Task: Cleaning Up Field Recordings.
Action: Mouse moved to (117, 57)
Screenshot: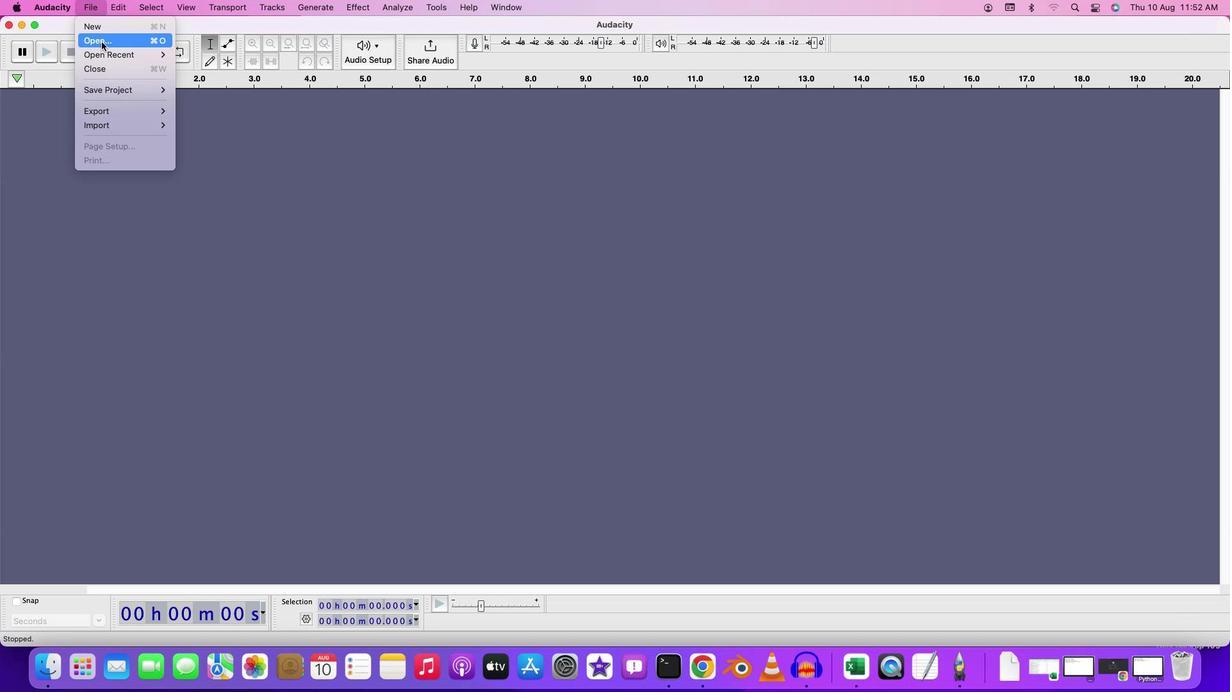 
Action: Mouse pressed left at (117, 57)
Screenshot: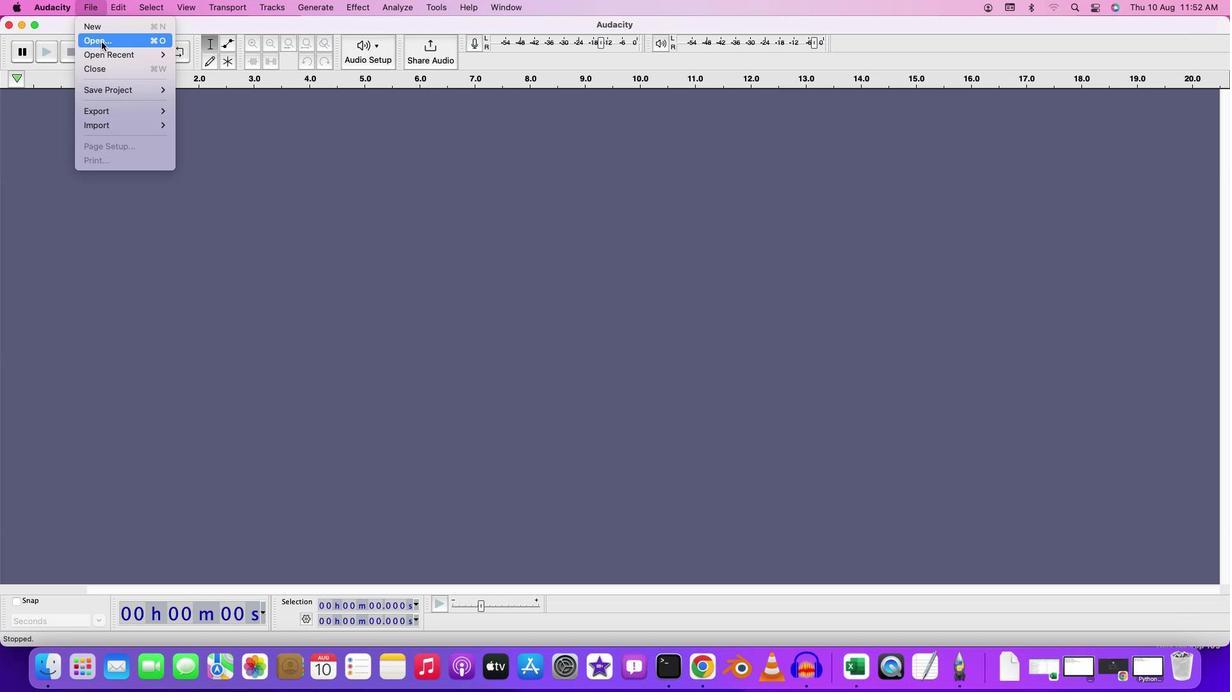 
Action: Mouse moved to (549, 299)
Screenshot: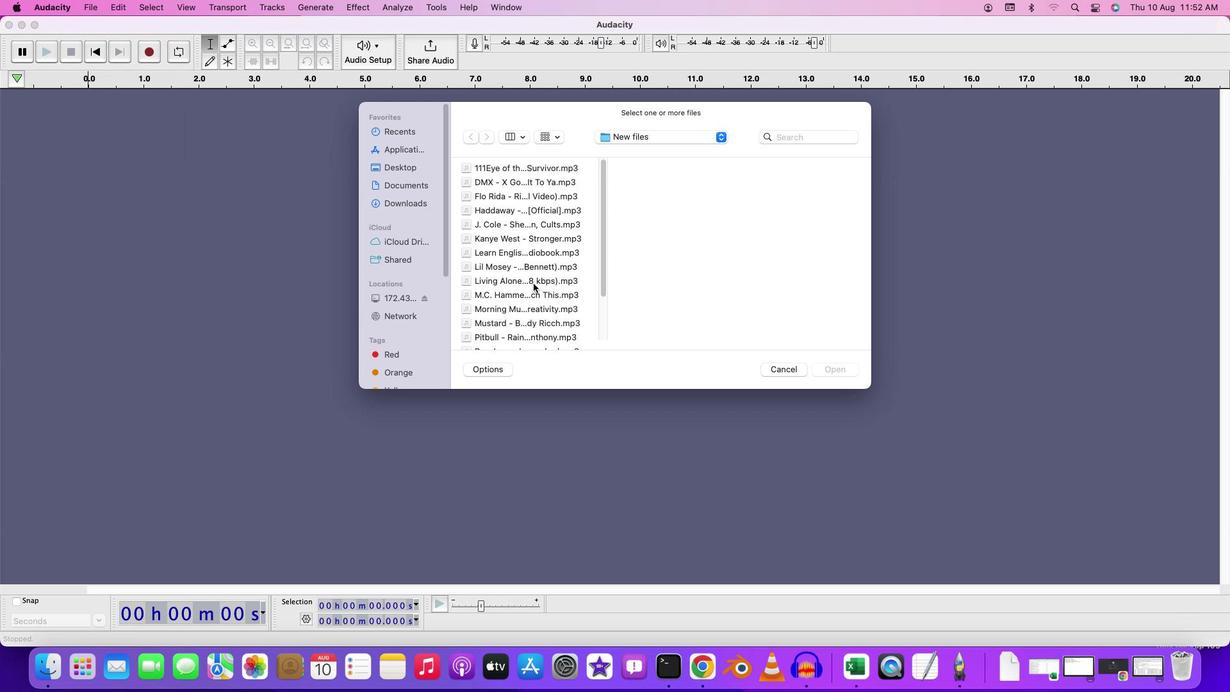 
Action: Mouse pressed left at (549, 299)
Screenshot: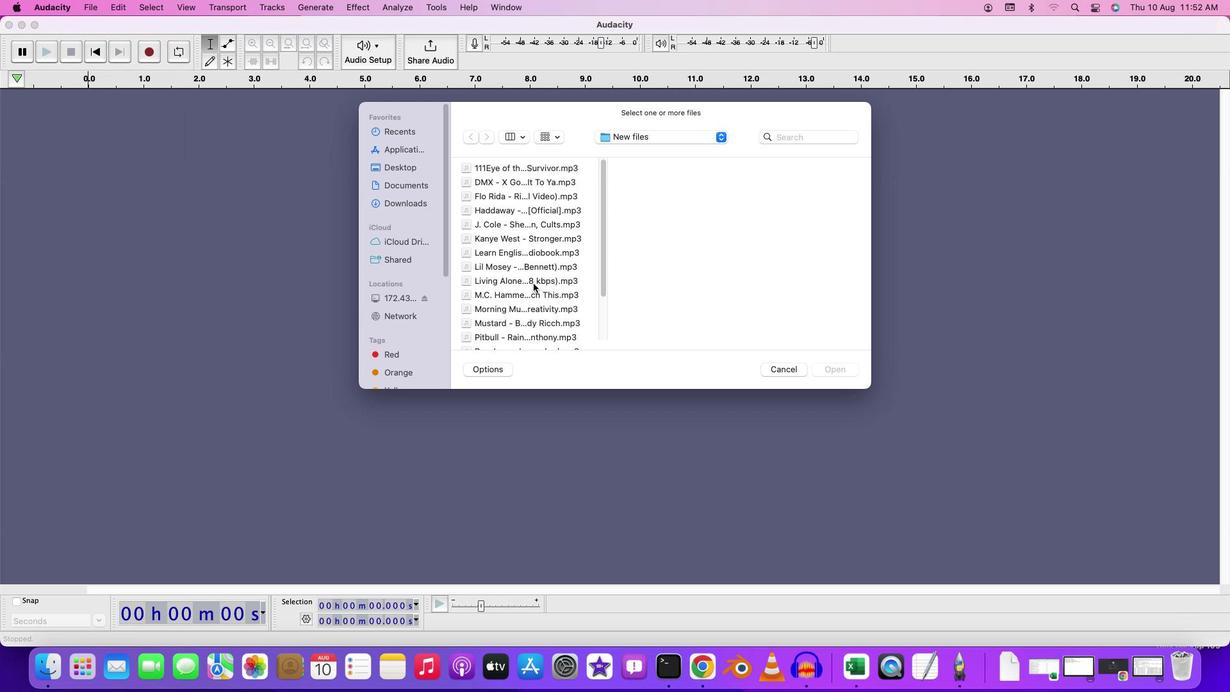 
Action: Mouse pressed left at (549, 299)
Screenshot: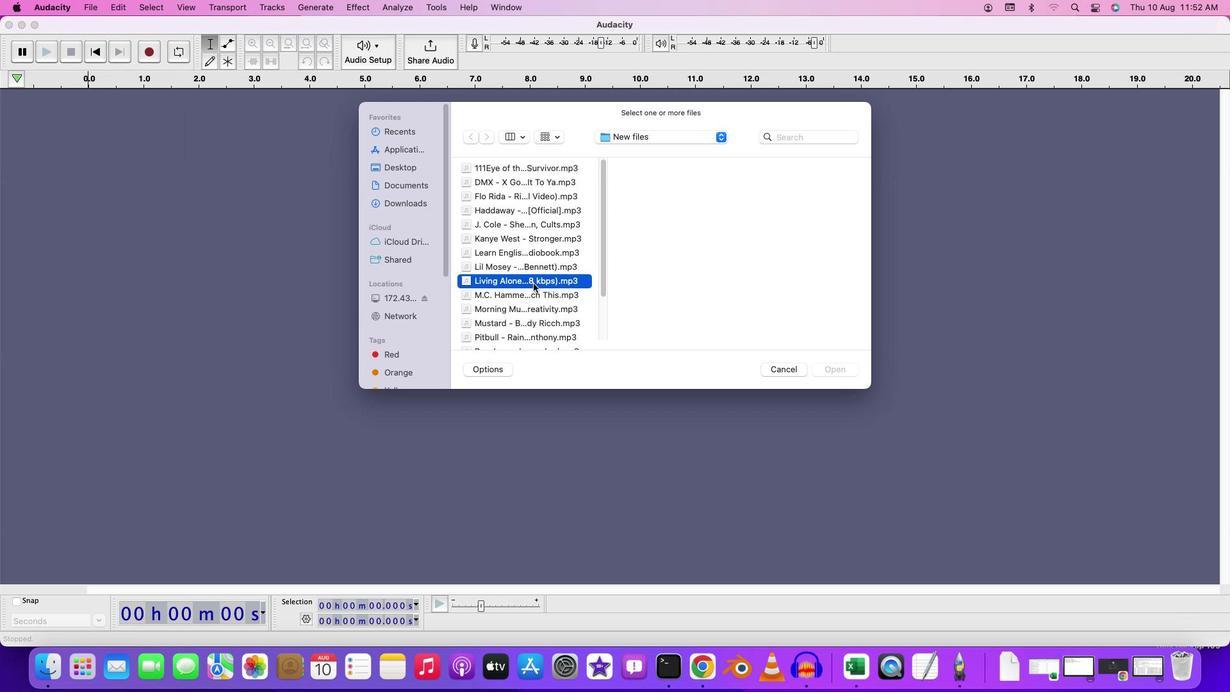 
Action: Mouse moved to (98, 137)
Screenshot: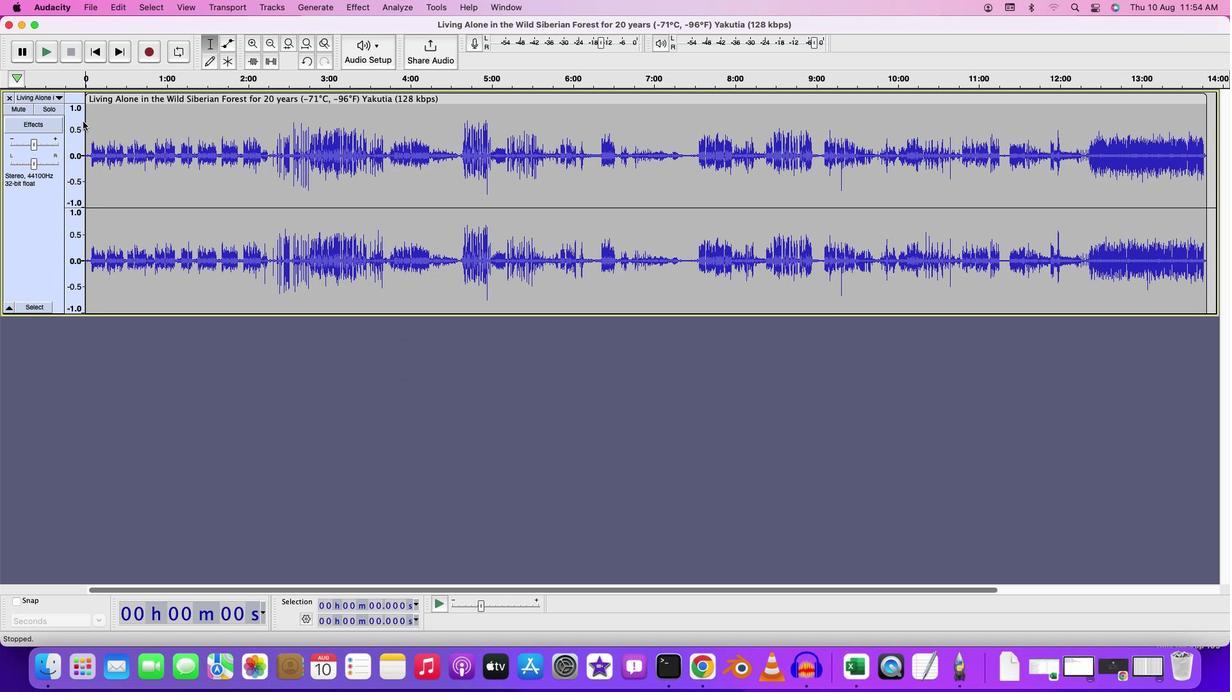 
Action: Mouse pressed left at (98, 137)
Screenshot: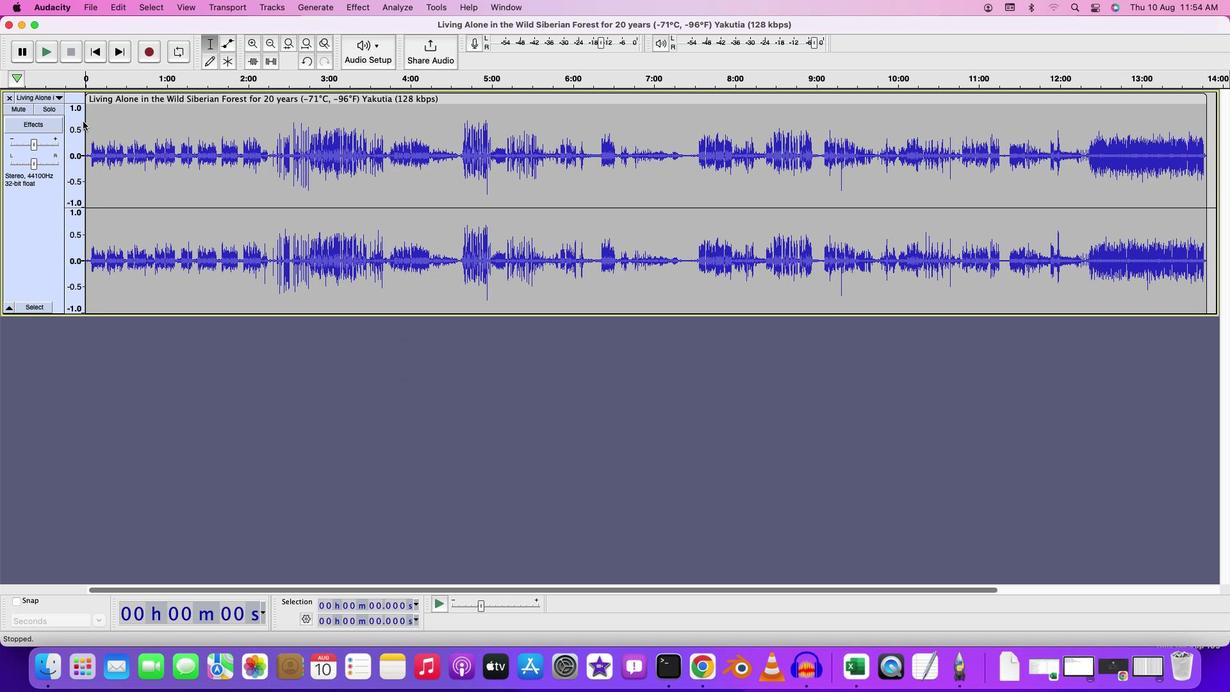 
Action: Mouse moved to (105, 137)
Screenshot: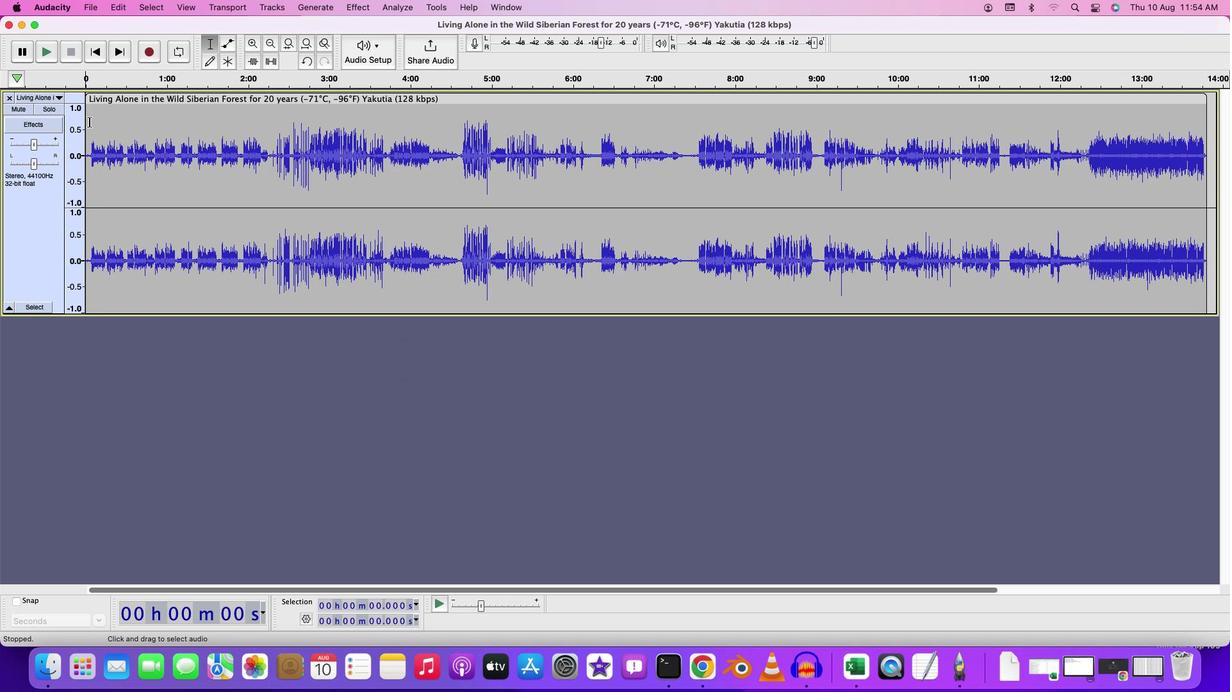 
Action: Mouse pressed left at (105, 137)
Screenshot: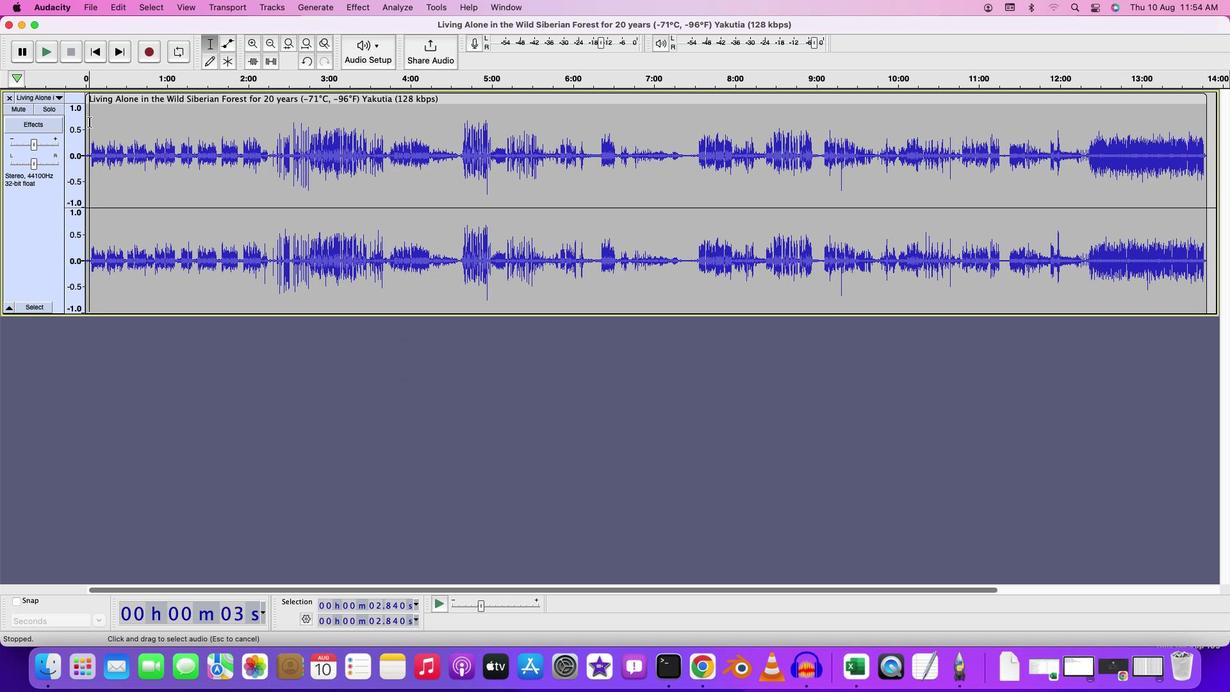 
Action: Key pressed Key.space
Screenshot: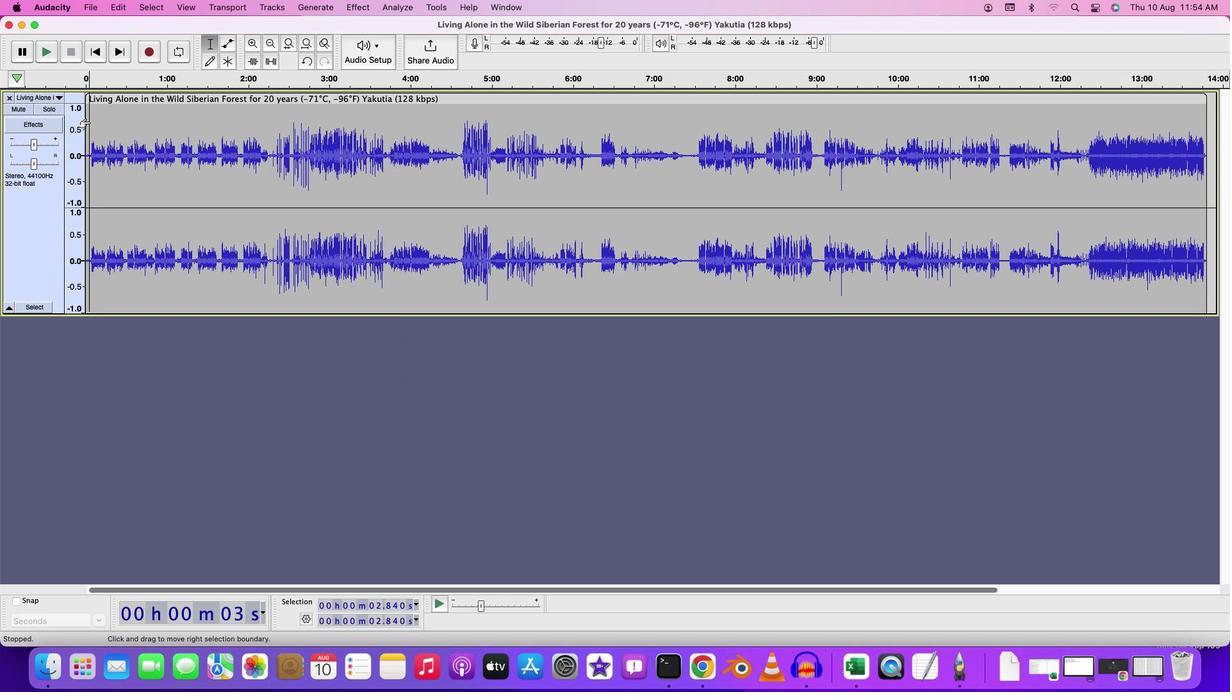 
Action: Mouse moved to (397, 208)
Screenshot: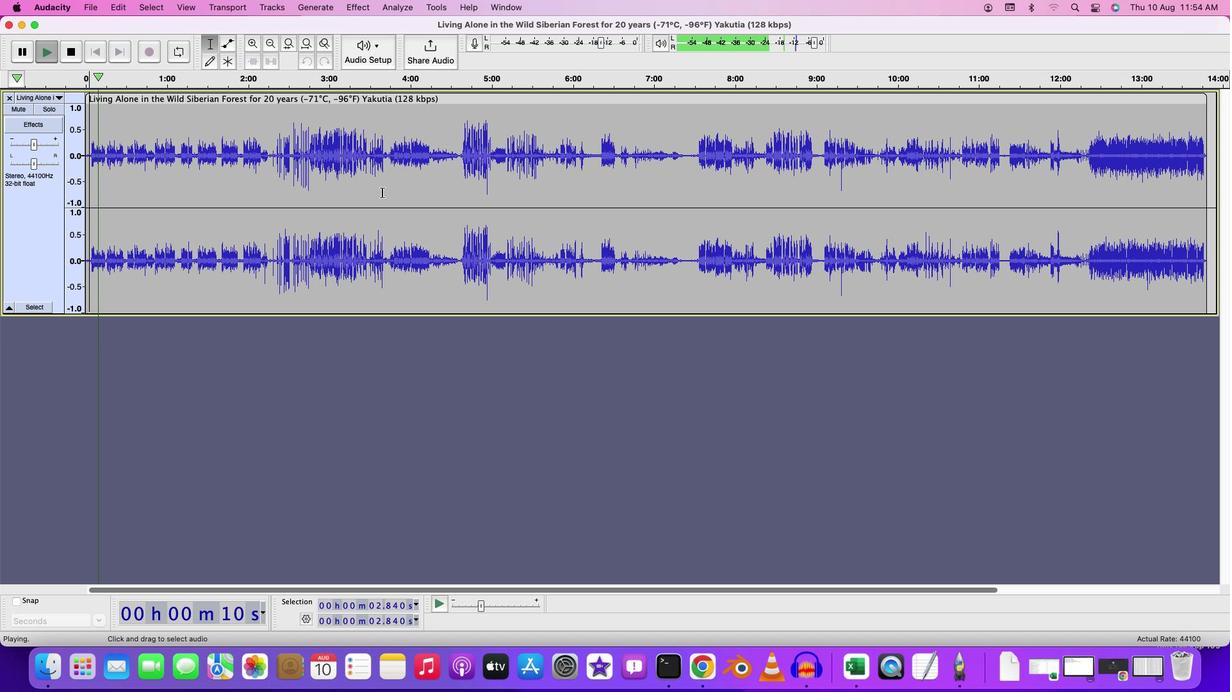 
Action: Key pressed Key.media_volume_up
Screenshot: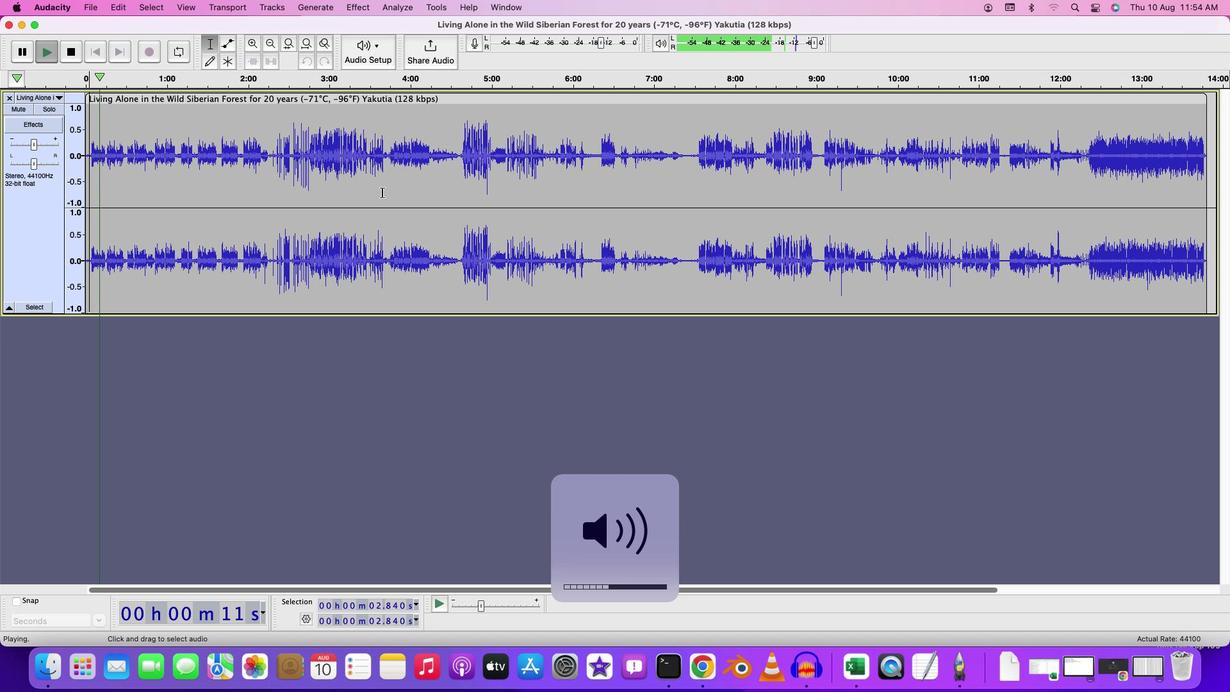 
Action: Mouse moved to (139, 137)
Screenshot: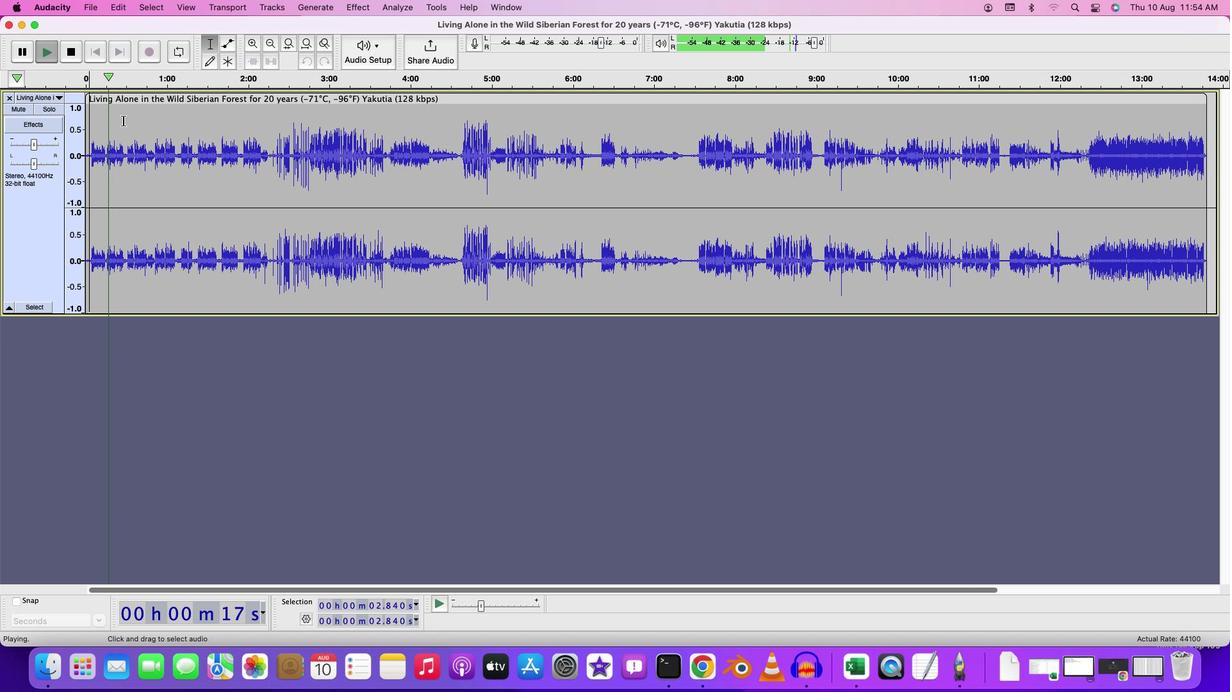 
Action: Mouse pressed left at (139, 137)
Screenshot: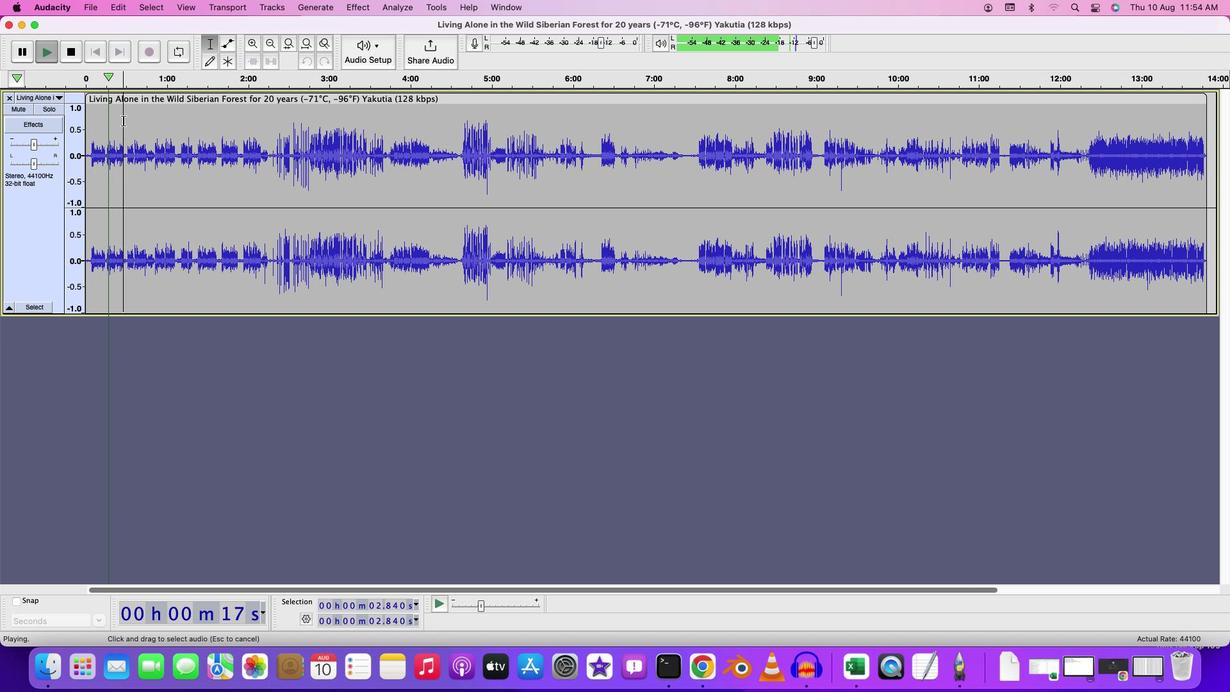 
Action: Key pressed Key.space
Screenshot: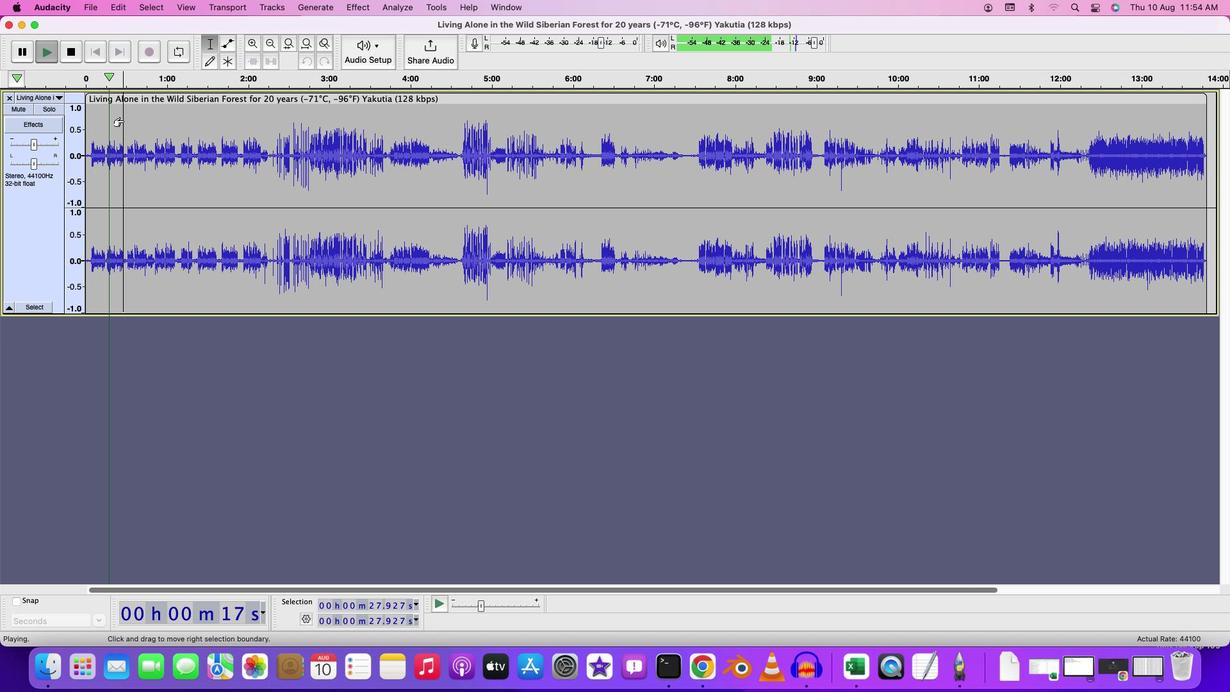 
Action: Mouse moved to (139, 137)
Screenshot: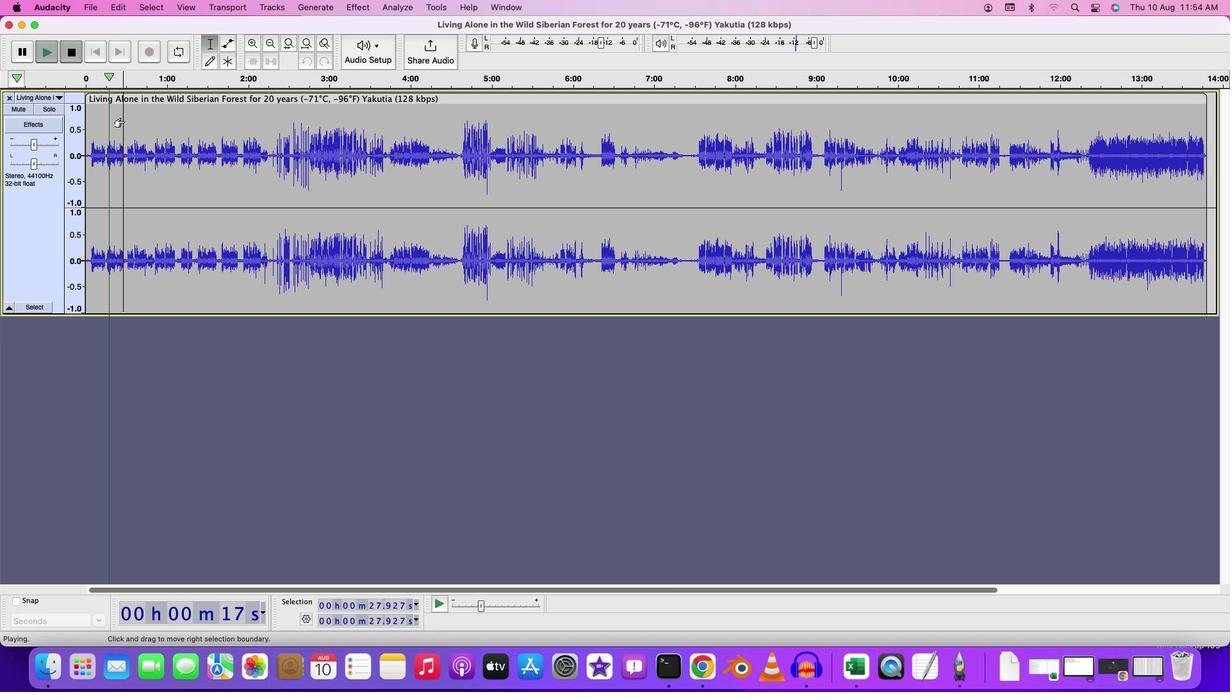 
Action: Key pressed Key.space
Screenshot: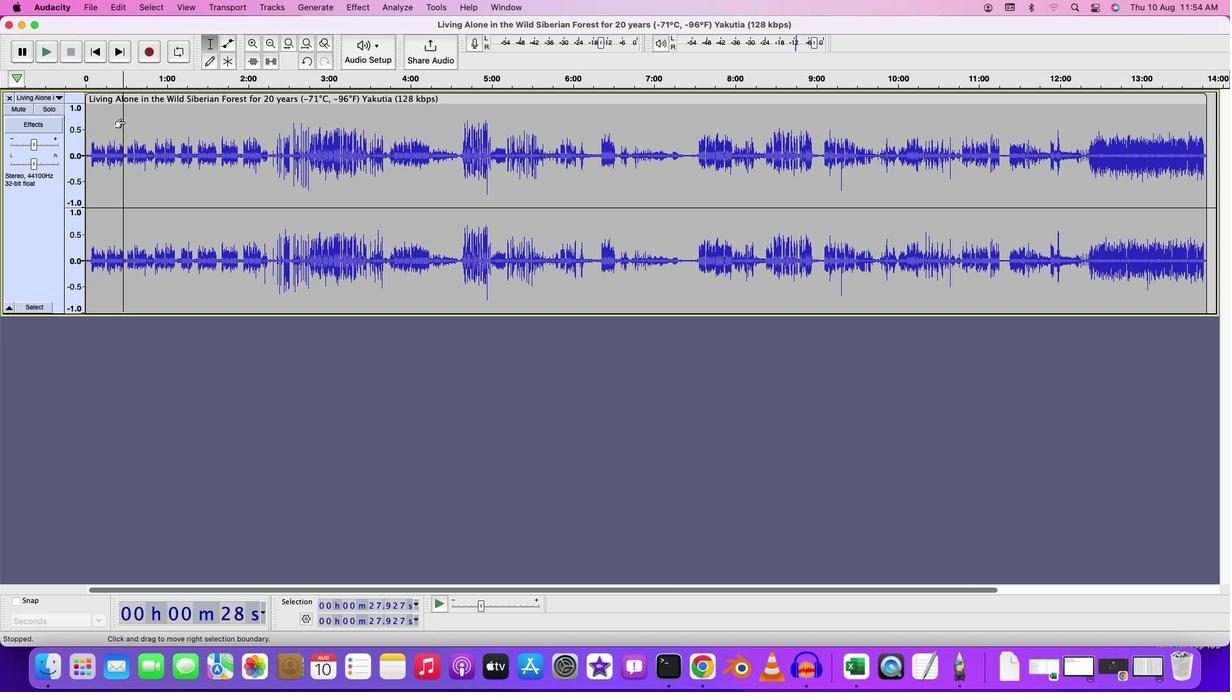 
Action: Mouse moved to (215, 140)
Screenshot: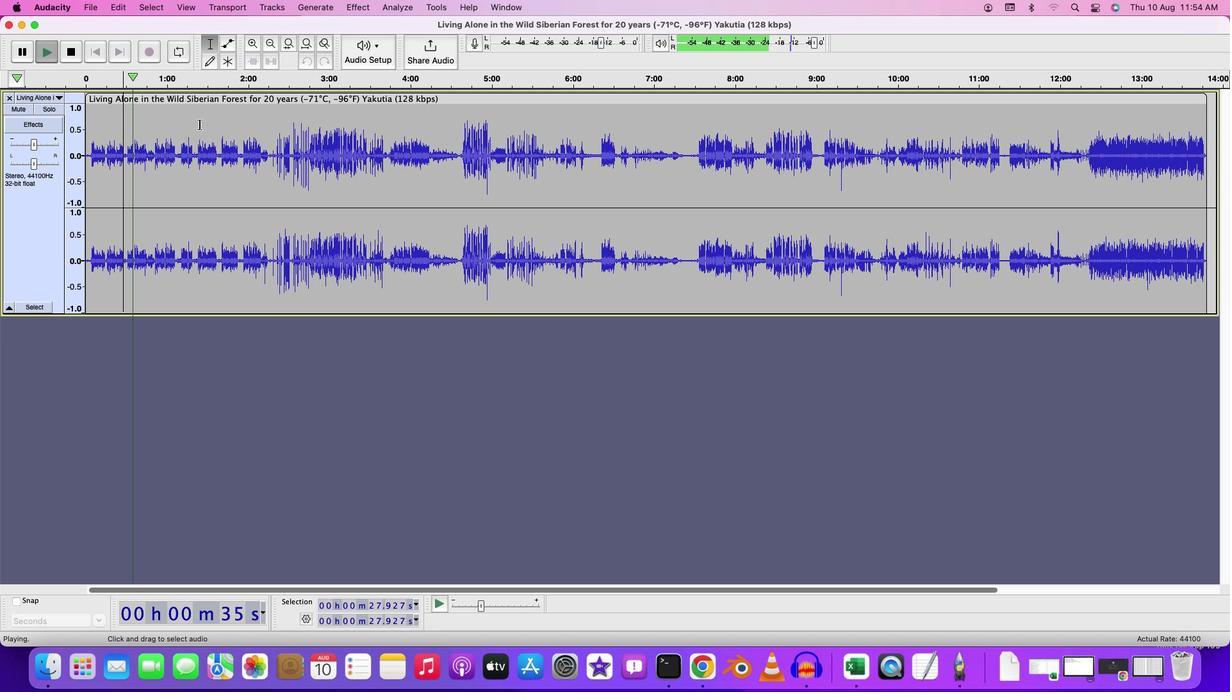 
Action: Mouse pressed left at (215, 140)
Screenshot: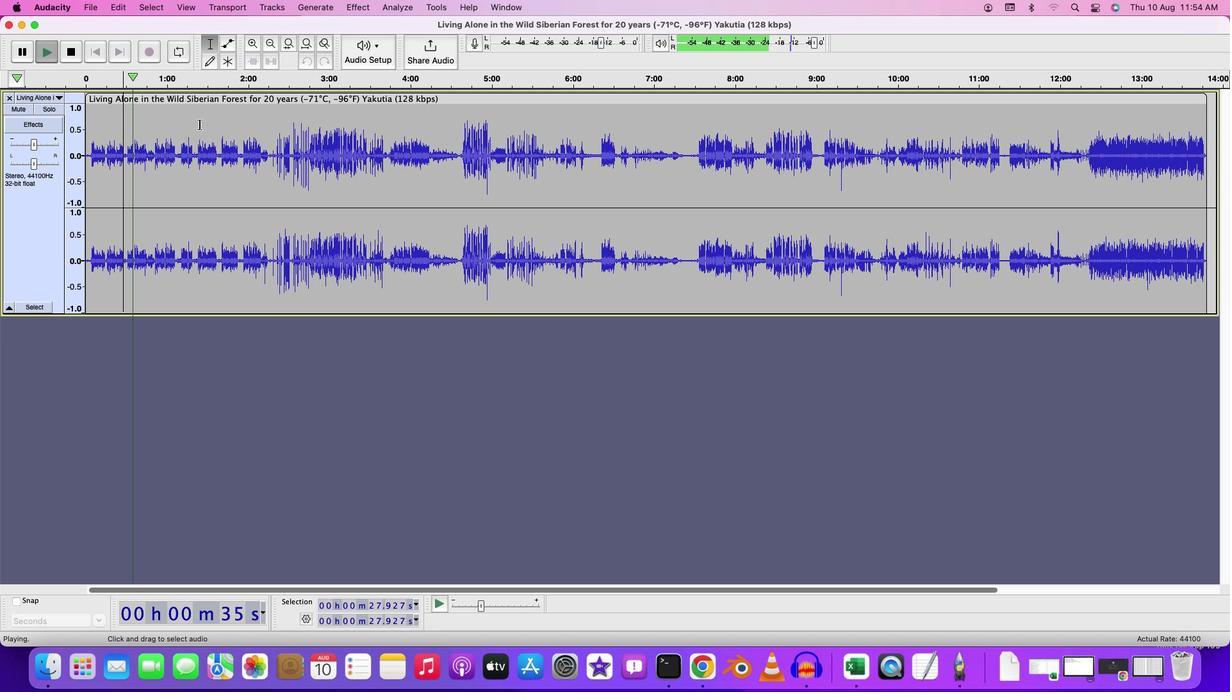 
Action: Key pressed Key.space
Screenshot: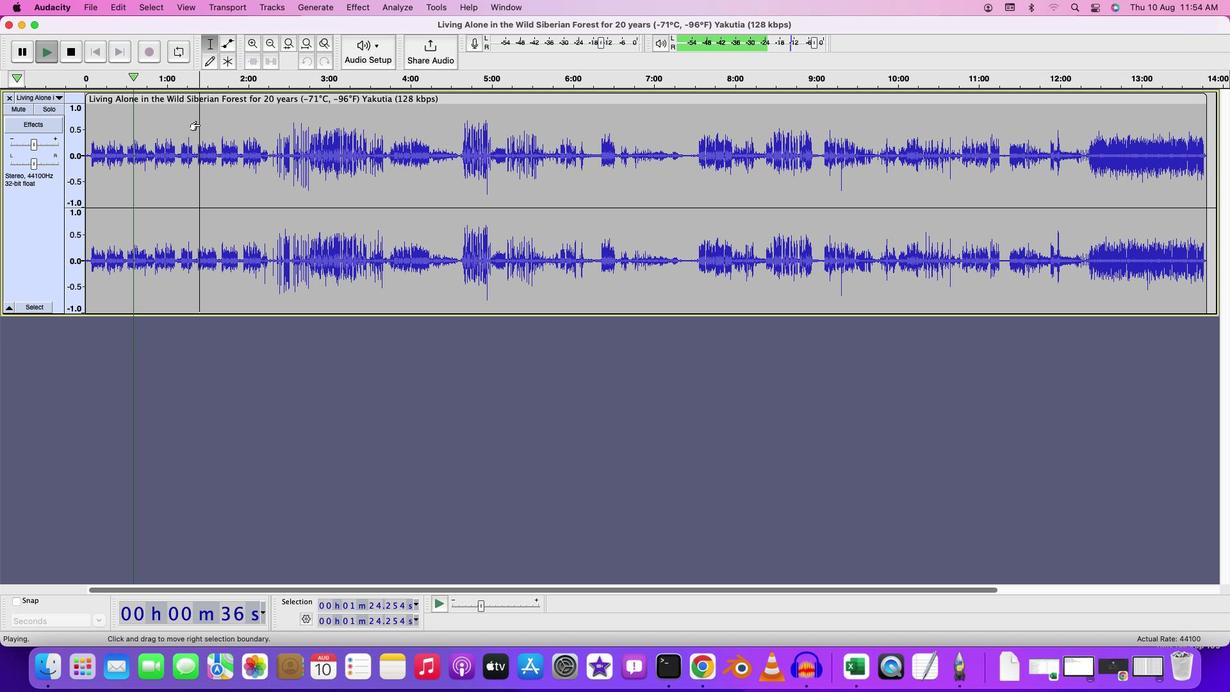 
Action: Mouse moved to (215, 140)
Screenshot: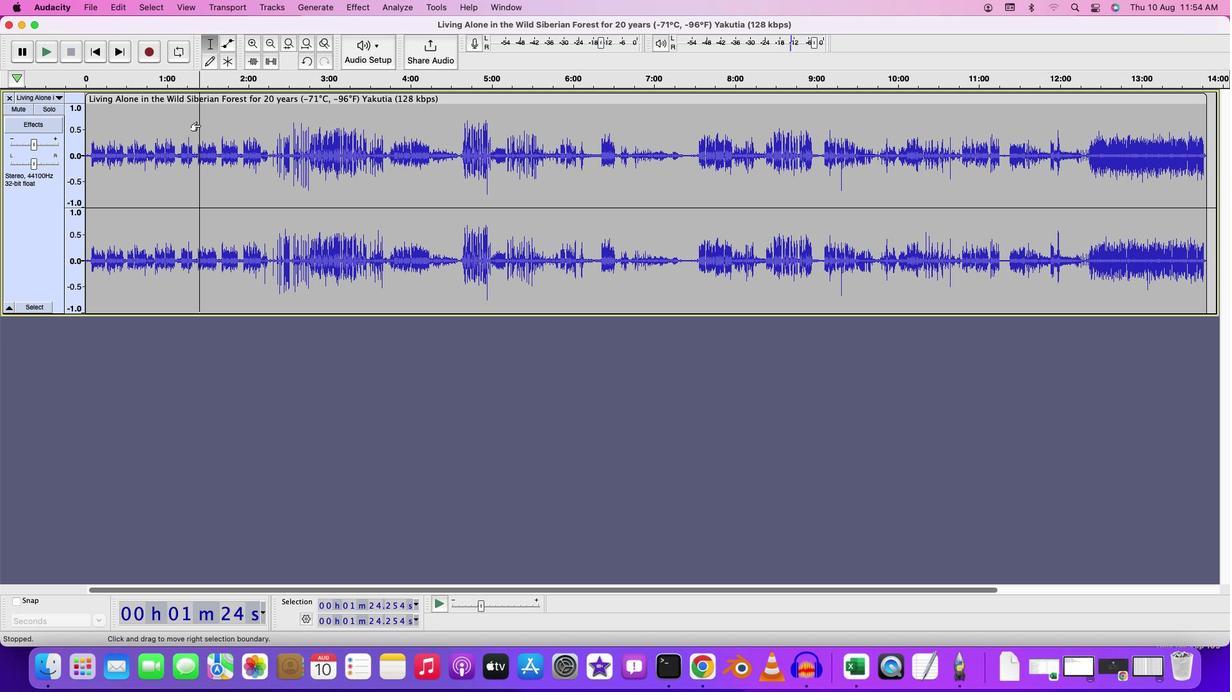 
Action: Key pressed Key.space
Screenshot: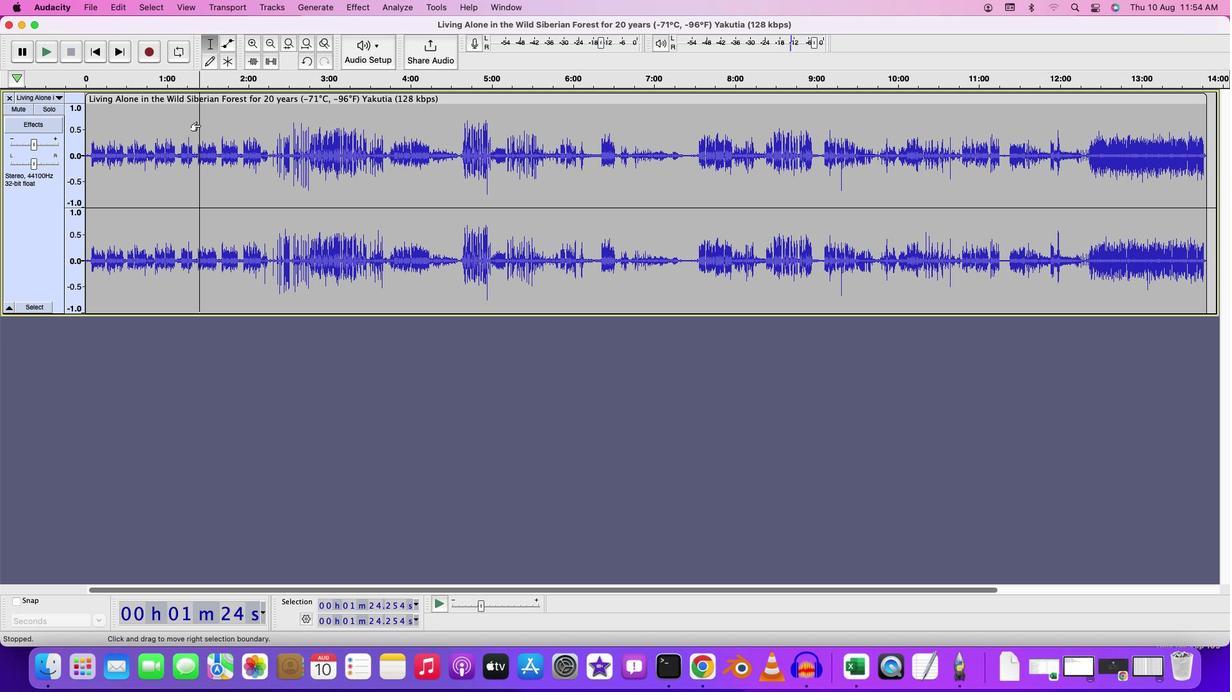 
Action: Mouse moved to (288, 133)
Screenshot: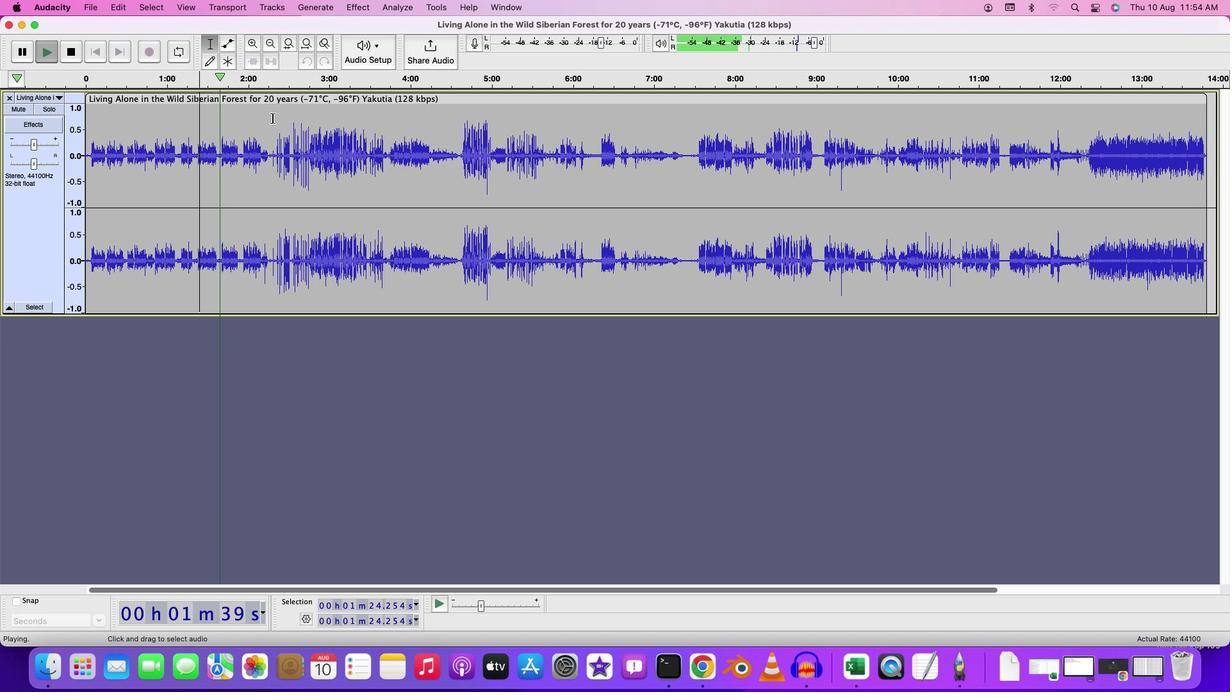 
Action: Mouse pressed left at (288, 133)
Screenshot: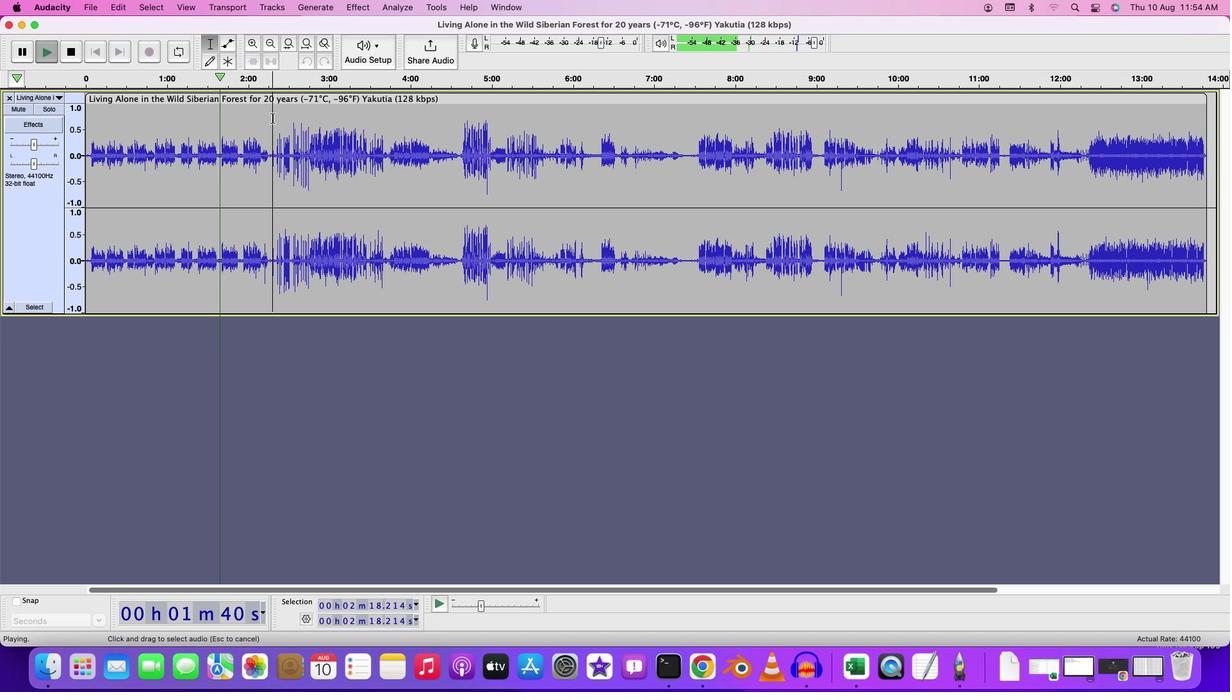 
Action: Key pressed Key.spaceKey.space
Screenshot: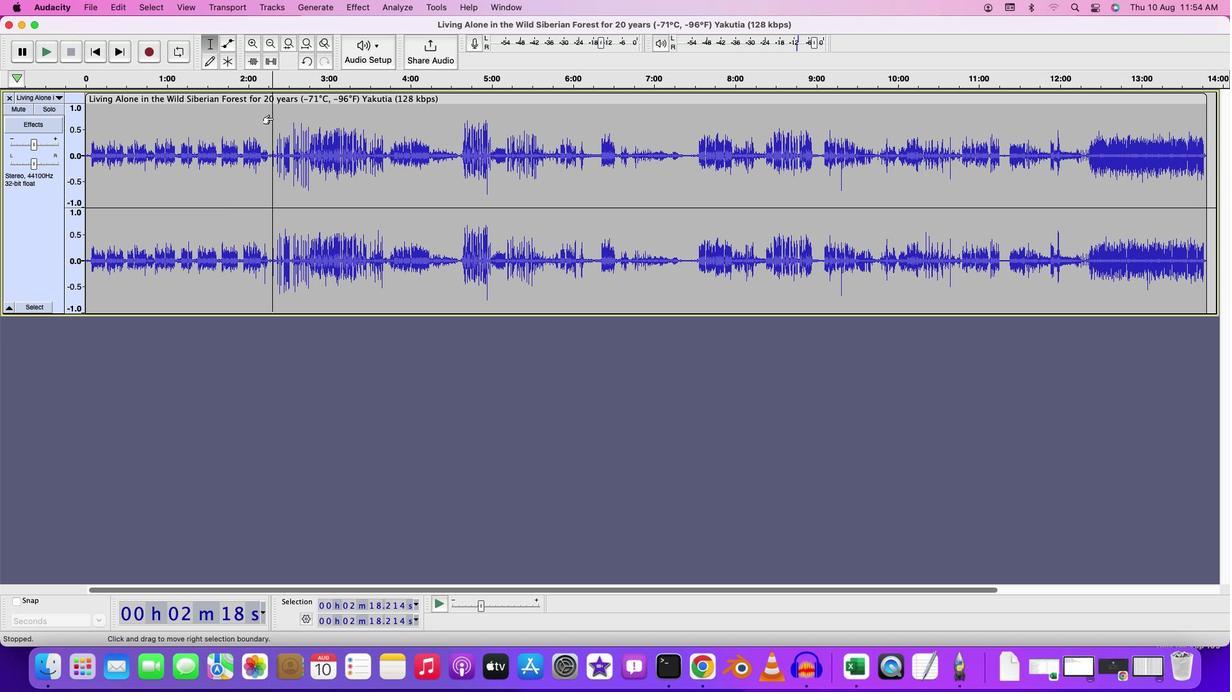 
Action: Mouse moved to (297, 148)
Screenshot: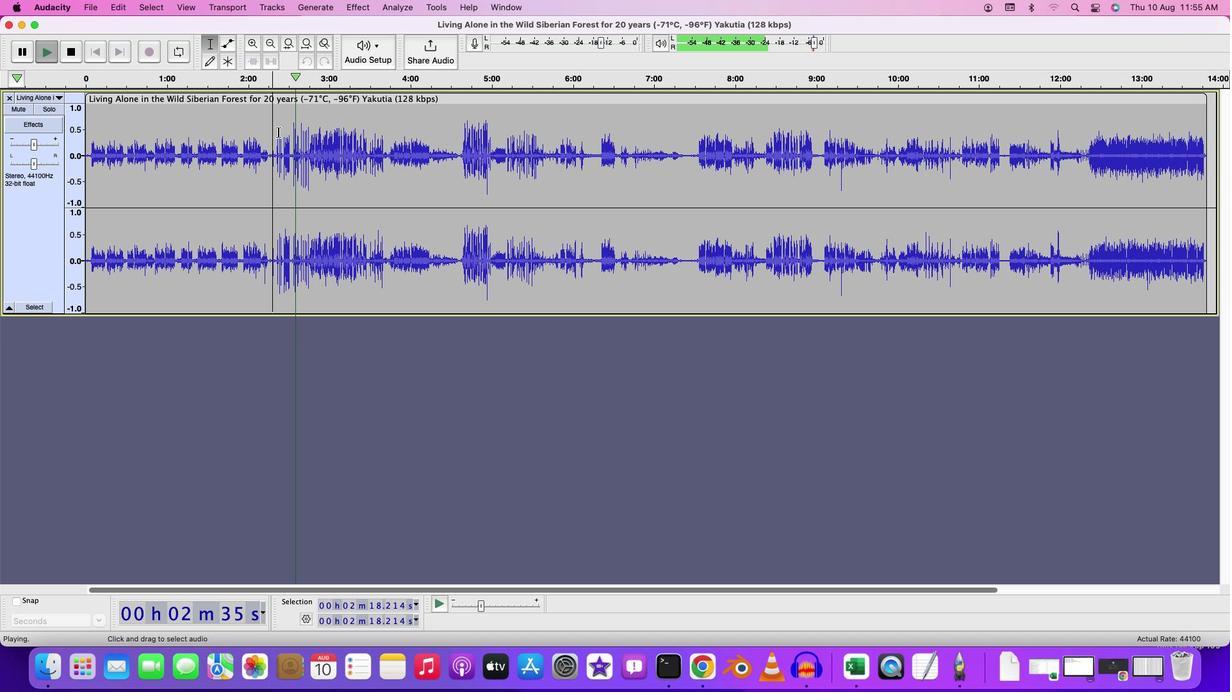 
Action: Key pressed Key.space
Screenshot: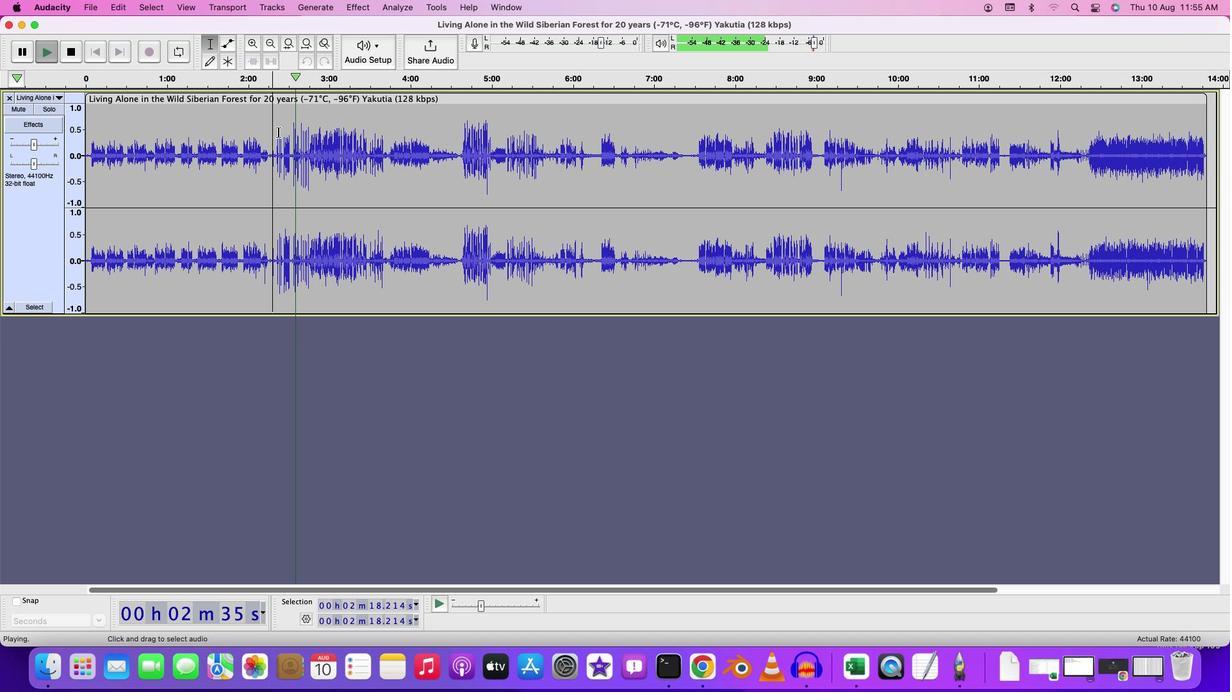 
Action: Mouse moved to (289, 148)
Screenshot: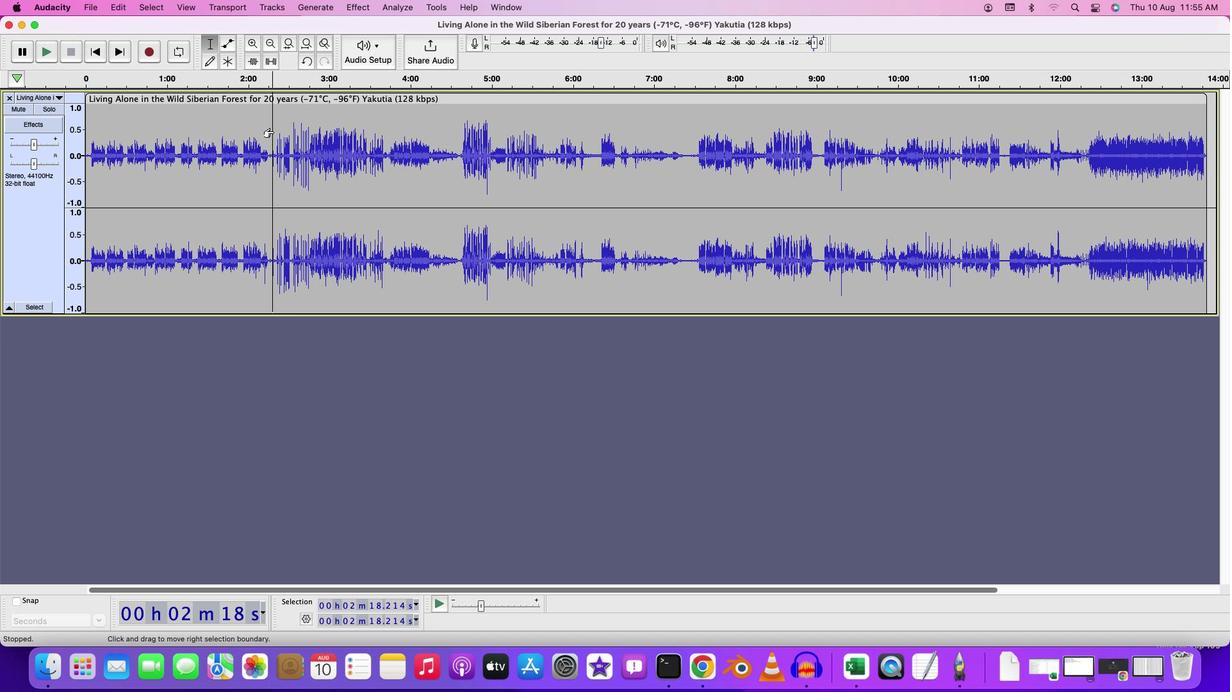 
Action: Mouse pressed left at (289, 148)
Screenshot: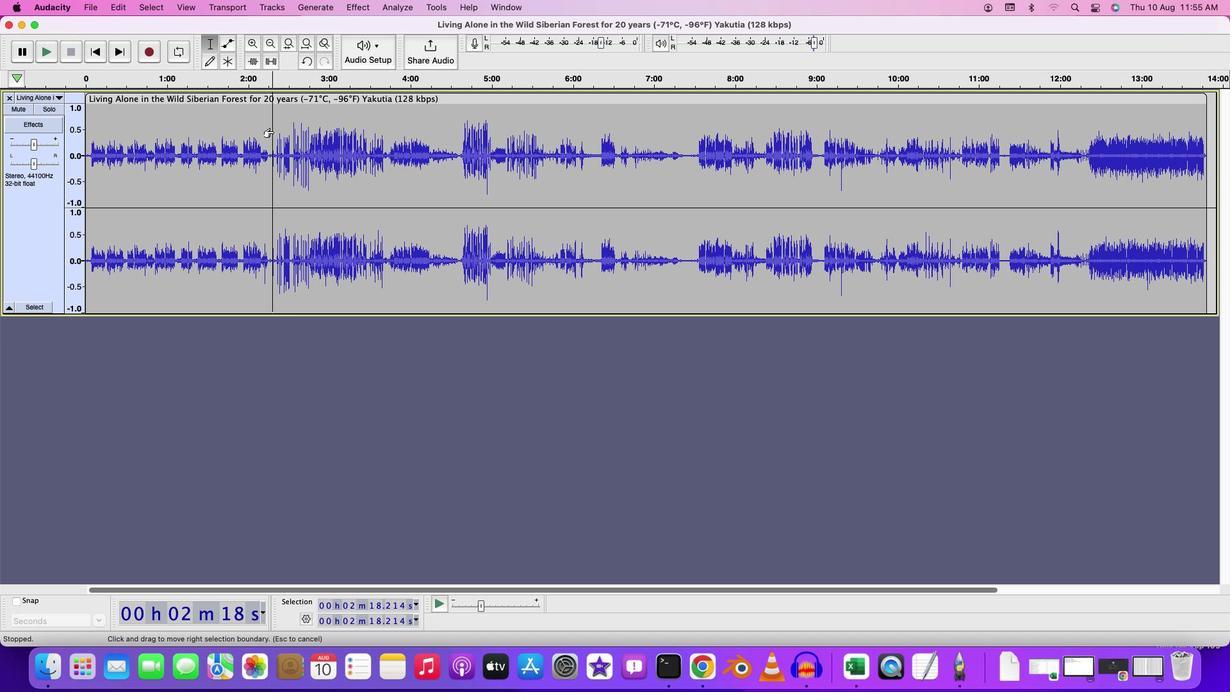 
Action: Mouse moved to (378, 23)
Screenshot: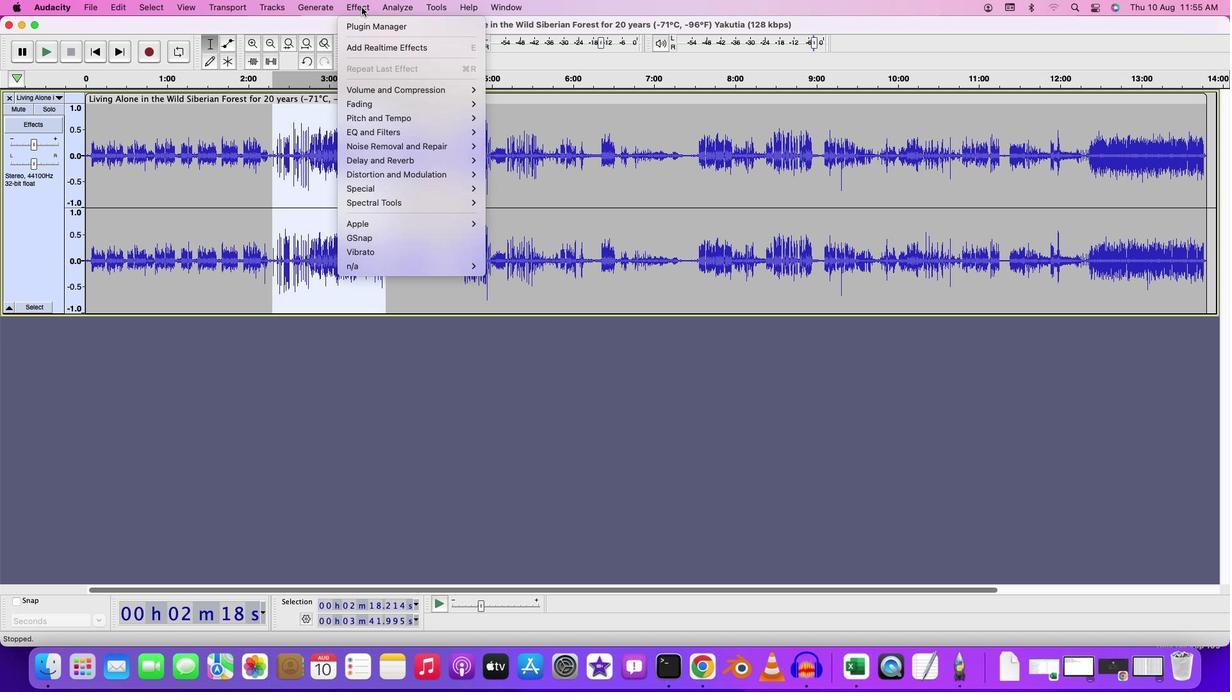 
Action: Mouse pressed left at (378, 23)
Screenshot: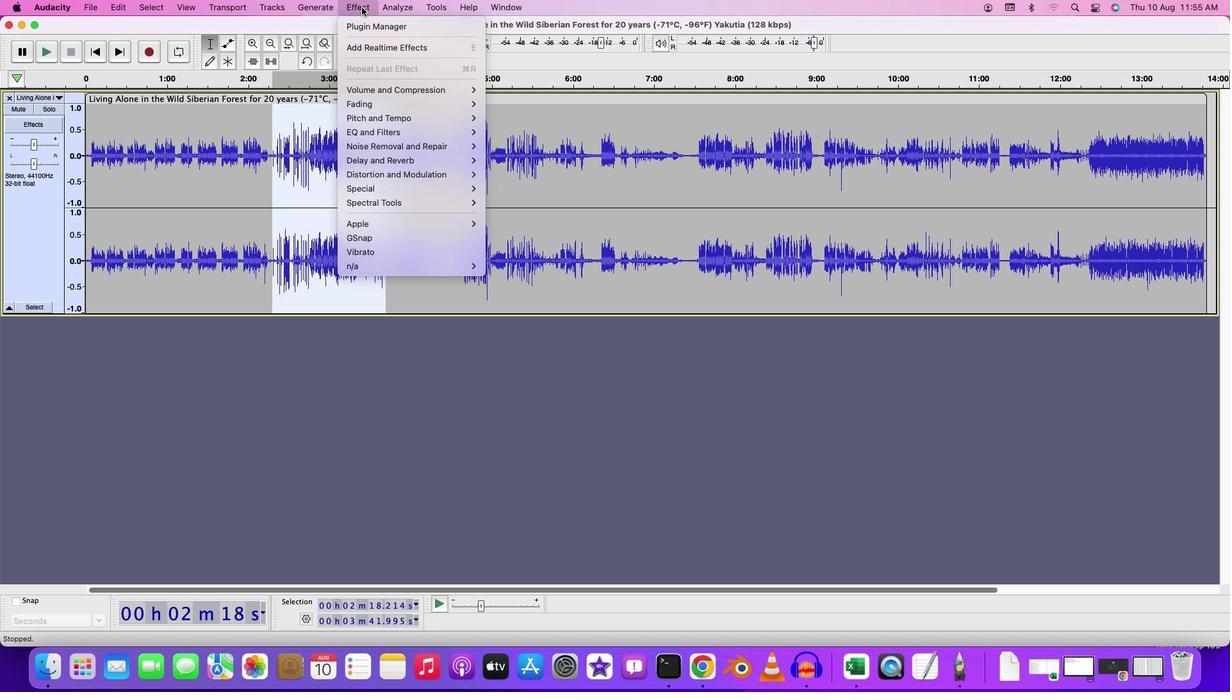 
Action: Mouse moved to (551, 205)
Screenshot: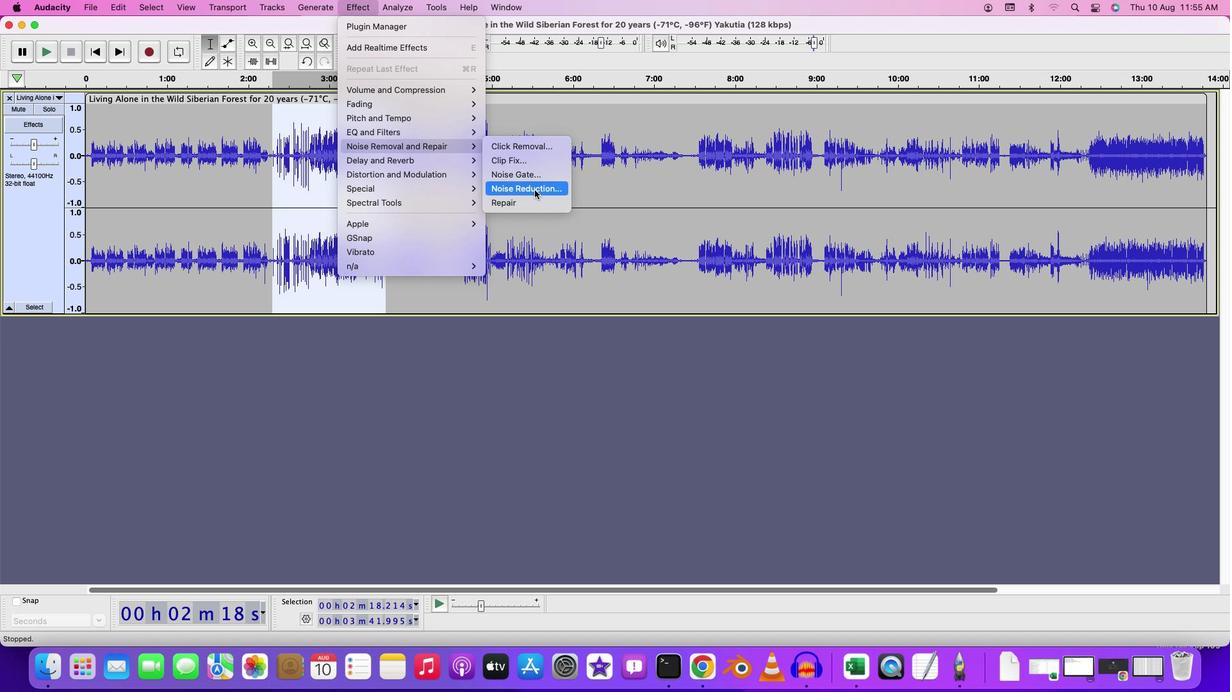
Action: Mouse pressed left at (551, 205)
Screenshot: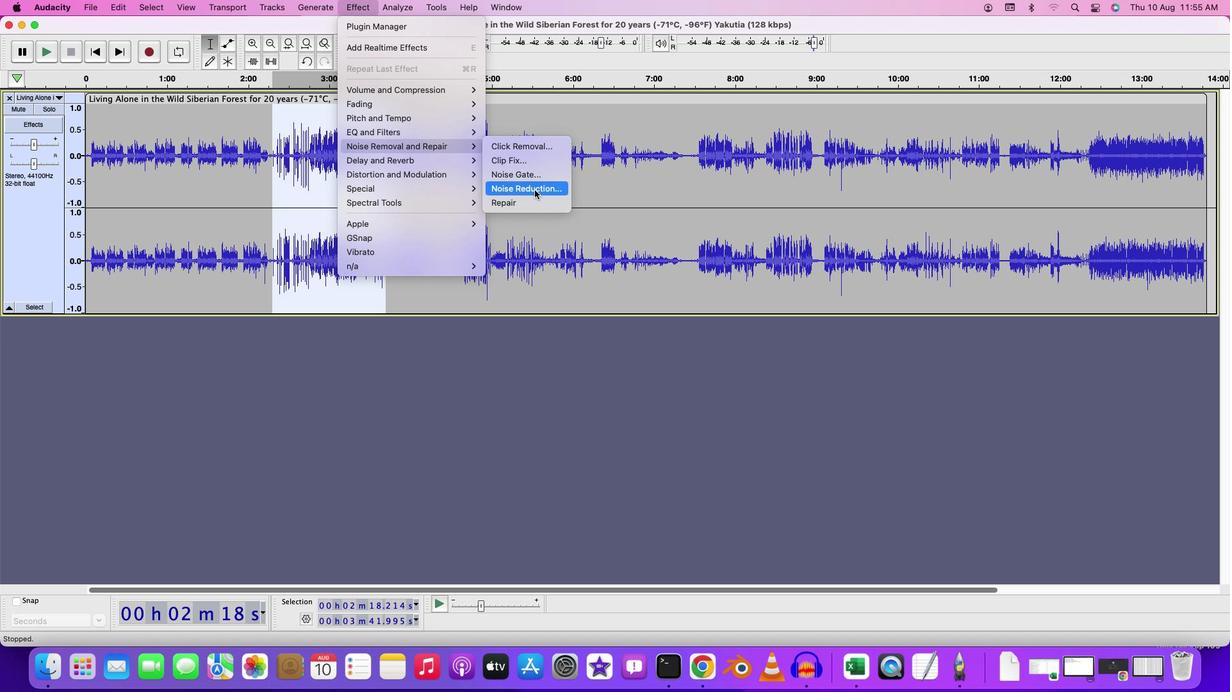 
Action: Mouse moved to (679, 465)
Screenshot: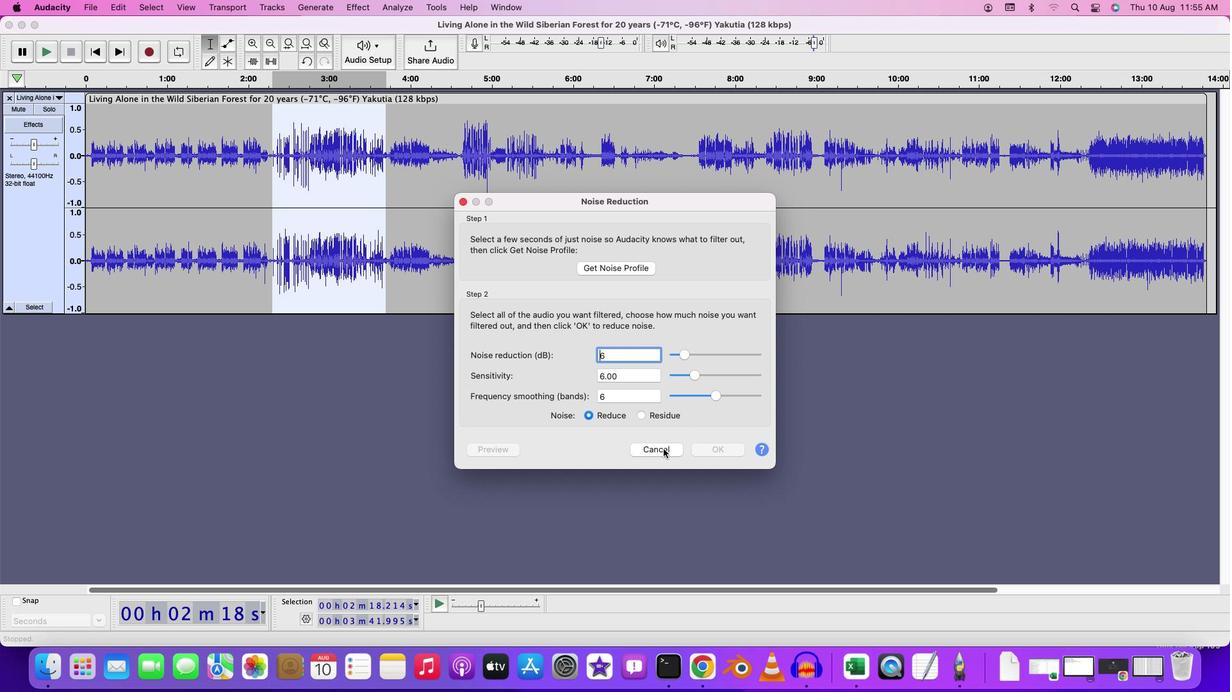
Action: Mouse pressed left at (679, 465)
Screenshot: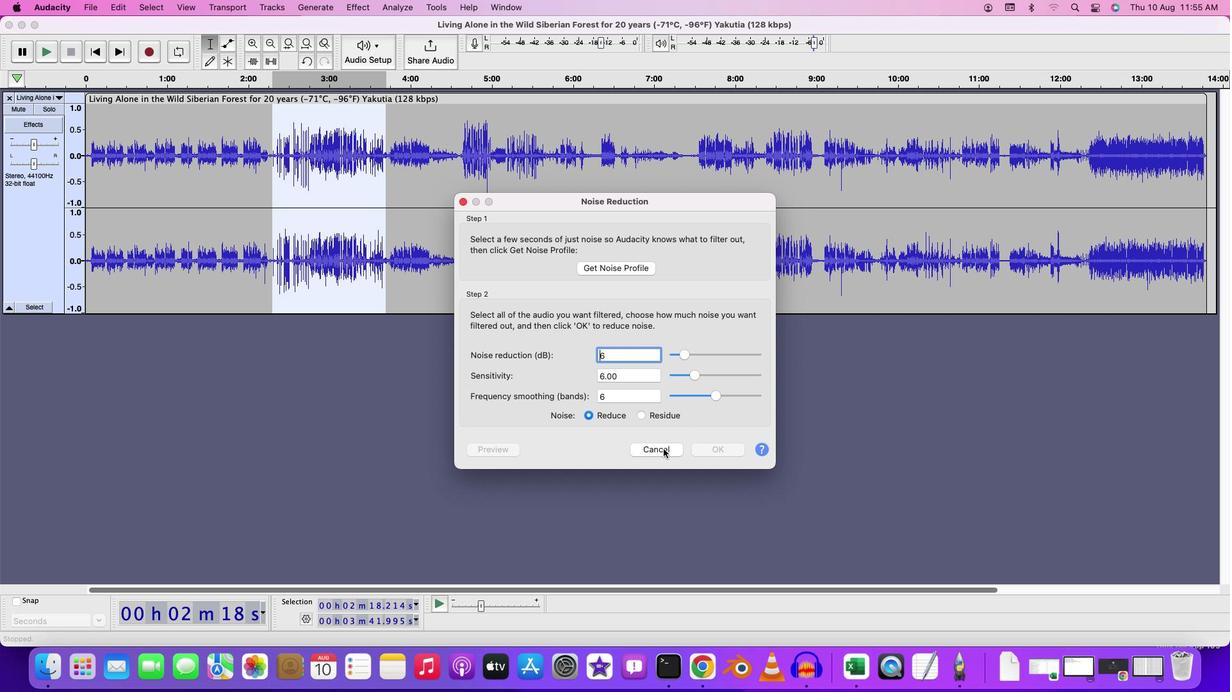 
Action: Mouse moved to (378, 28)
Screenshot: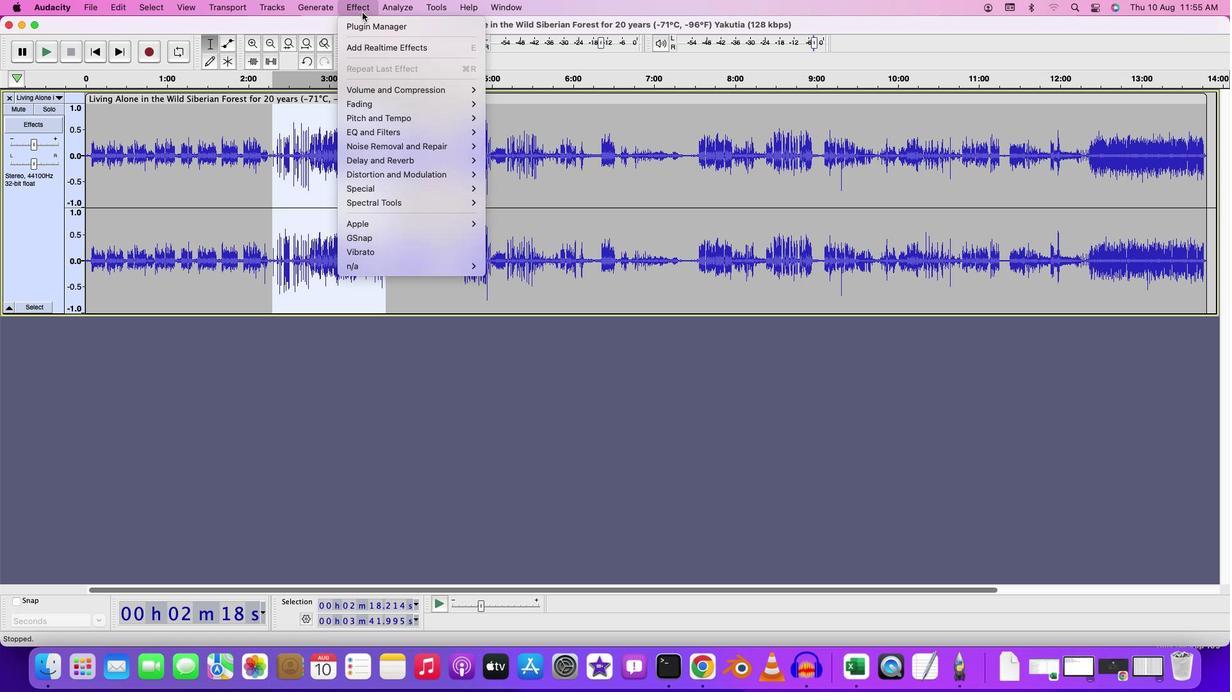 
Action: Mouse pressed left at (378, 28)
Screenshot: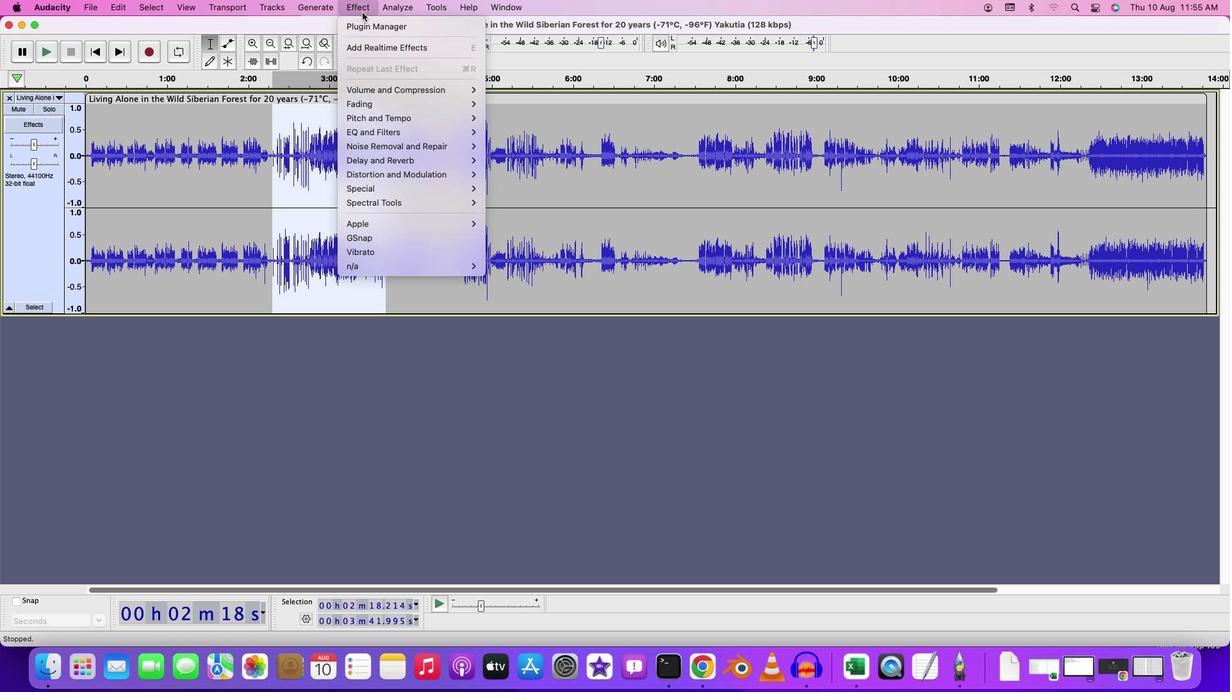
Action: Mouse moved to (544, 242)
Screenshot: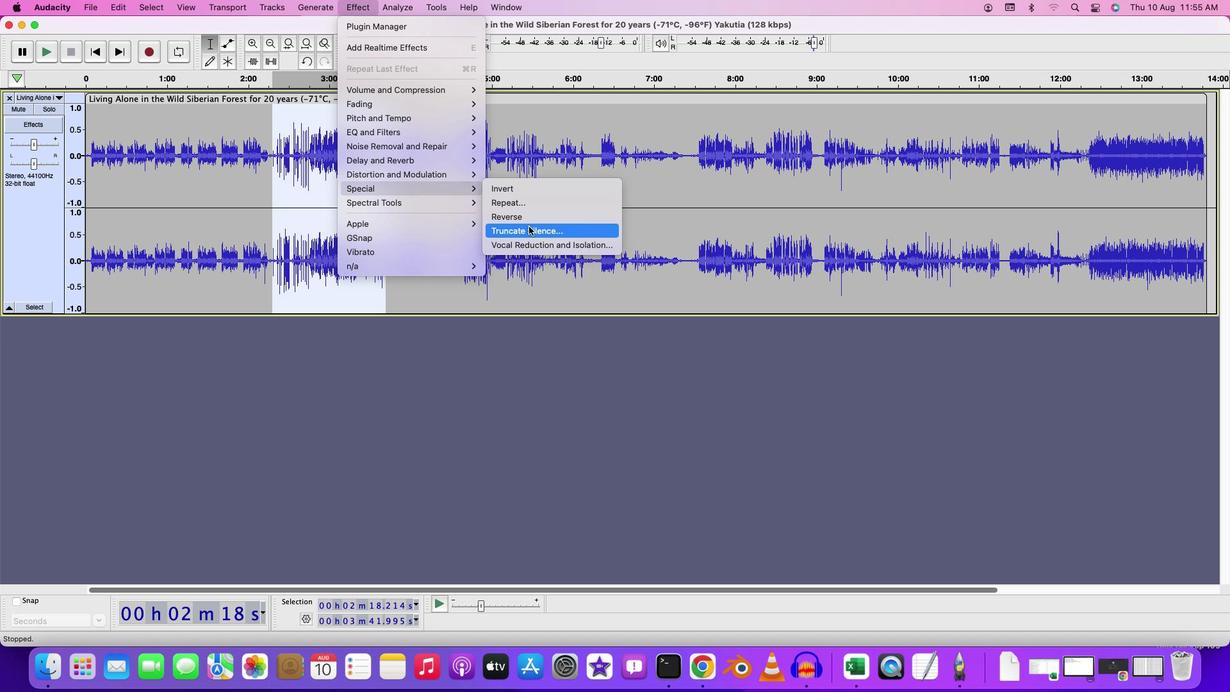 
Action: Mouse pressed left at (544, 242)
Screenshot: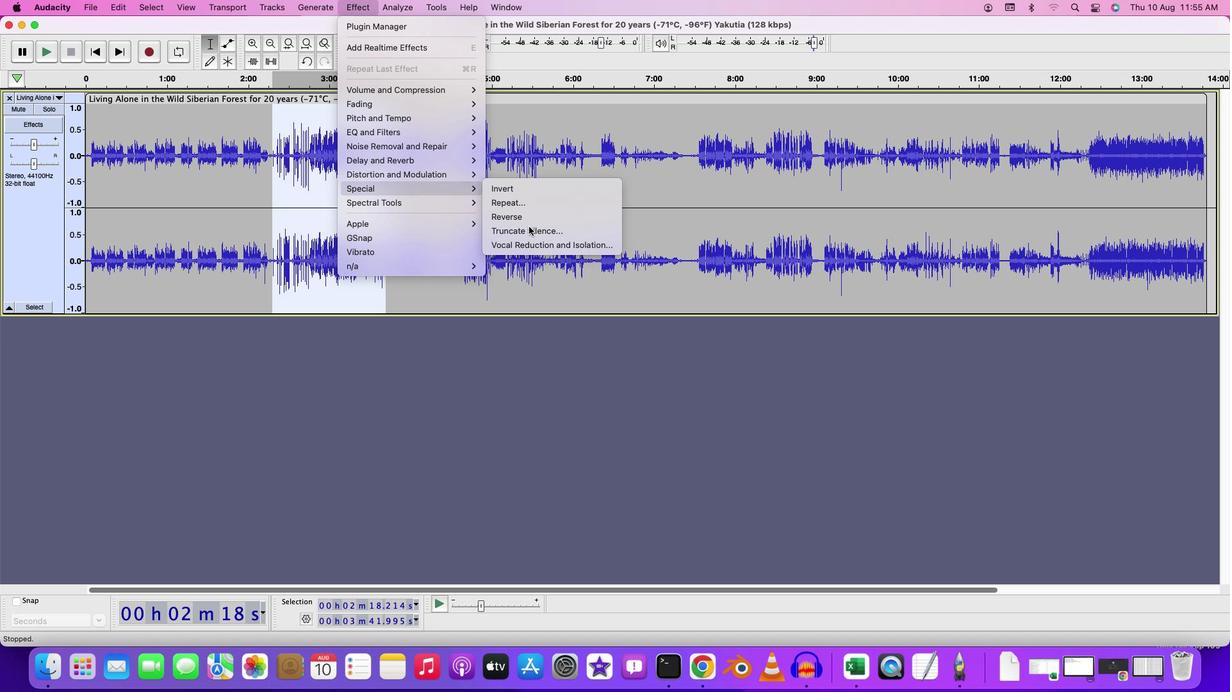 
Action: Mouse moved to (528, 249)
Screenshot: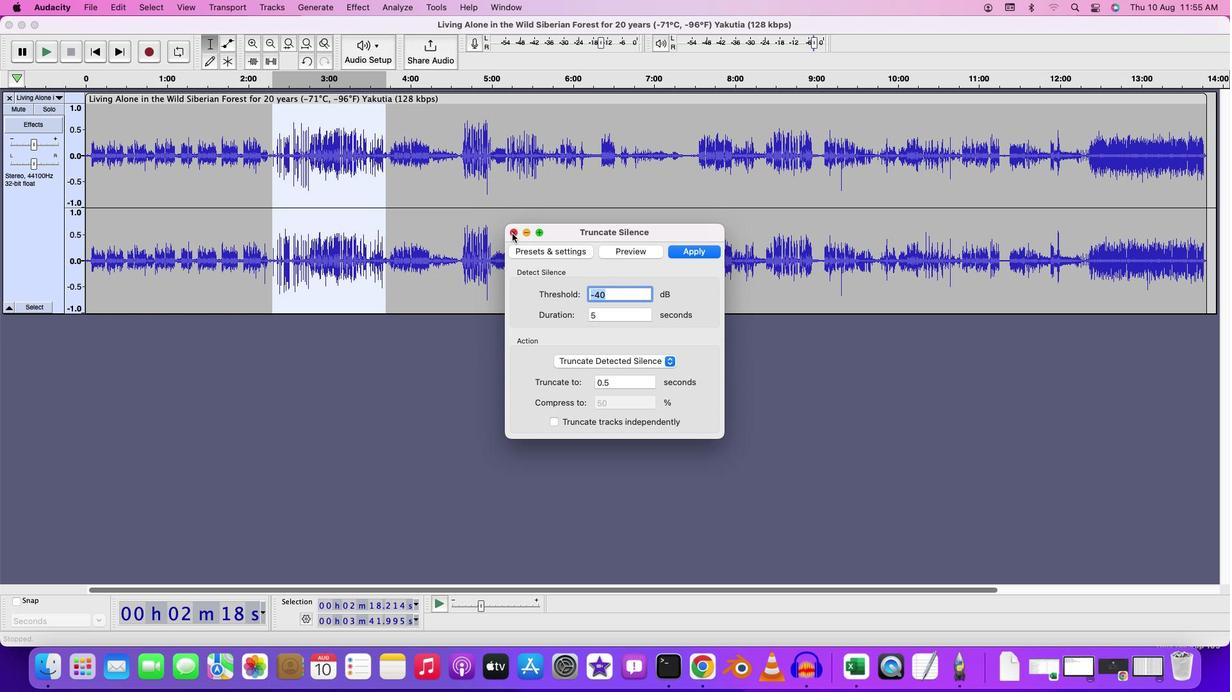 
Action: Mouse pressed left at (528, 249)
Screenshot: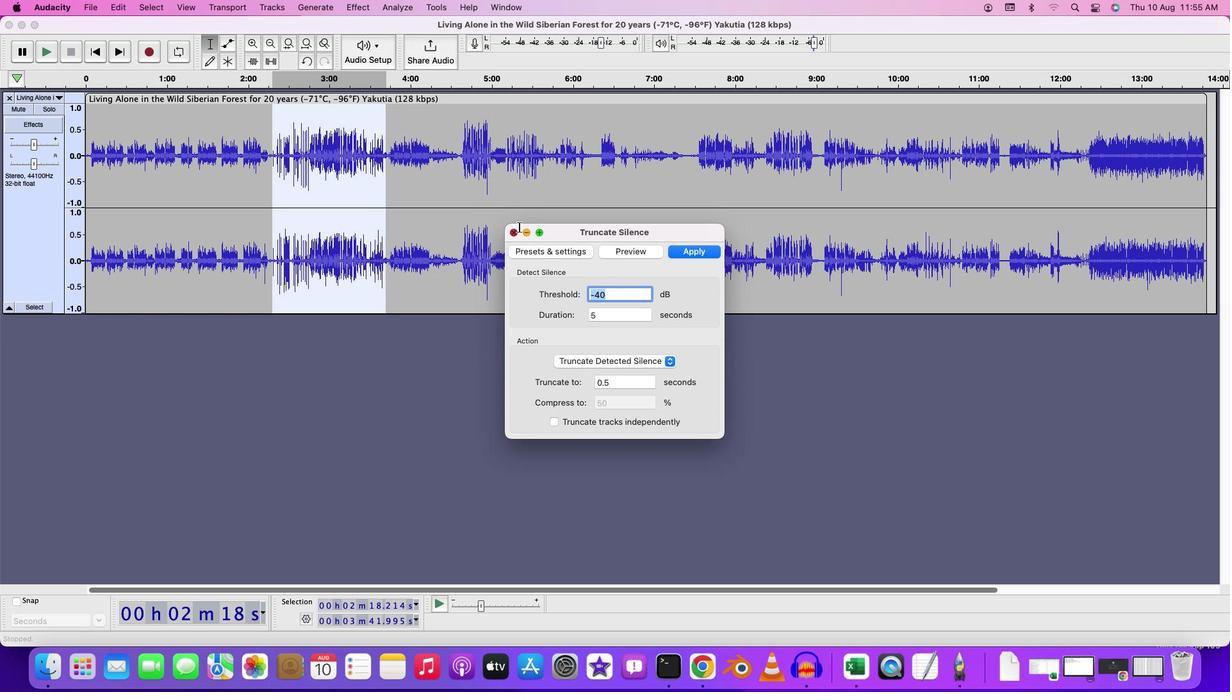 
Action: Mouse moved to (376, 18)
Screenshot: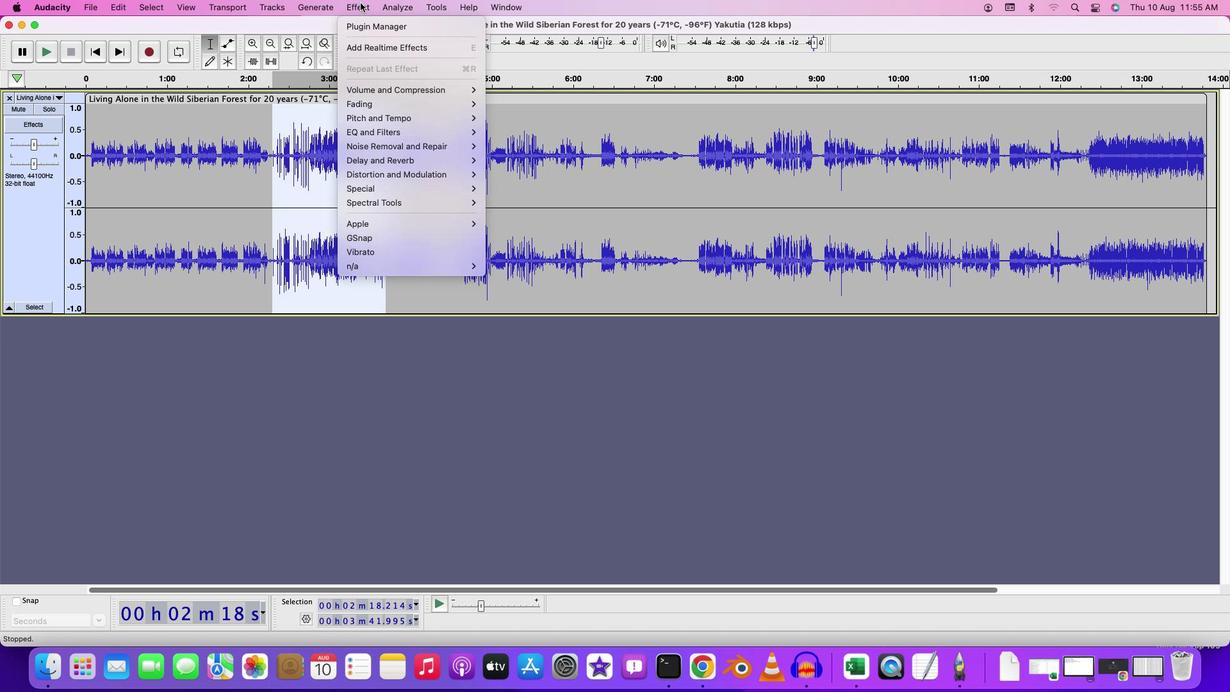 
Action: Mouse pressed left at (376, 18)
Screenshot: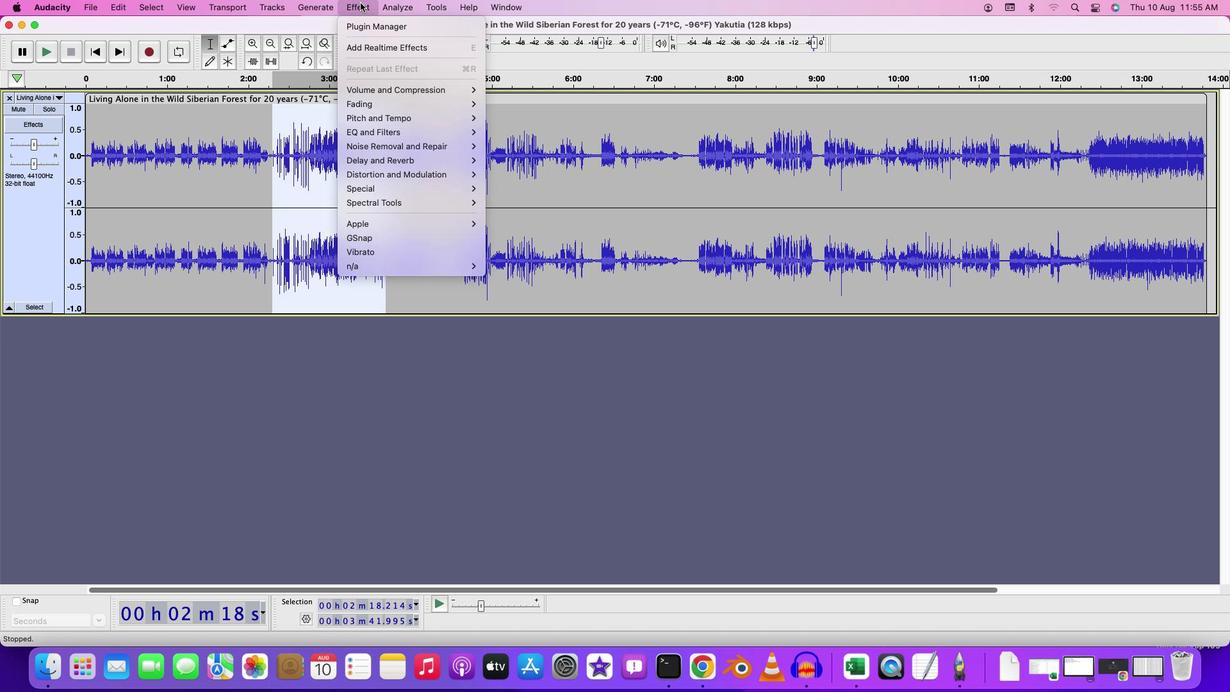 
Action: Mouse moved to (586, 133)
Screenshot: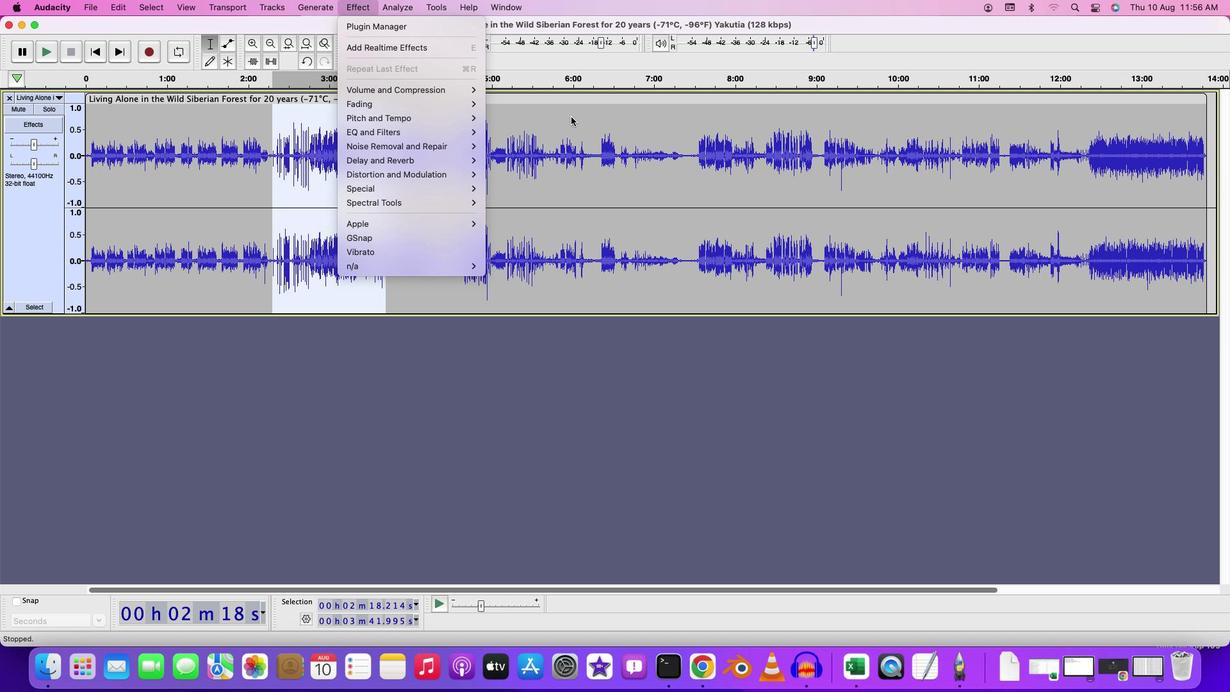
Action: Mouse pressed left at (586, 133)
Screenshot: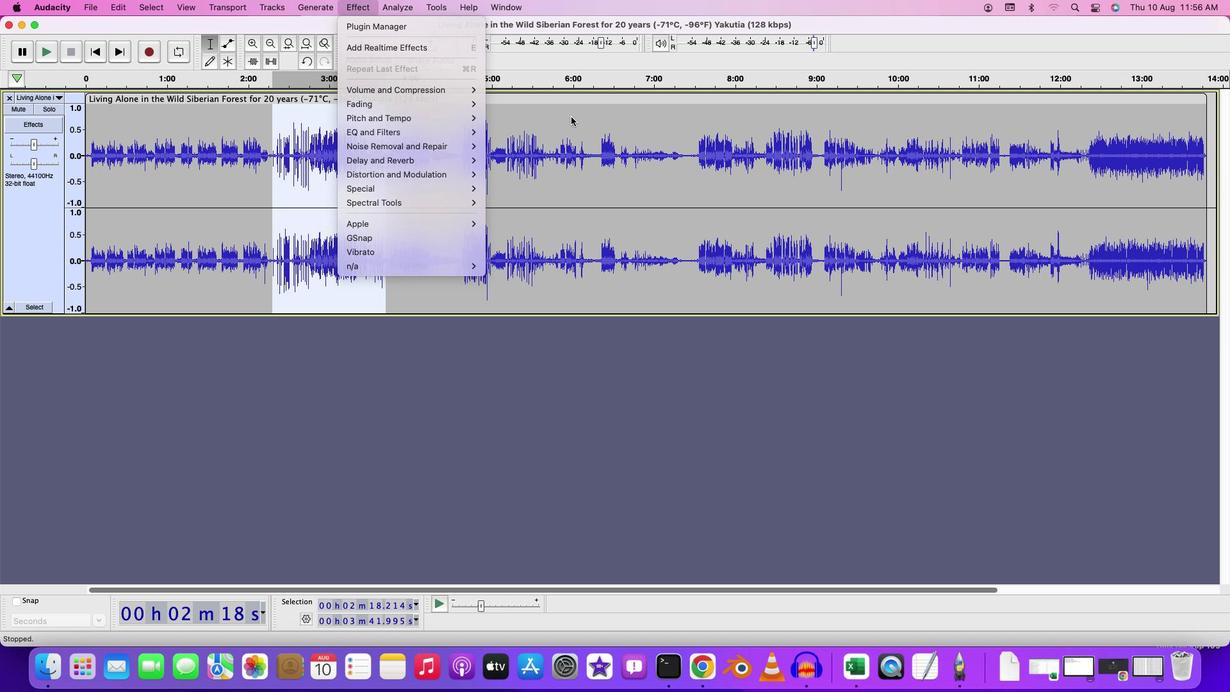 
Action: Mouse moved to (326, 156)
Screenshot: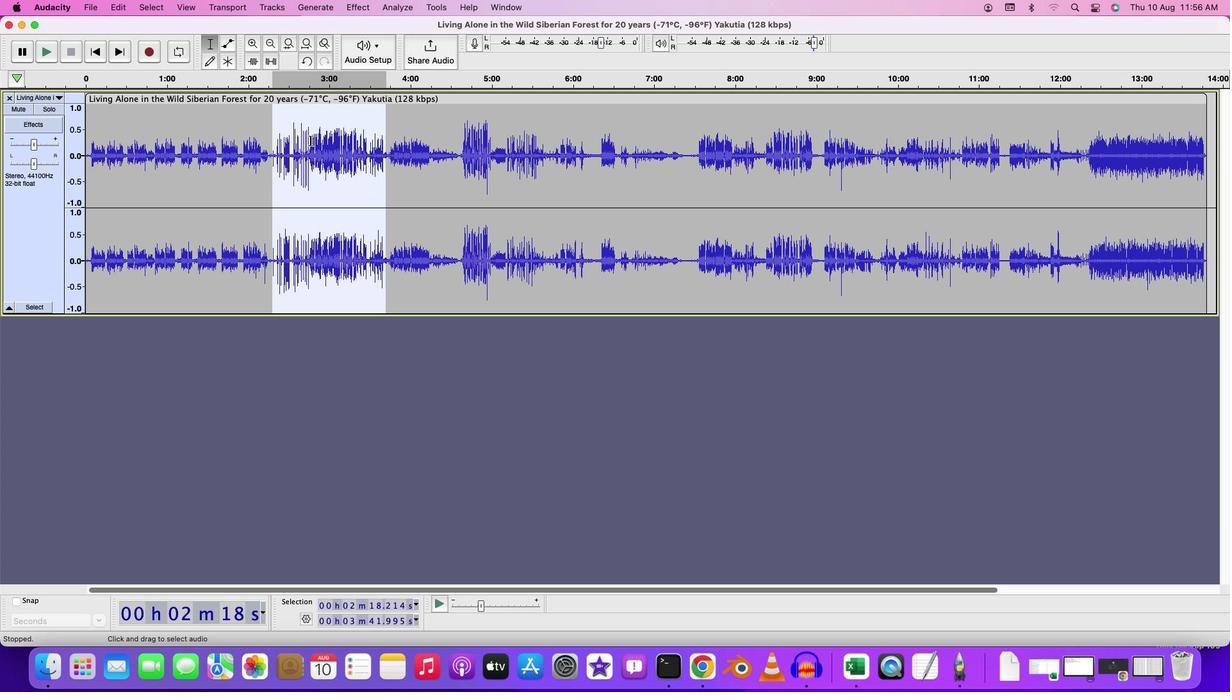 
Action: Mouse pressed left at (326, 156)
Screenshot: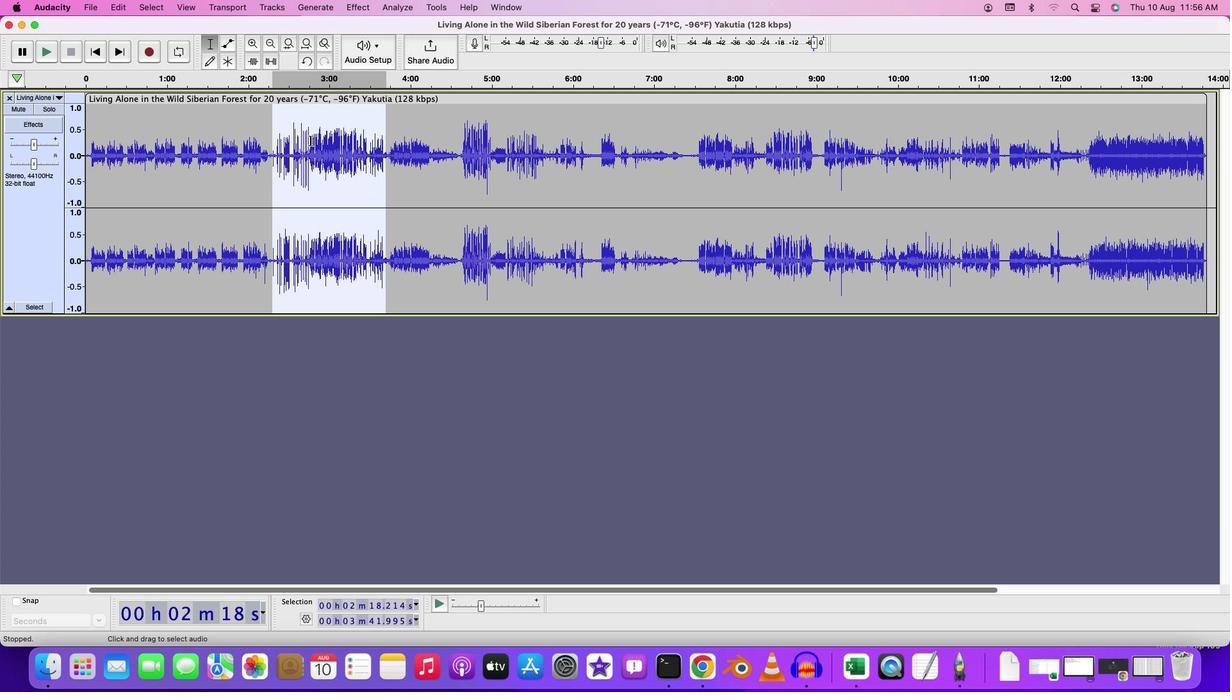 
Action: Mouse moved to (323, 150)
Screenshot: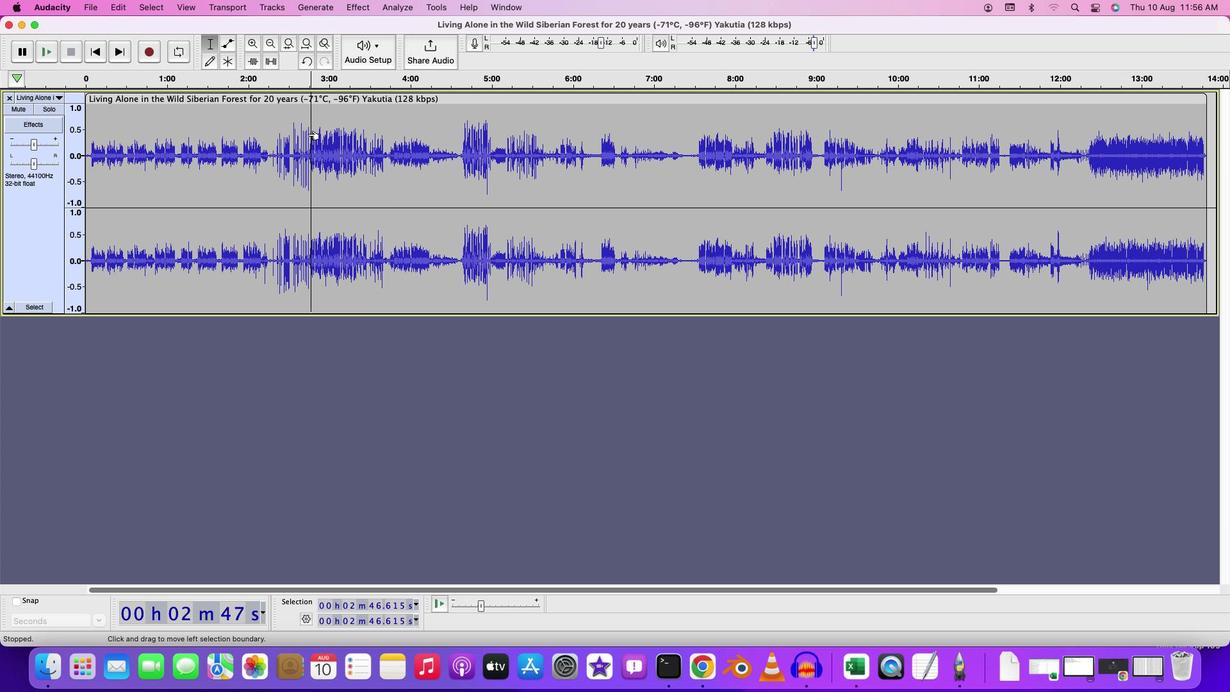
Action: Key pressed Key.cmd
Screenshot: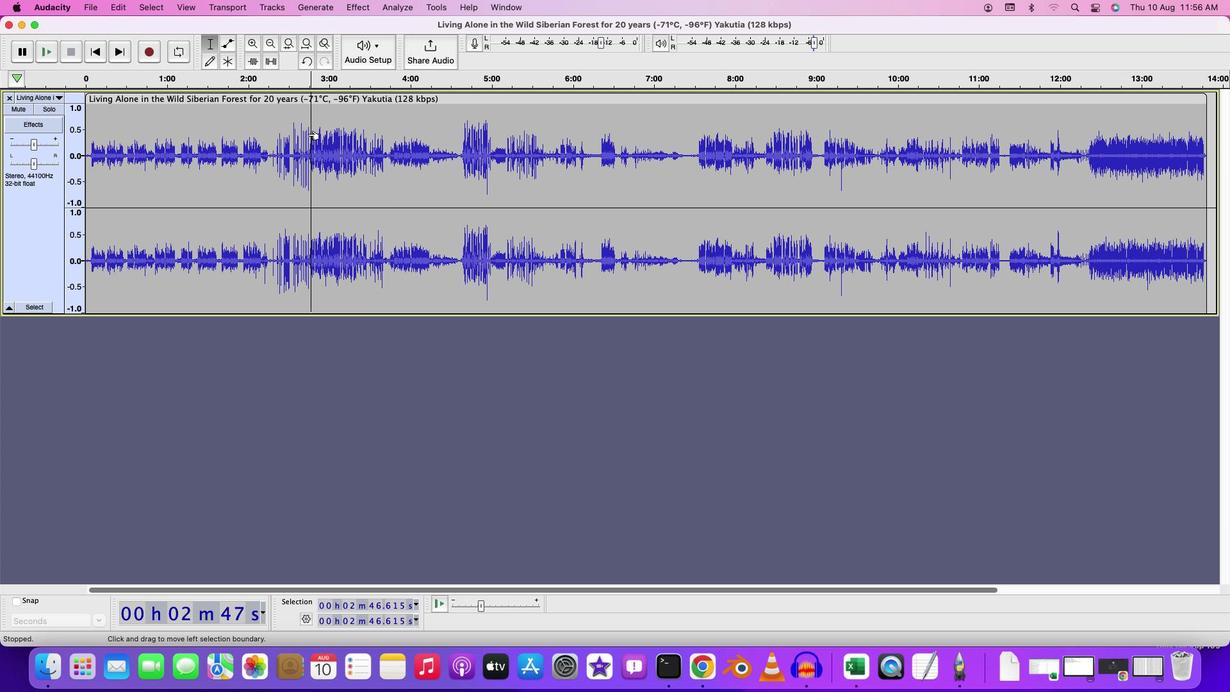 
Action: Mouse moved to (323, 150)
Screenshot: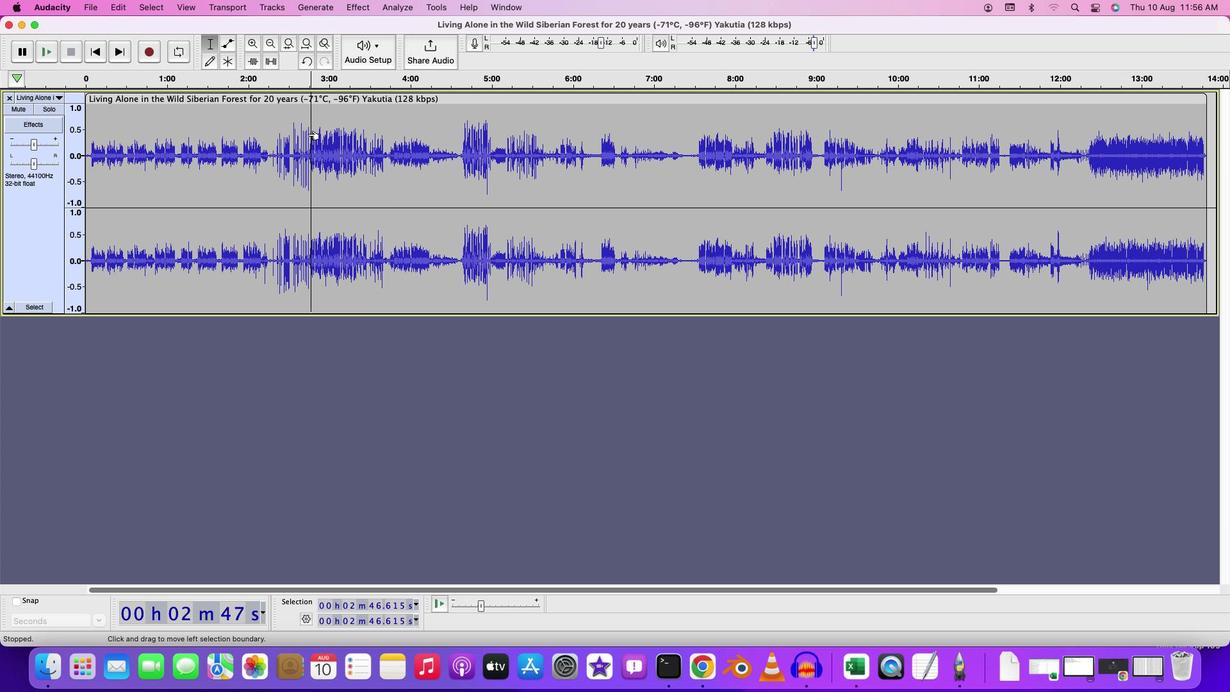 
Action: Mouse scrolled (323, 150) with delta (16, 16)
Screenshot: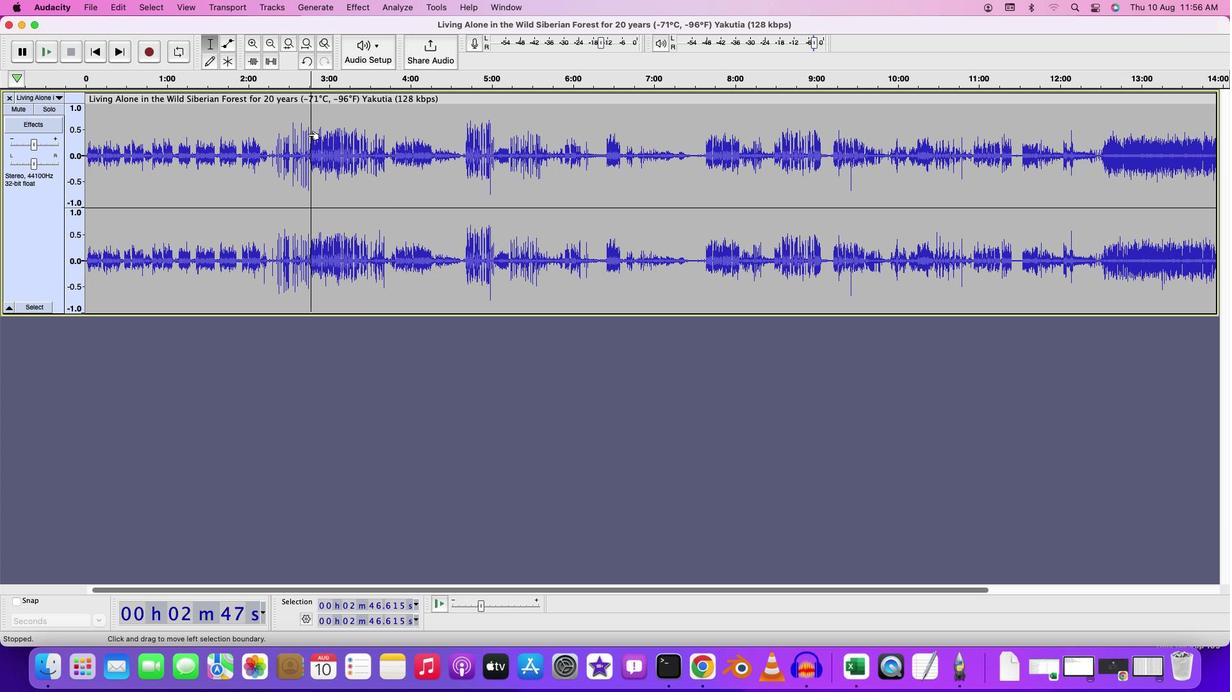 
Action: Mouse scrolled (323, 150) with delta (16, 16)
Screenshot: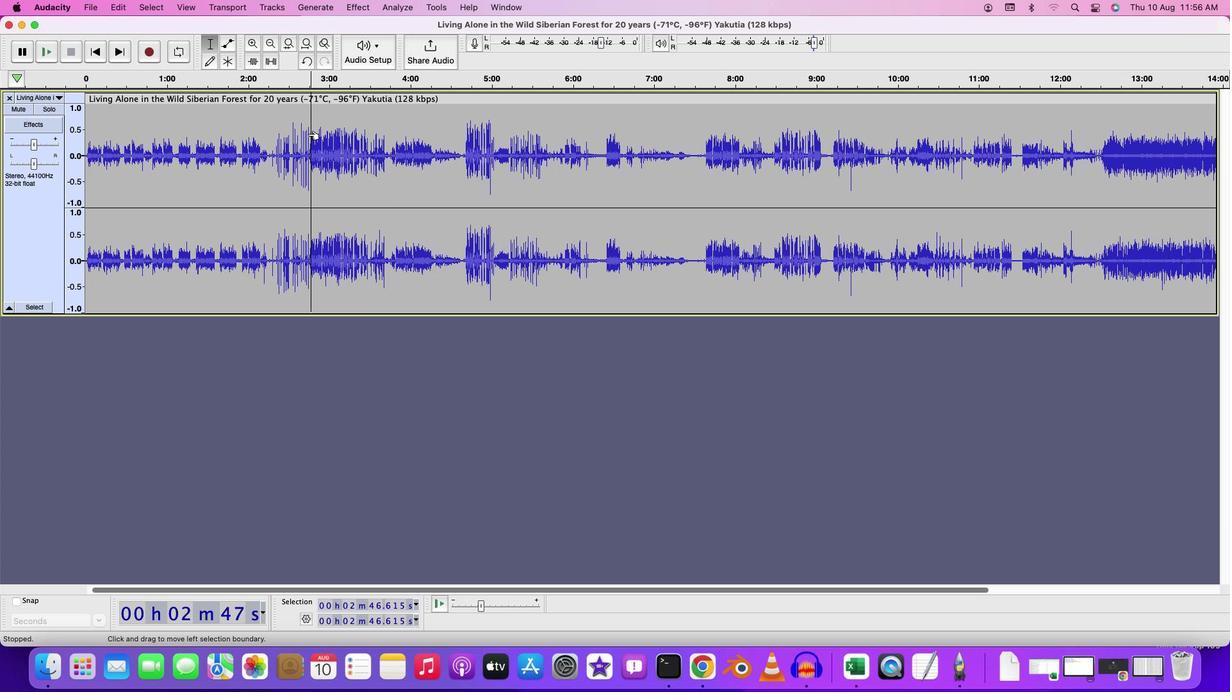 
Action: Mouse scrolled (323, 150) with delta (16, 17)
Screenshot: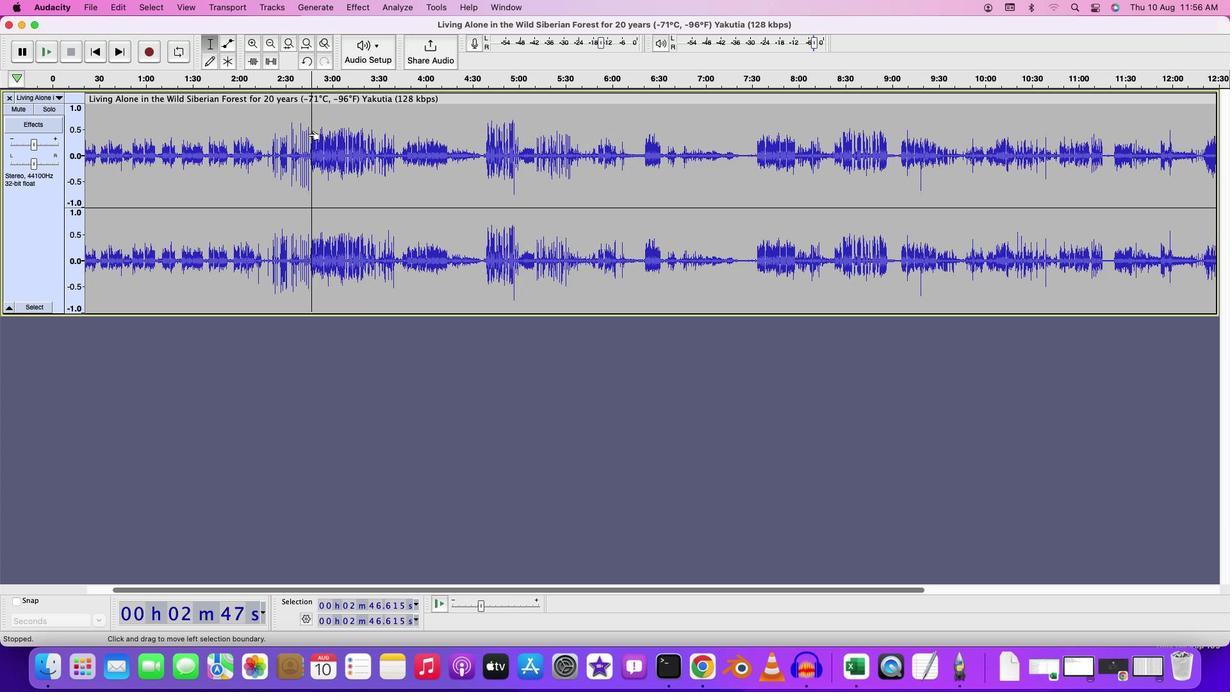 
Action: Mouse scrolled (323, 150) with delta (16, 18)
Screenshot: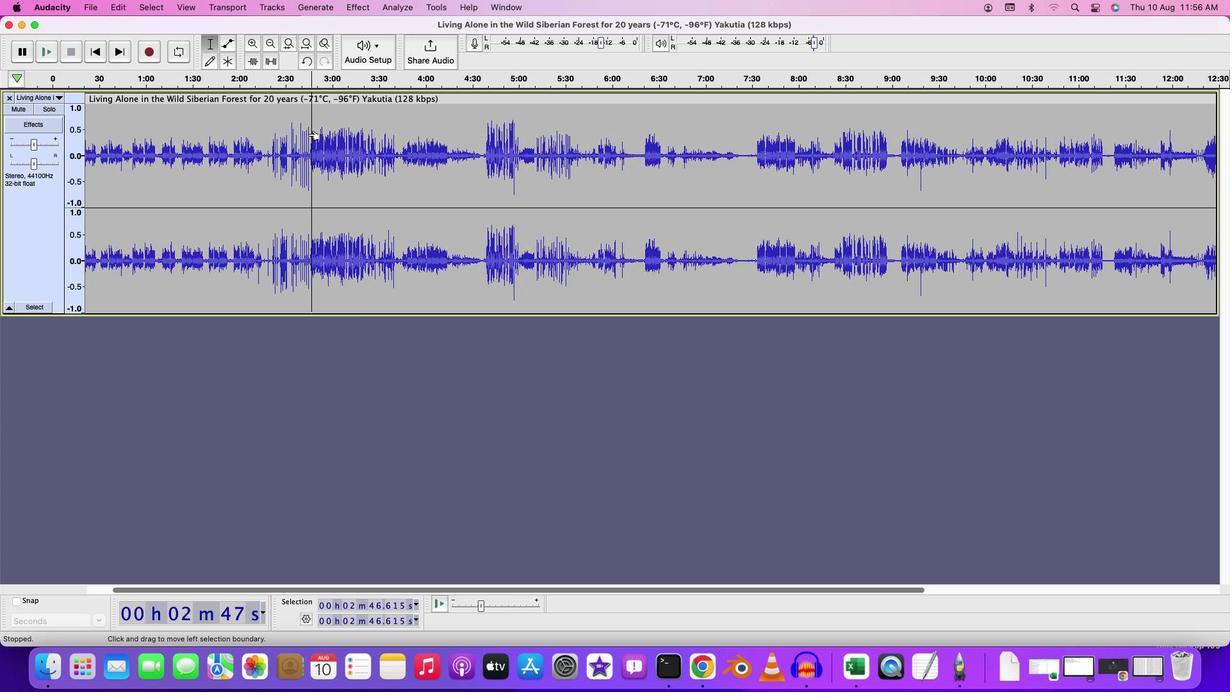 
Action: Mouse scrolled (323, 150) with delta (16, 19)
Screenshot: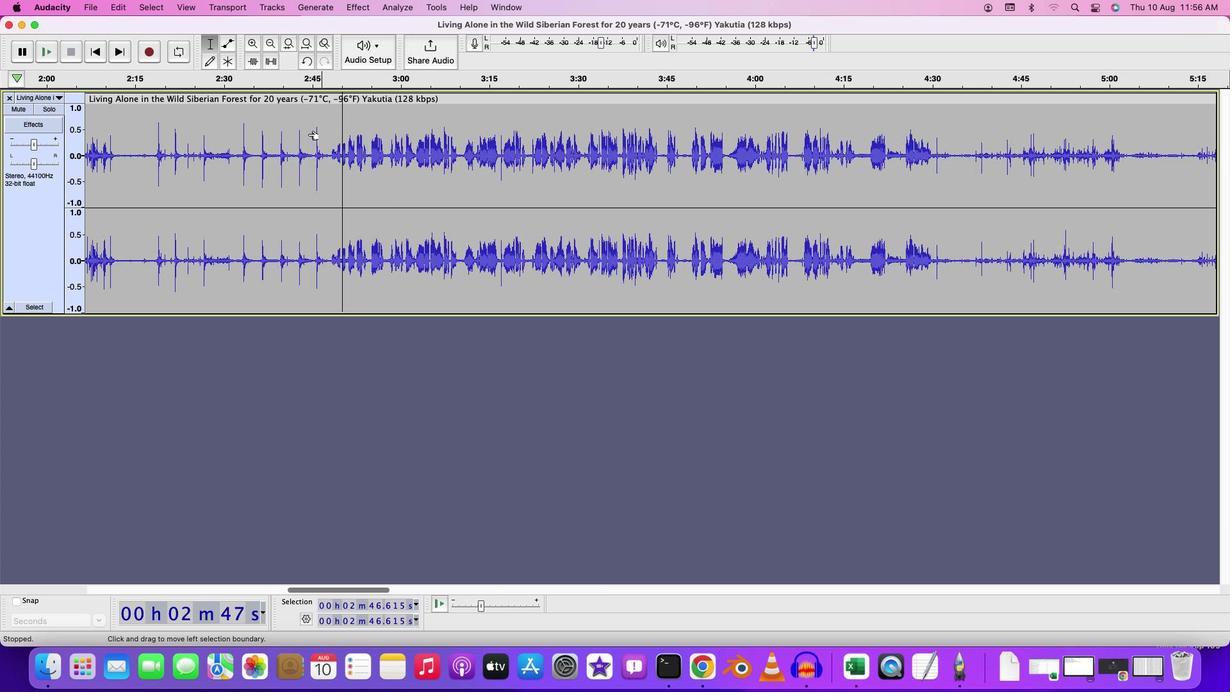 
Action: Mouse scrolled (323, 150) with delta (16, 16)
Screenshot: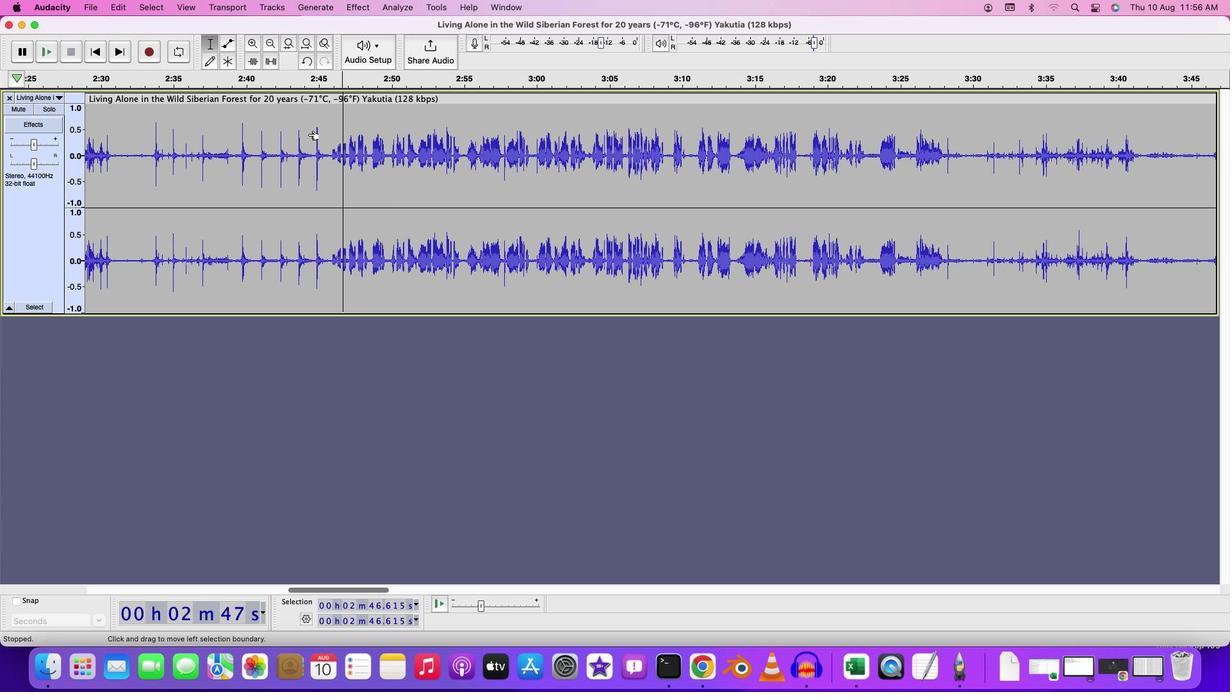 
Action: Mouse scrolled (323, 150) with delta (16, 16)
Screenshot: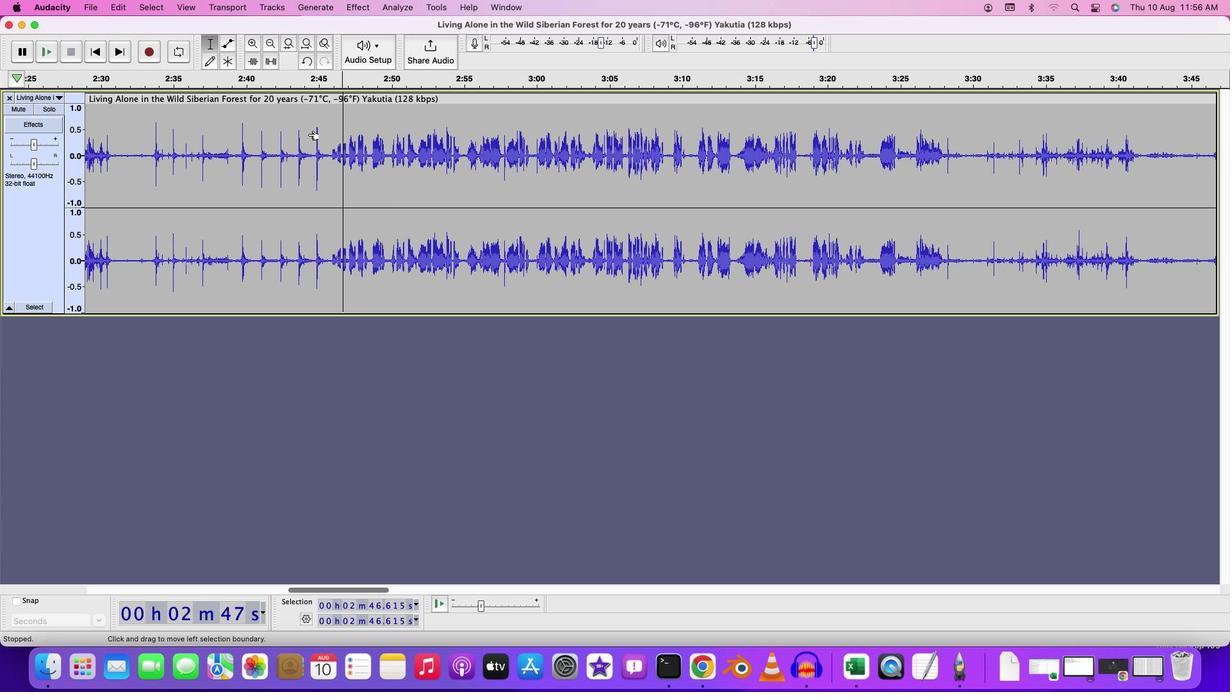 
Action: Mouse scrolled (323, 150) with delta (16, 17)
Screenshot: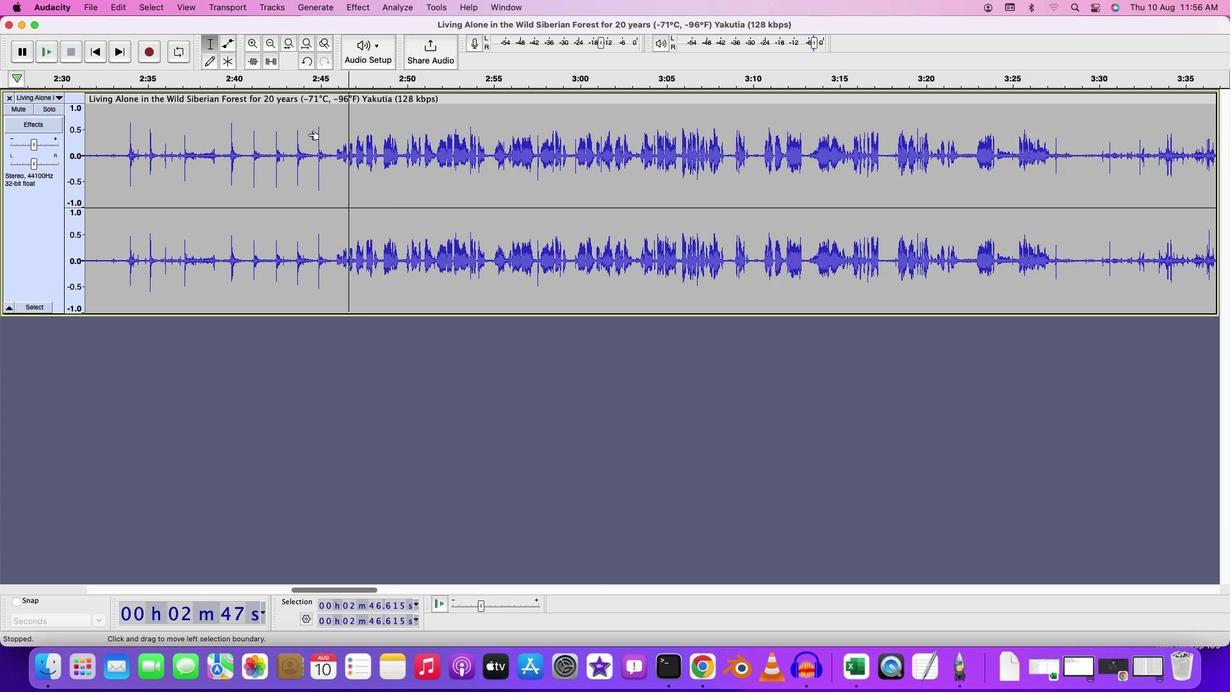 
Action: Mouse scrolled (323, 150) with delta (16, 18)
Screenshot: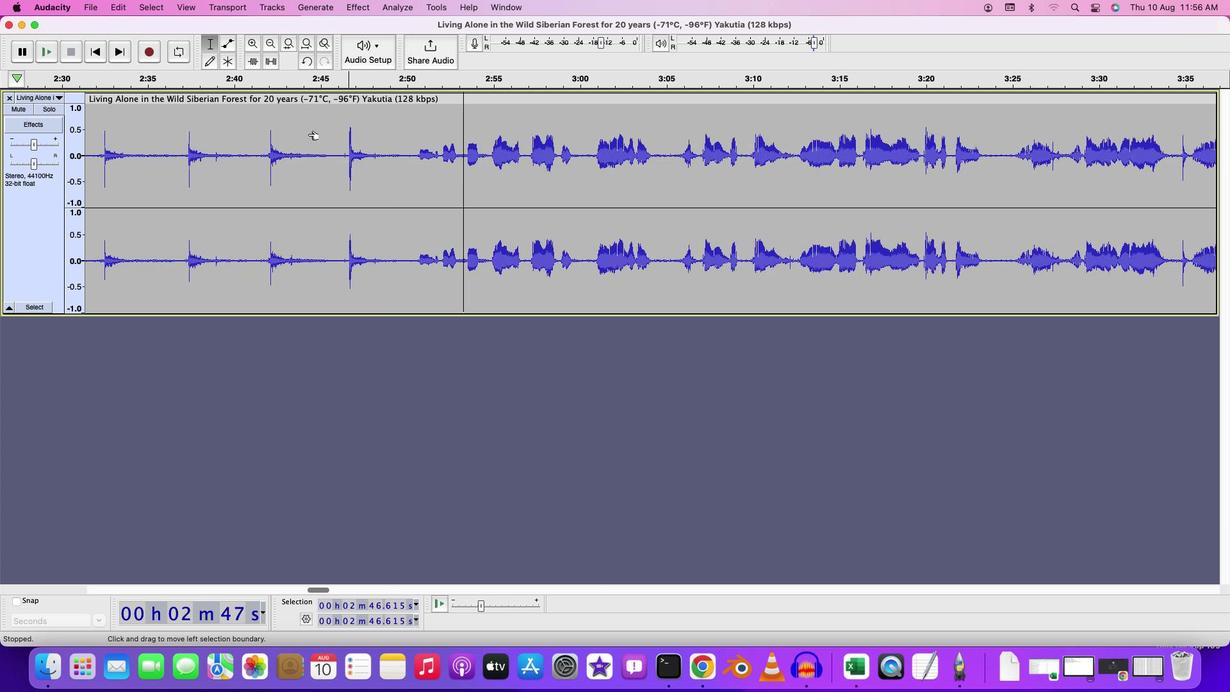 
Action: Mouse moved to (396, 149)
Screenshot: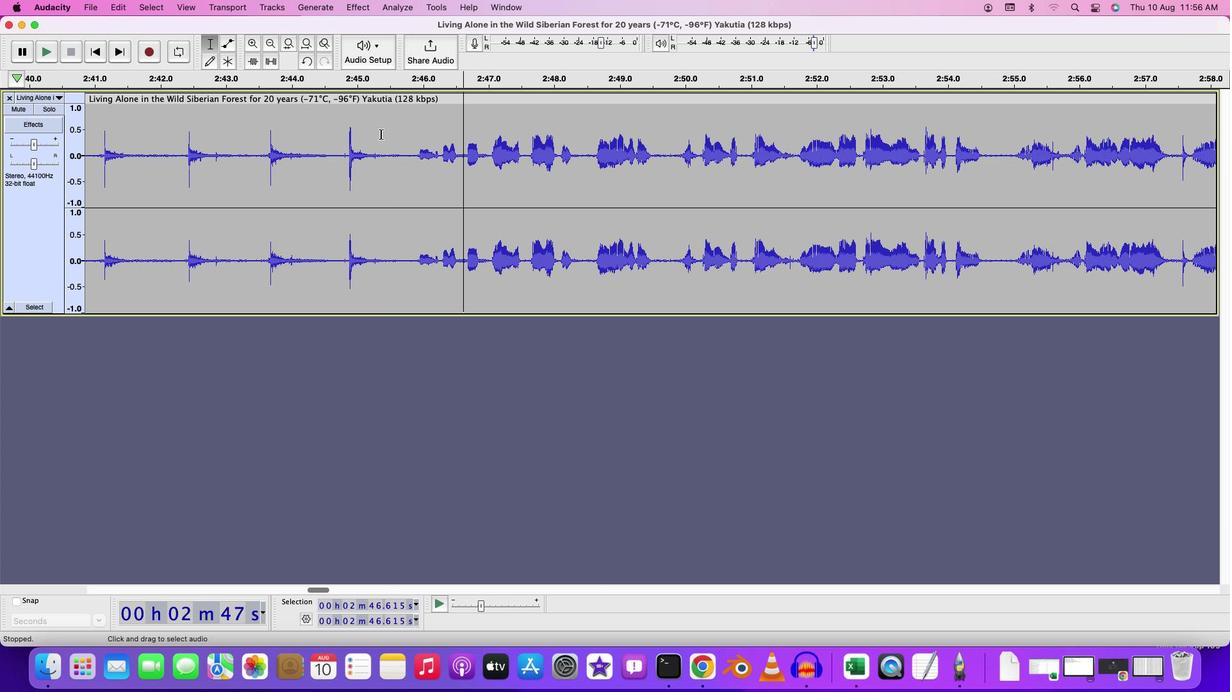 
Action: Mouse pressed left at (396, 149)
Screenshot: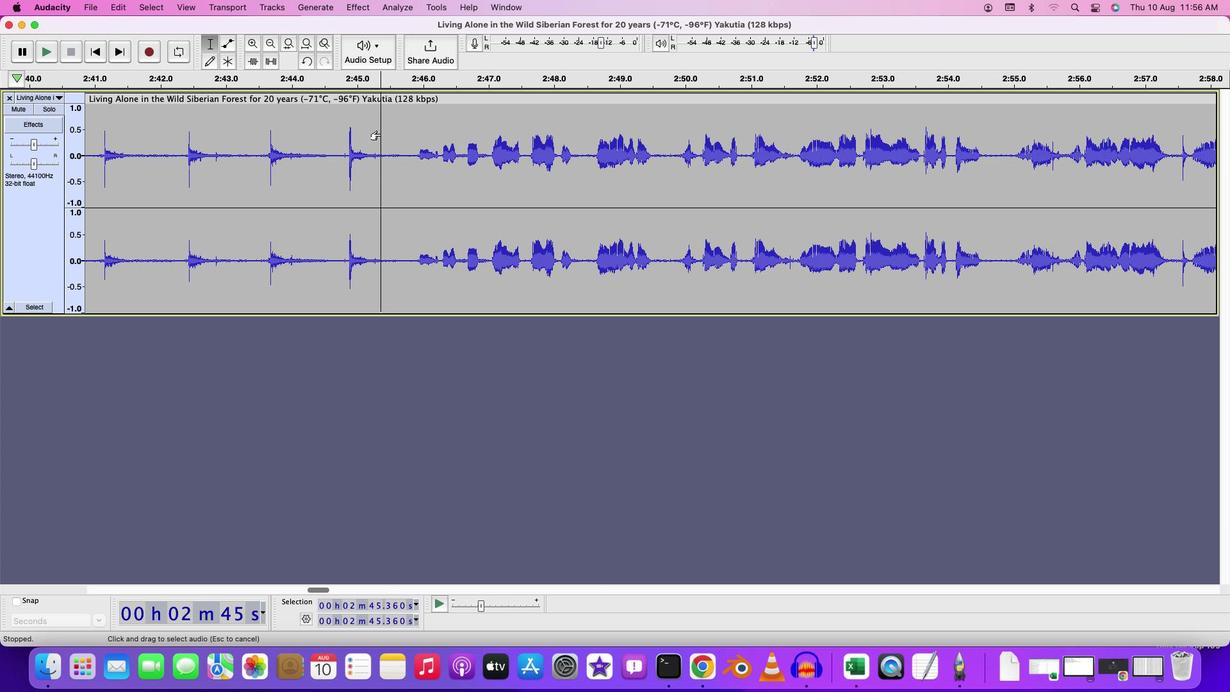 
Action: Mouse moved to (394, 150)
Screenshot: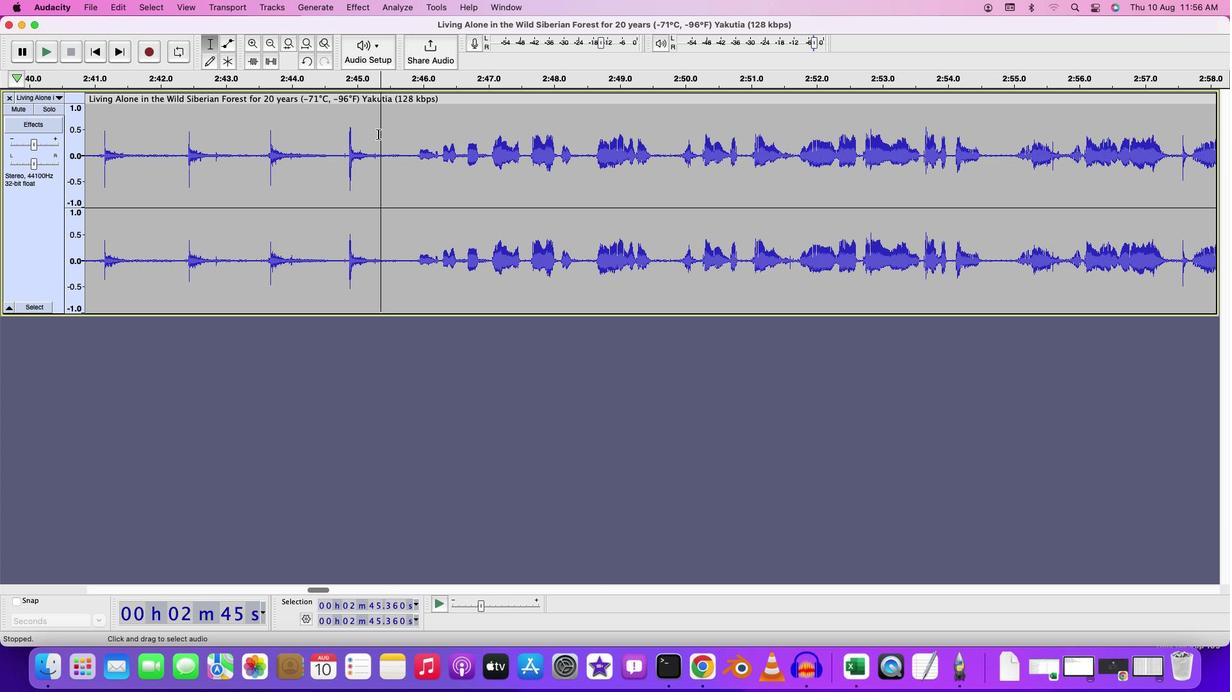 
Action: Key pressed Key.spaceKey.cmd
Screenshot: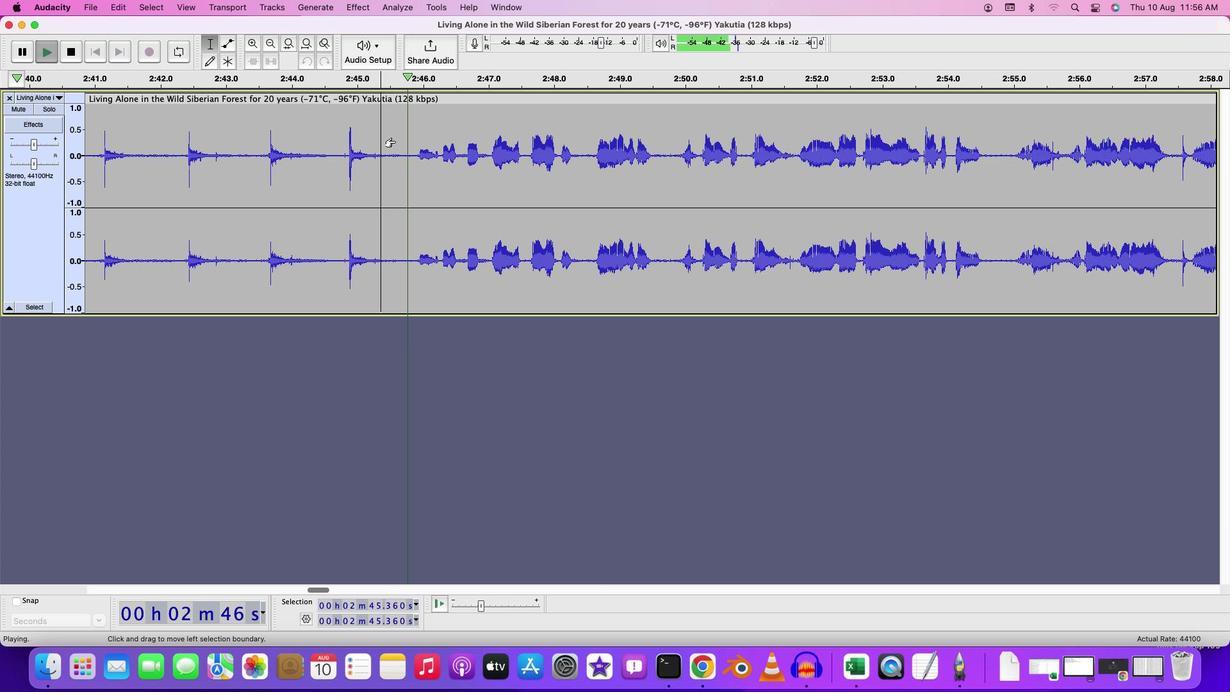 
Action: Mouse moved to (509, 167)
Screenshot: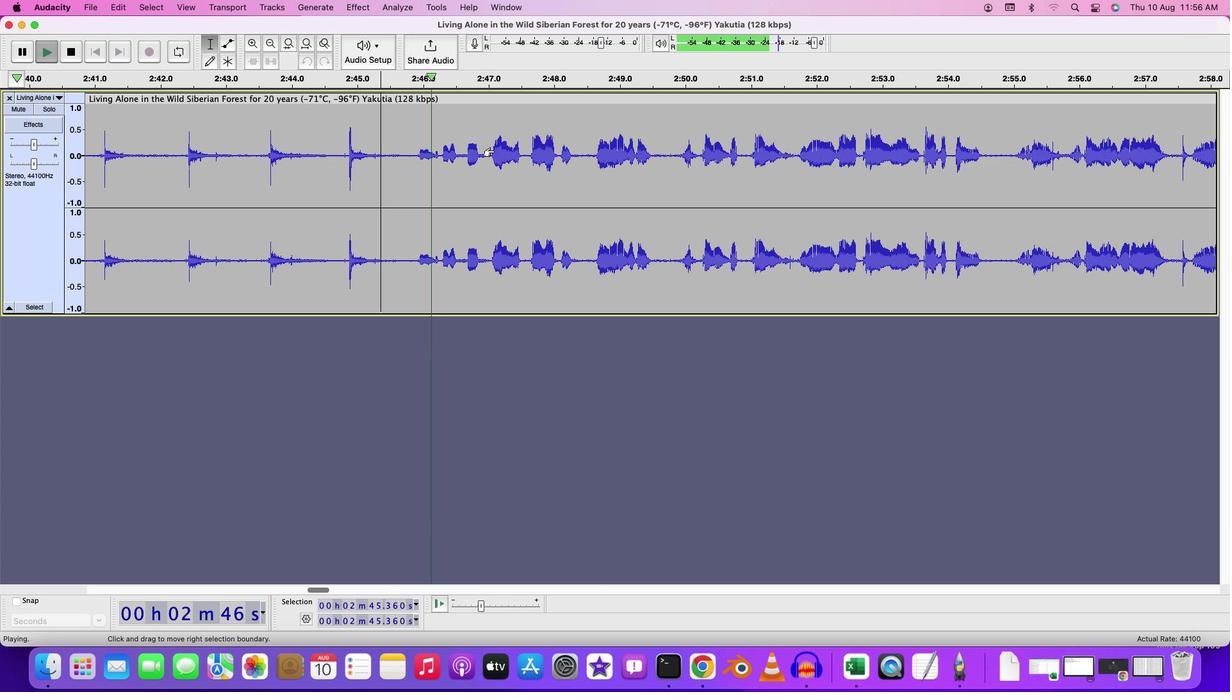 
Action: Mouse scrolled (509, 167) with delta (16, 15)
Screenshot: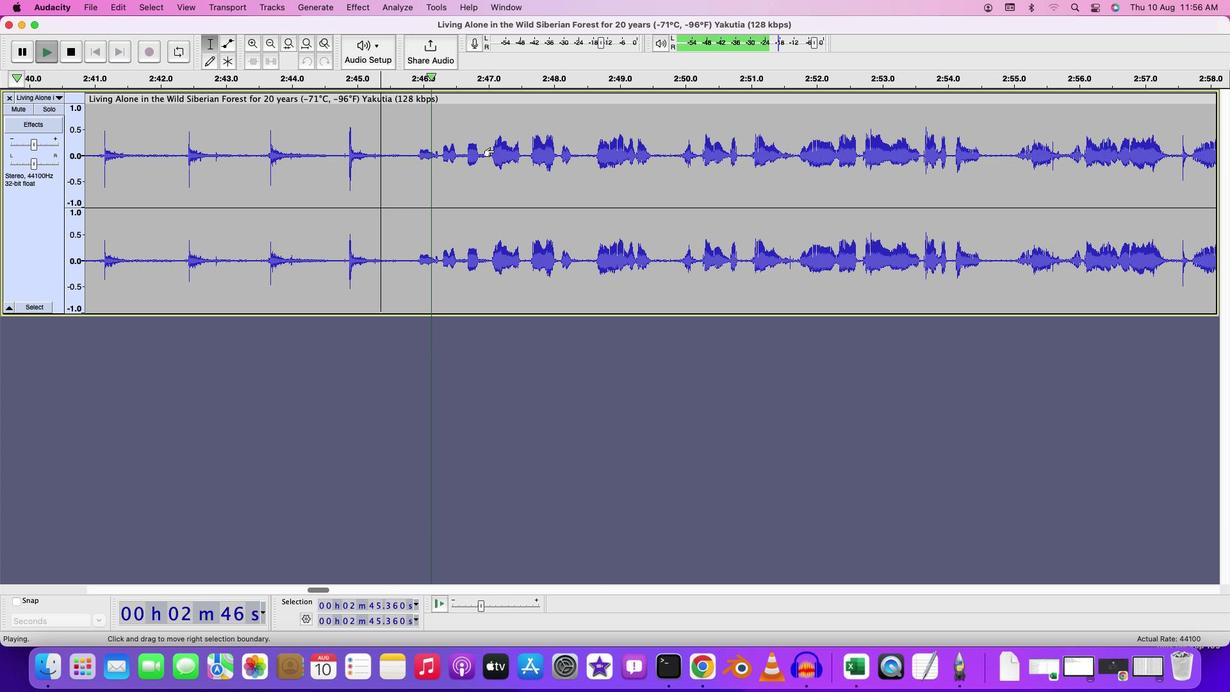 
Action: Mouse moved to (509, 167)
Screenshot: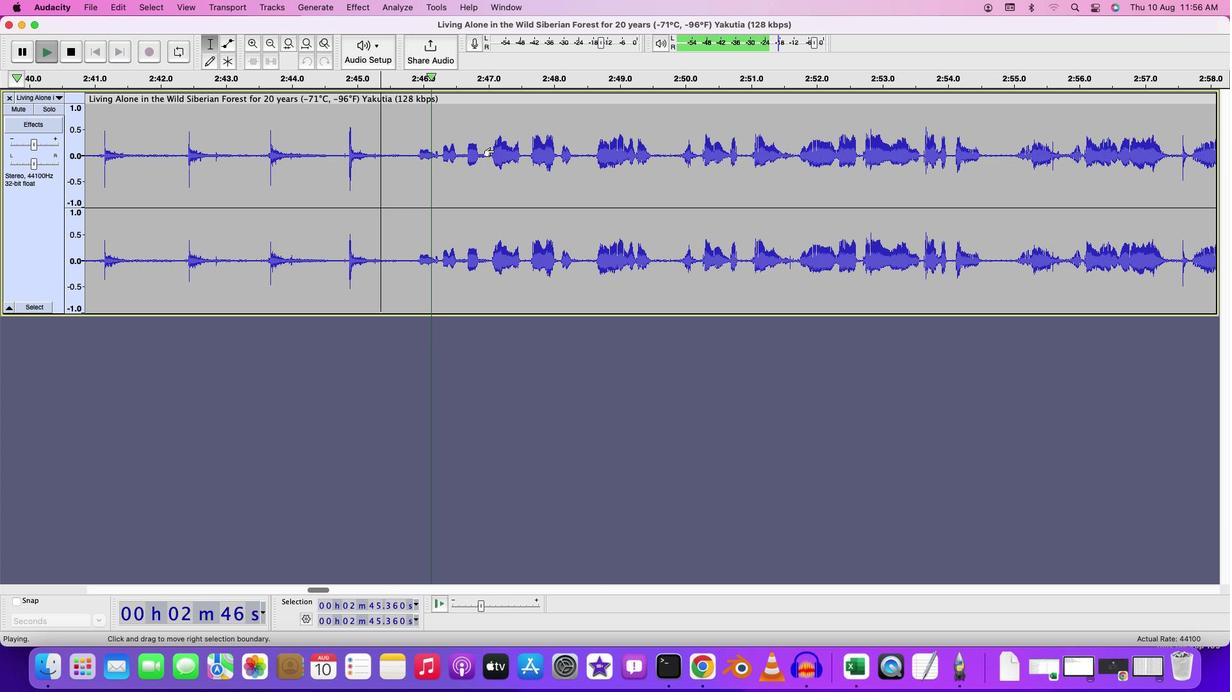
Action: Mouse scrolled (509, 167) with delta (16, 15)
Screenshot: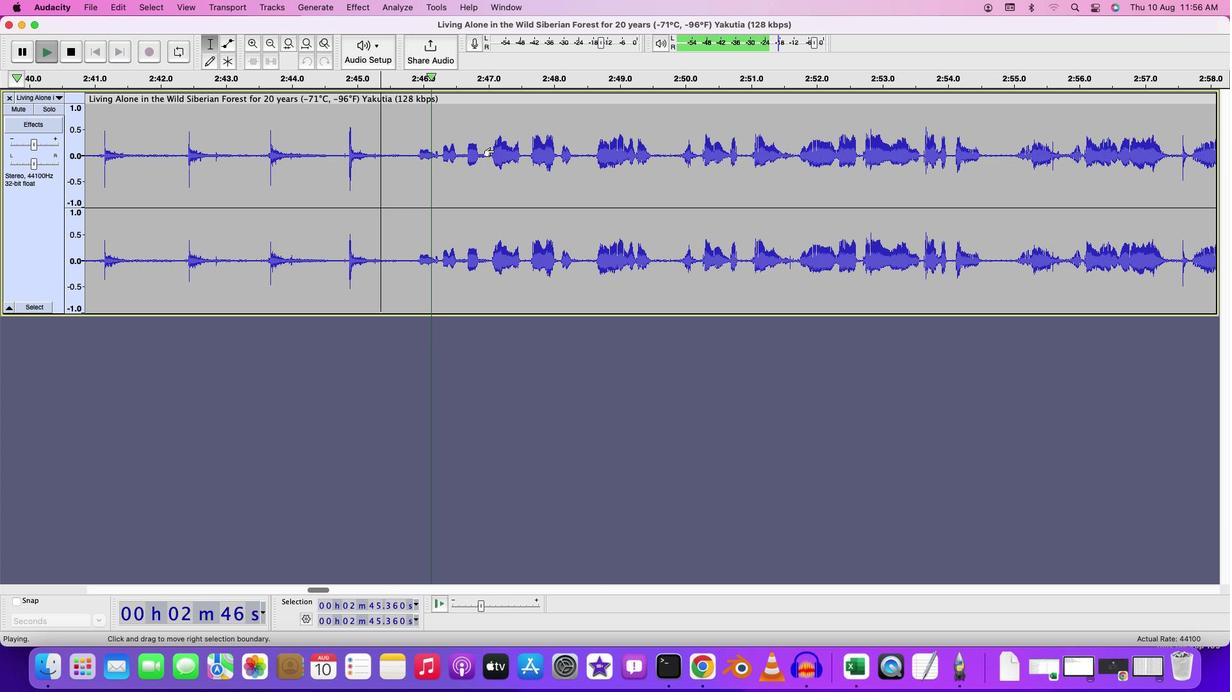 
Action: Mouse scrolled (509, 167) with delta (16, 14)
Screenshot: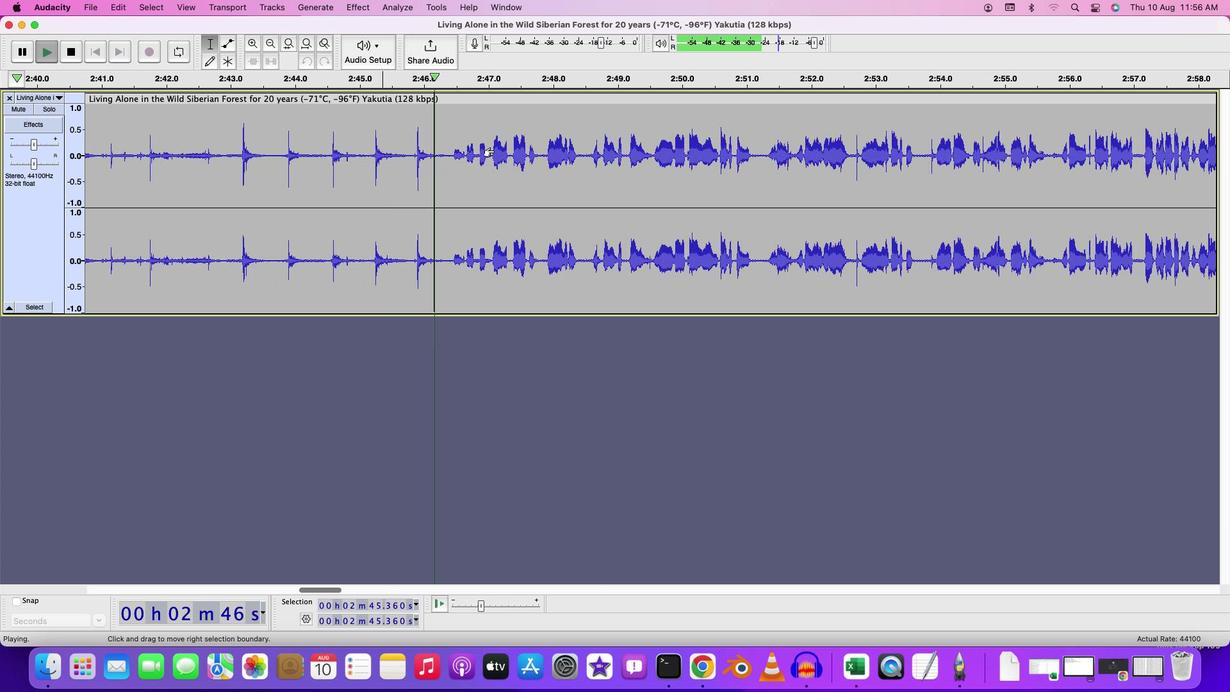 
Action: Mouse scrolled (509, 167) with delta (16, 14)
Screenshot: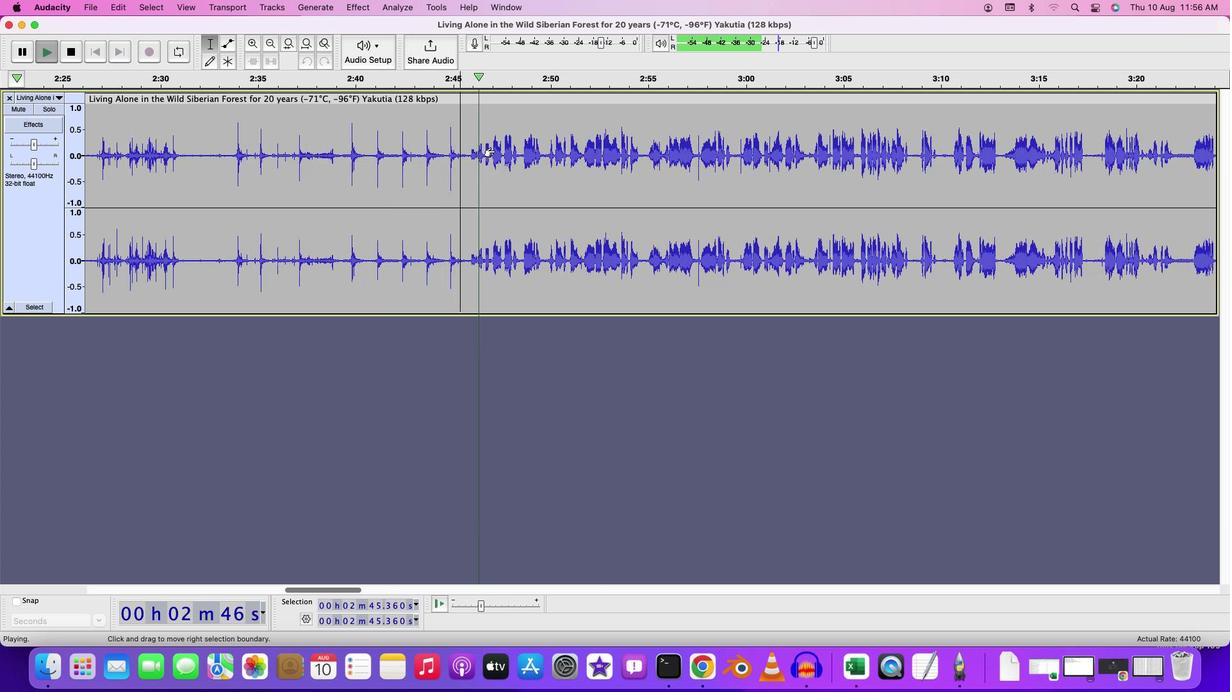 
Action: Mouse moved to (525, 169)
Screenshot: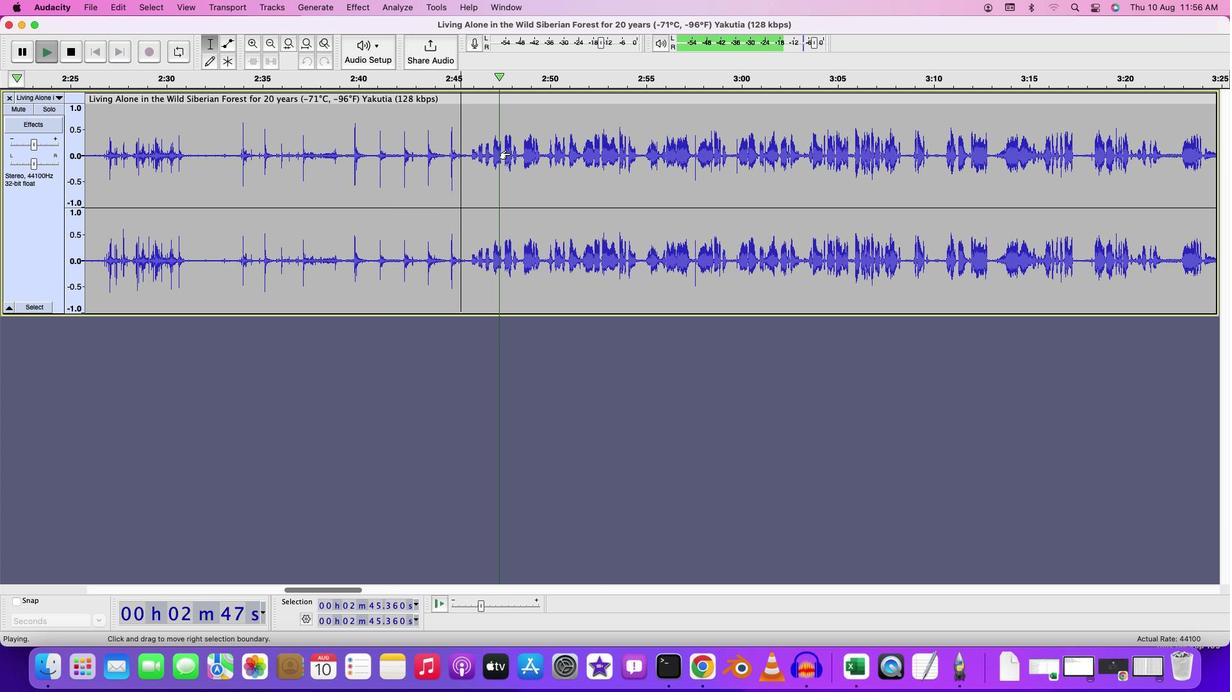 
Action: Mouse scrolled (525, 169) with delta (16, 15)
Screenshot: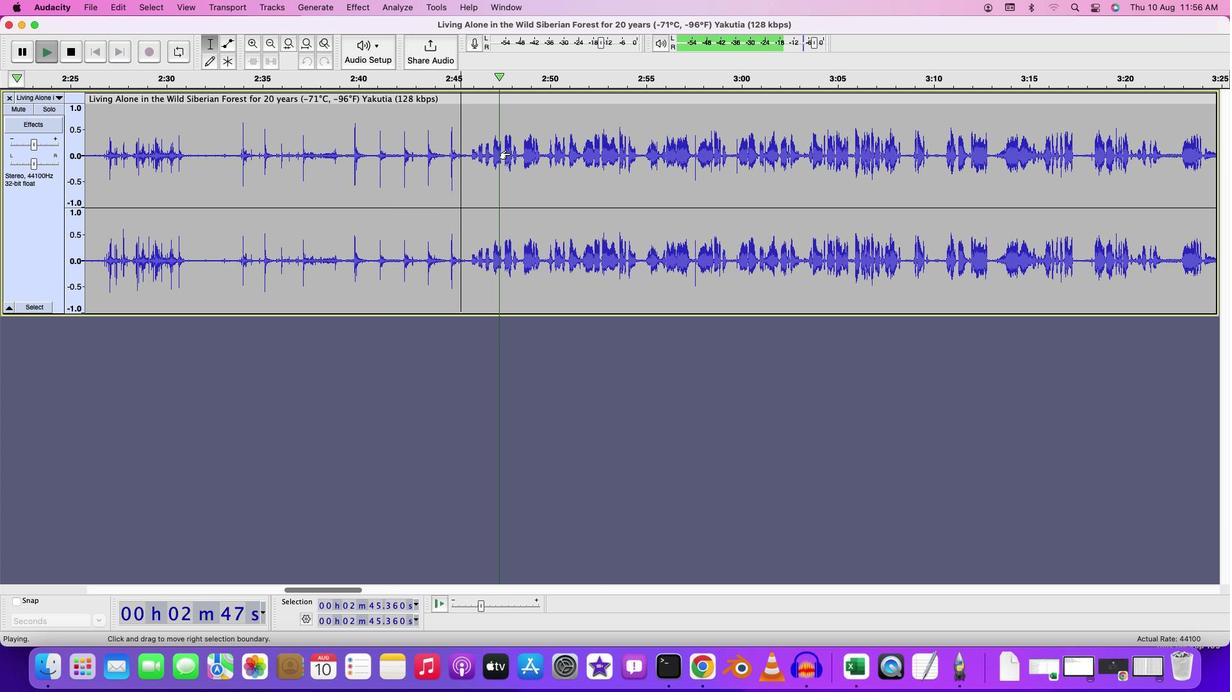 
Action: Mouse scrolled (525, 169) with delta (16, 15)
Screenshot: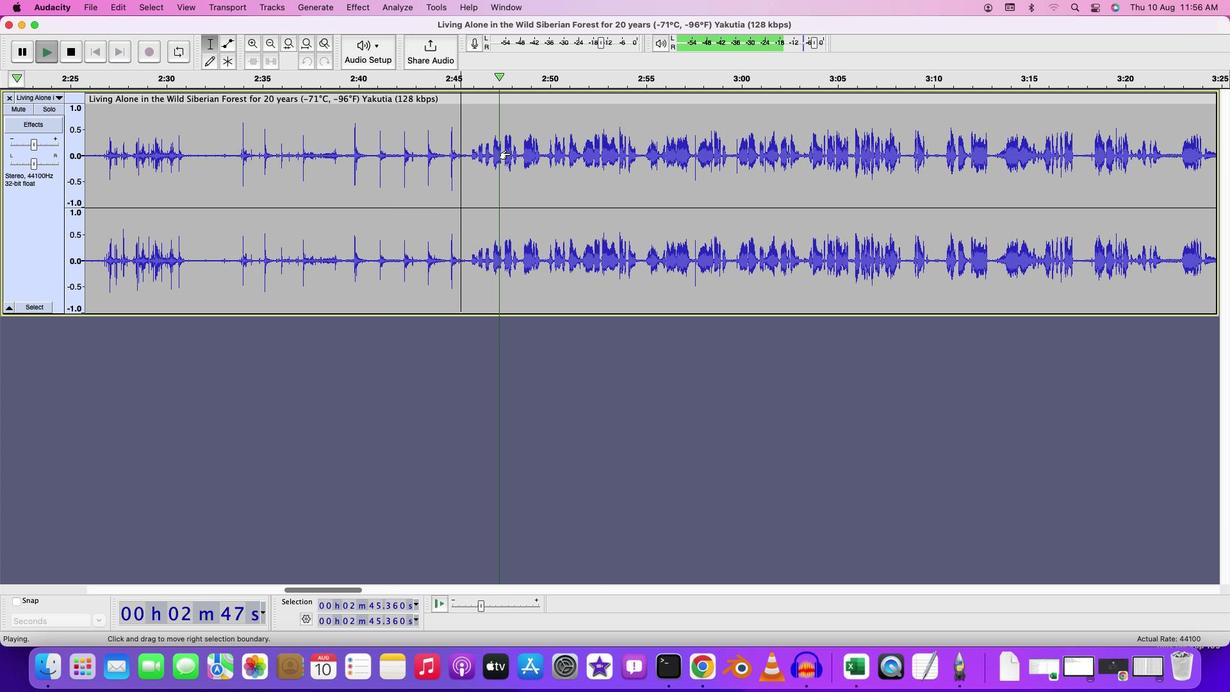 
Action: Mouse scrolled (525, 169) with delta (16, 14)
Screenshot: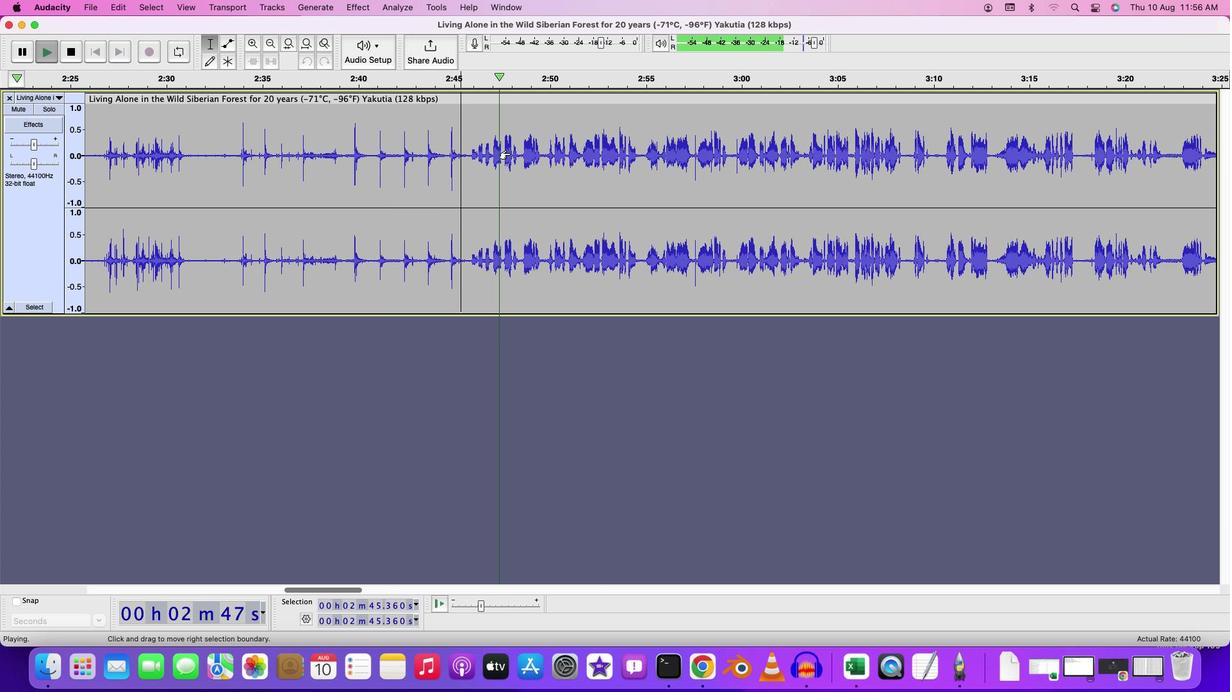 
Action: Mouse moved to (482, 165)
Screenshot: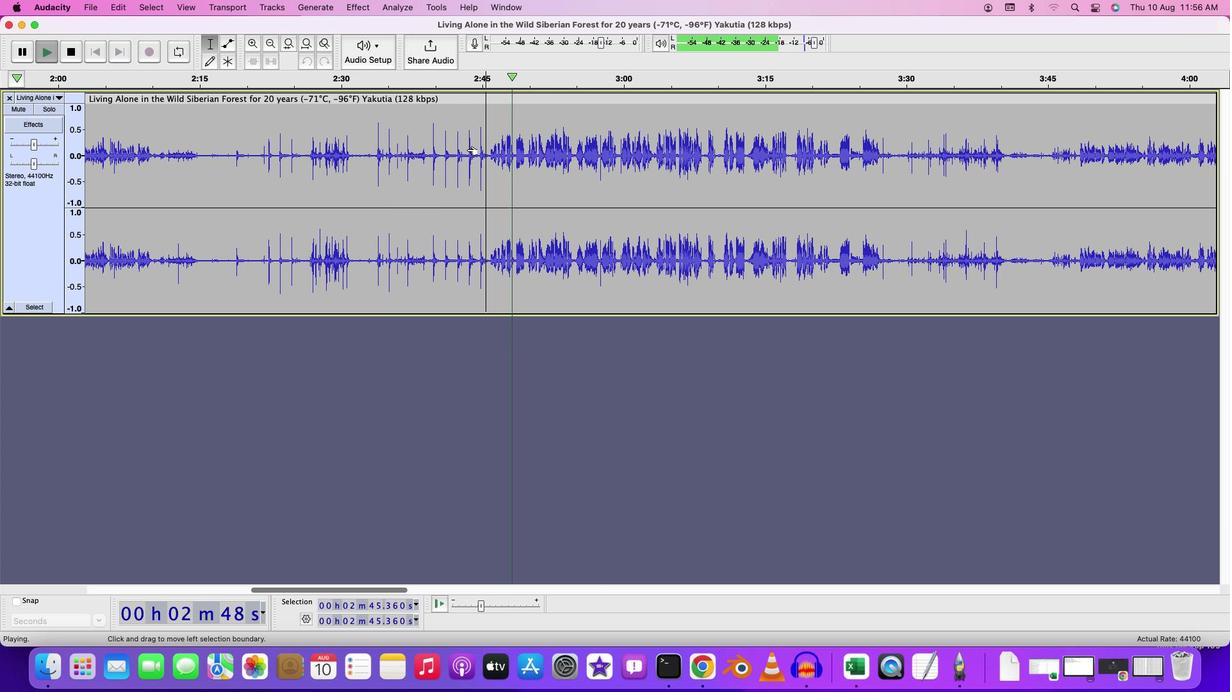 
Action: Mouse scrolled (482, 165) with delta (16, 15)
Screenshot: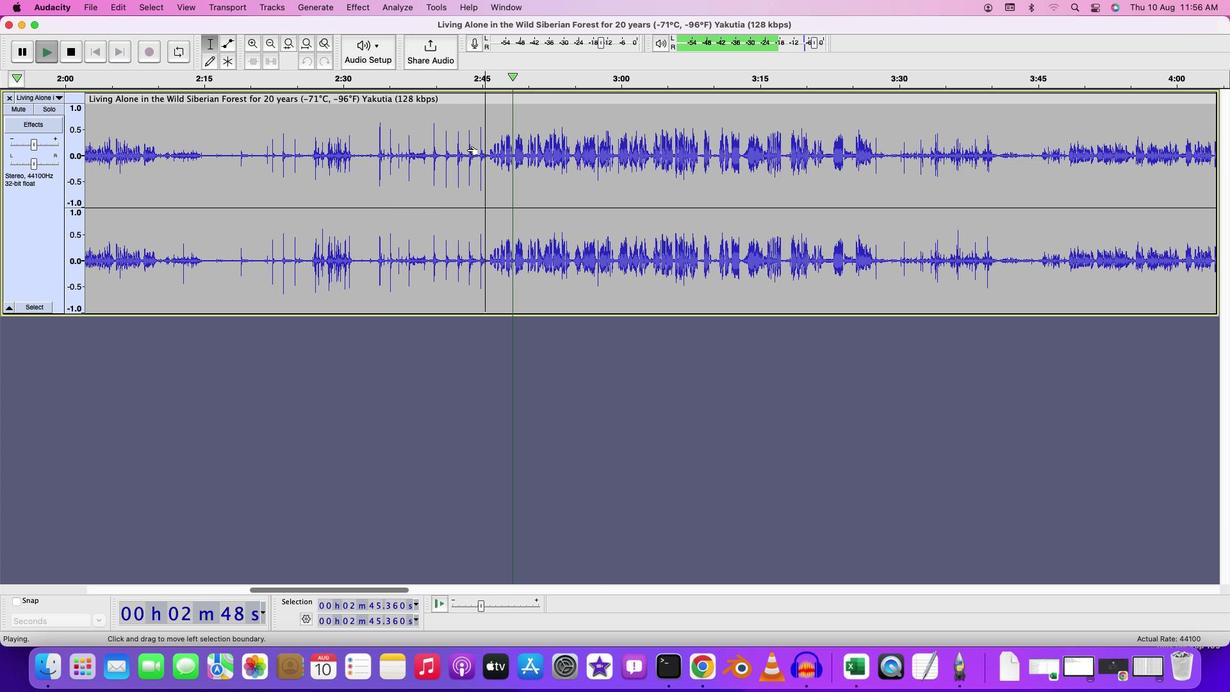 
Action: Mouse scrolled (482, 165) with delta (16, 15)
Screenshot: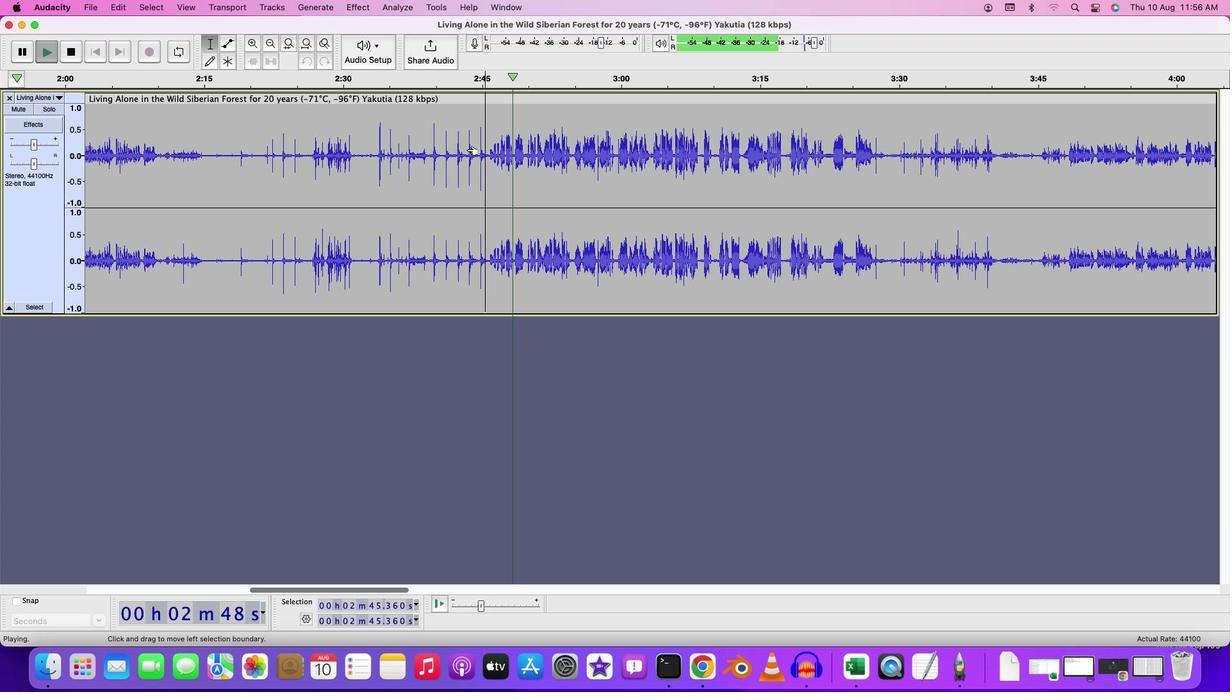 
Action: Mouse scrolled (482, 165) with delta (16, 14)
Screenshot: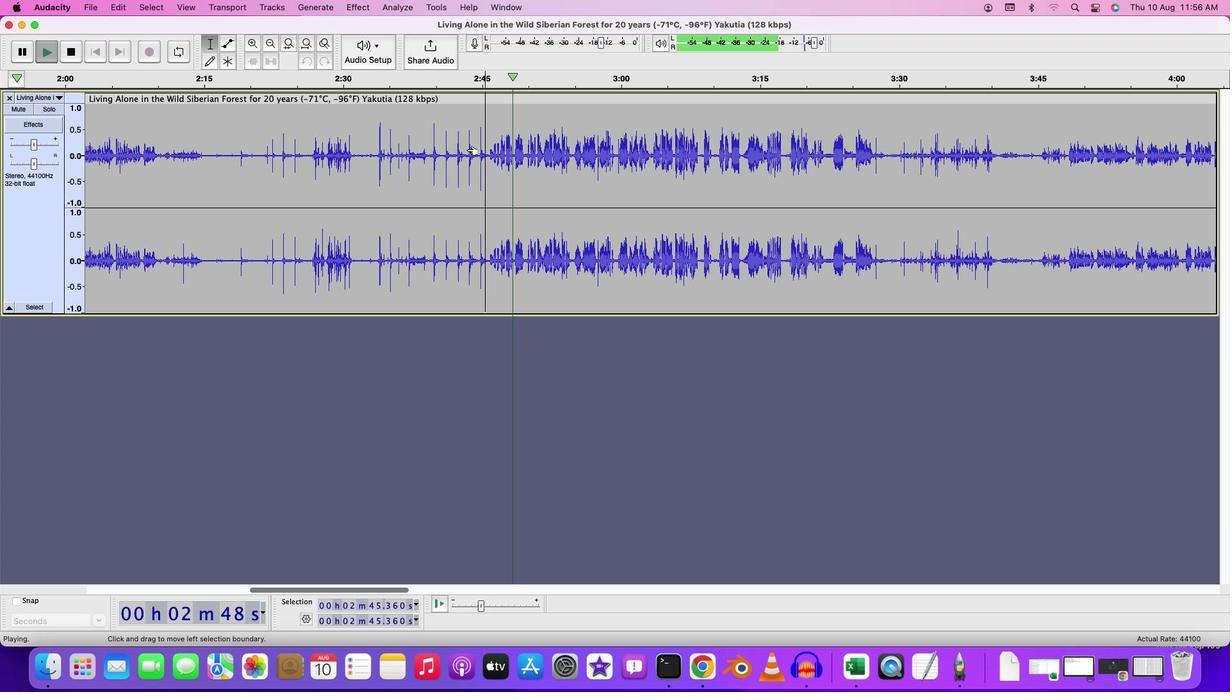 
Action: Mouse moved to (481, 166)
Screenshot: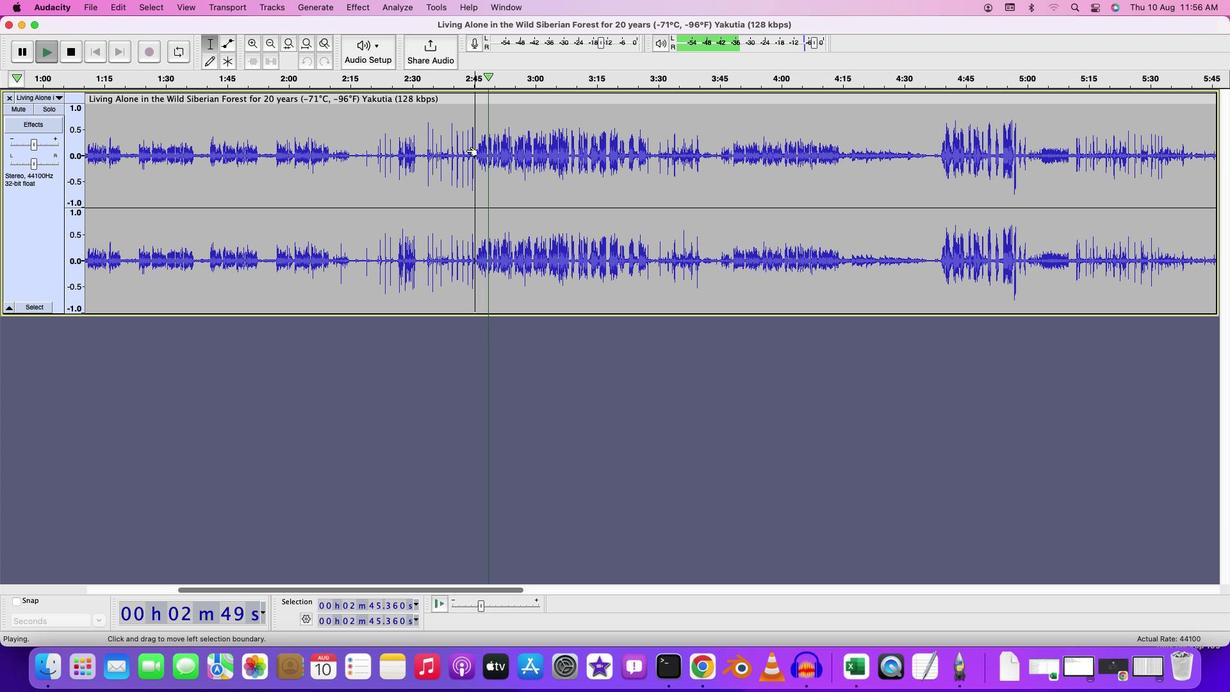 
Action: Mouse scrolled (481, 166) with delta (16, 15)
Screenshot: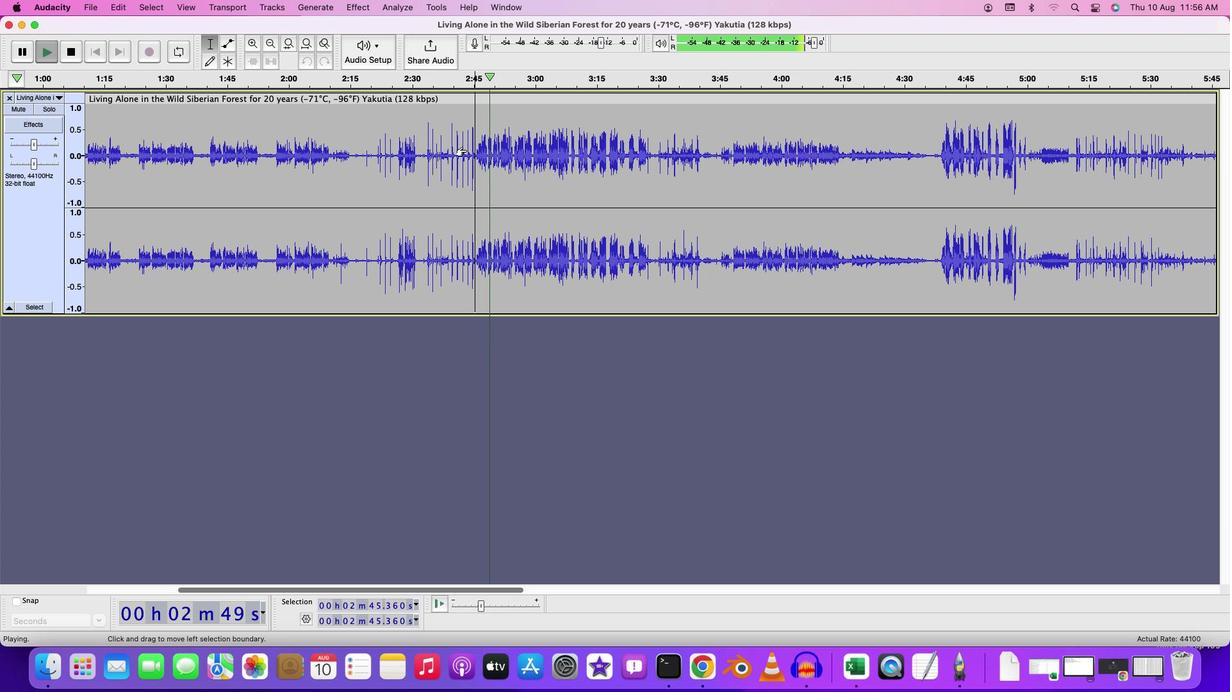 
Action: Mouse scrolled (481, 166) with delta (16, 15)
Screenshot: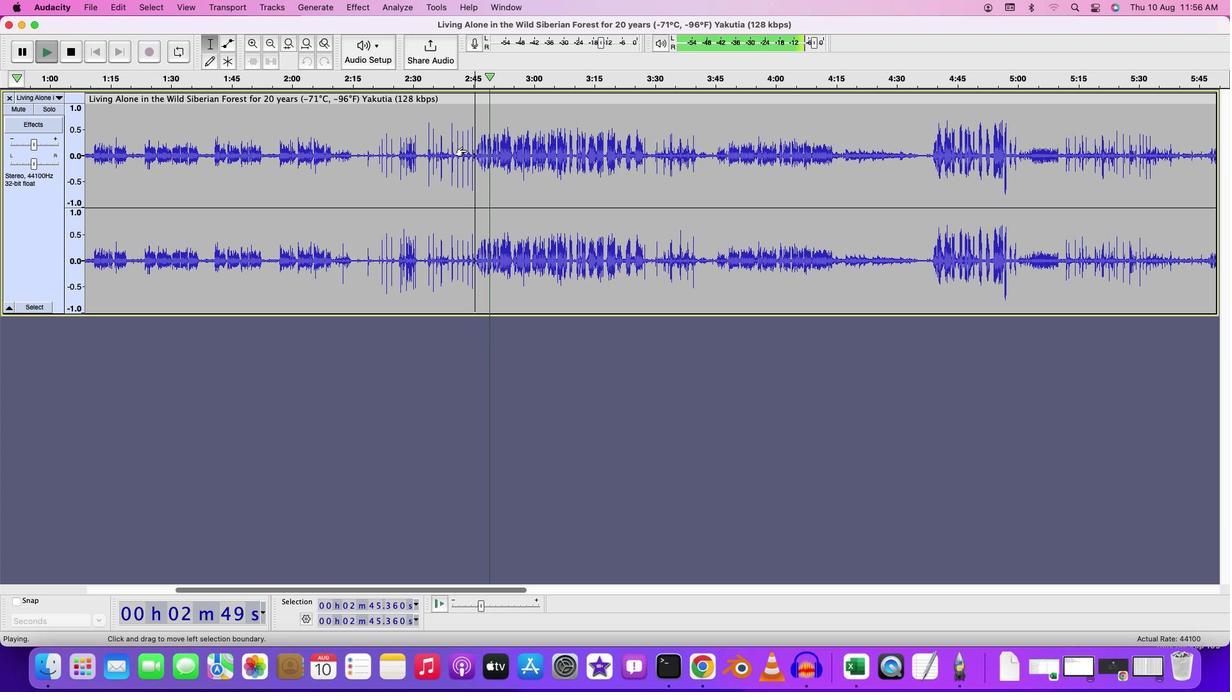 
Action: Mouse scrolled (481, 166) with delta (16, 14)
Screenshot: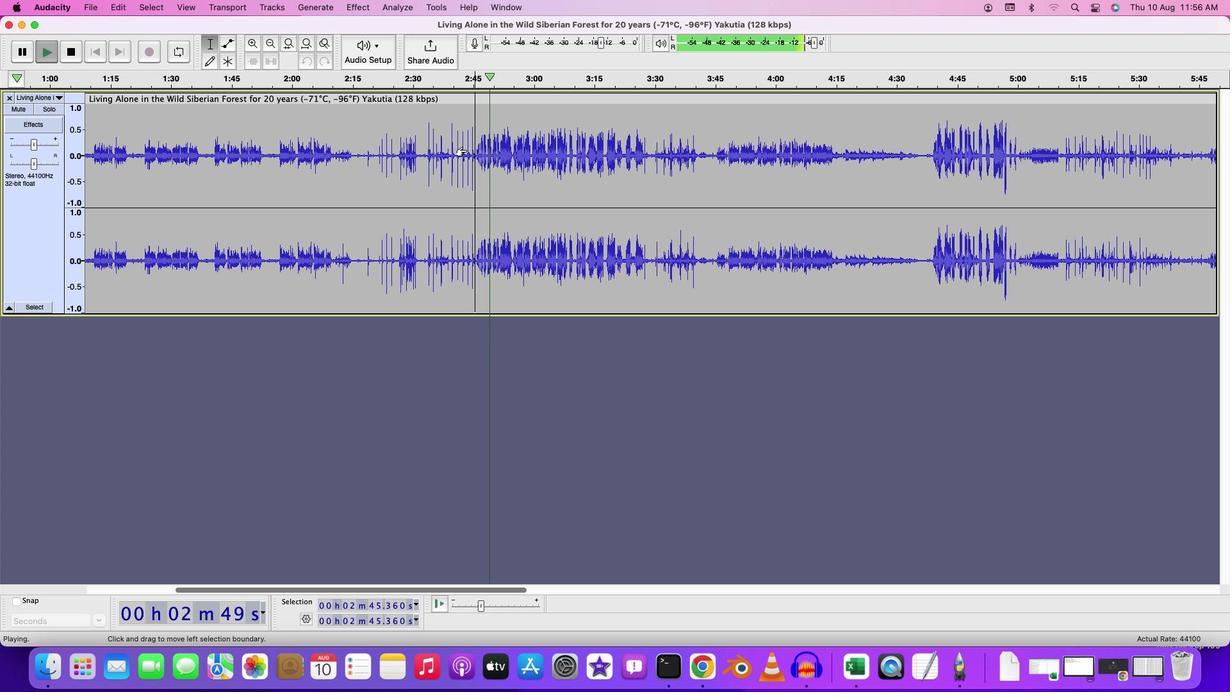 
Action: Mouse moved to (469, 144)
Screenshot: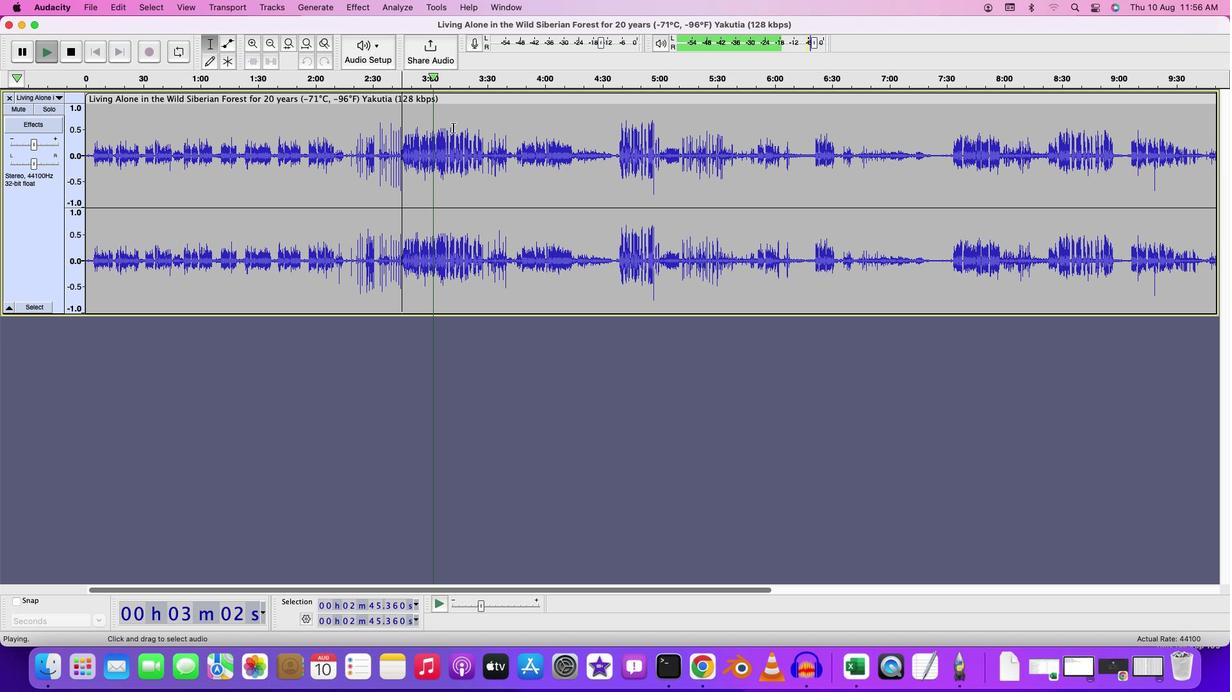 
Action: Mouse pressed left at (469, 144)
Screenshot: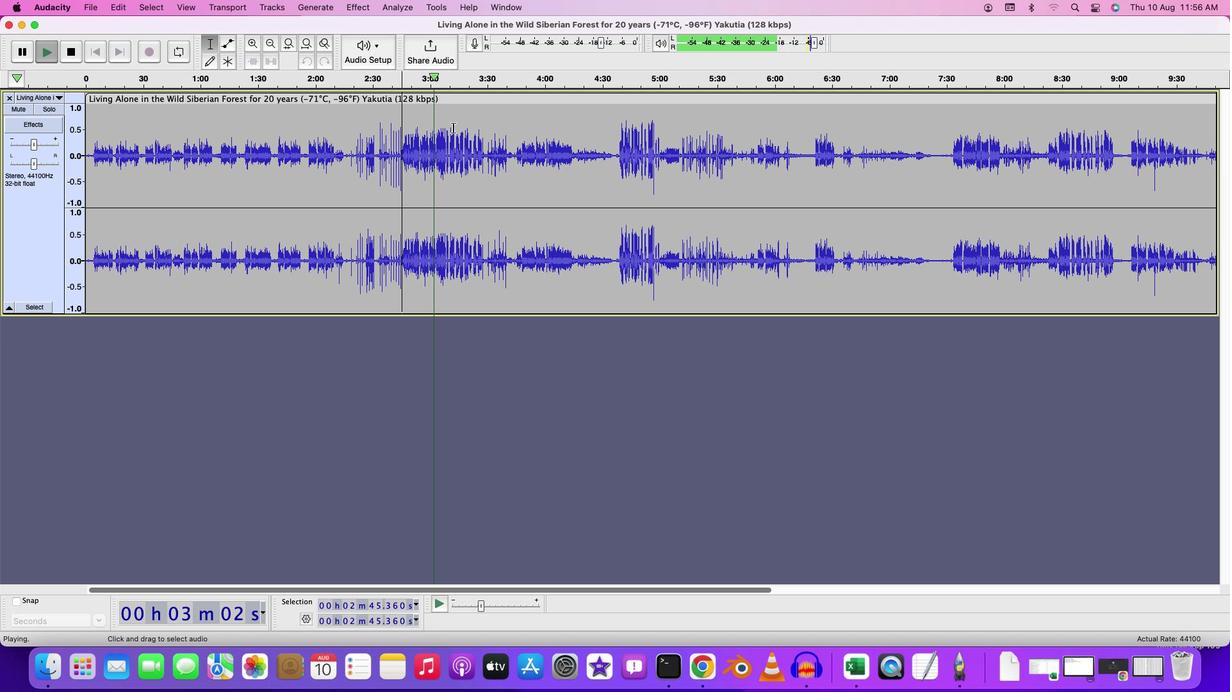 
Action: Key pressed Key.spaceKey.space
Screenshot: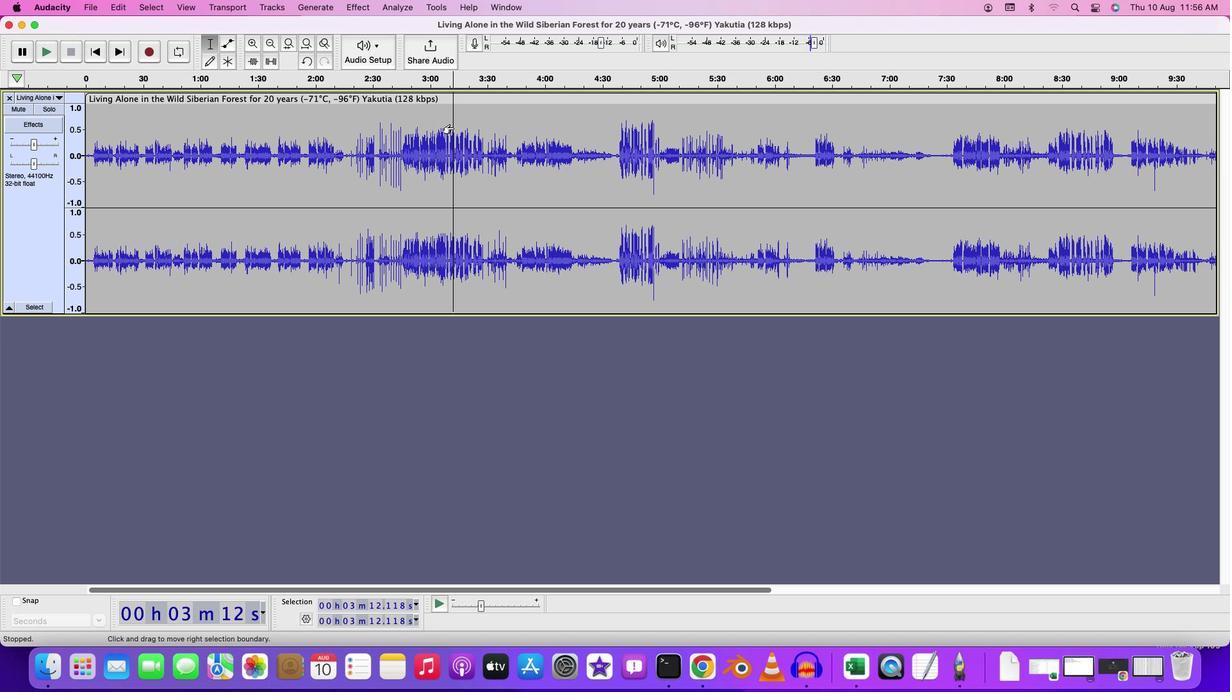 
Action: Mouse moved to (367, 144)
Screenshot: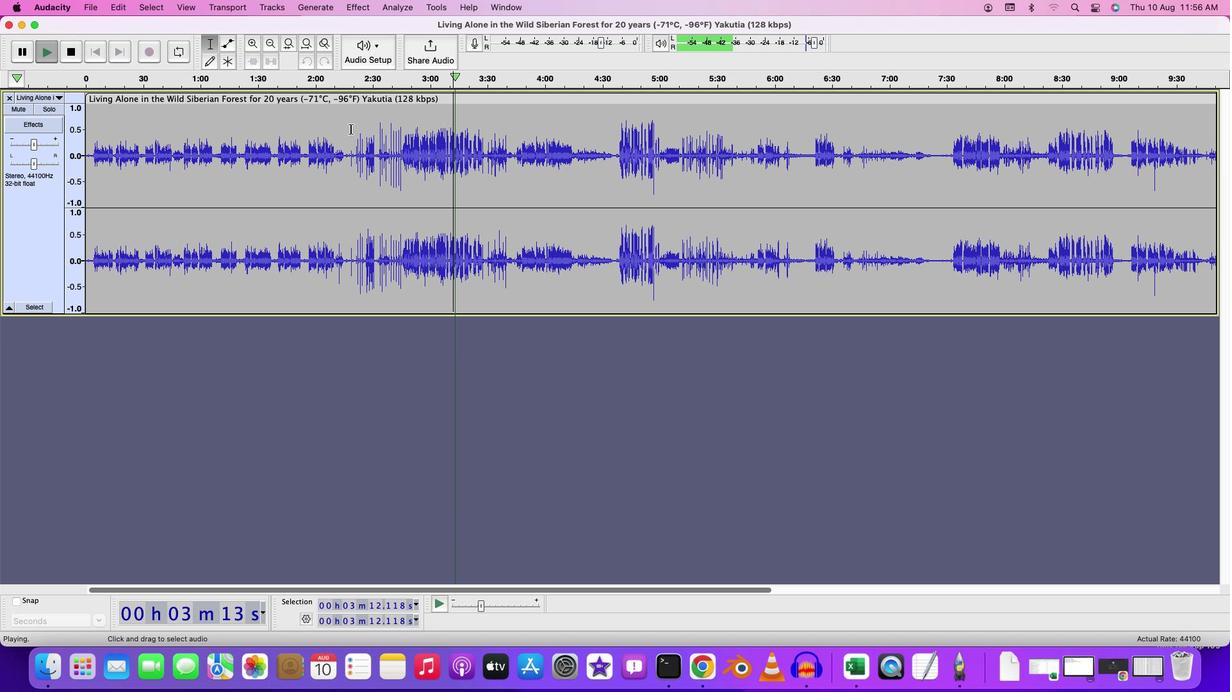 
Action: Mouse pressed left at (367, 144)
Screenshot: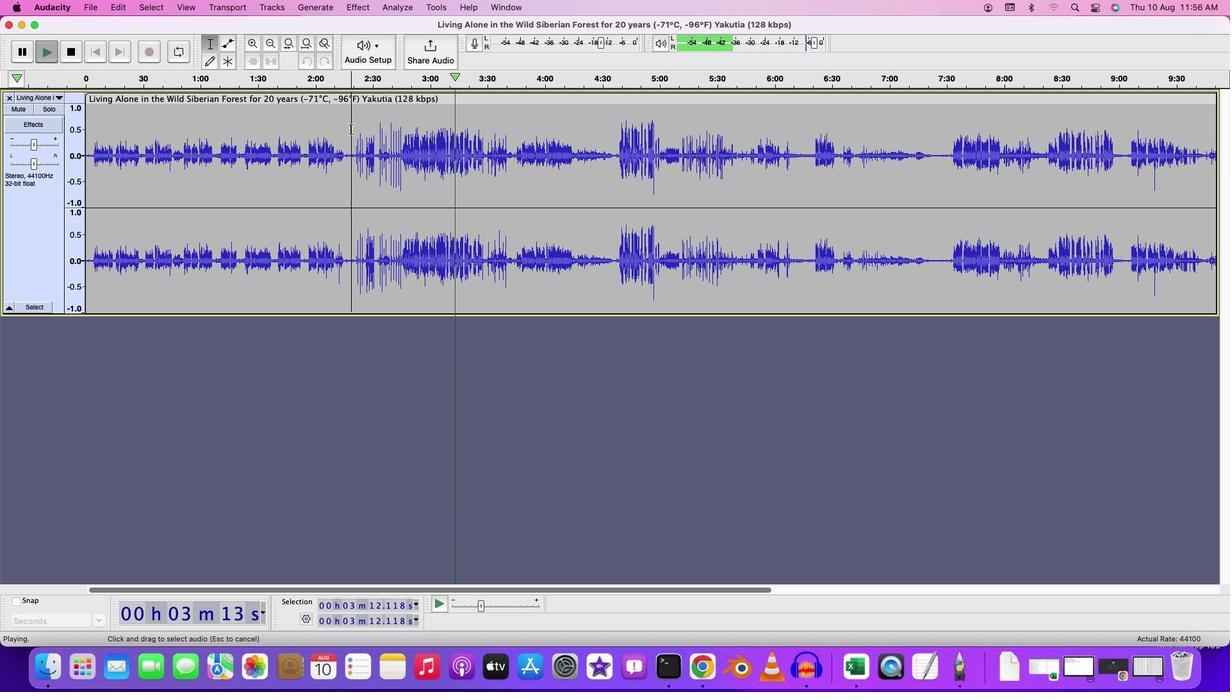 
Action: Key pressed Key.spaceKey.space
Screenshot: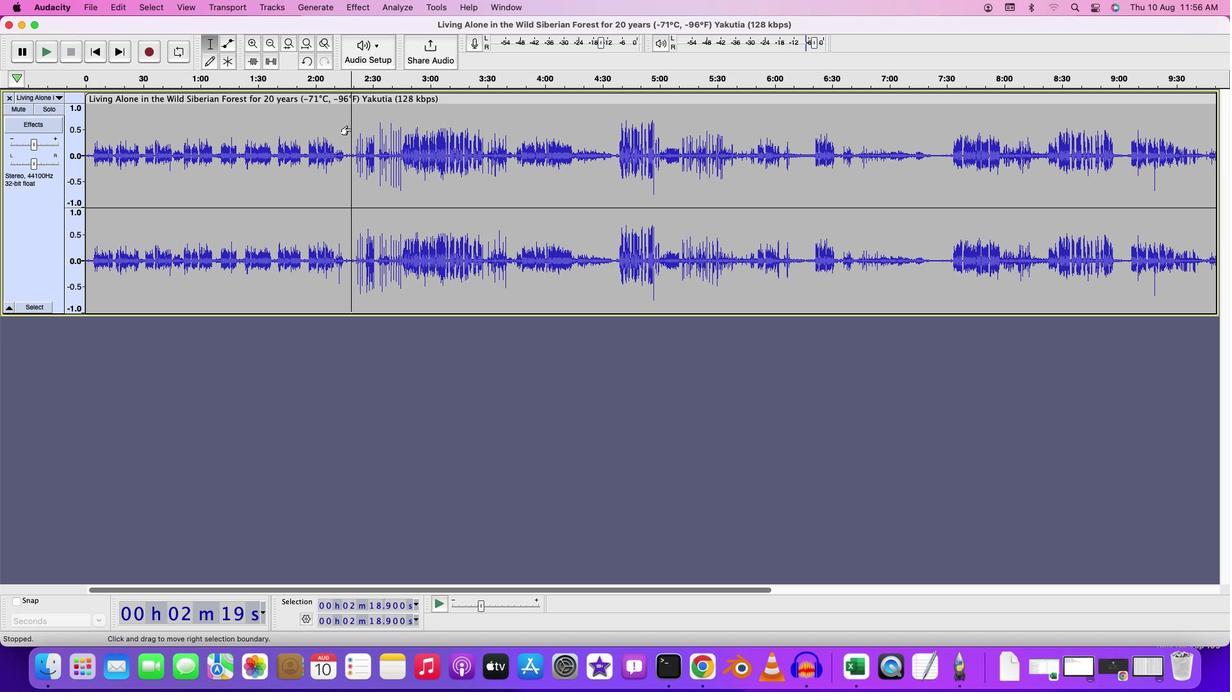 
Action: Mouse moved to (372, 148)
Screenshot: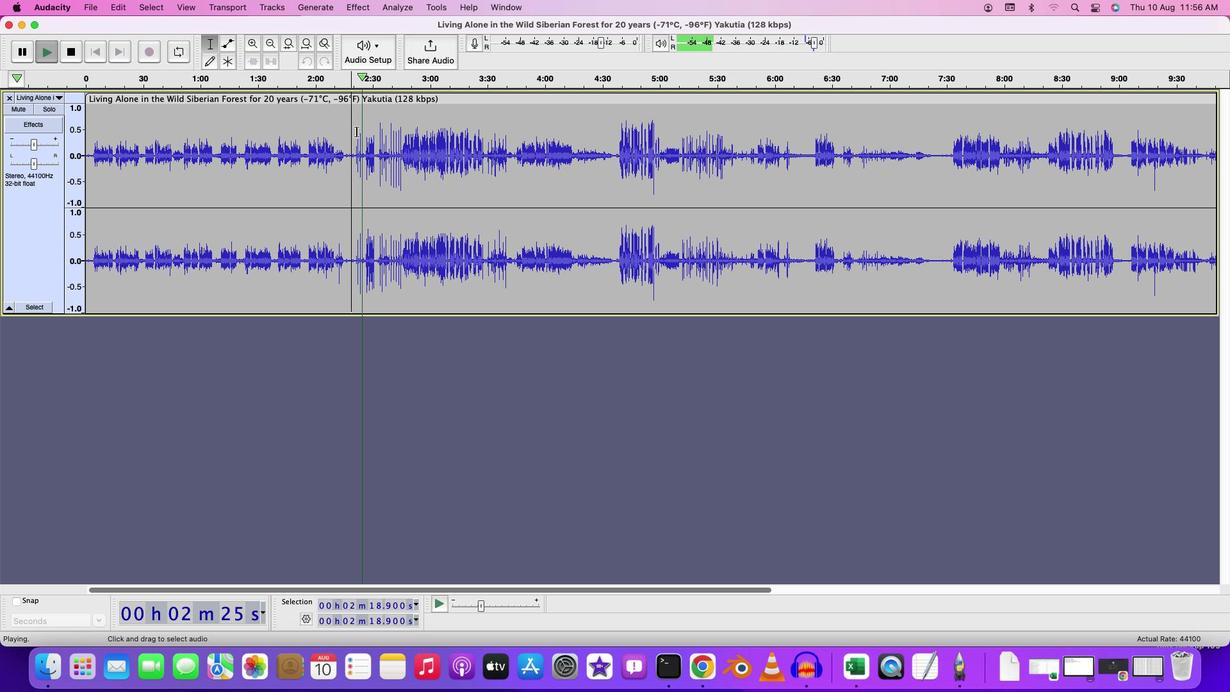 
Action: Mouse pressed left at (372, 148)
Screenshot: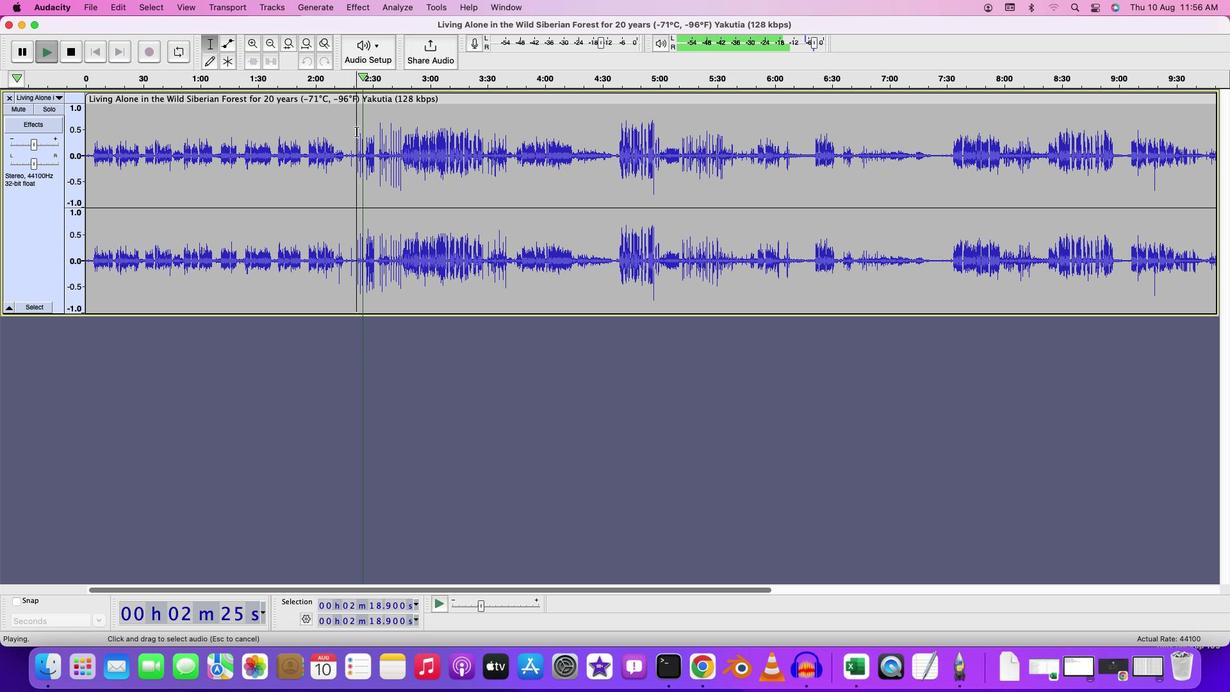 
Action: Mouse moved to (418, 150)
Screenshot: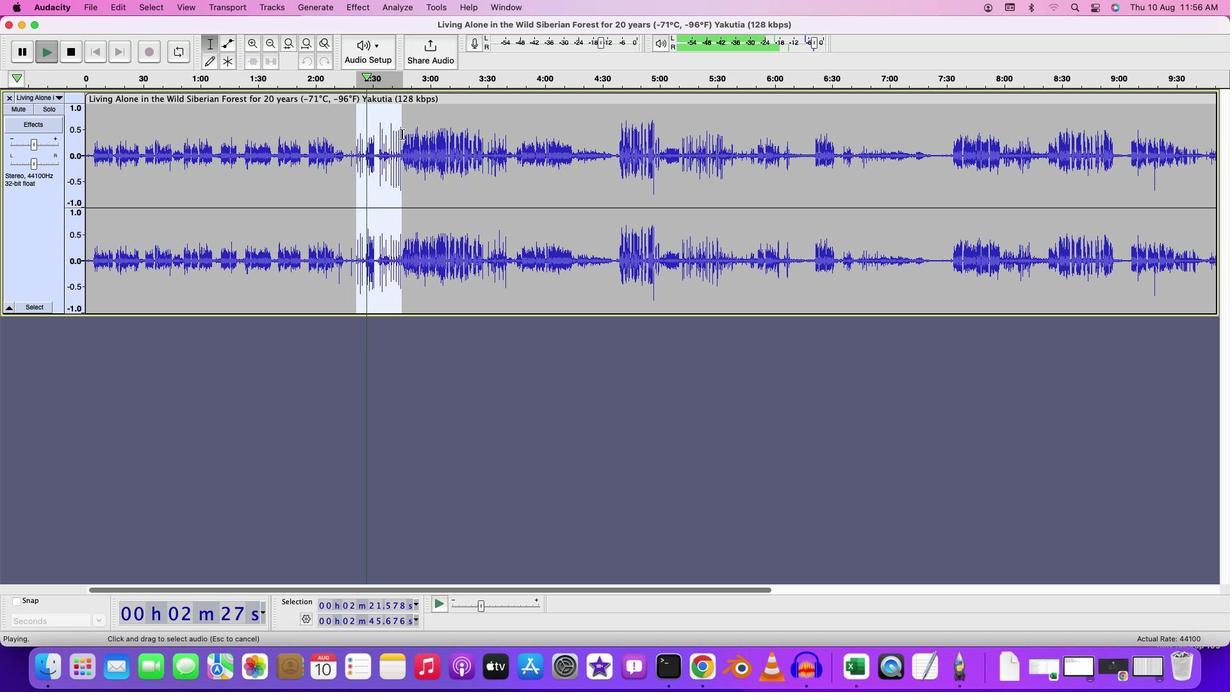 
Action: Key pressed Key.space
Screenshot: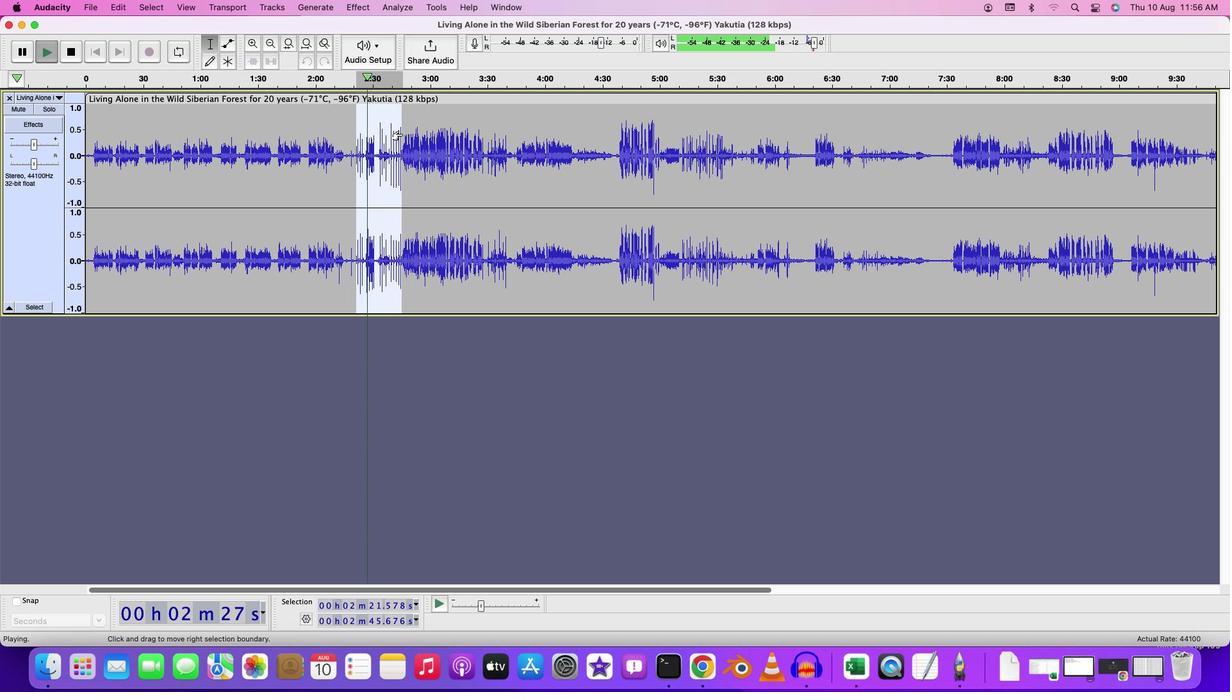 
Action: Mouse moved to (383, 28)
Screenshot: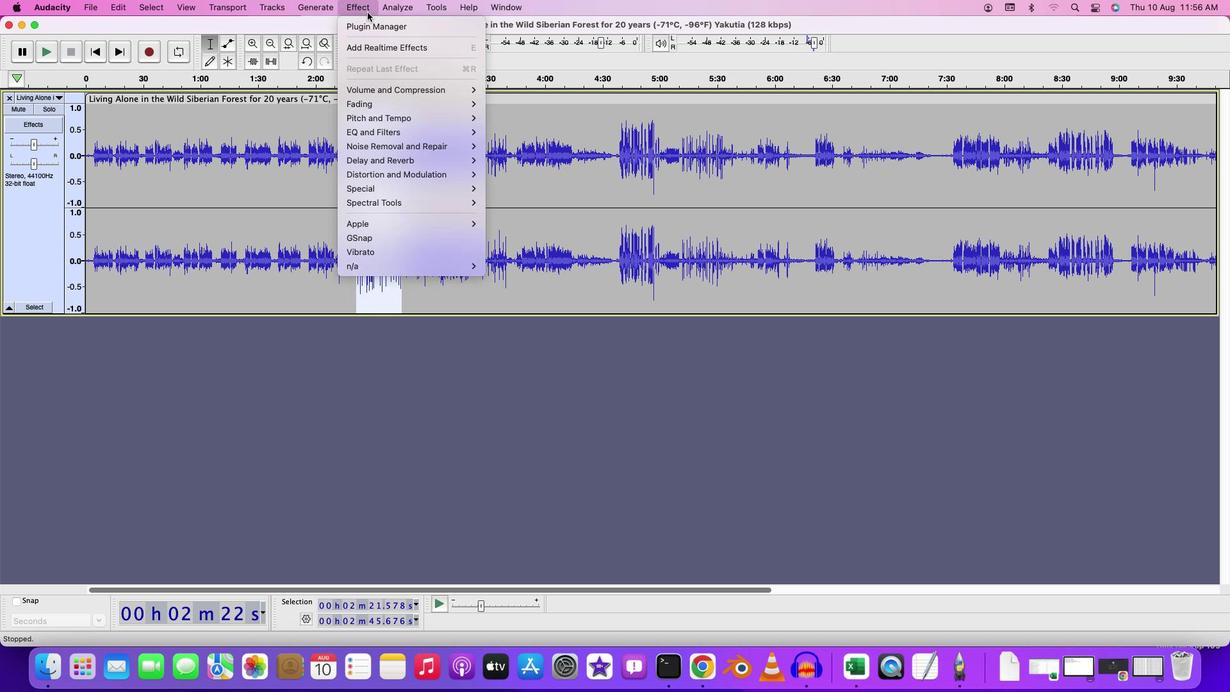 
Action: Mouse pressed left at (383, 28)
Screenshot: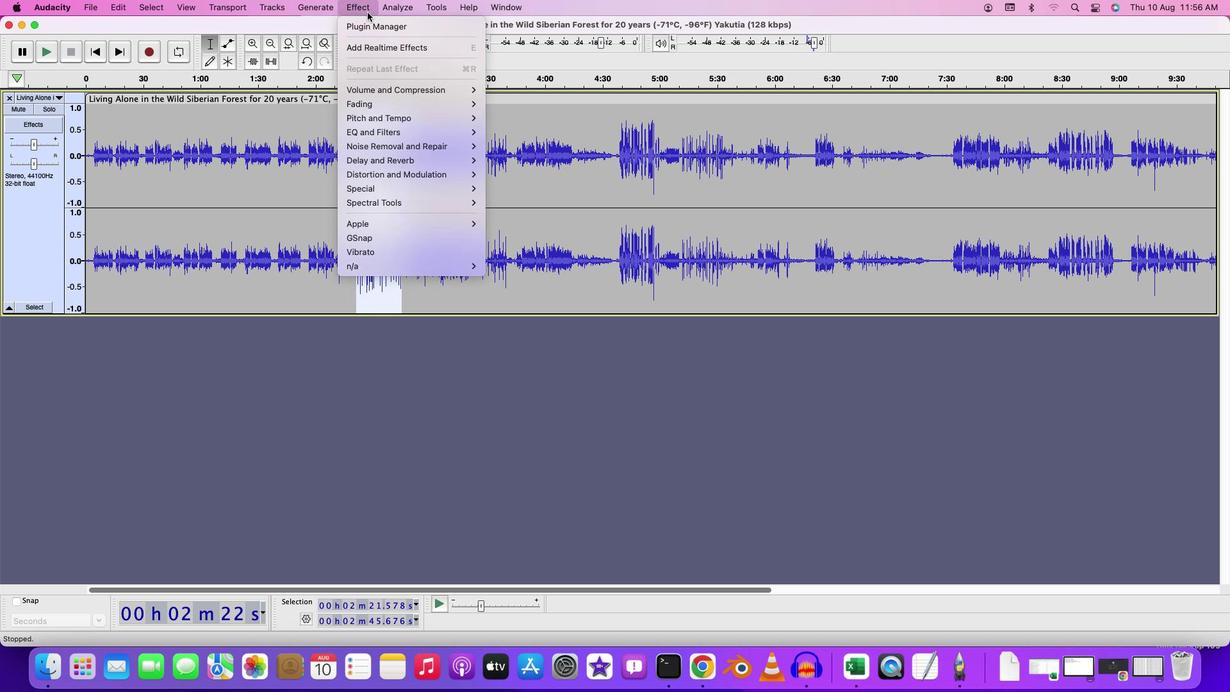 
Action: Mouse moved to (538, 201)
Screenshot: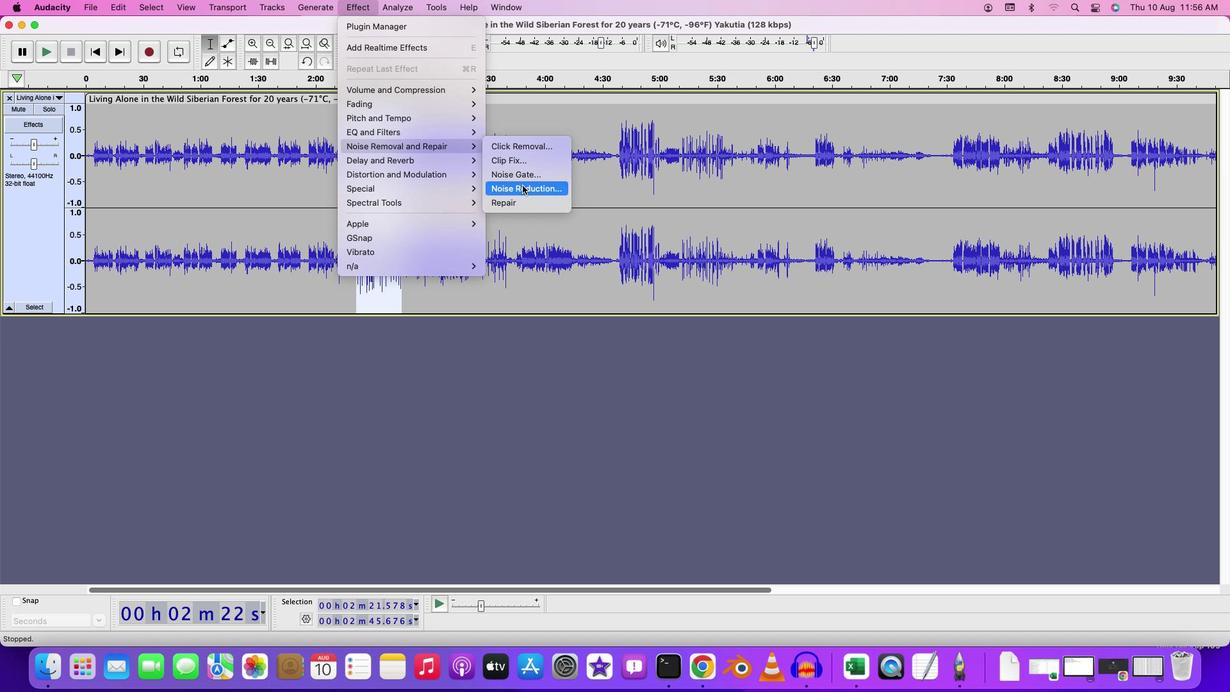 
Action: Mouse pressed left at (538, 201)
Screenshot: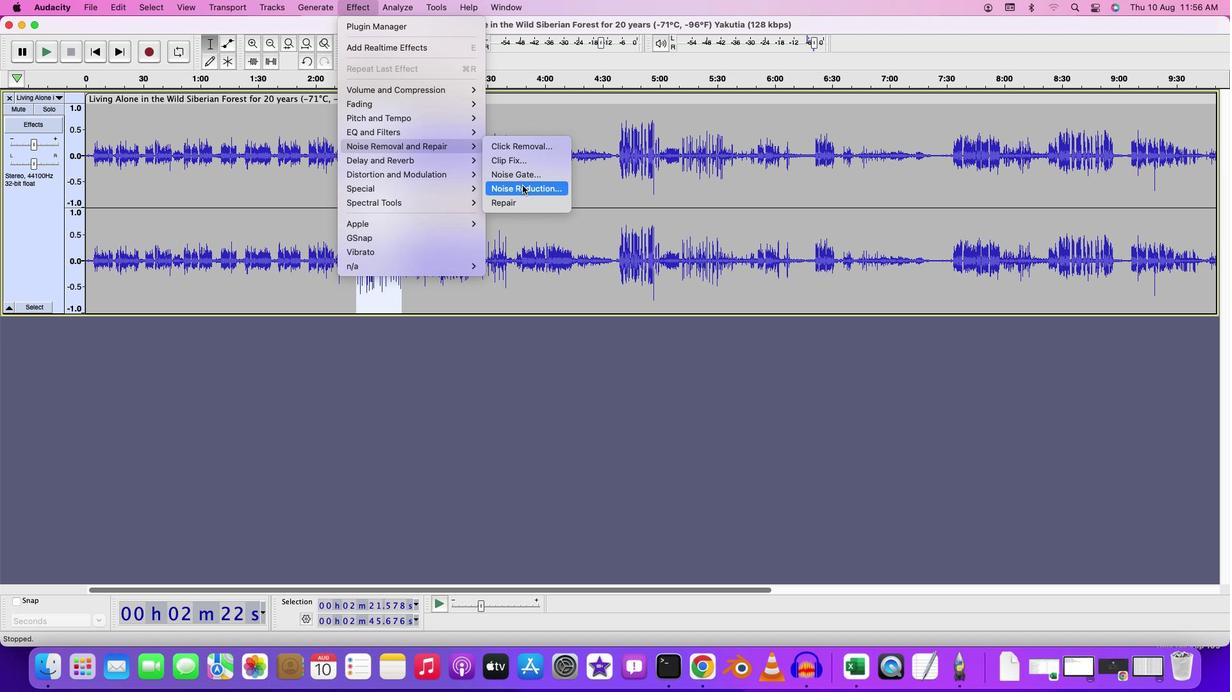 
Action: Mouse moved to (640, 371)
Screenshot: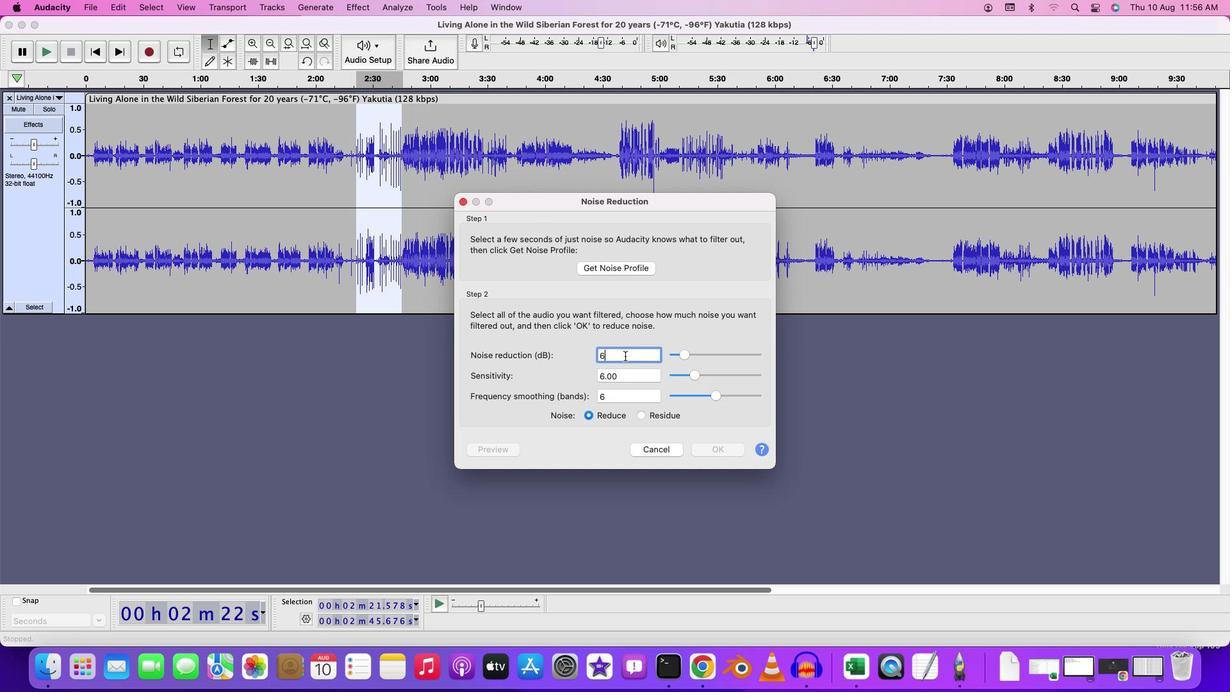 
Action: Mouse pressed left at (640, 371)
Screenshot: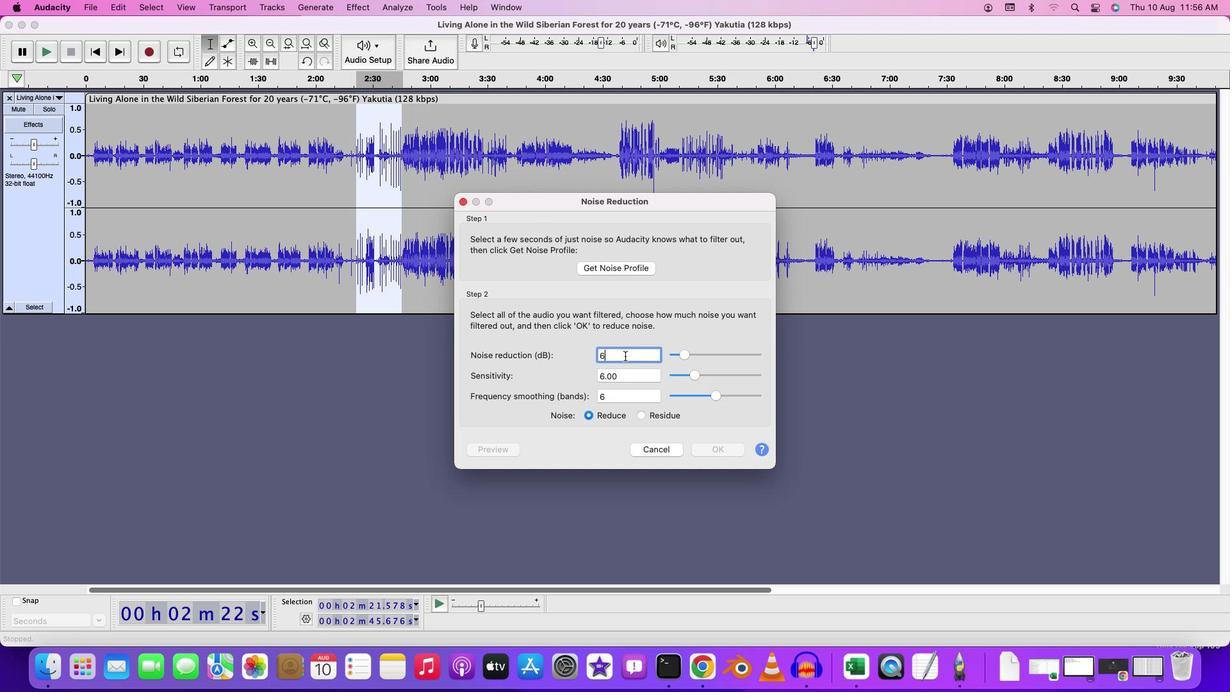 
Action: Mouse moved to (702, 372)
Screenshot: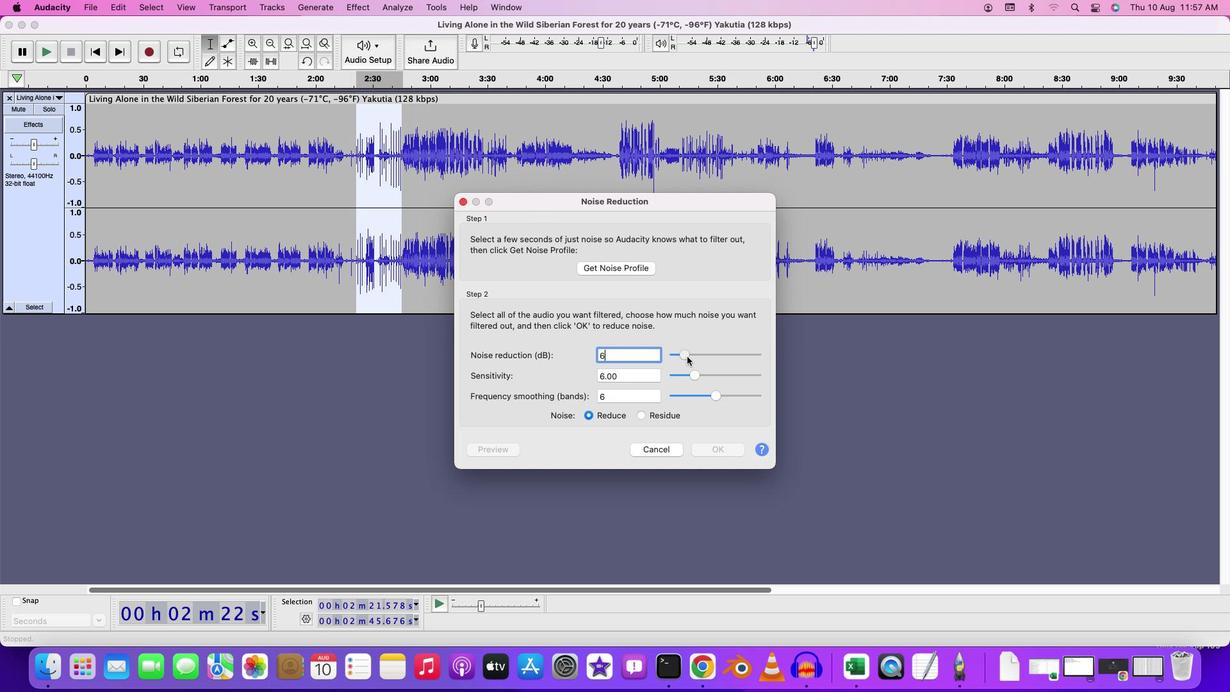 
Action: Mouse pressed left at (702, 372)
Screenshot: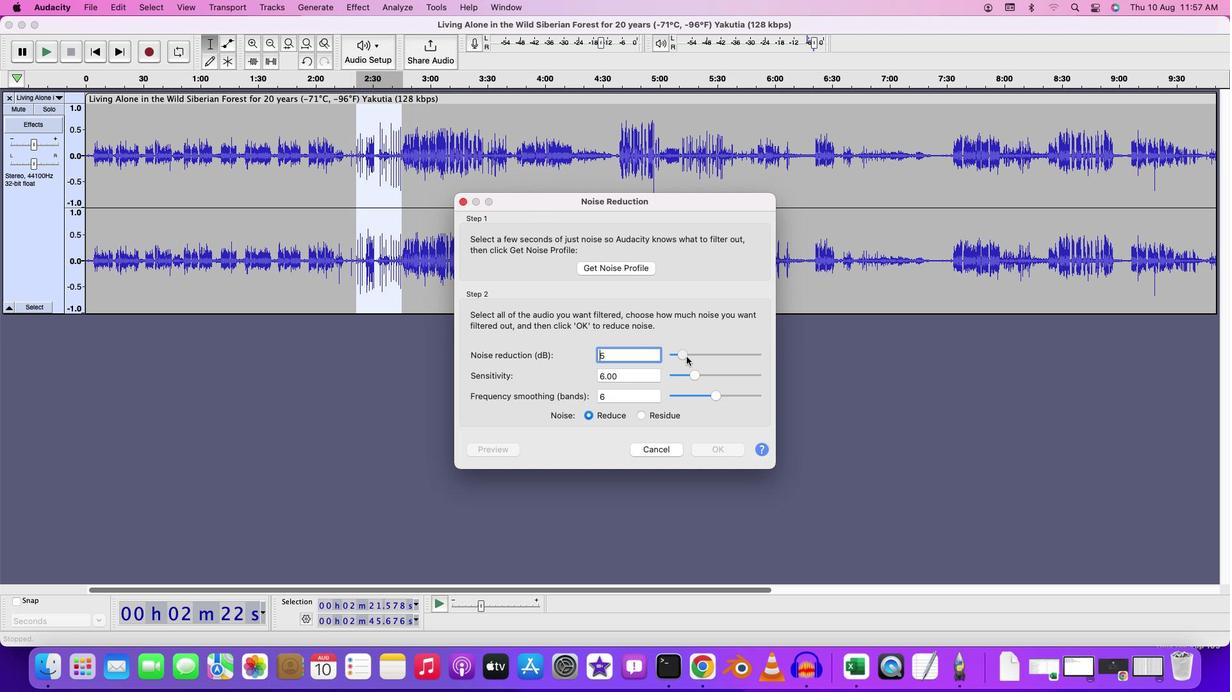 
Action: Mouse moved to (713, 392)
Screenshot: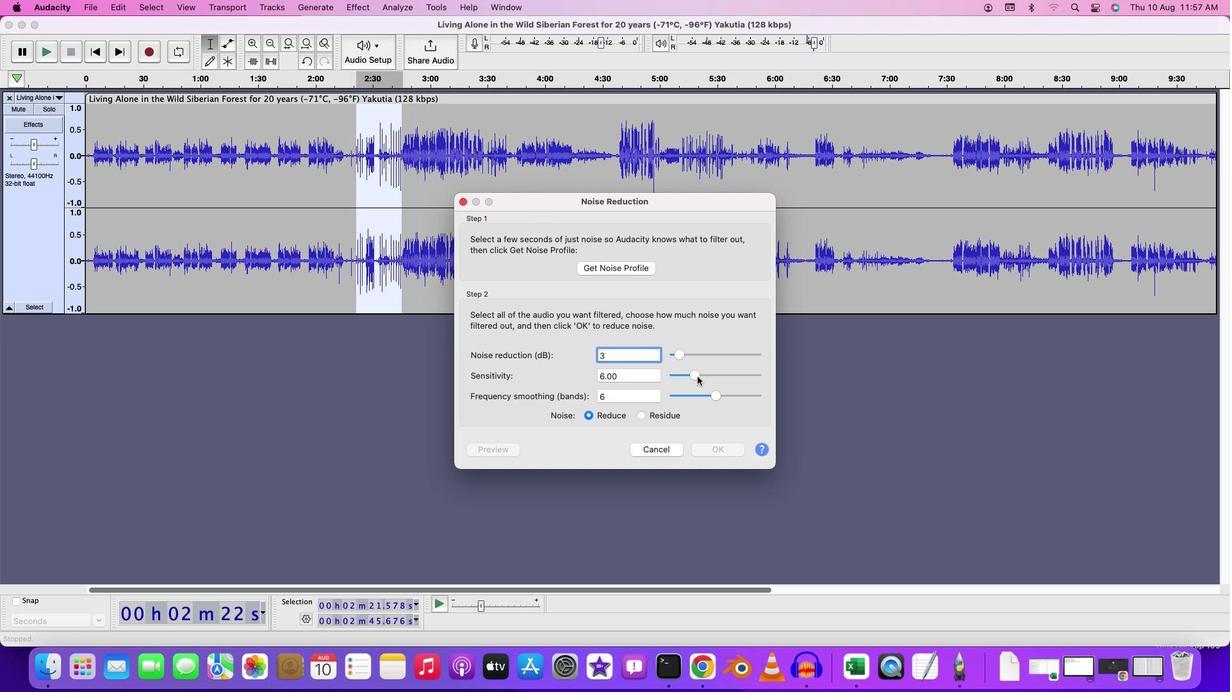 
Action: Mouse pressed left at (713, 392)
Screenshot: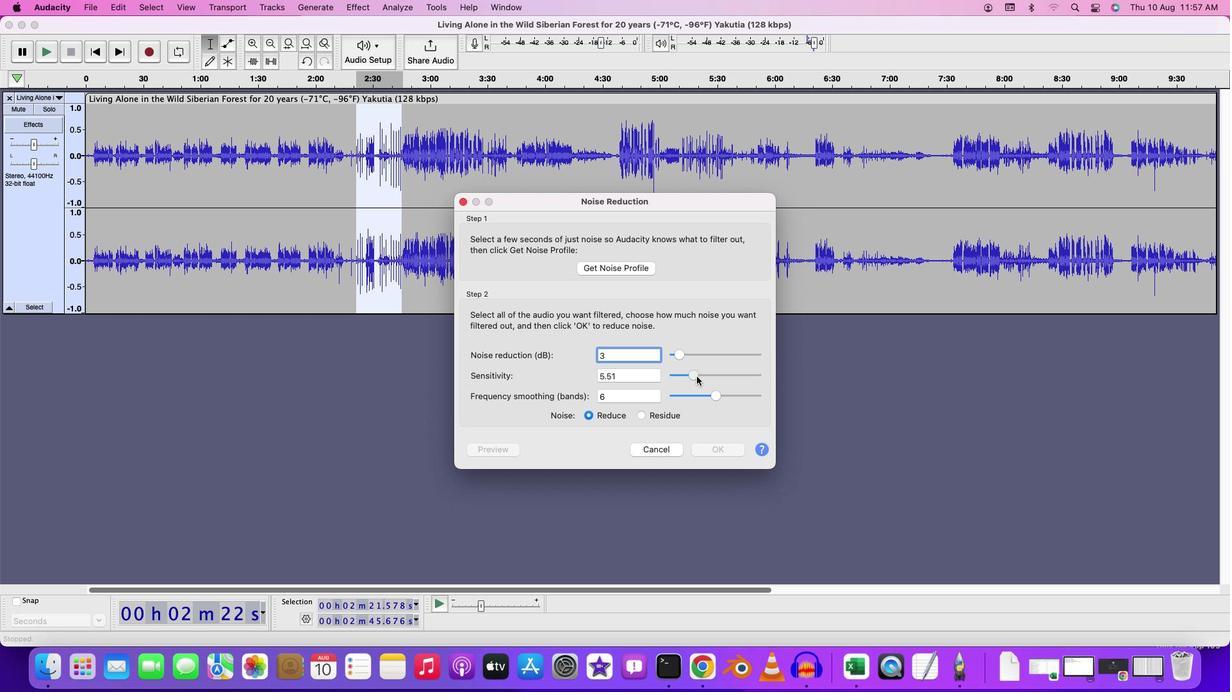 
Action: Mouse moved to (715, 430)
Screenshot: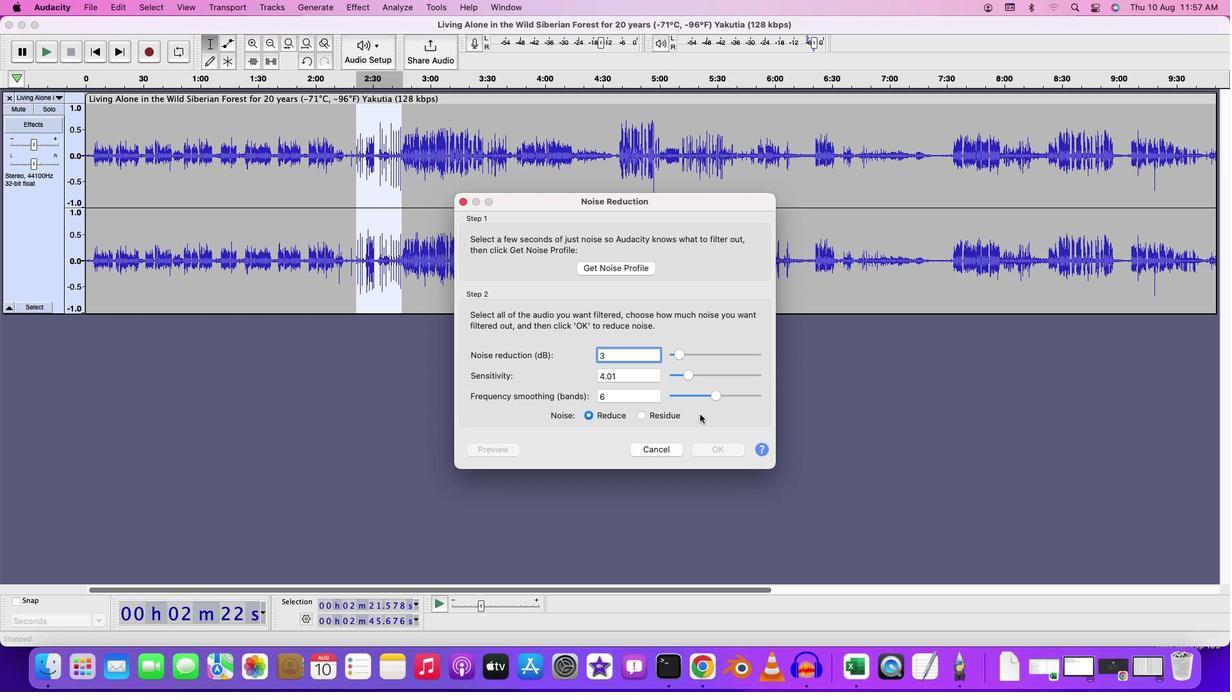 
Action: Mouse pressed left at (715, 430)
Screenshot: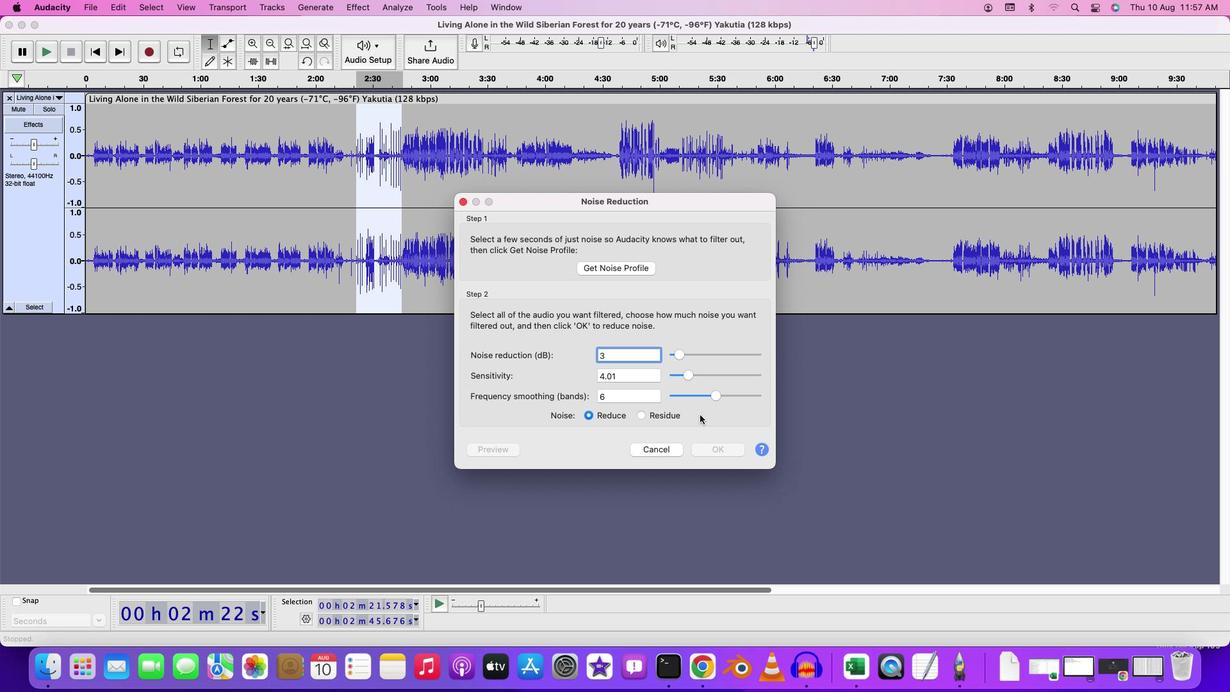 
Action: Mouse moved to (695, 370)
Screenshot: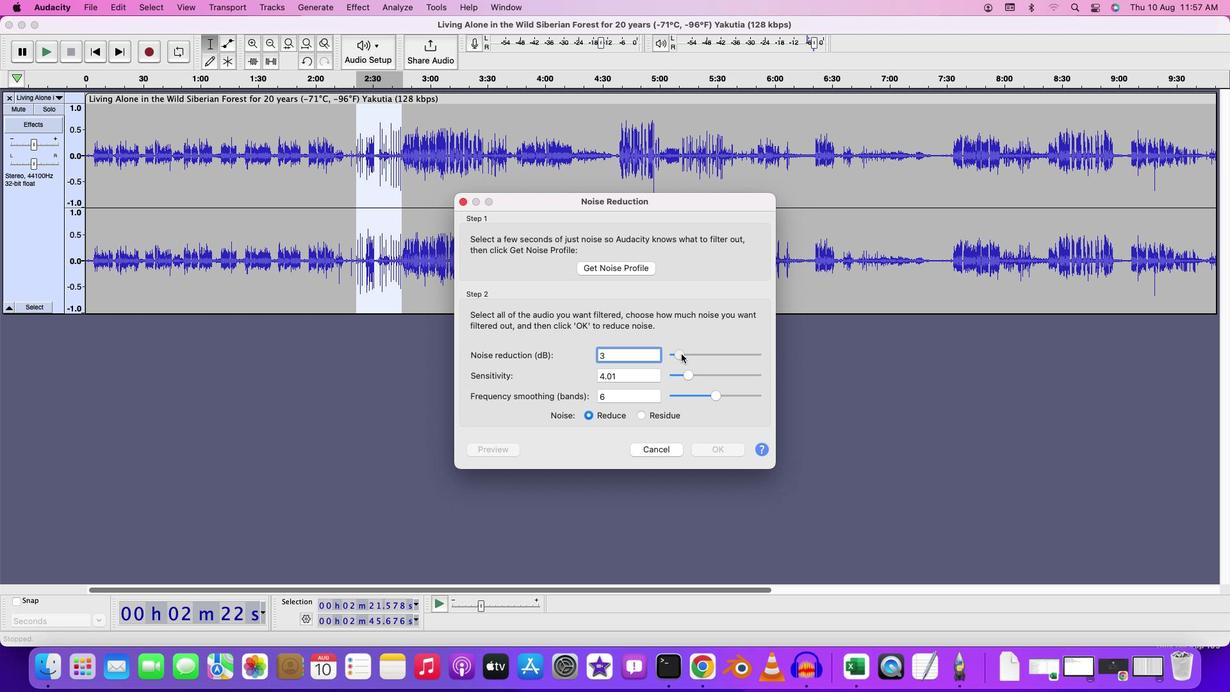 
Action: Mouse pressed left at (695, 370)
Screenshot: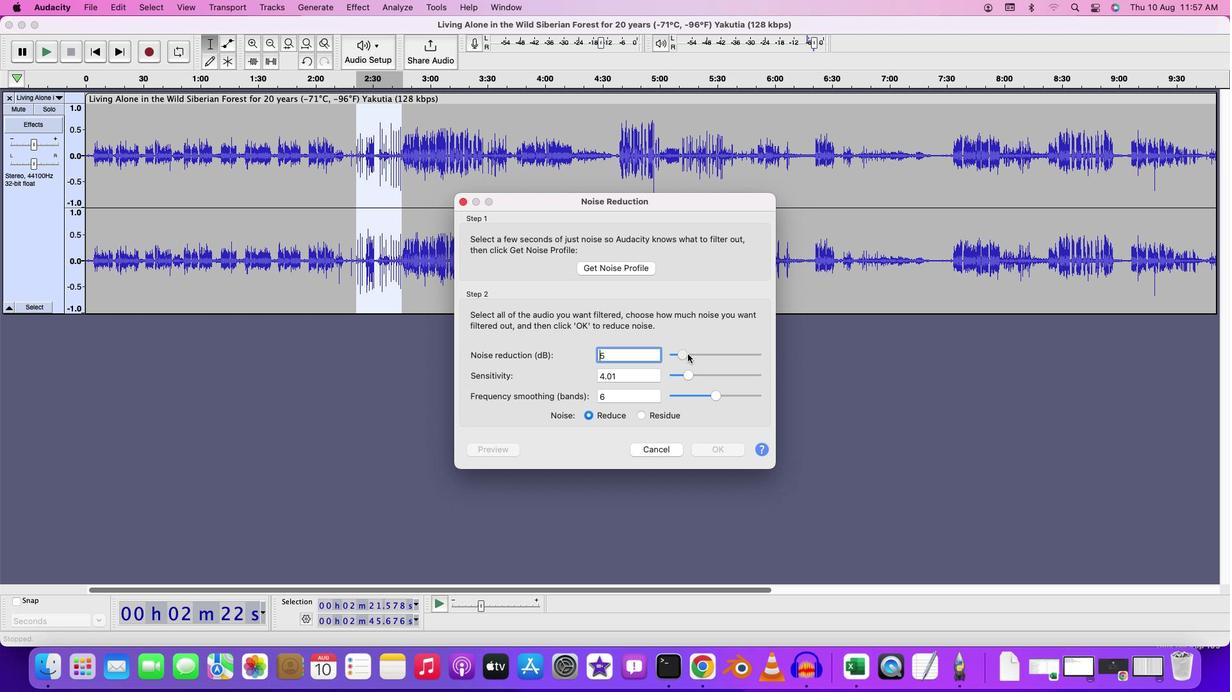 
Action: Mouse moved to (706, 387)
Screenshot: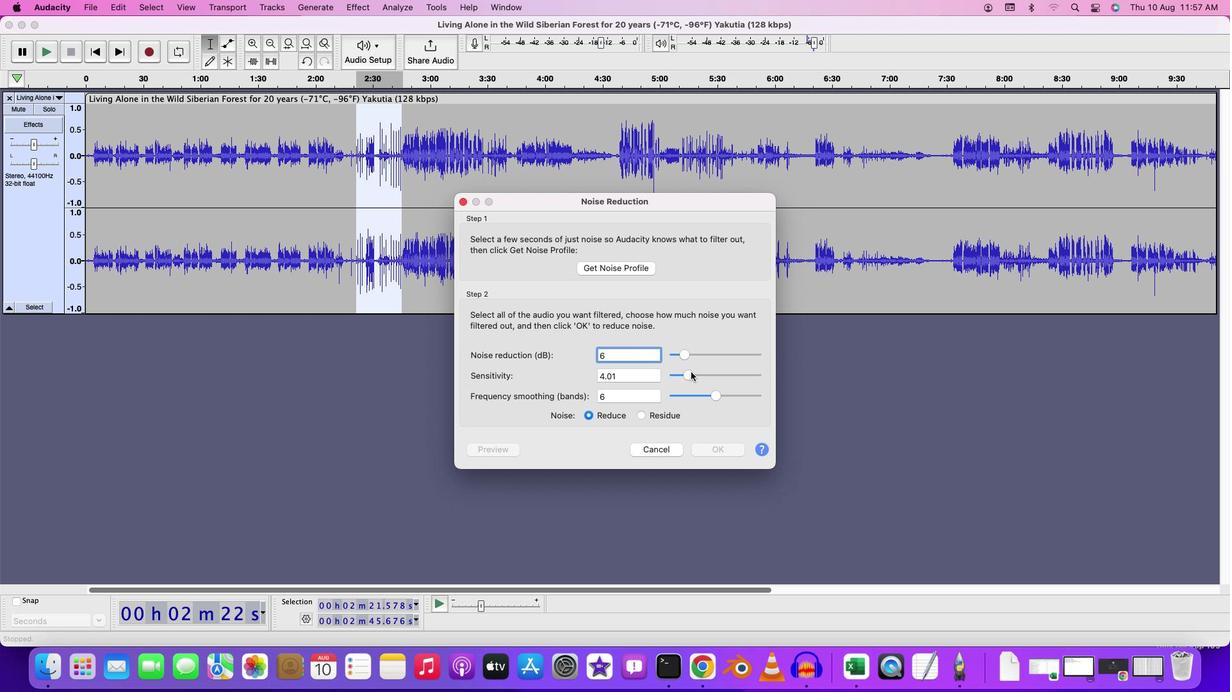 
Action: Mouse pressed left at (706, 387)
Screenshot: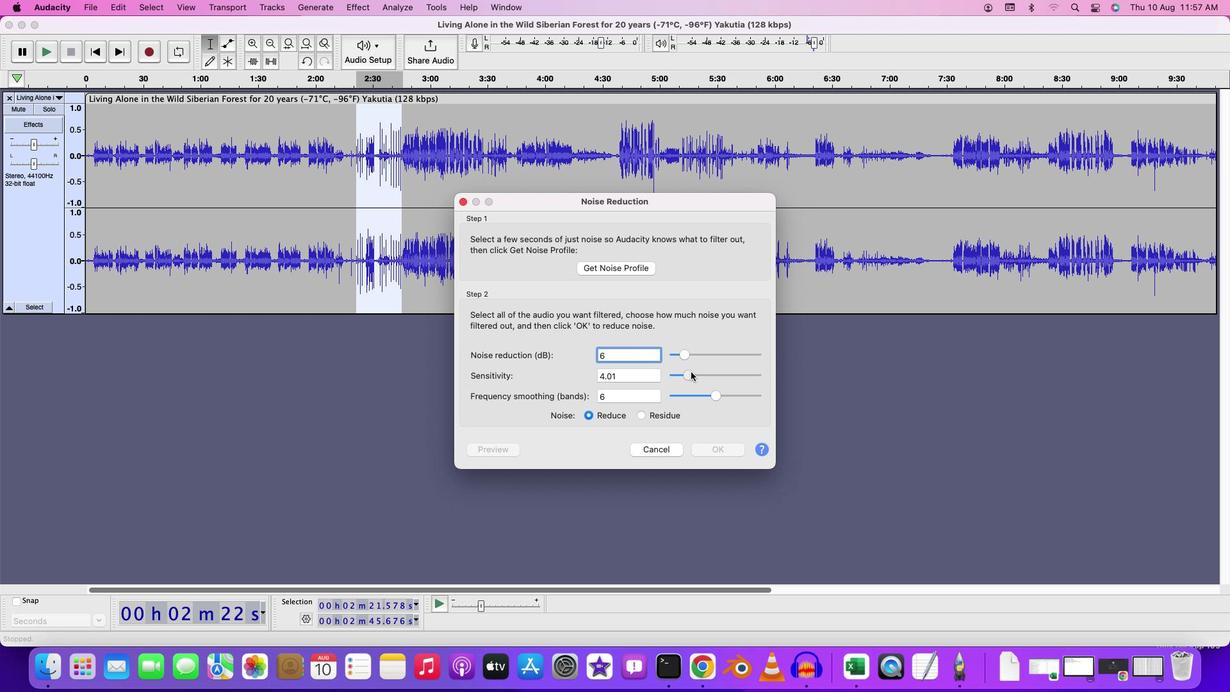 
Action: Mouse moved to (733, 410)
Screenshot: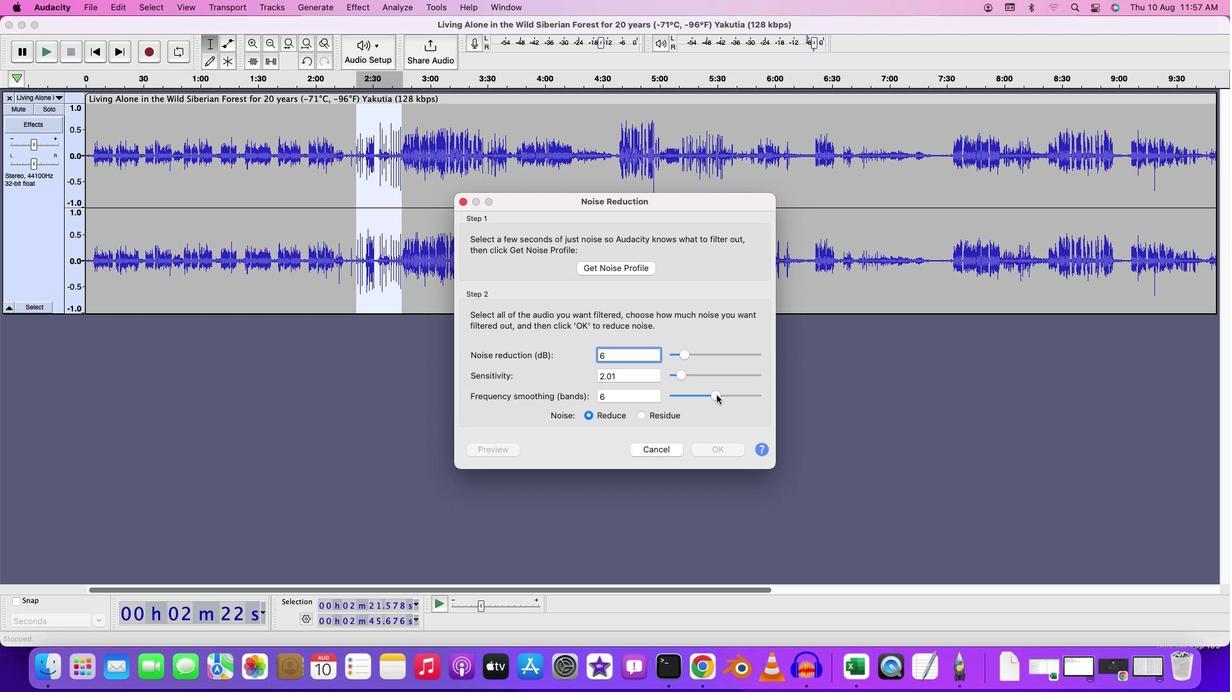
Action: Mouse pressed left at (733, 410)
Screenshot: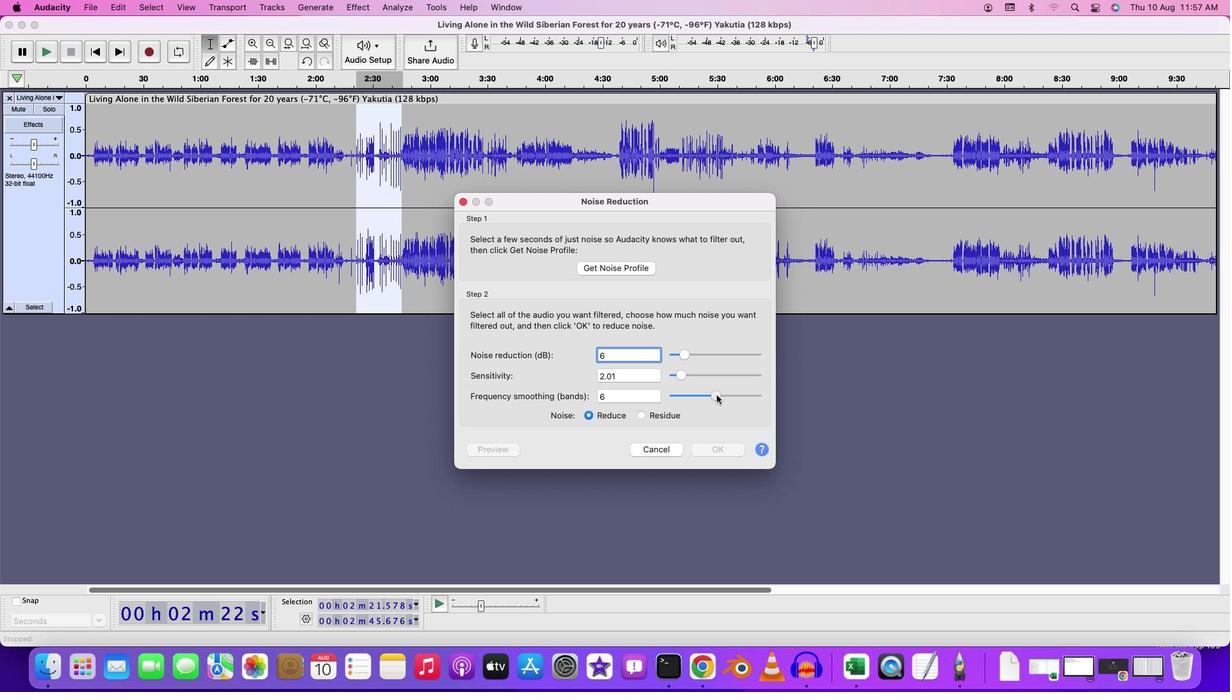 
Action: Mouse moved to (639, 285)
Screenshot: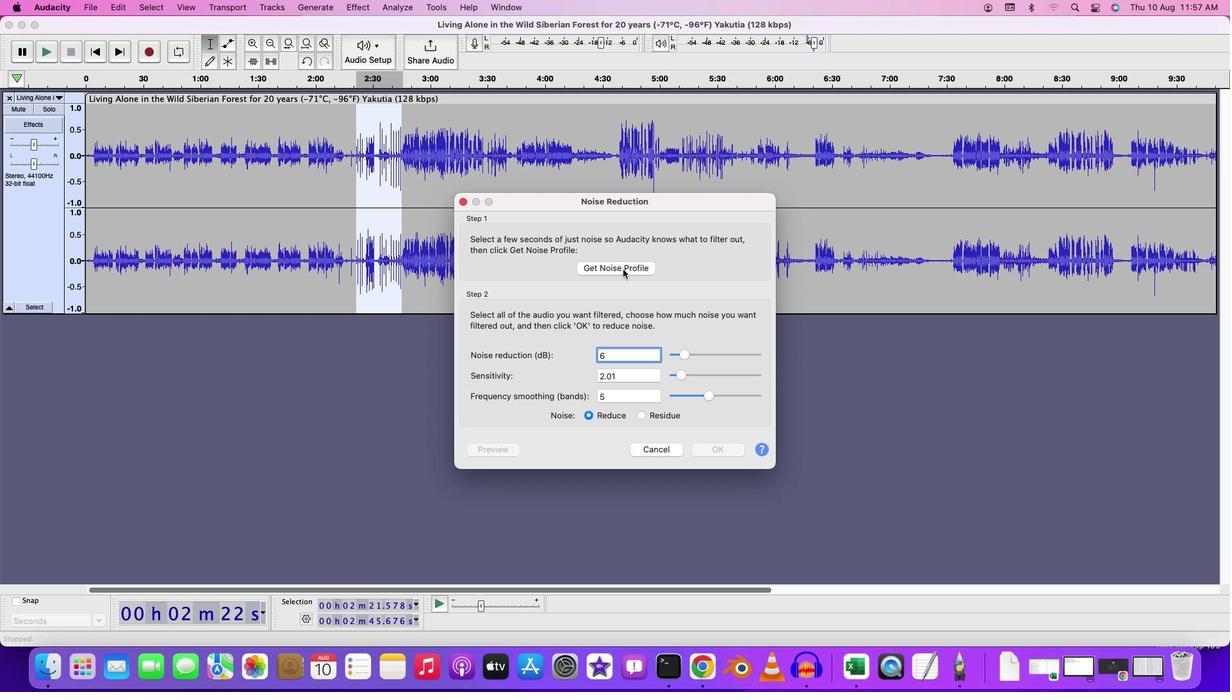 
Action: Mouse pressed left at (639, 285)
Screenshot: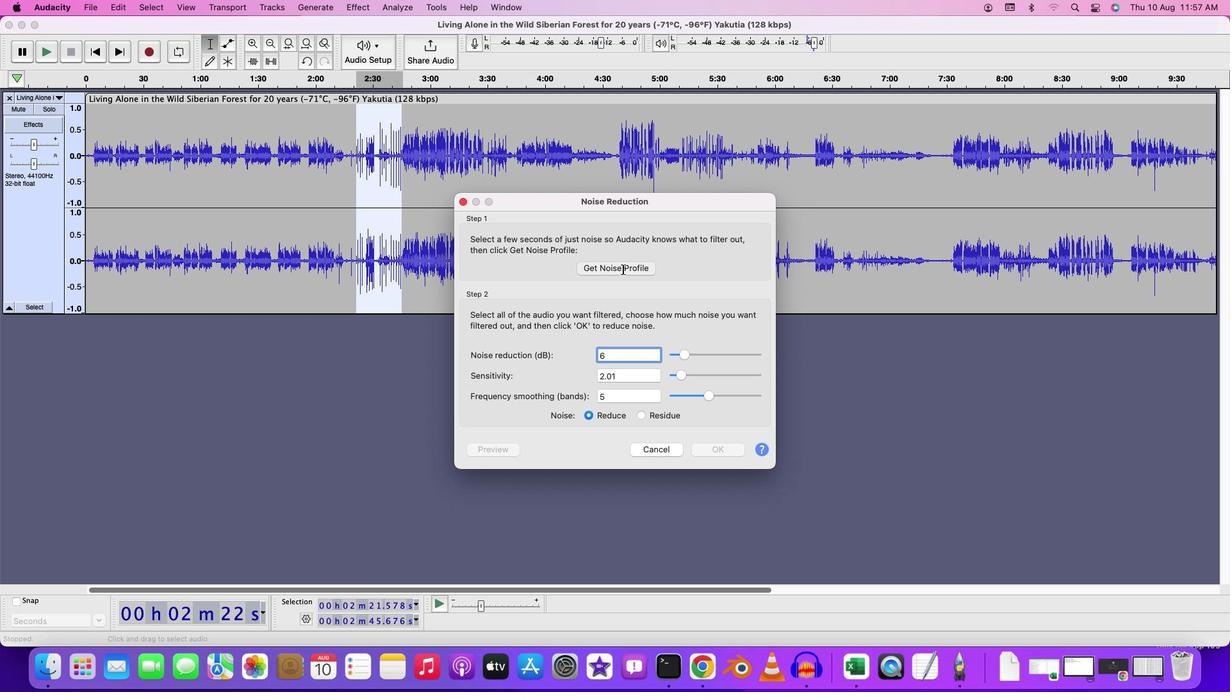 
Action: Mouse moved to (394, 174)
Screenshot: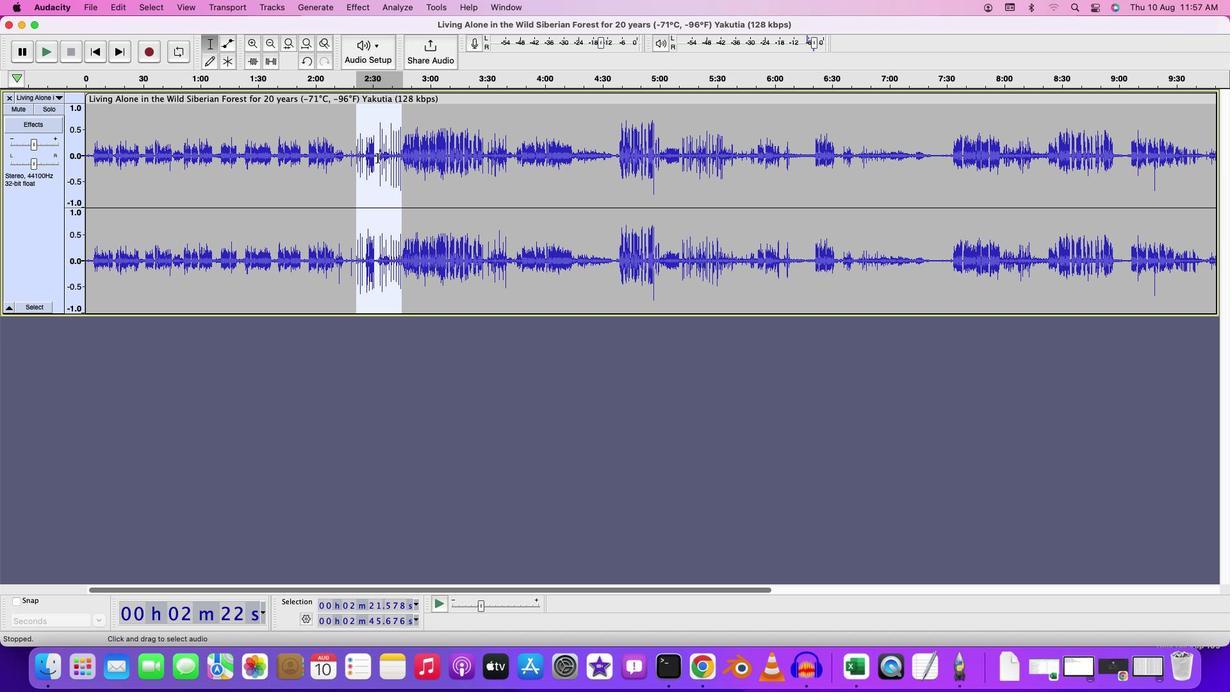 
Action: Mouse pressed left at (394, 174)
Screenshot: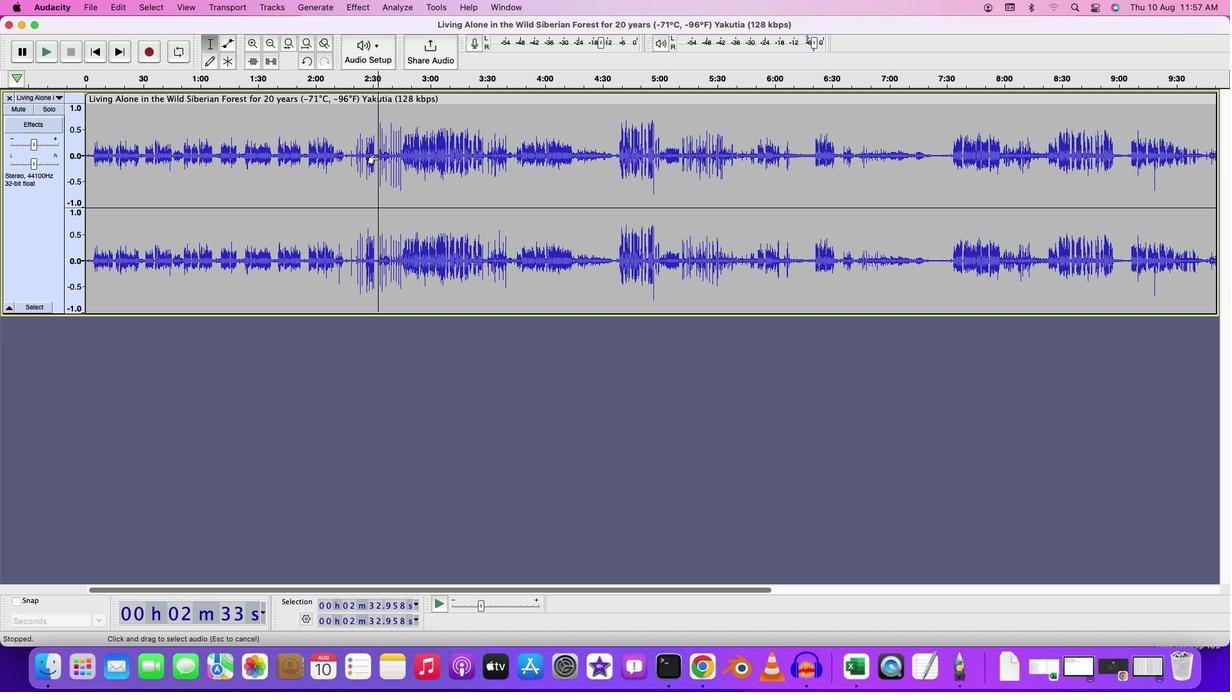 
Action: Mouse moved to (374, 150)
Screenshot: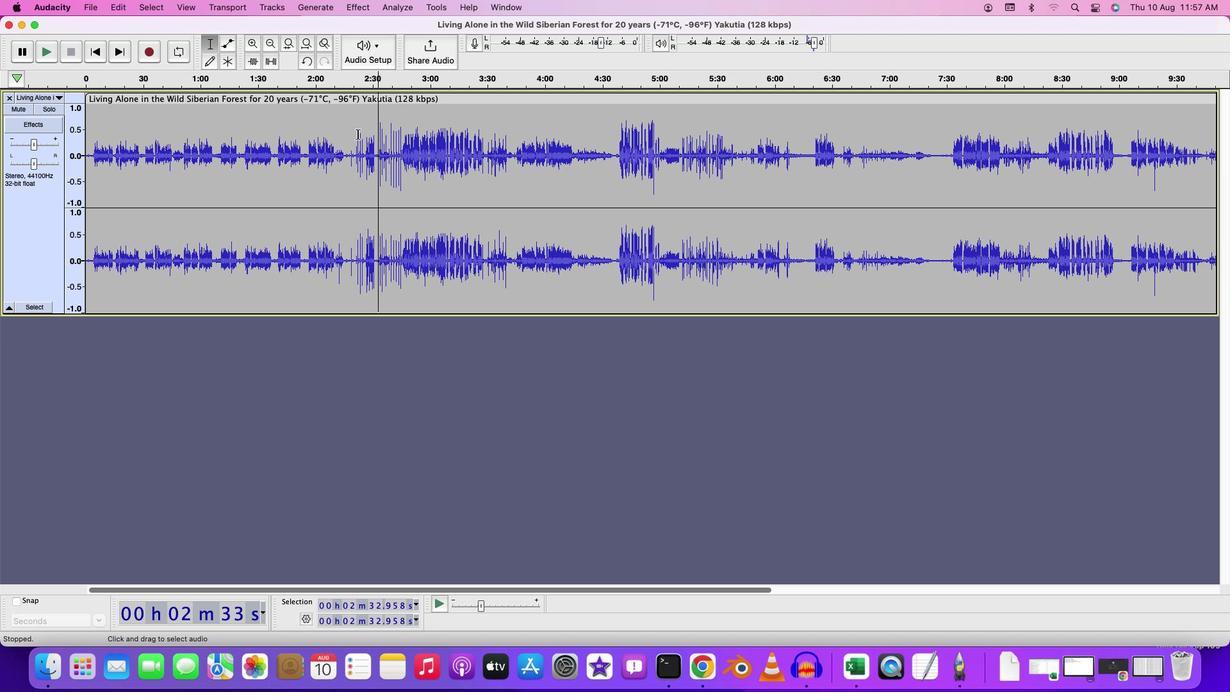 
Action: Mouse pressed left at (374, 150)
Screenshot: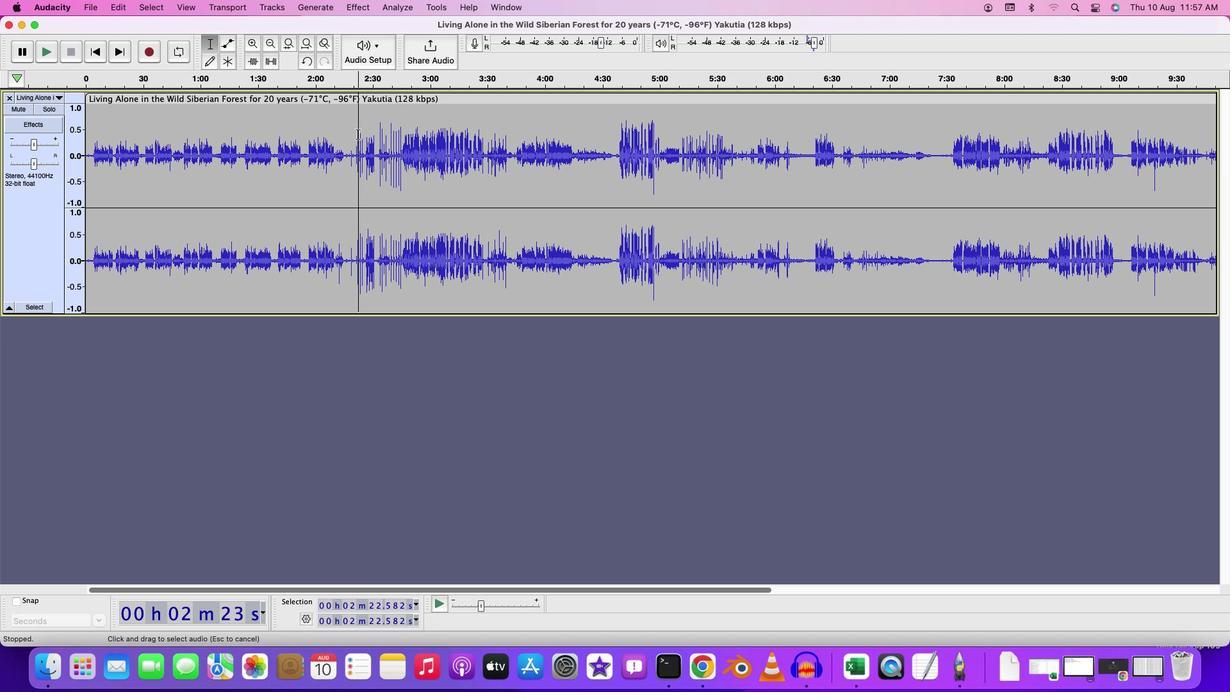 
Action: Mouse moved to (425, 126)
Screenshot: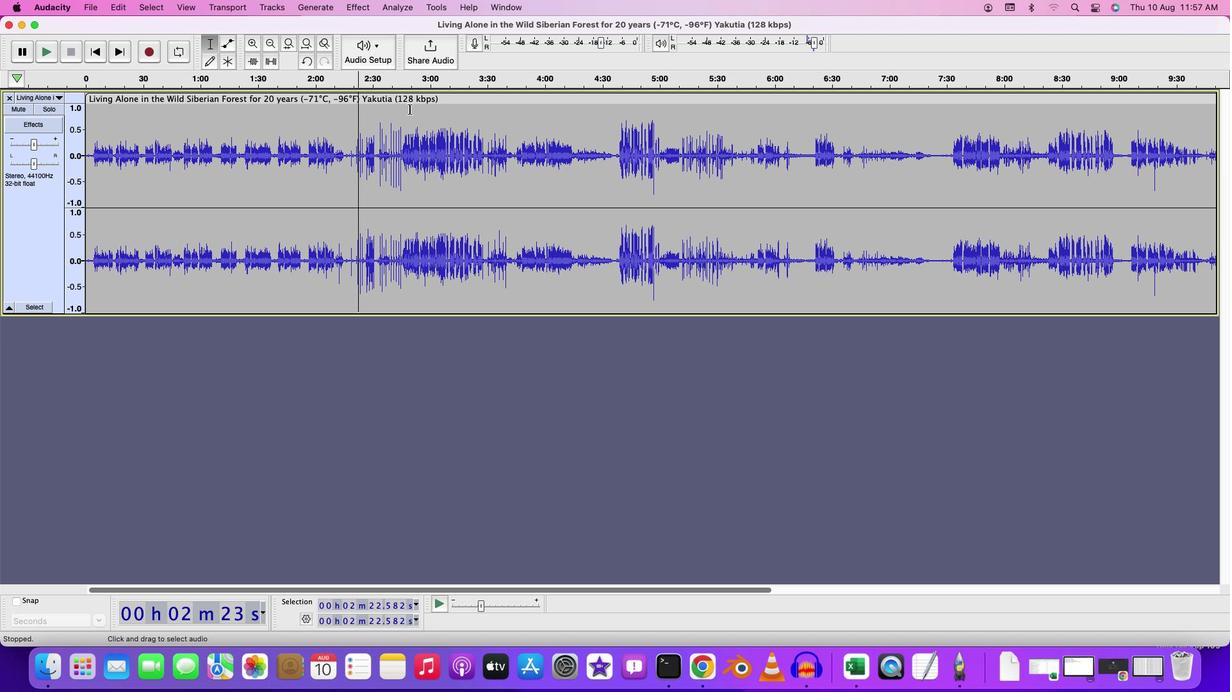 
Action: Key pressed Key.space
Screenshot: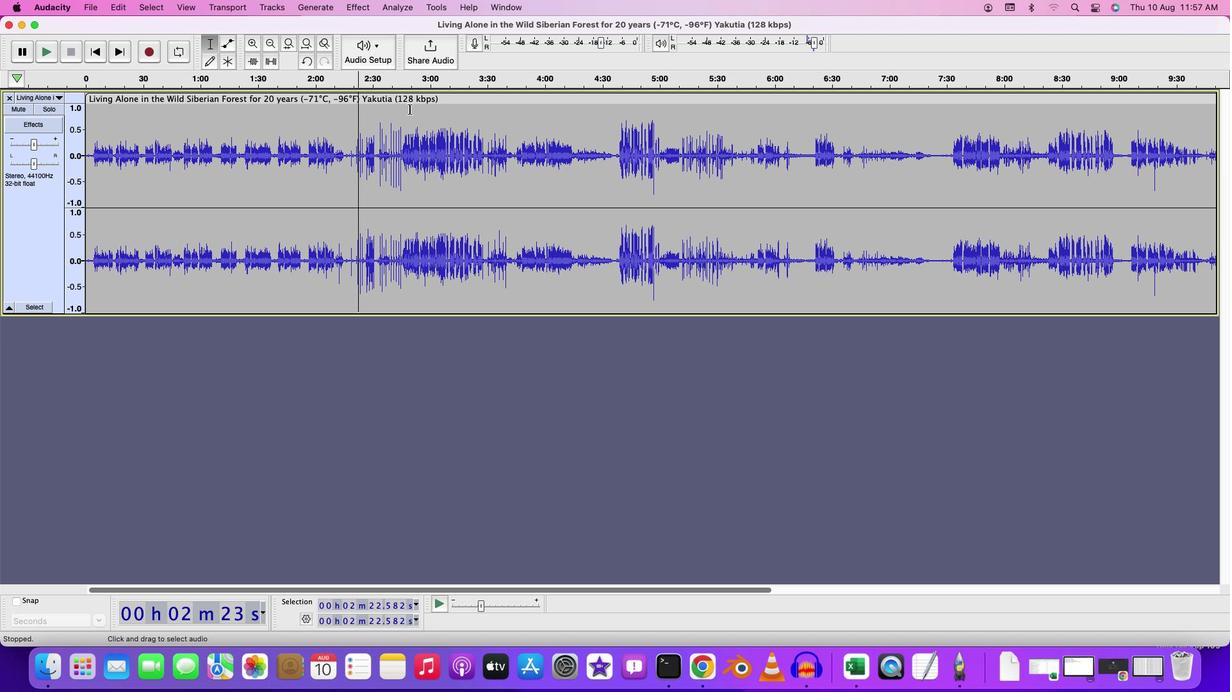 
Action: Mouse moved to (399, 39)
Screenshot: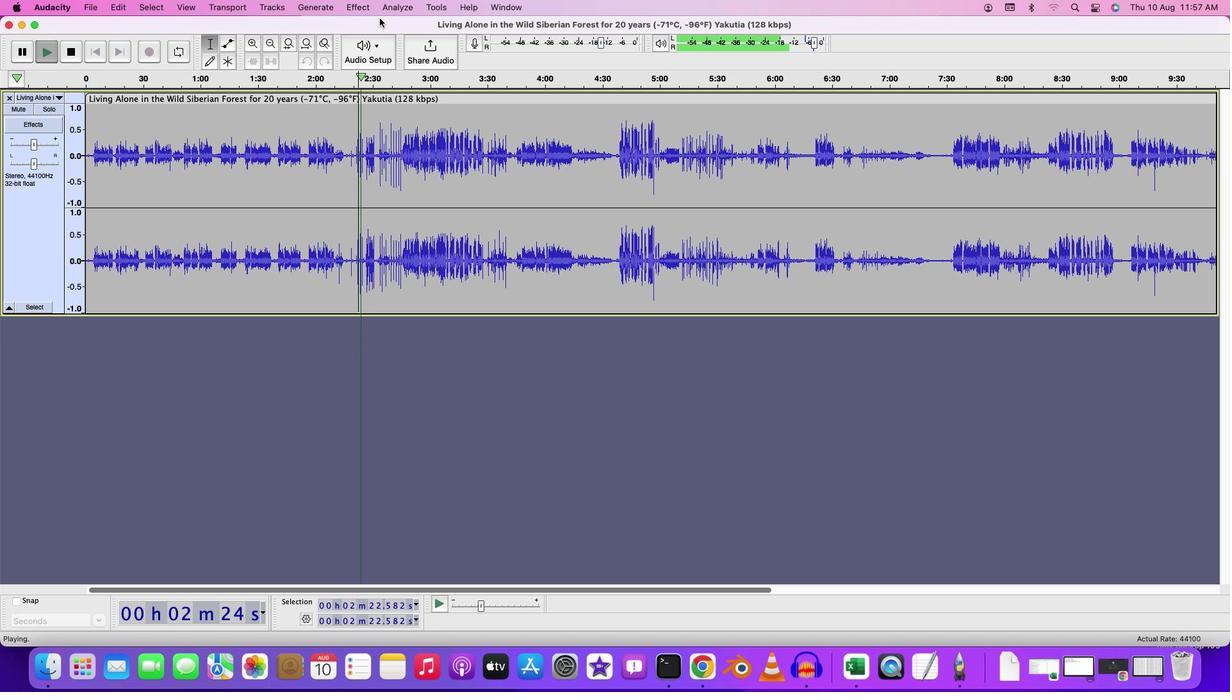 
Action: Key pressed Key.space
Screenshot: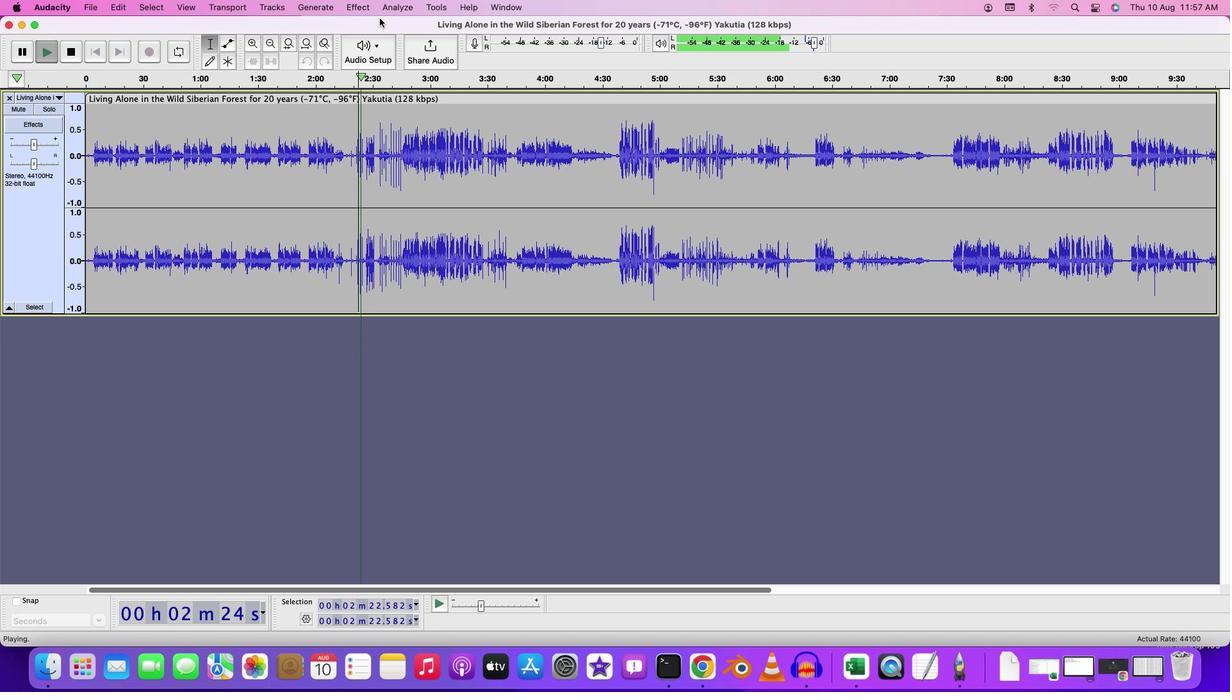 
Action: Mouse moved to (385, 26)
Screenshot: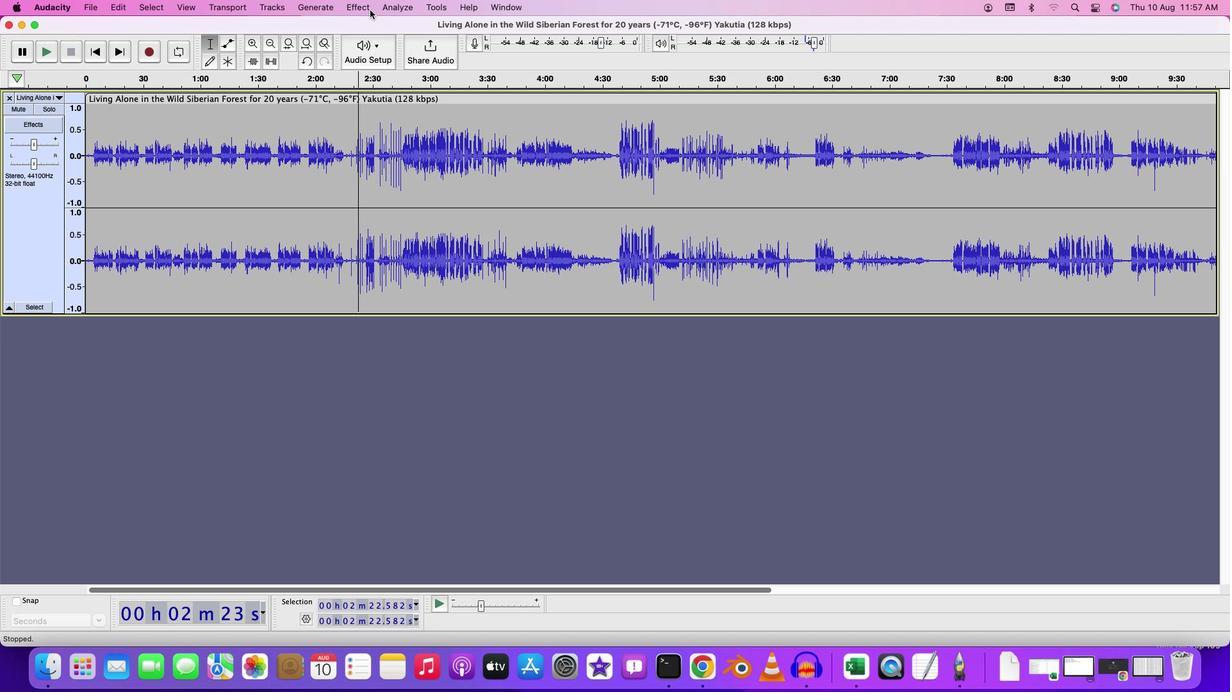 
Action: Mouse pressed left at (385, 26)
Screenshot: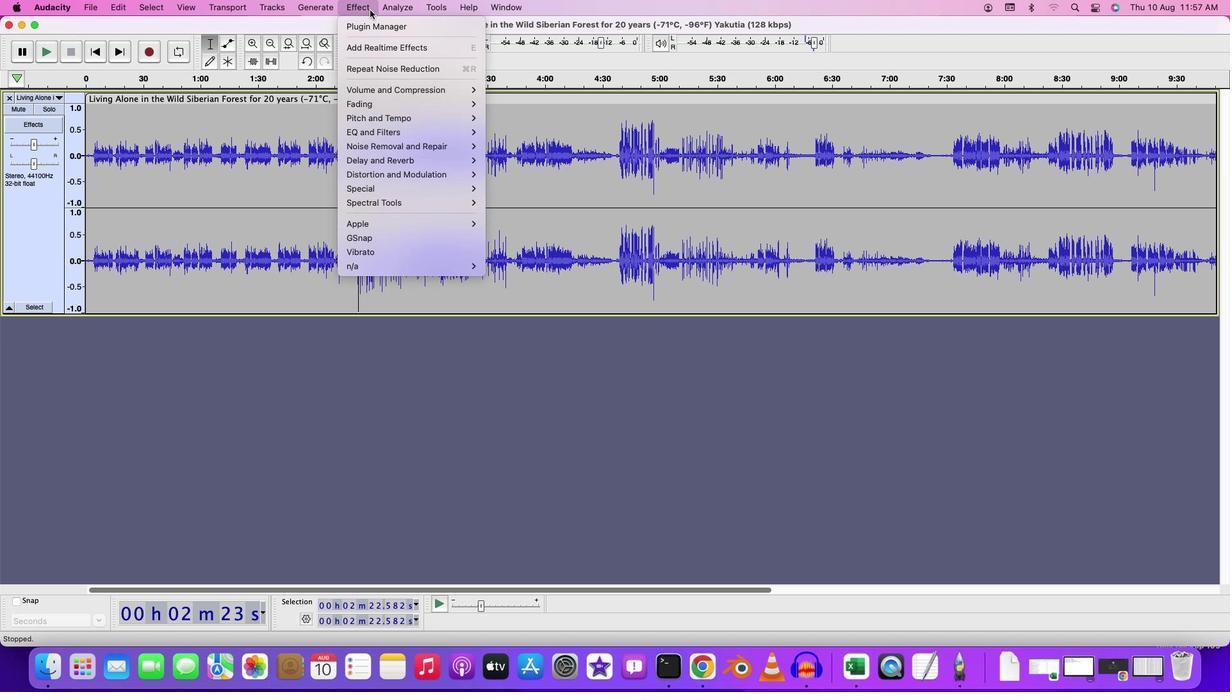 
Action: Mouse moved to (538, 205)
Screenshot: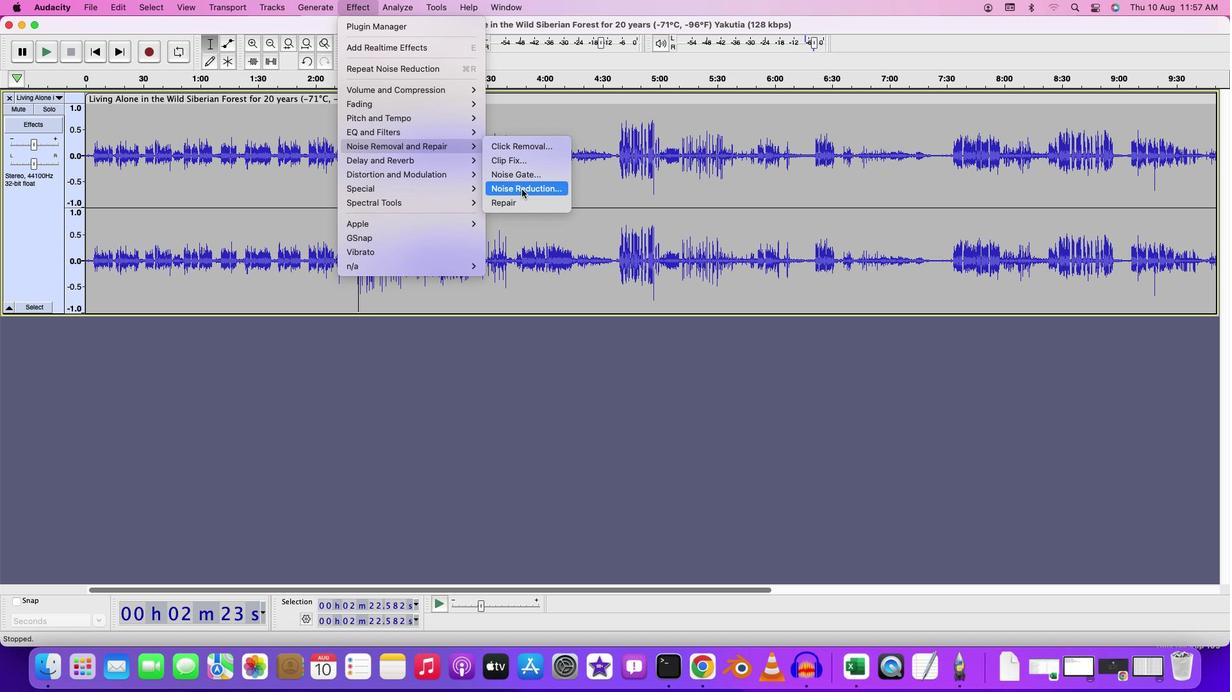 
Action: Mouse pressed left at (538, 205)
Screenshot: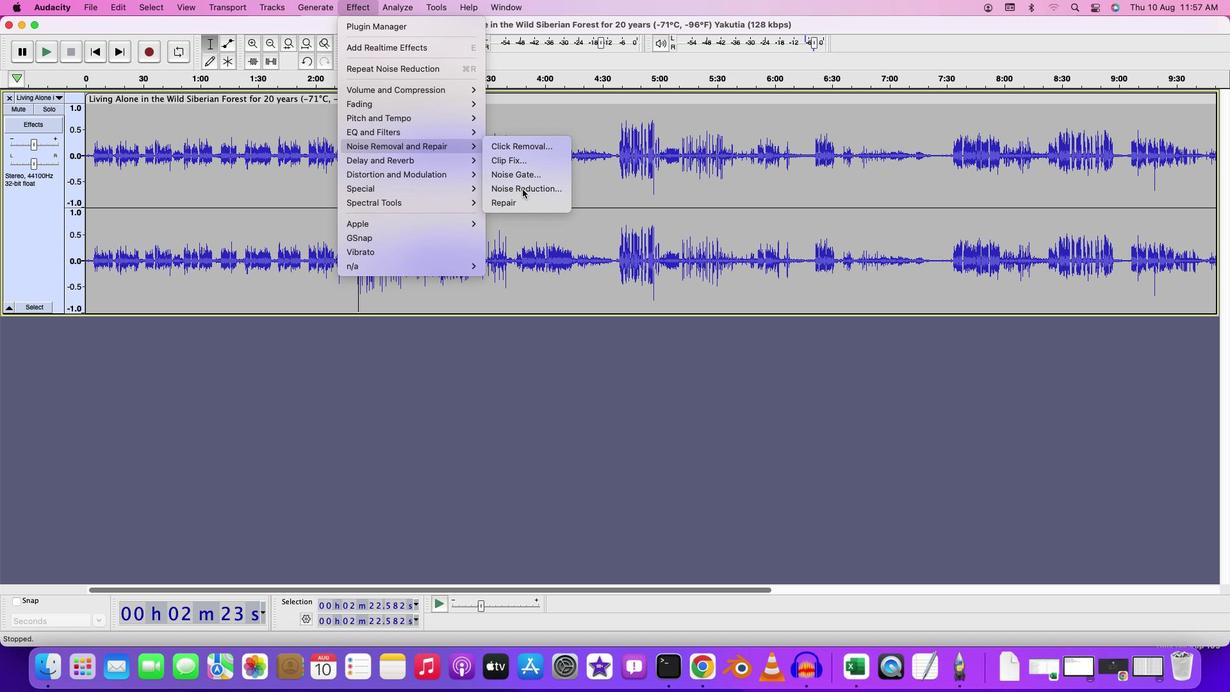 
Action: Mouse moved to (748, 410)
Screenshot: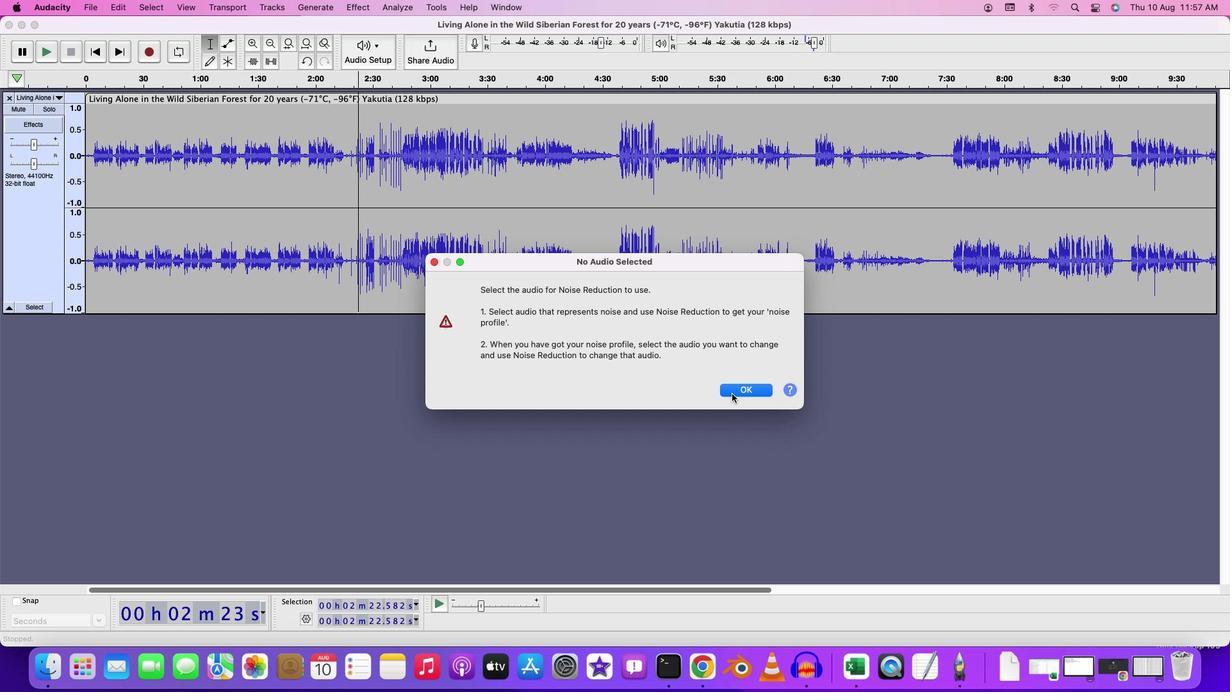 
Action: Mouse pressed left at (748, 410)
Screenshot: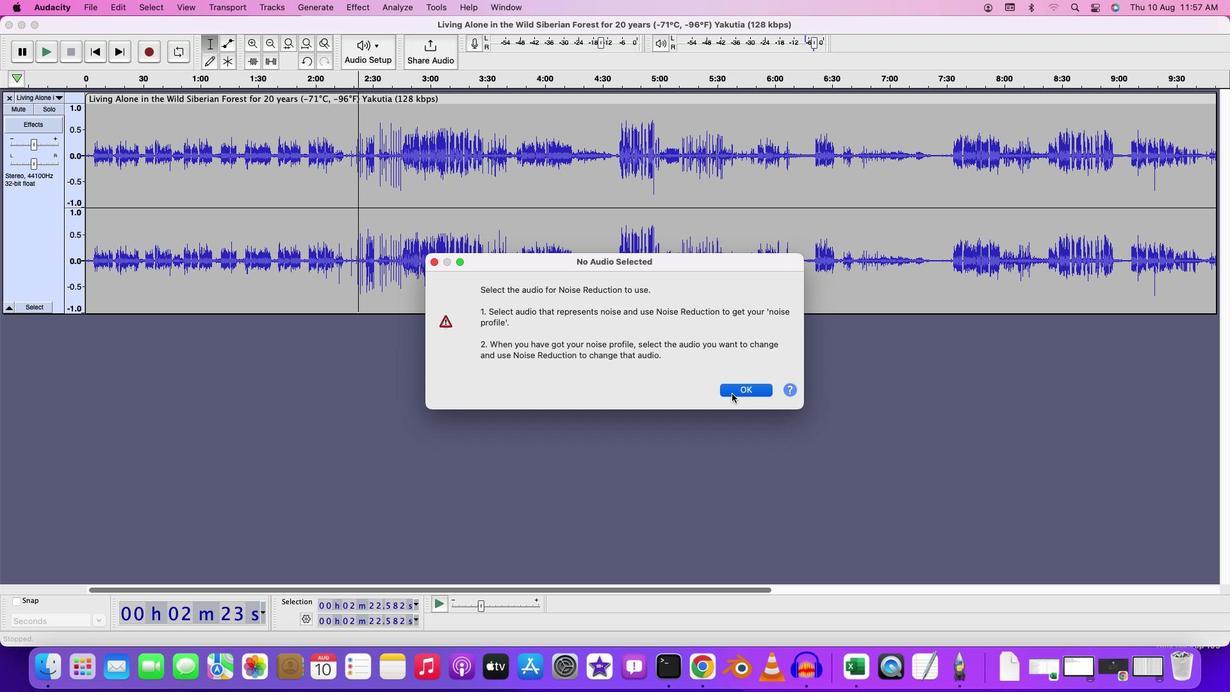
Action: Mouse moved to (371, 146)
Screenshot: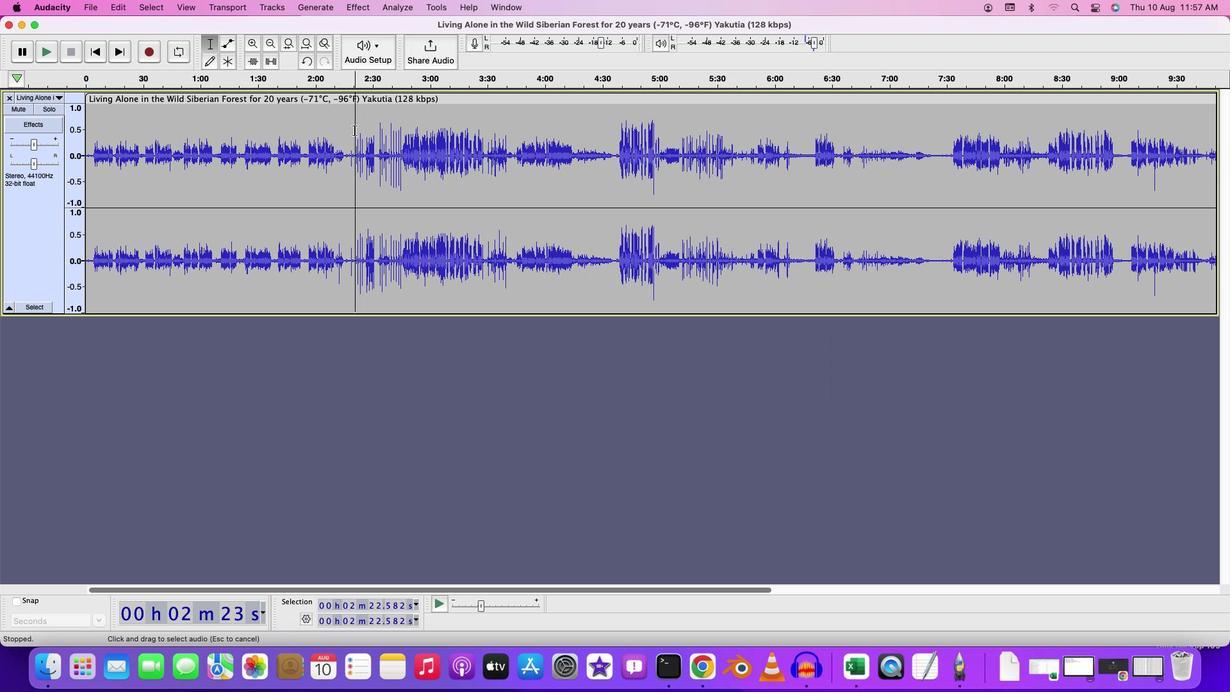 
Action: Mouse pressed left at (371, 146)
Screenshot: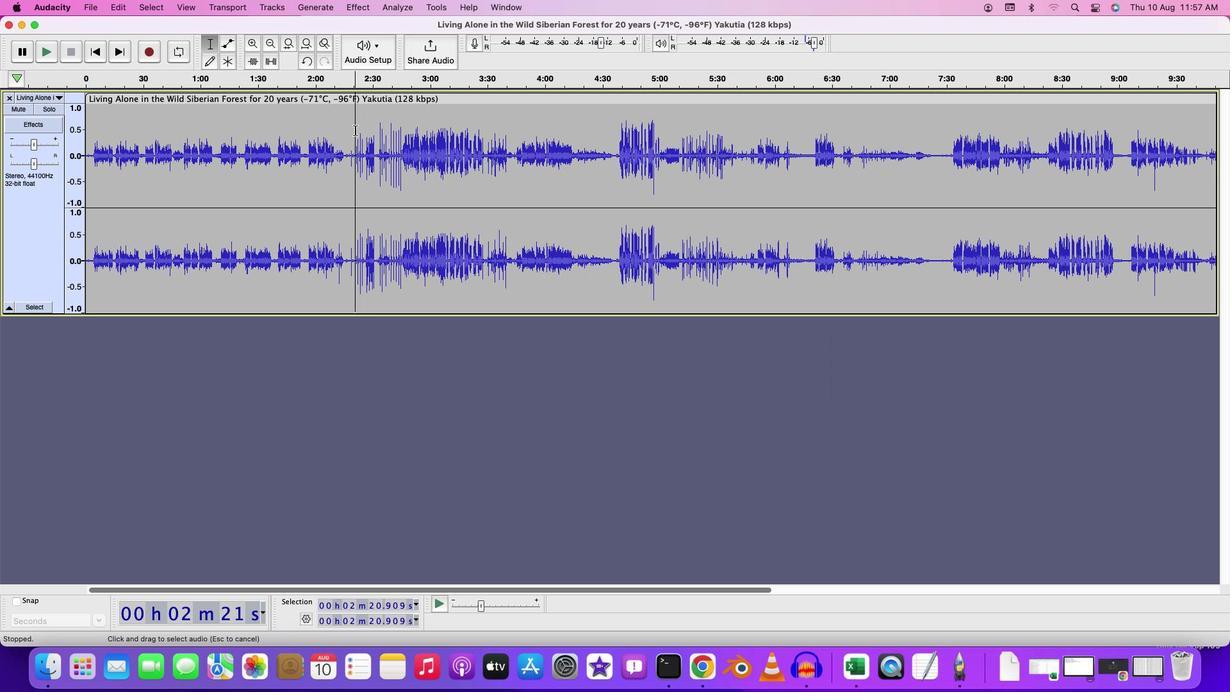 
Action: Mouse moved to (384, 25)
Screenshot: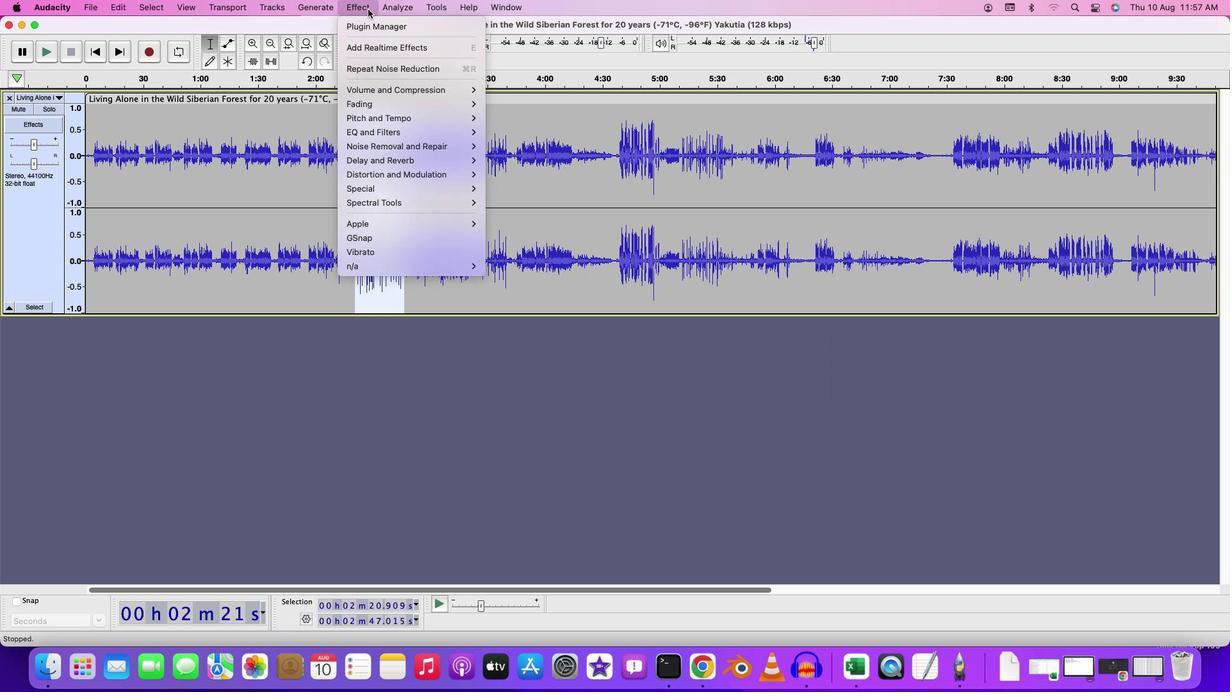 
Action: Mouse pressed left at (384, 25)
Screenshot: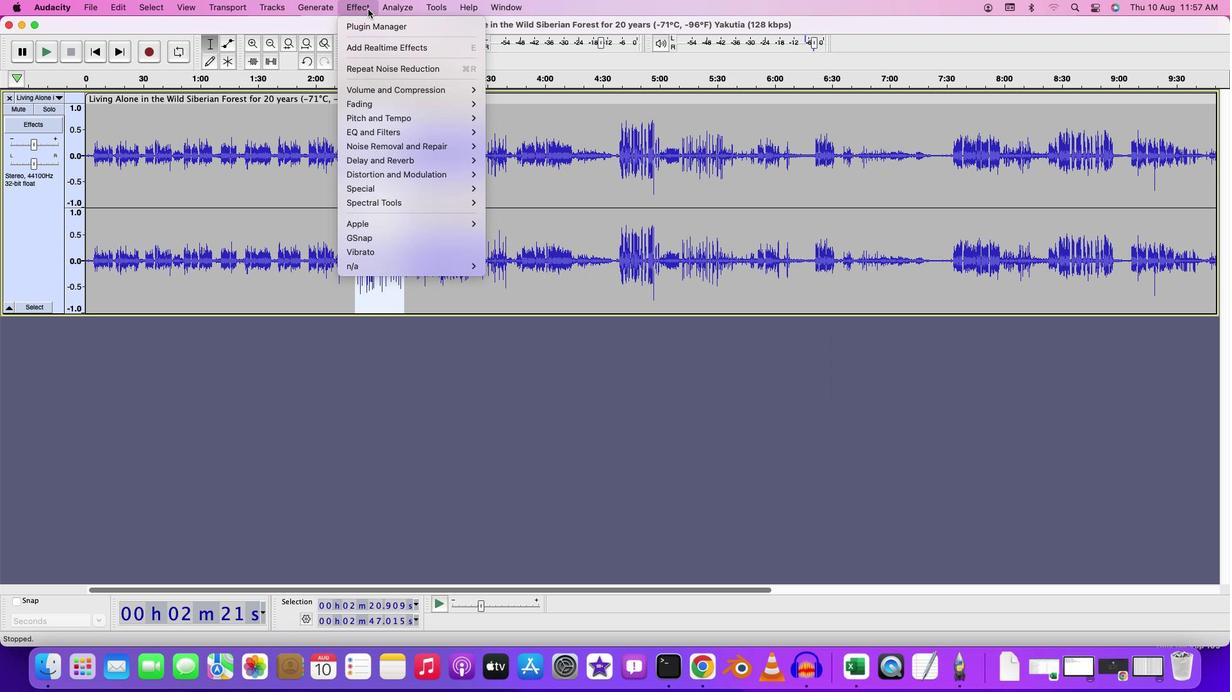 
Action: Mouse moved to (400, 83)
Screenshot: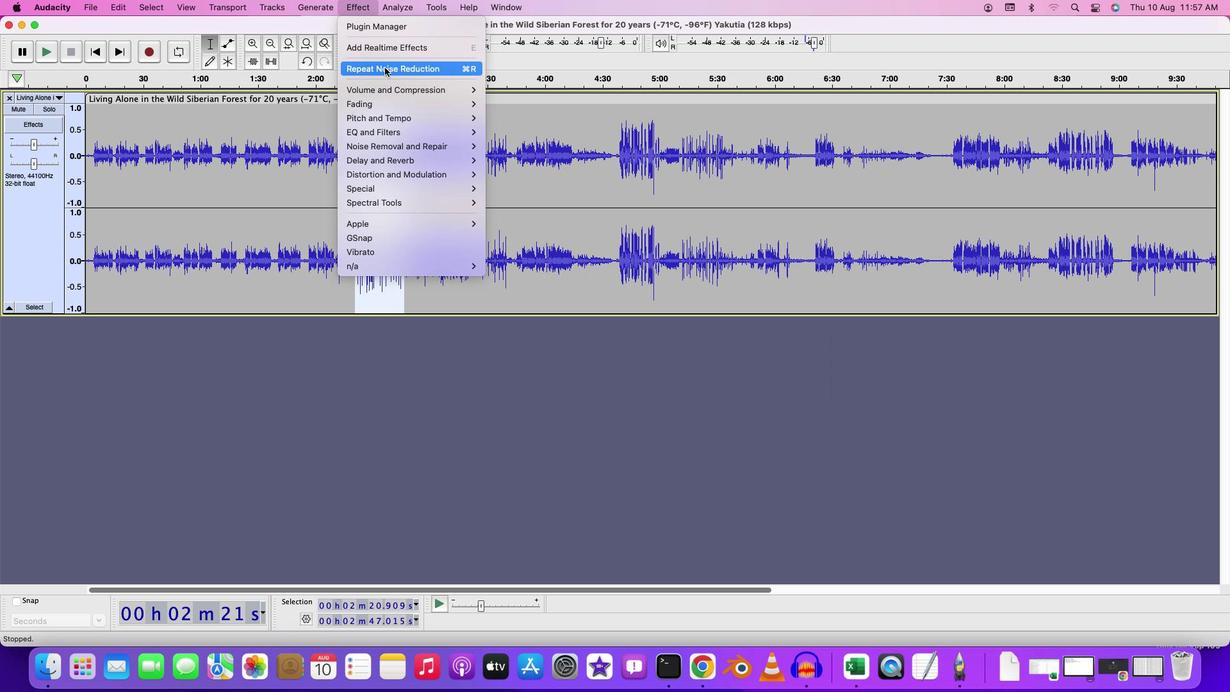 
Action: Mouse pressed left at (400, 83)
Screenshot: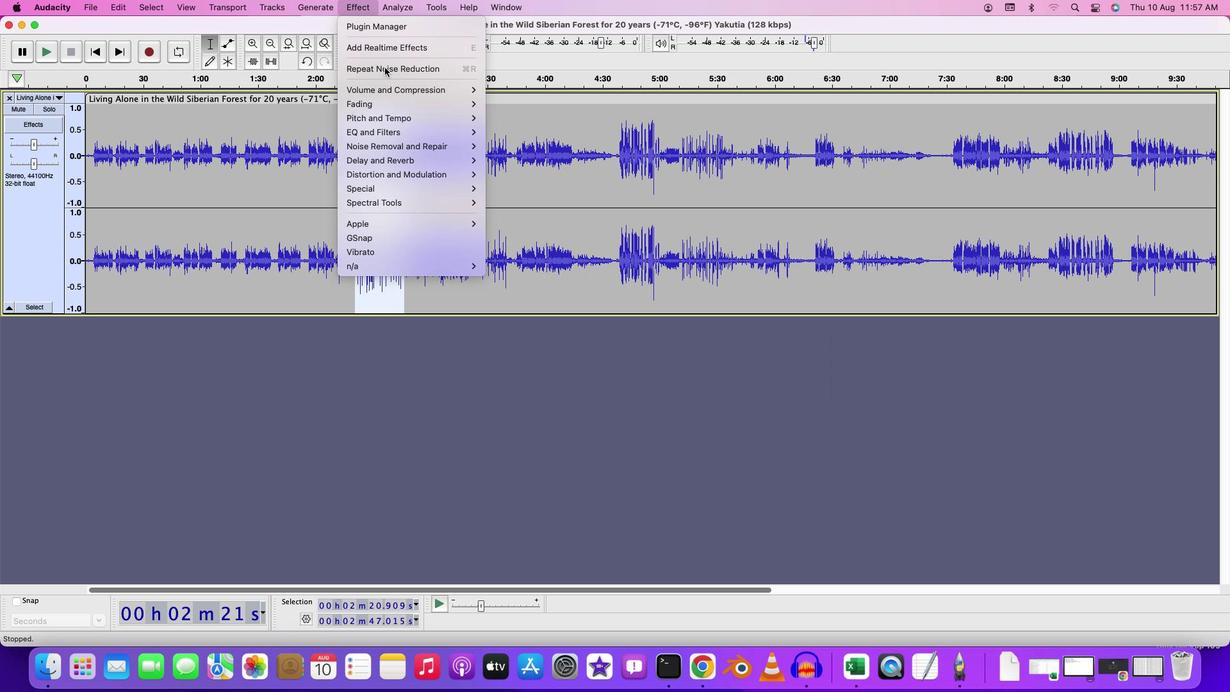 
Action: Mouse moved to (367, 142)
Screenshot: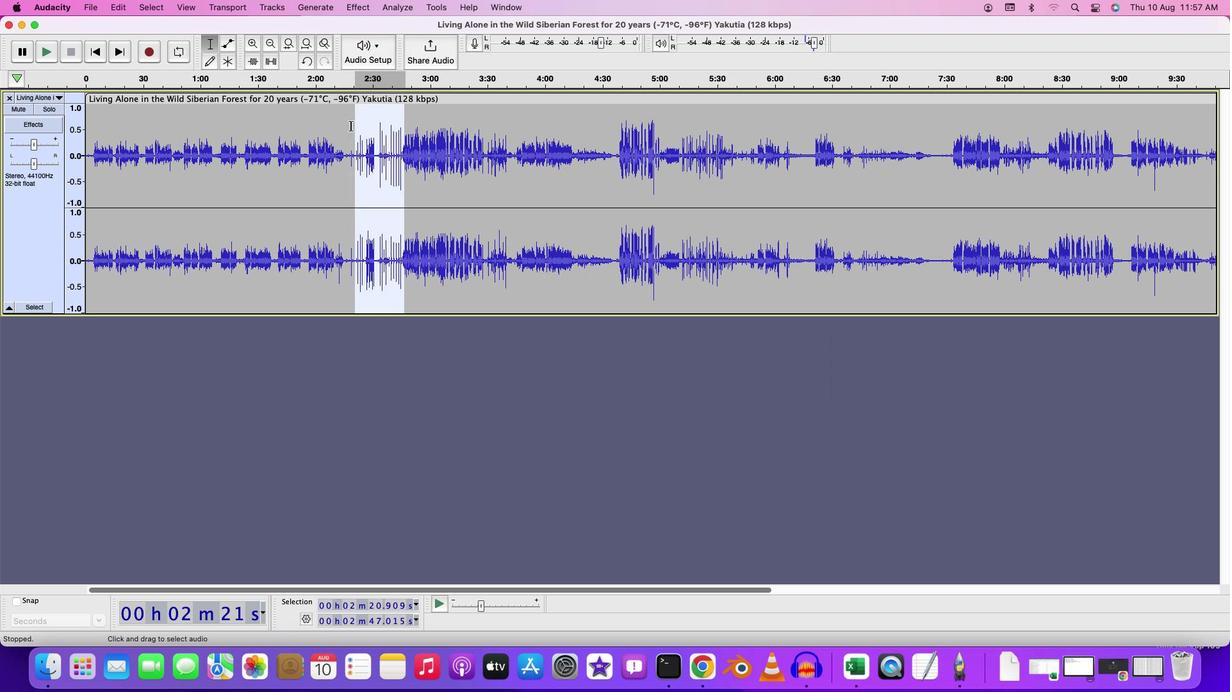 
Action: Mouse pressed left at (367, 142)
Screenshot: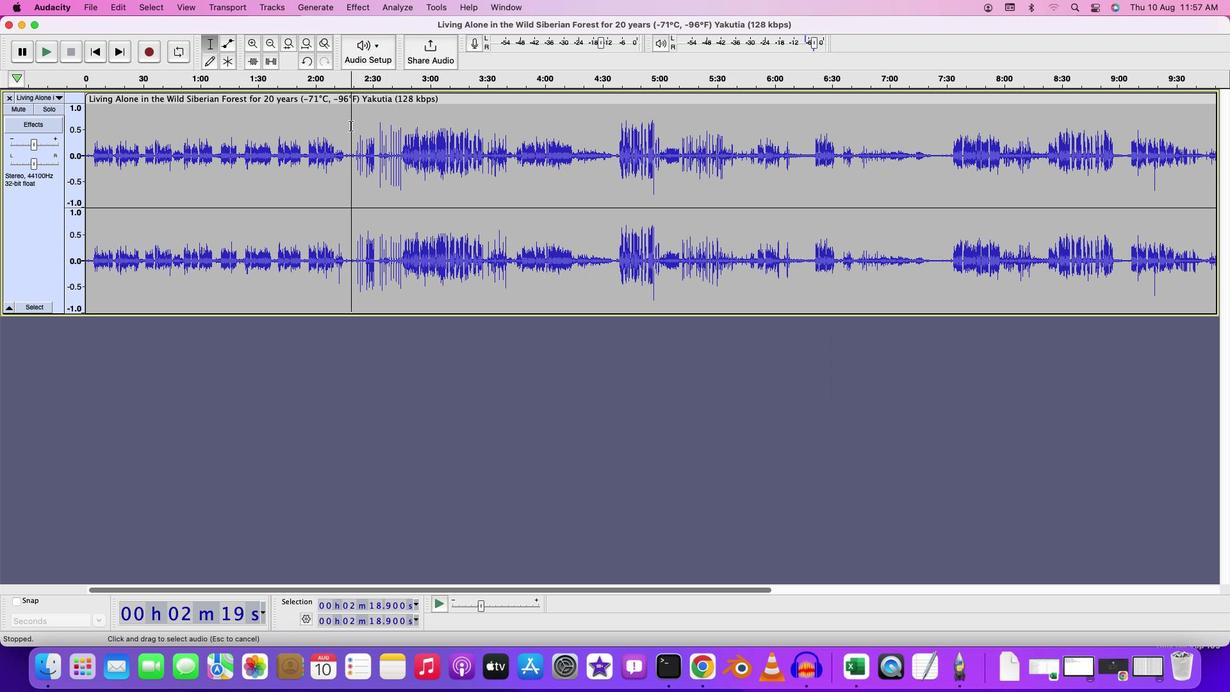 
Action: Mouse moved to (366, 142)
Screenshot: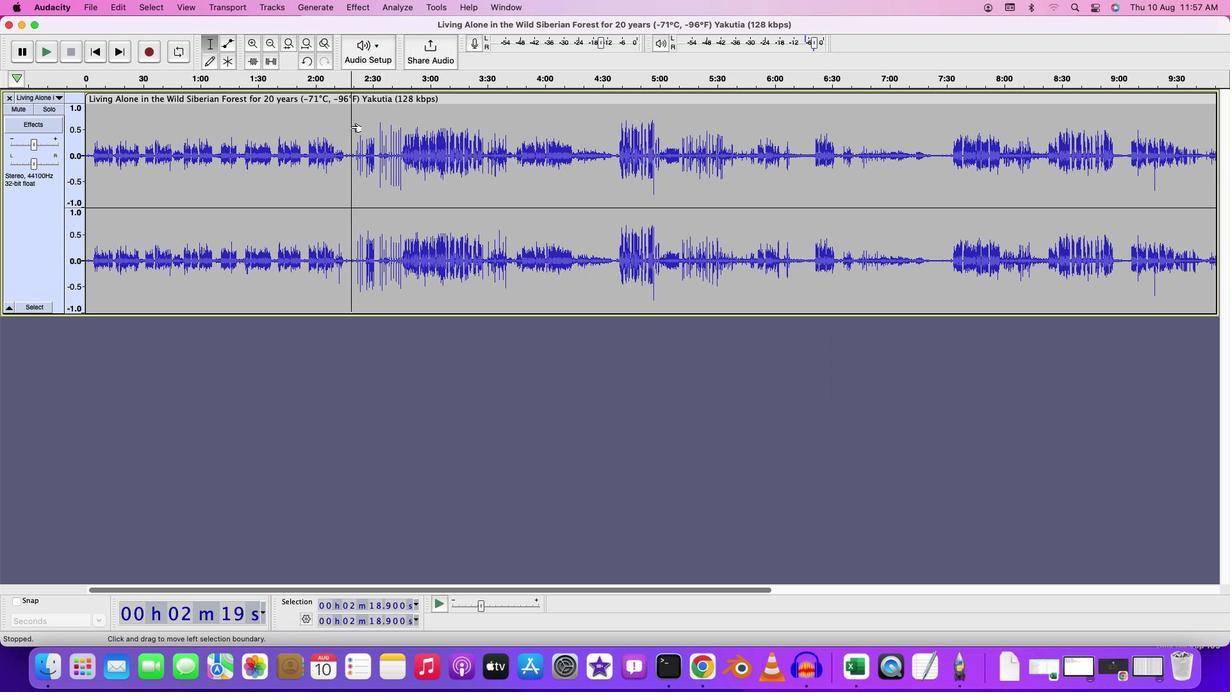 
Action: Key pressed Key.space
Screenshot: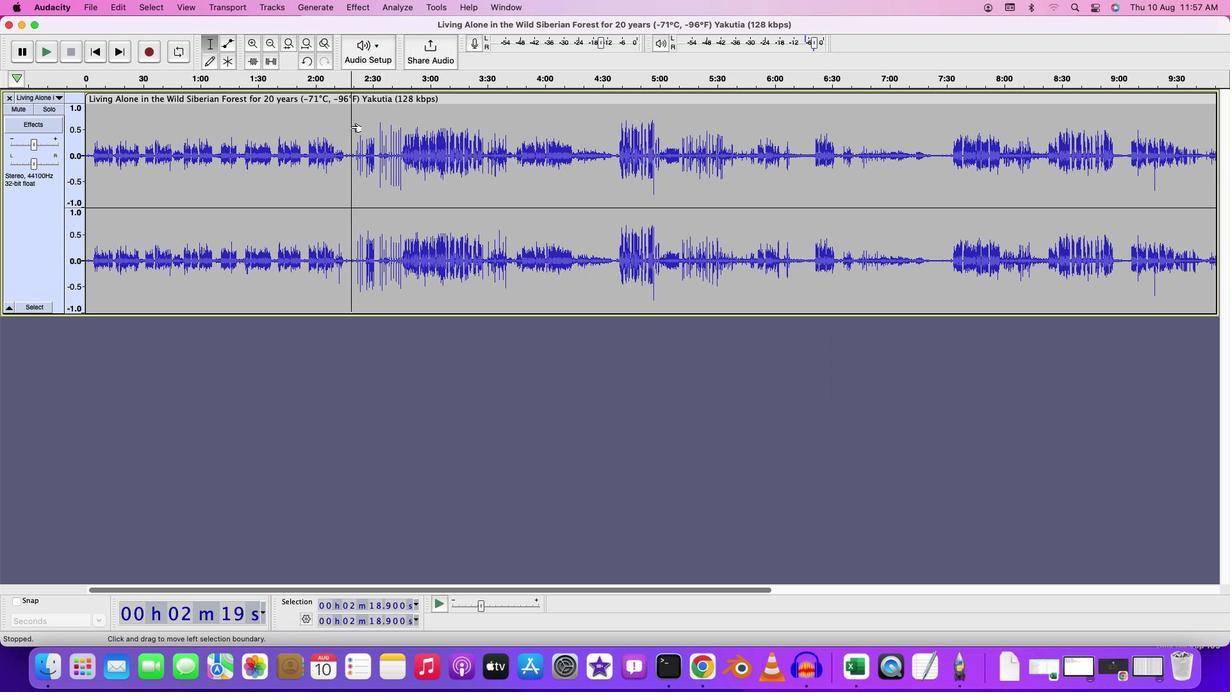 
Action: Mouse moved to (396, 132)
Screenshot: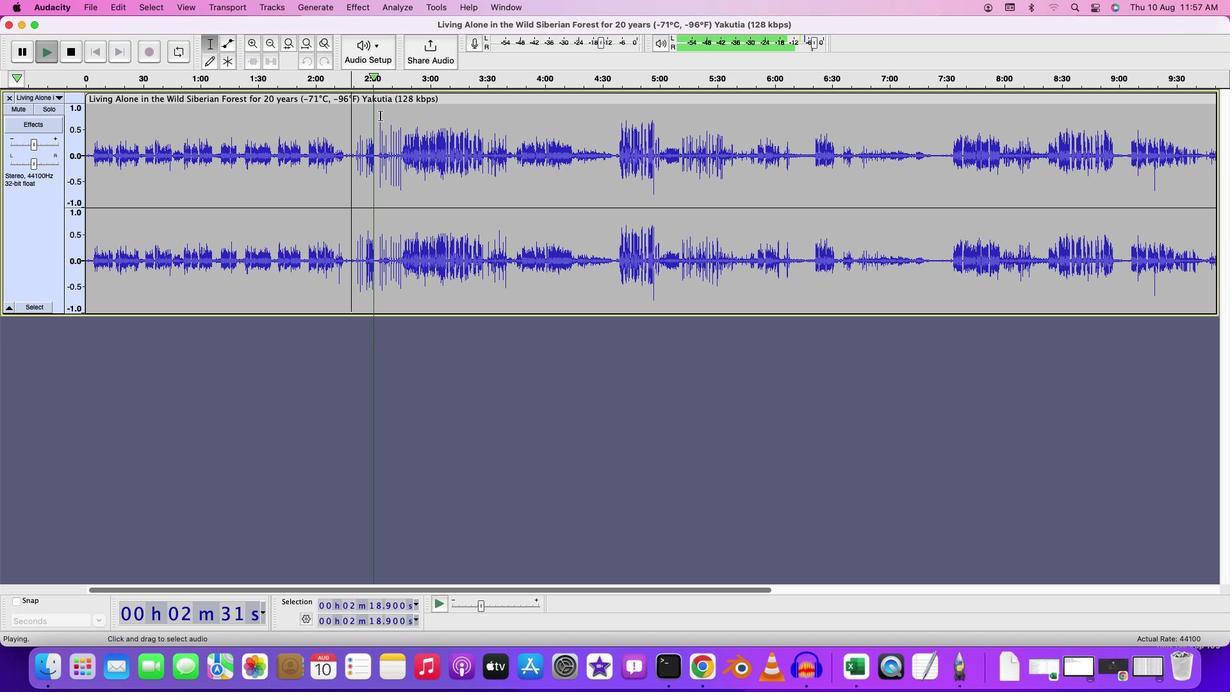 
Action: Mouse pressed left at (396, 132)
Screenshot: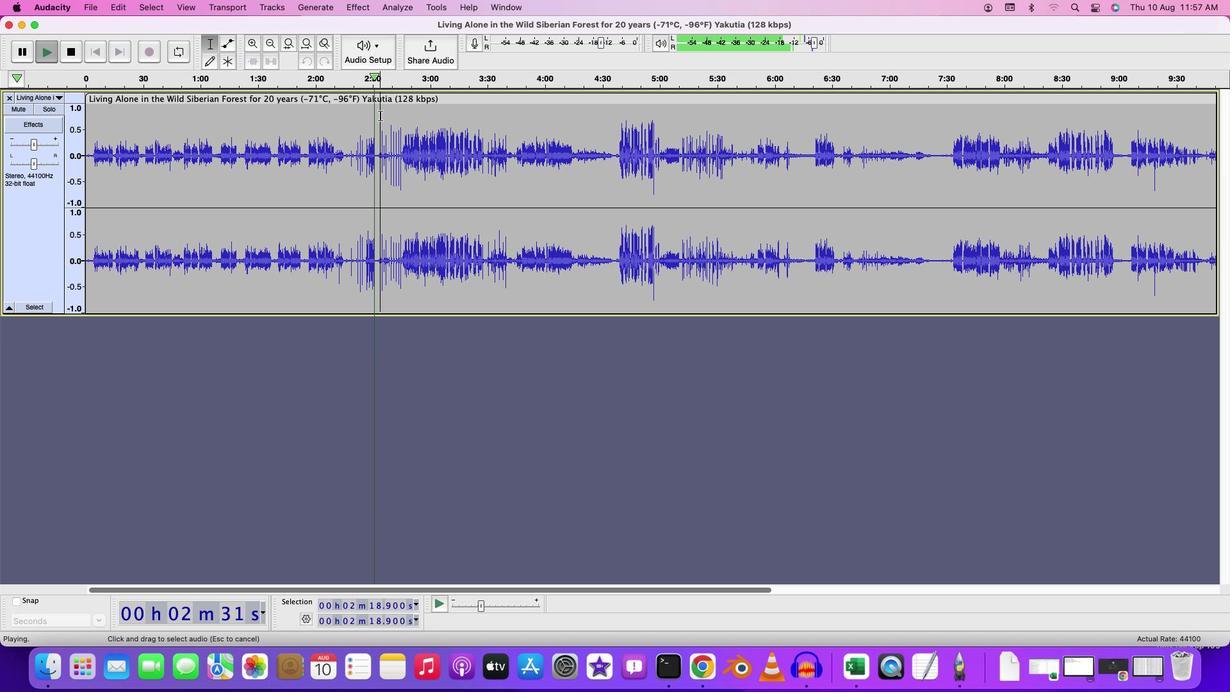 
Action: Mouse moved to (396, 132)
Screenshot: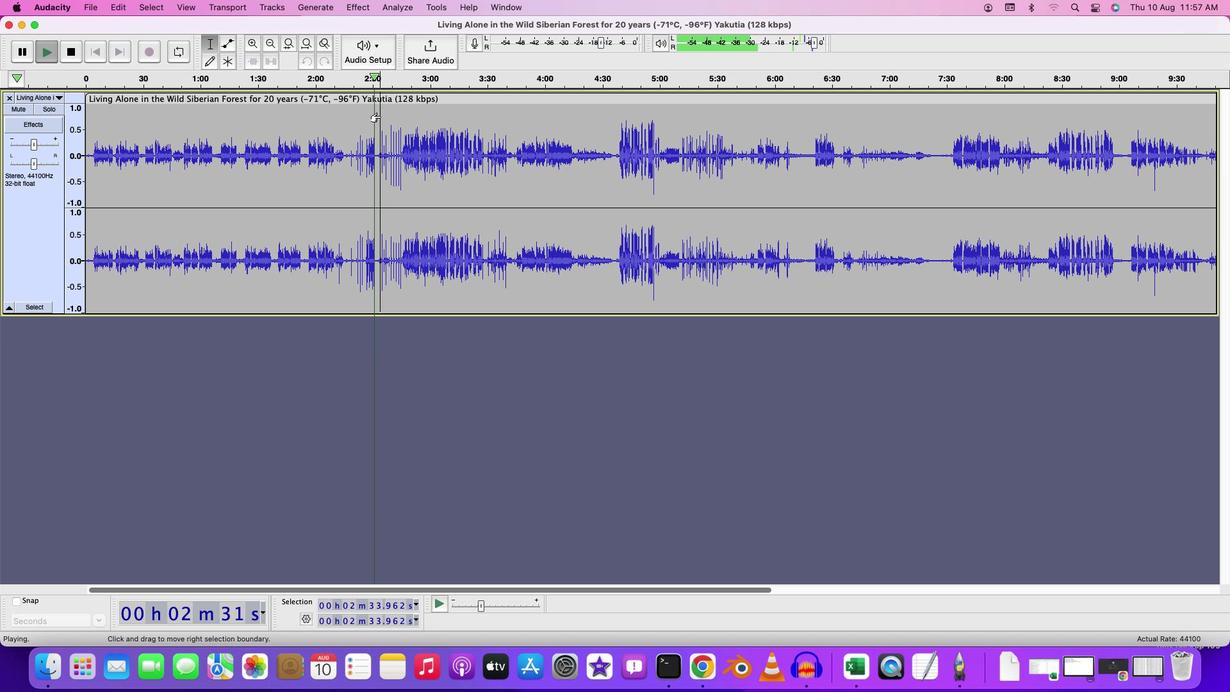 
Action: Key pressed Key.space
Screenshot: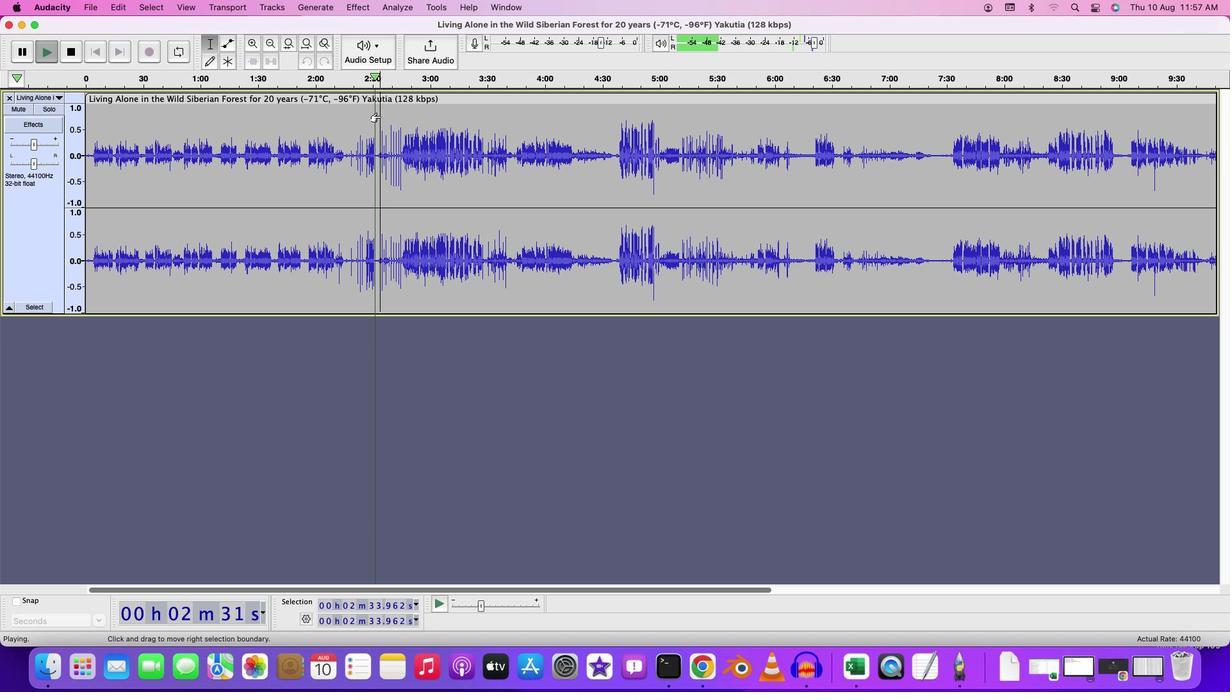 
Action: Mouse moved to (396, 132)
Screenshot: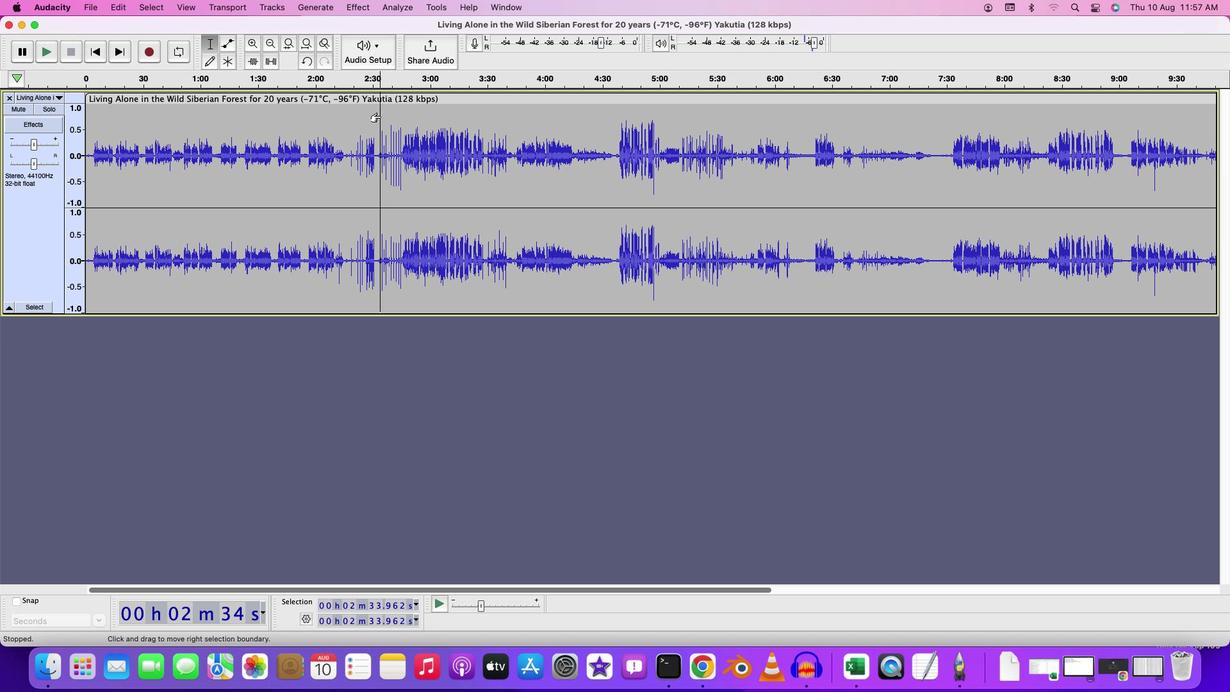 
Action: Key pressed Key.space
Screenshot: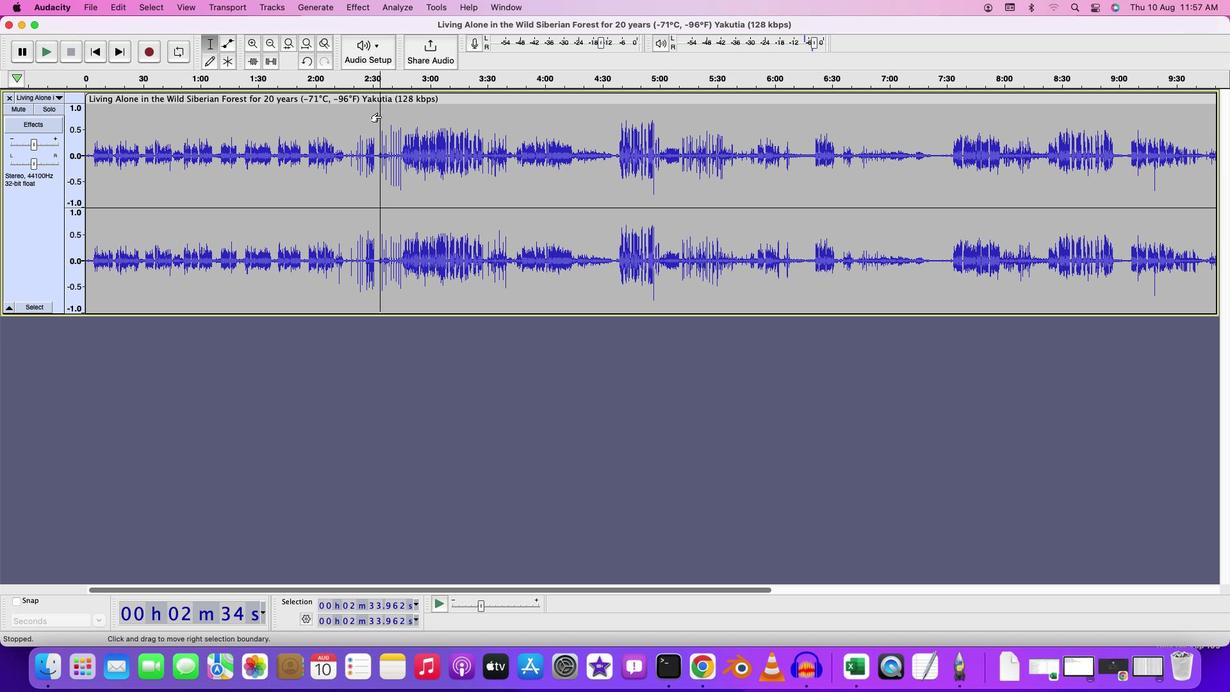 
Action: Mouse moved to (421, 137)
Screenshot: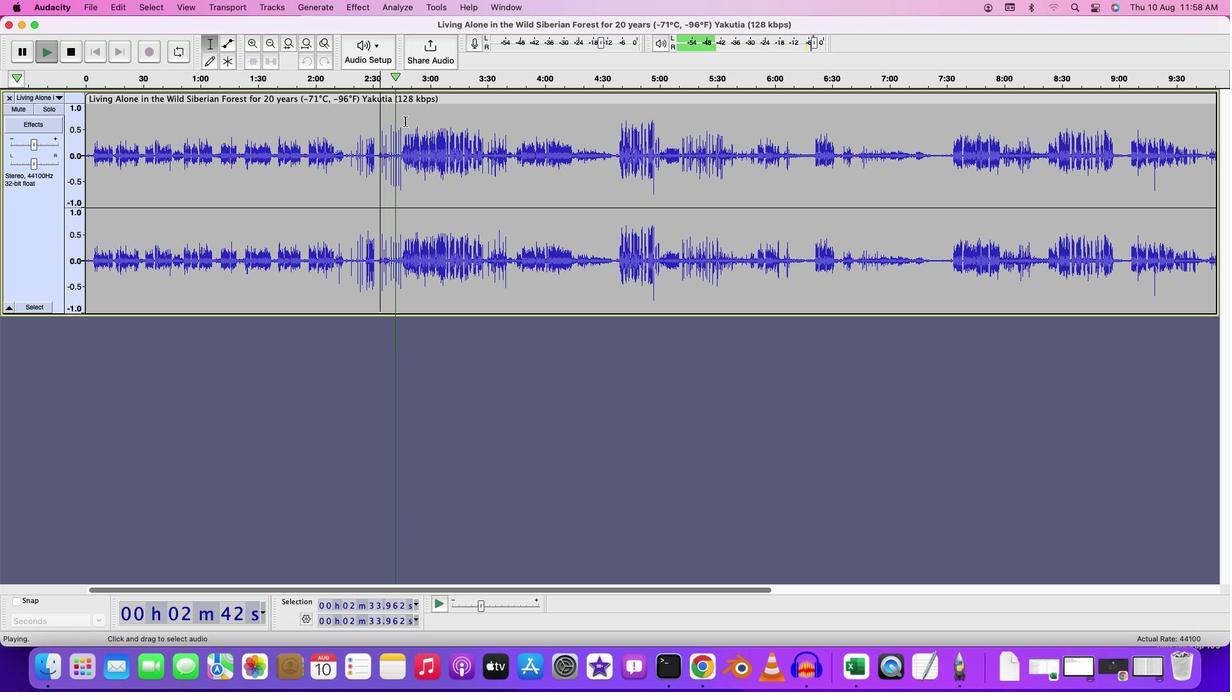 
Action: Mouse pressed left at (421, 137)
Screenshot: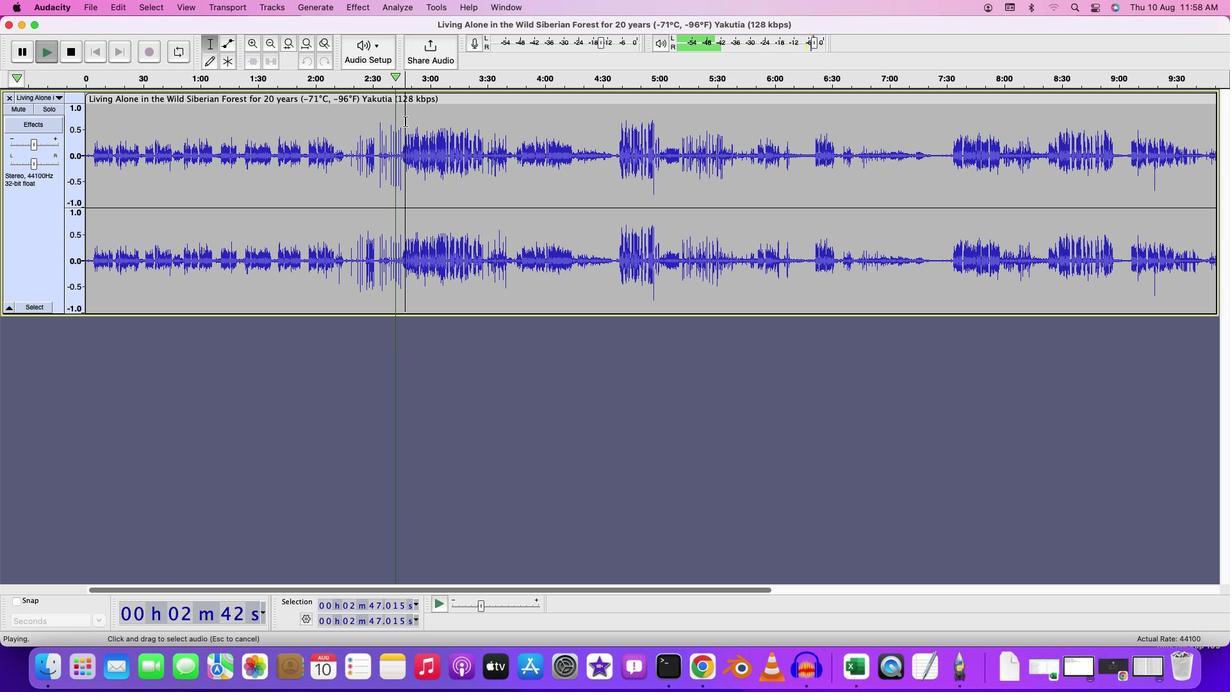 
Action: Key pressed Key.spaceKey.space
Screenshot: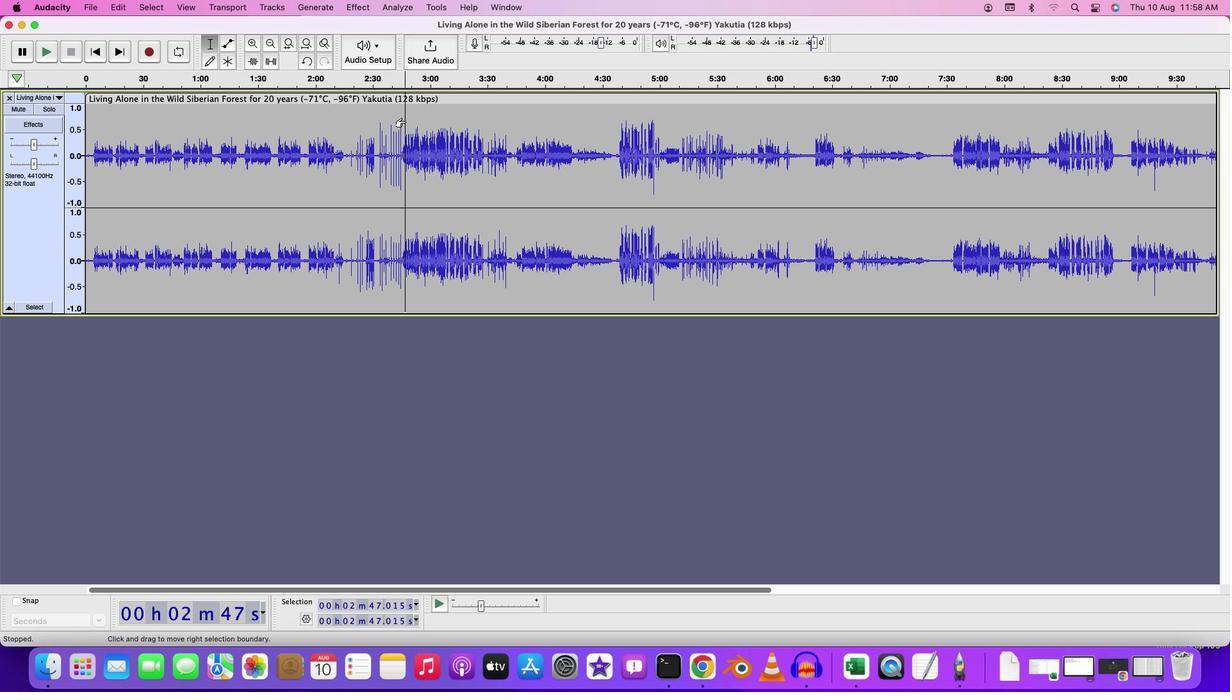 
Action: Mouse moved to (510, 134)
Screenshot: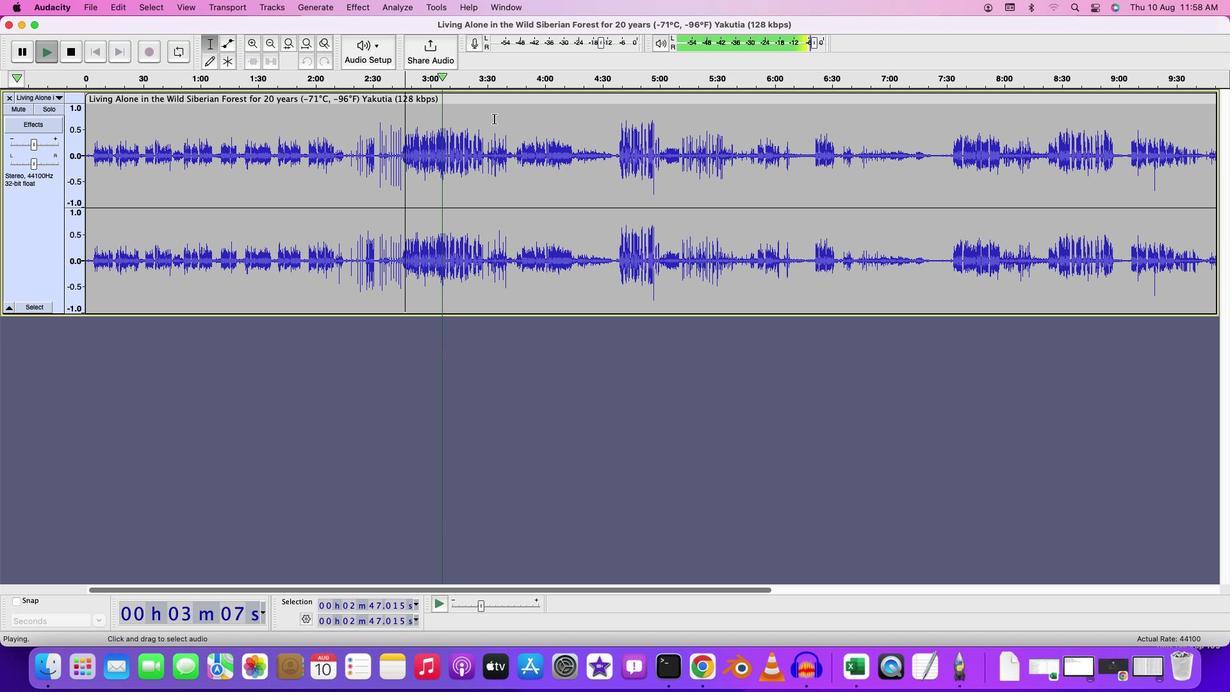 
Action: Mouse pressed left at (510, 134)
Screenshot: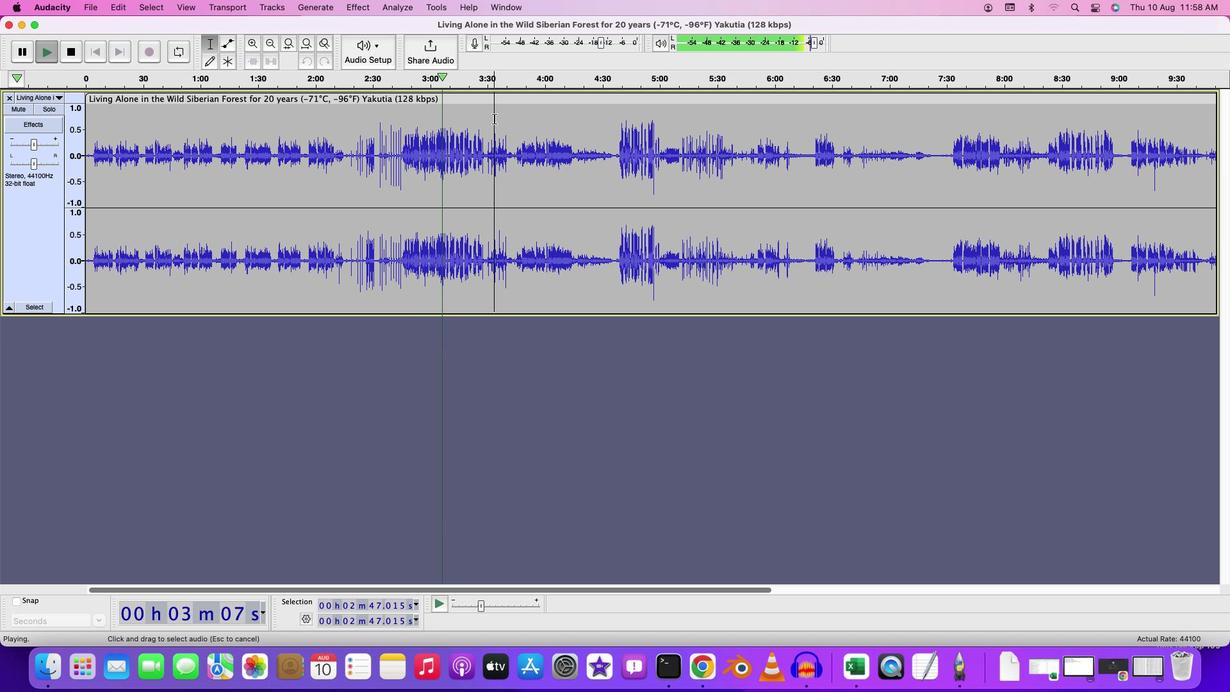 
Action: Key pressed Key.spaceKey.space
Screenshot: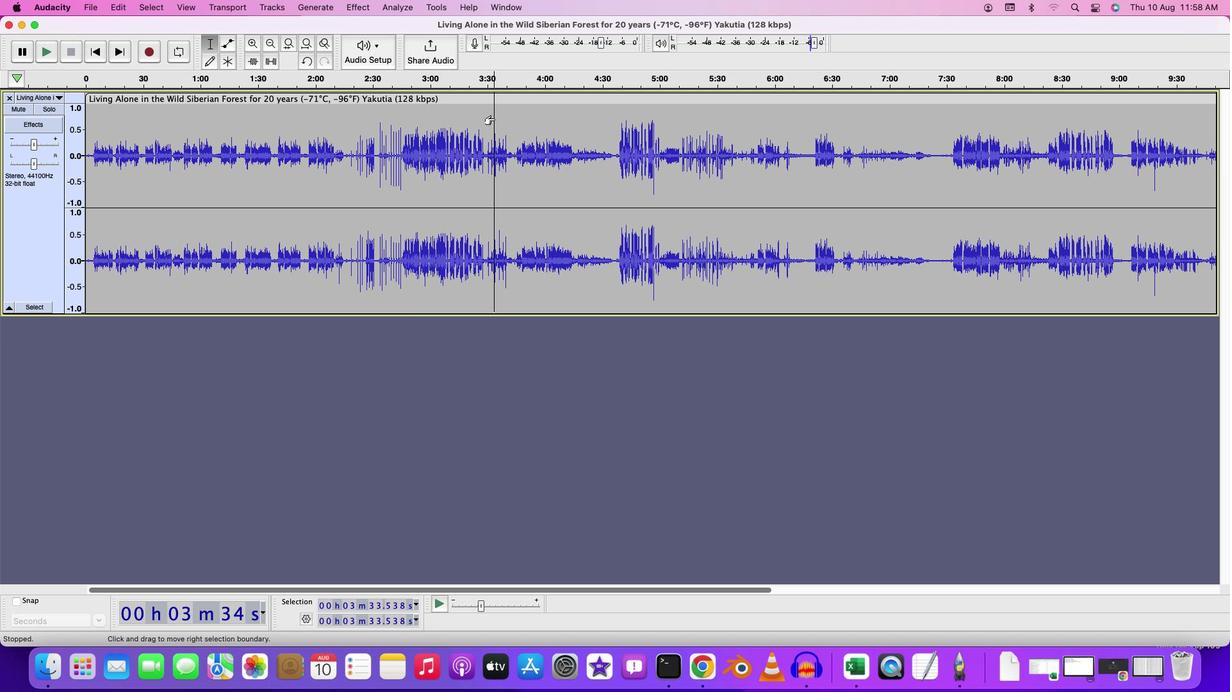 
Action: Mouse moved to (534, 133)
Screenshot: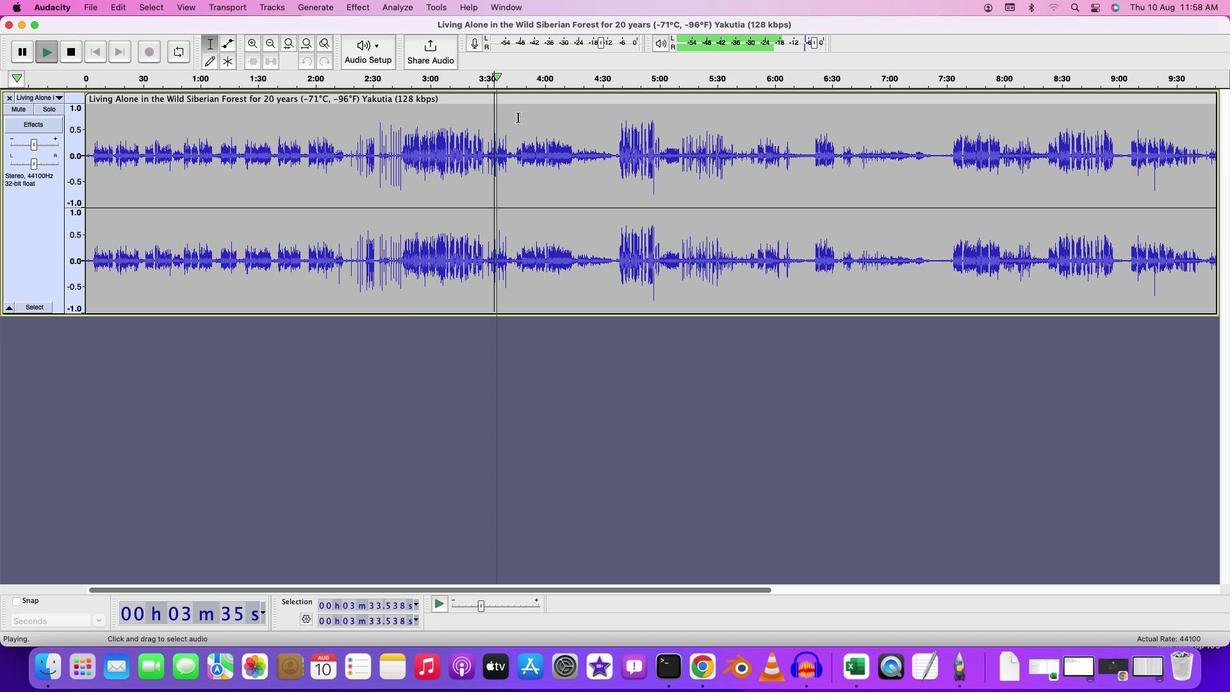 
Action: Mouse pressed left at (534, 133)
Screenshot: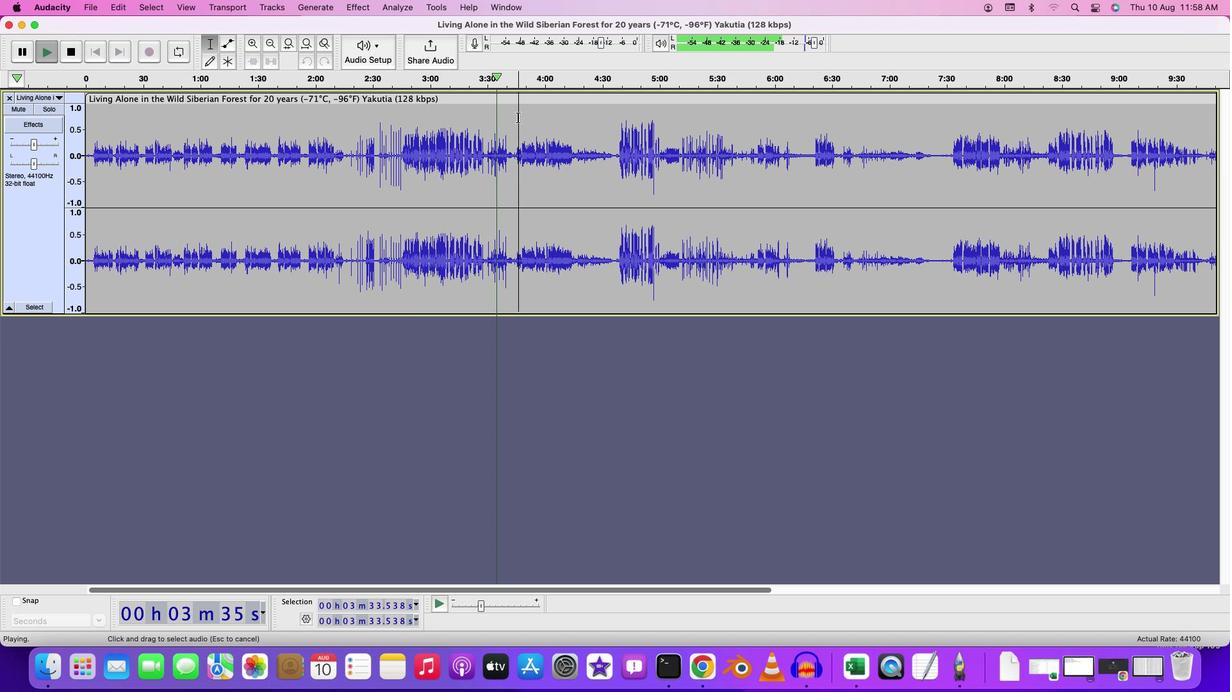 
Action: Key pressed Key.space
Screenshot: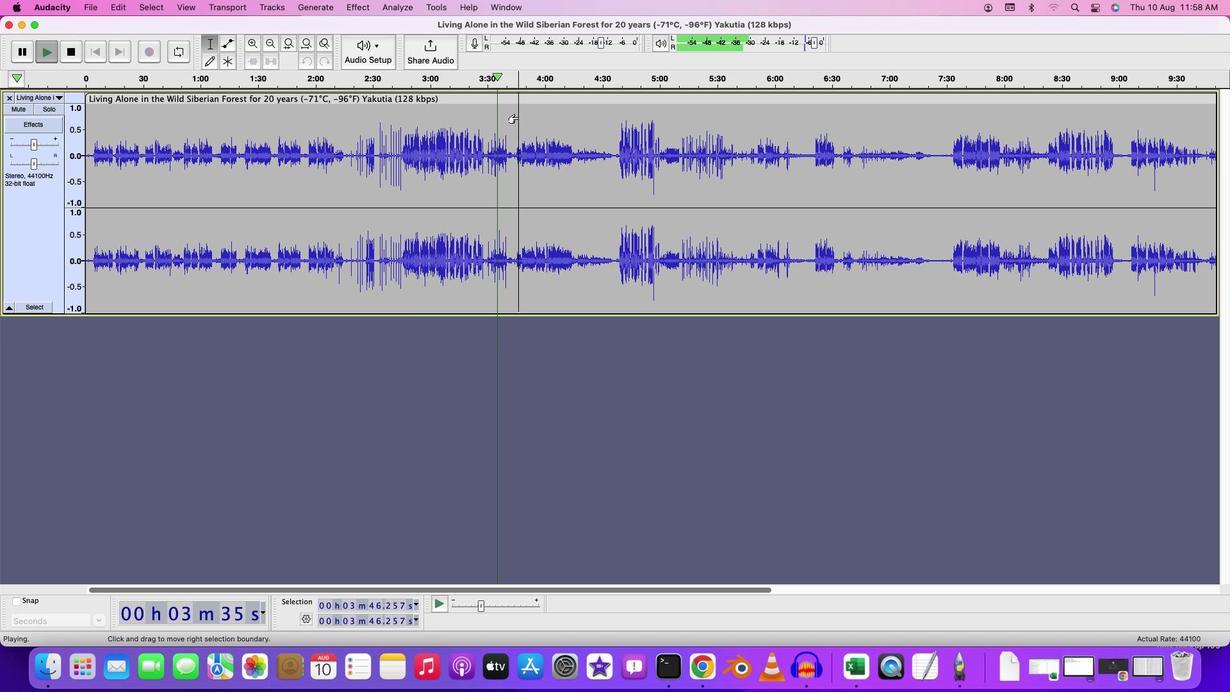
Action: Mouse moved to (534, 133)
Screenshot: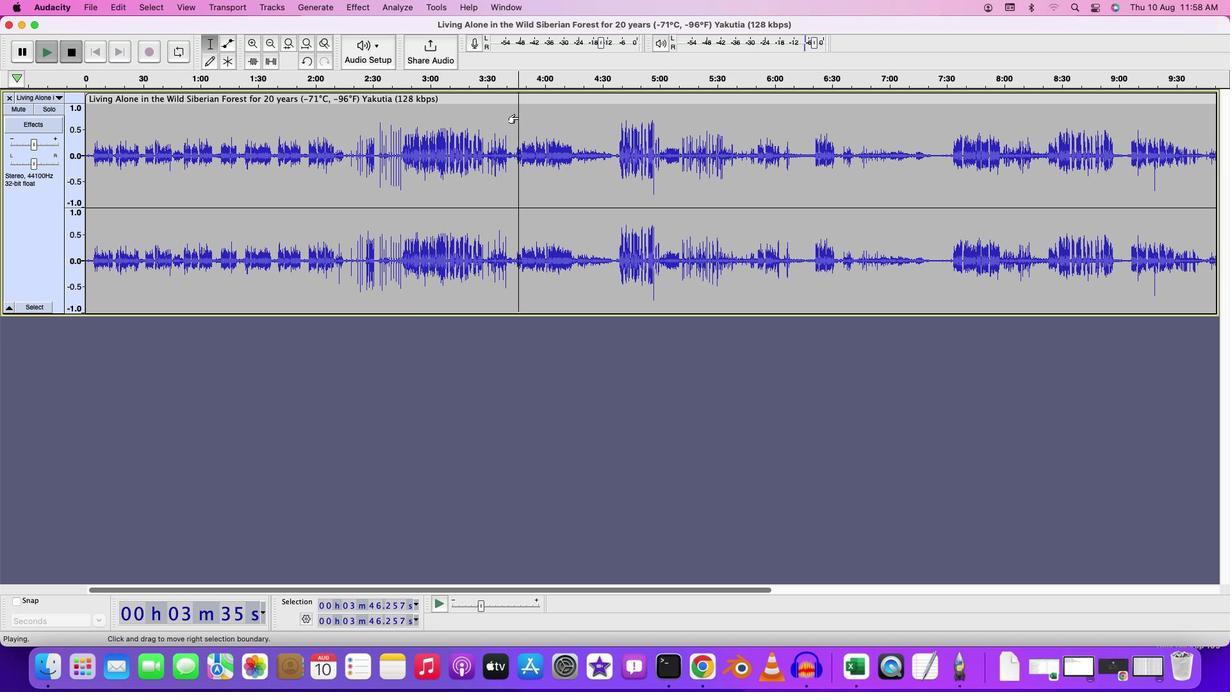 
Action: Key pressed Key.space
Screenshot: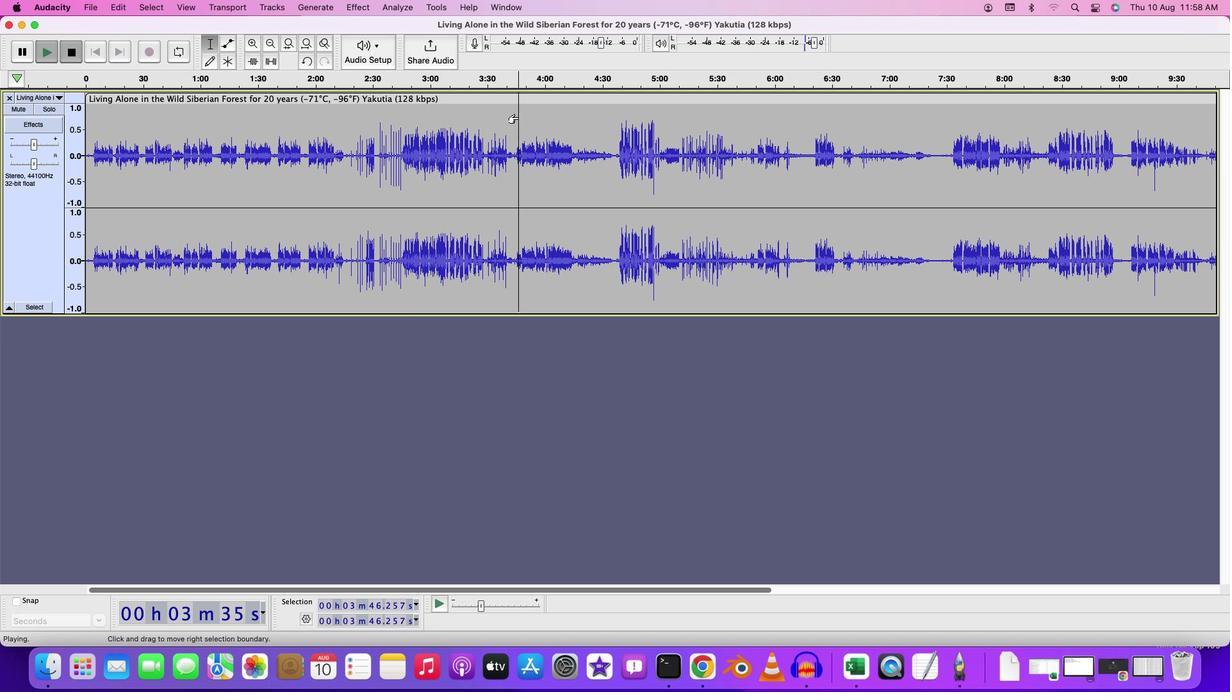 
Action: Mouse moved to (623, 133)
Screenshot: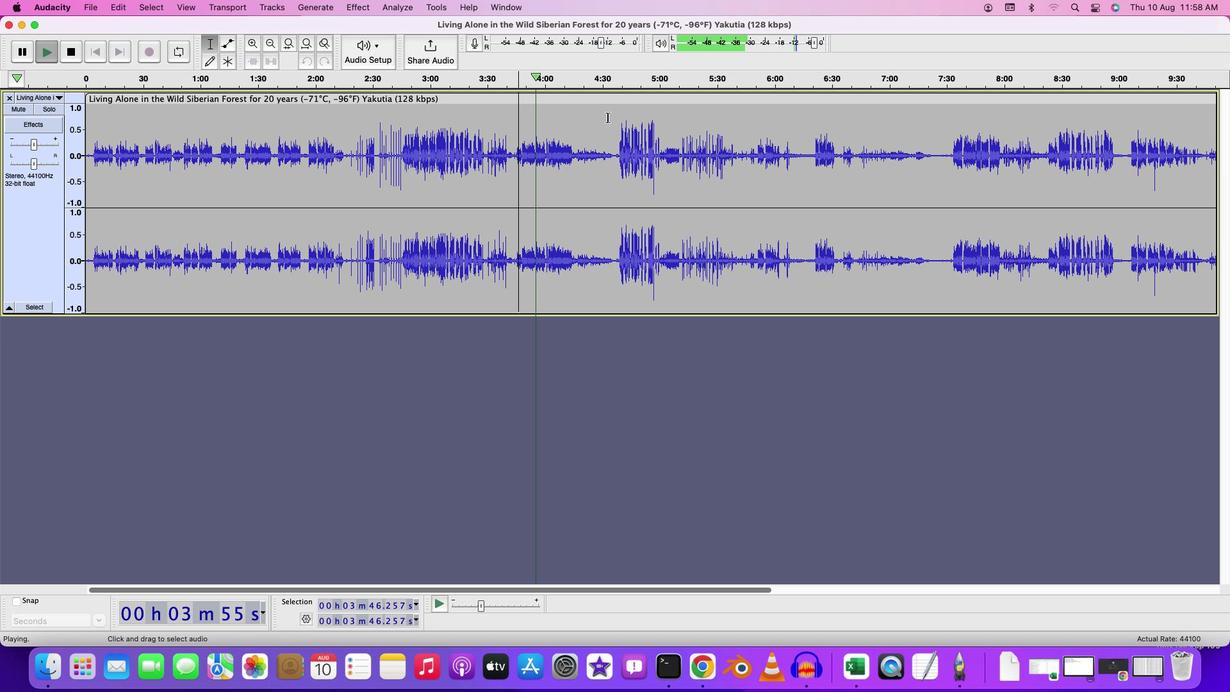 
Action: Mouse pressed left at (623, 133)
Screenshot: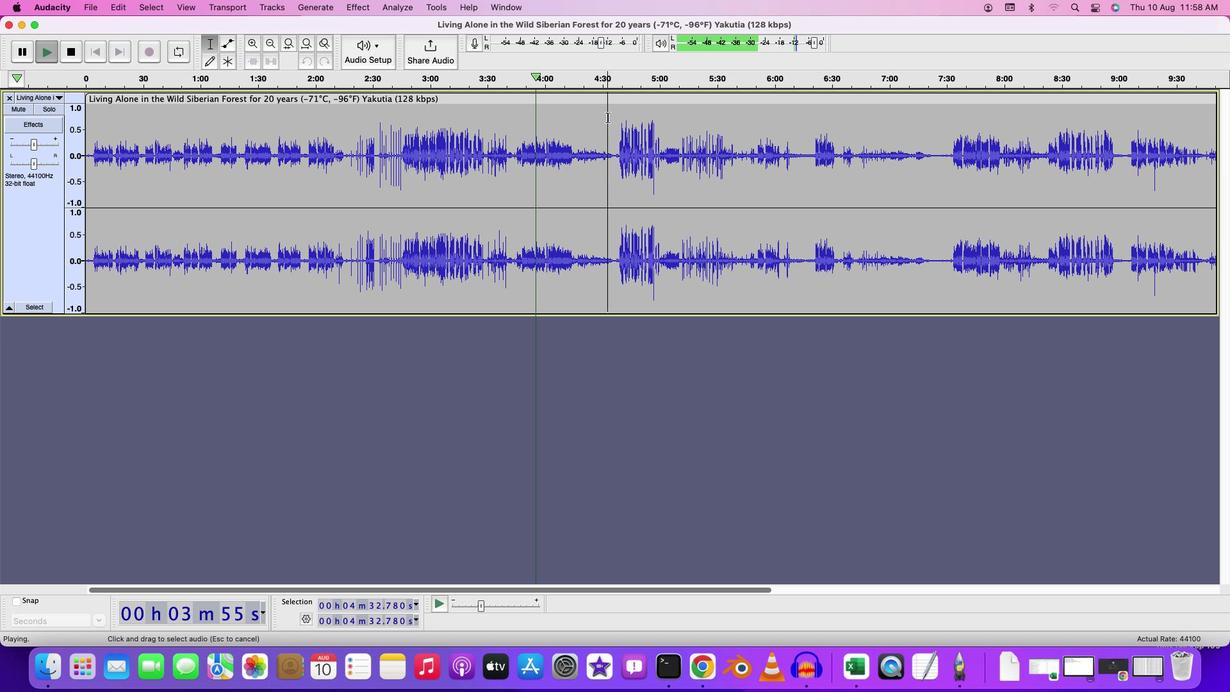 
Action: Mouse moved to (623, 133)
Screenshot: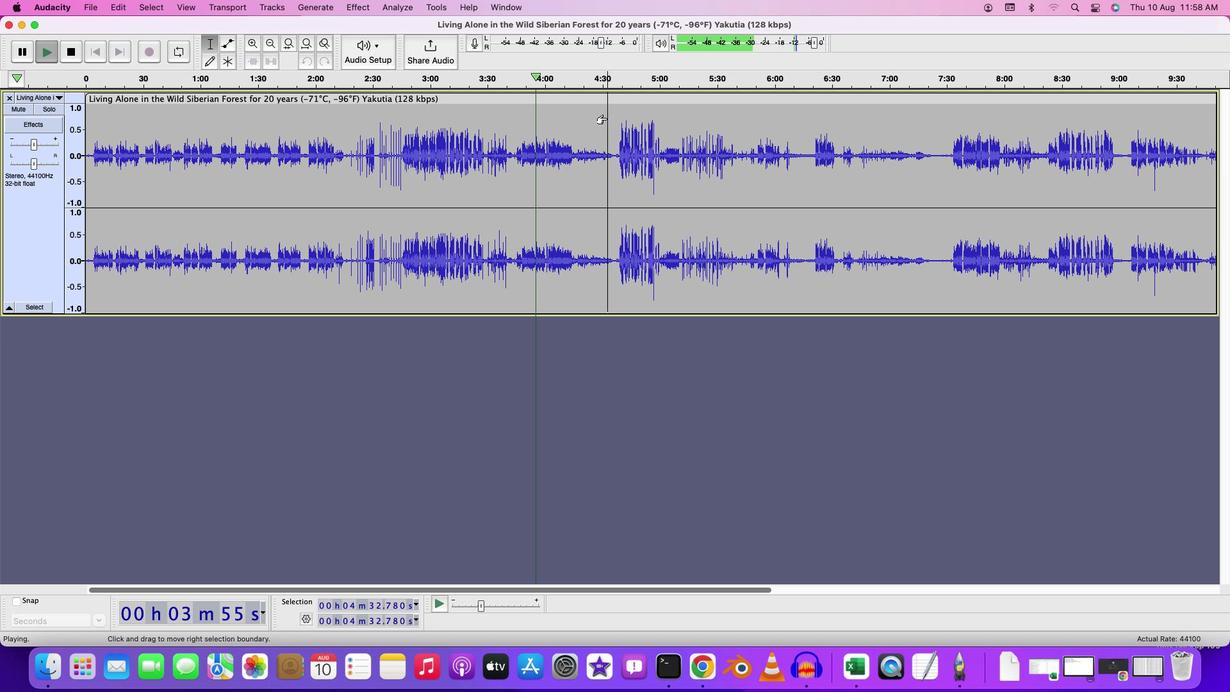 
Action: Key pressed Key.space
Screenshot: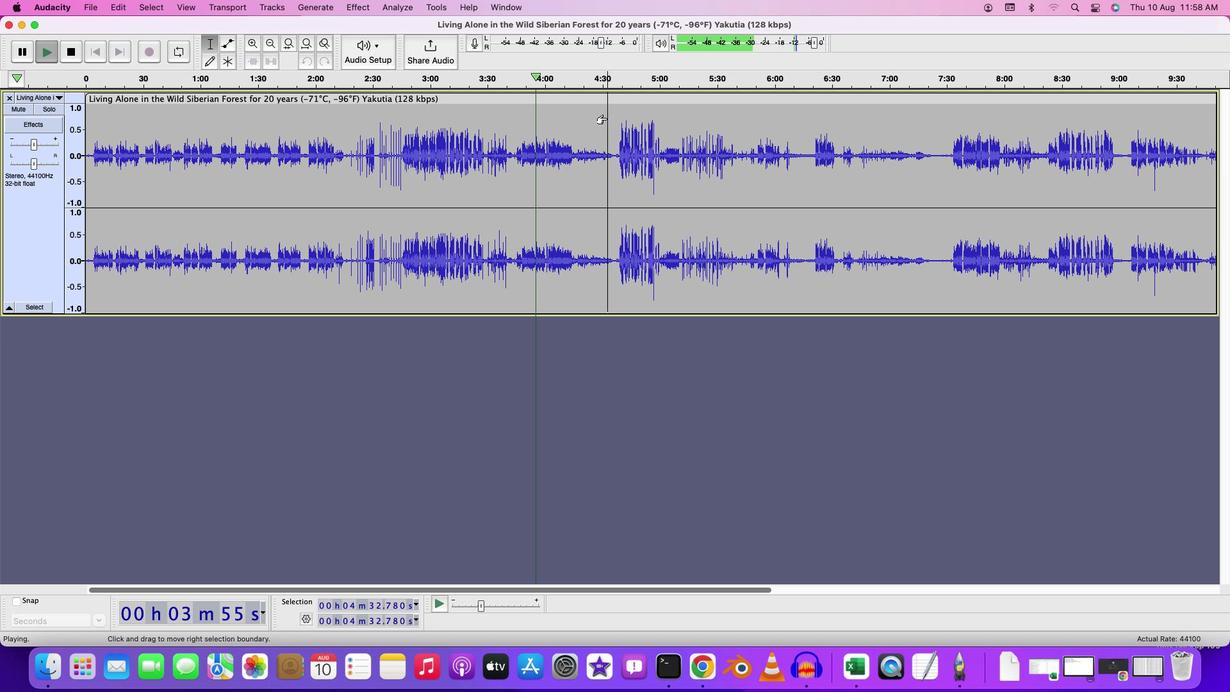 
Action: Mouse moved to (622, 134)
Screenshot: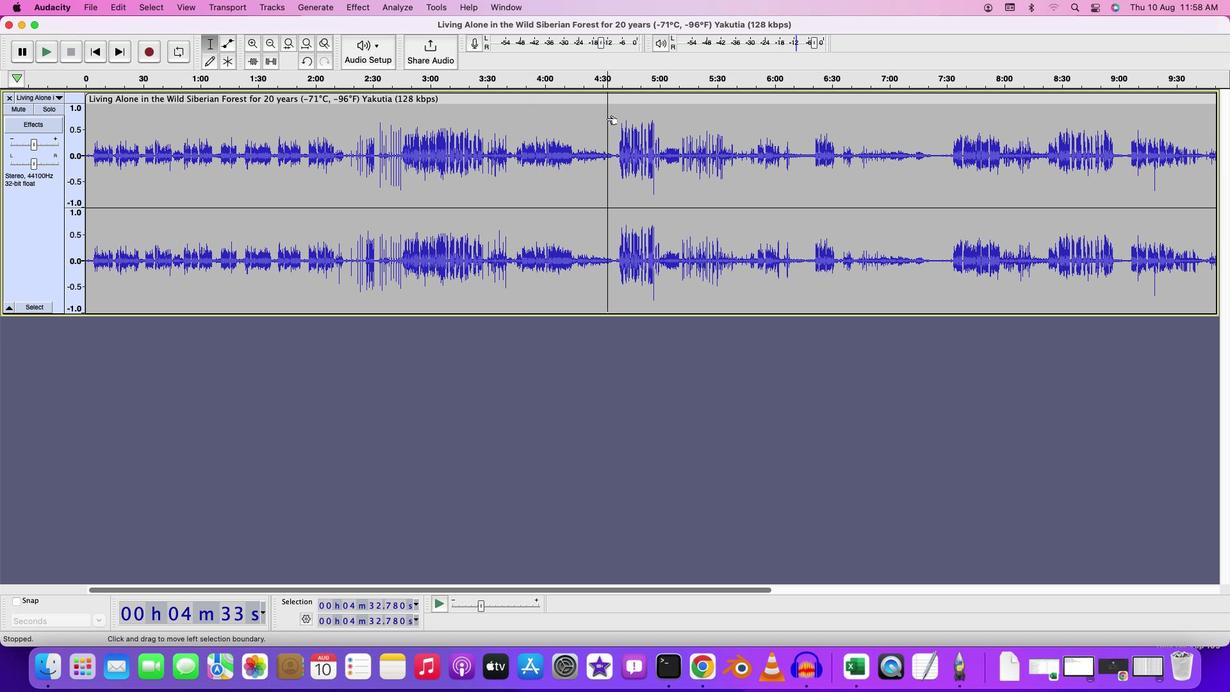 
Action: Key pressed Key.space
Screenshot: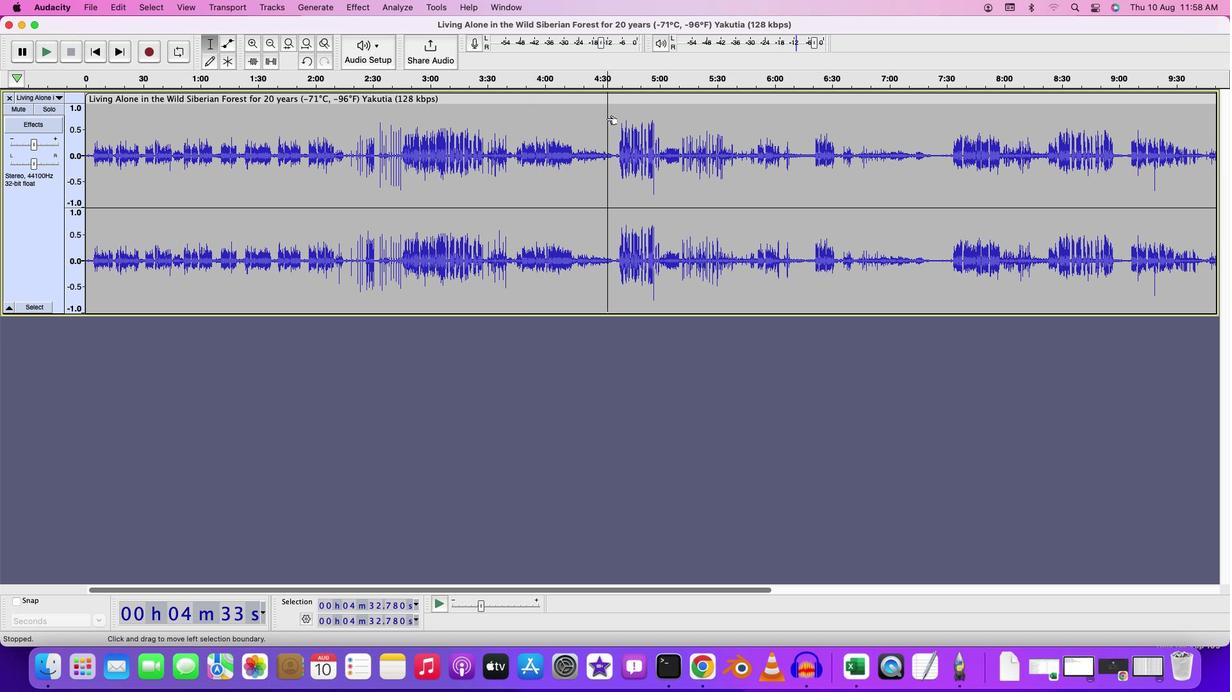
Action: Mouse moved to (692, 130)
Screenshot: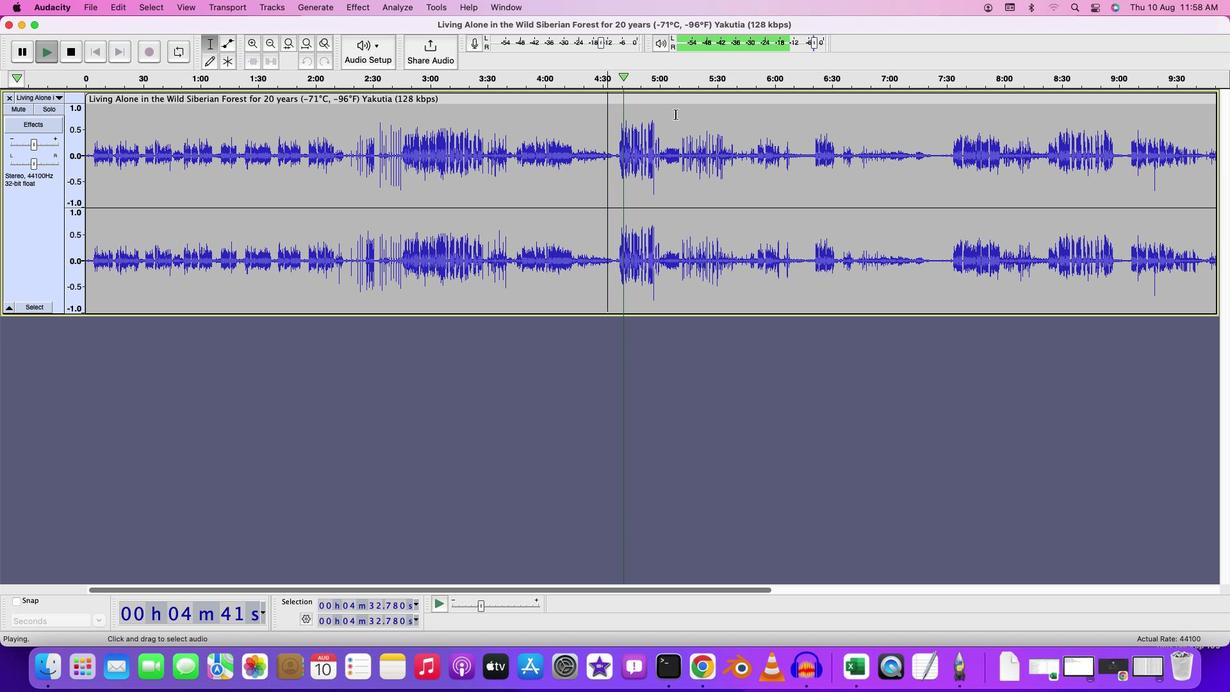 
Action: Mouse pressed left at (692, 130)
Screenshot: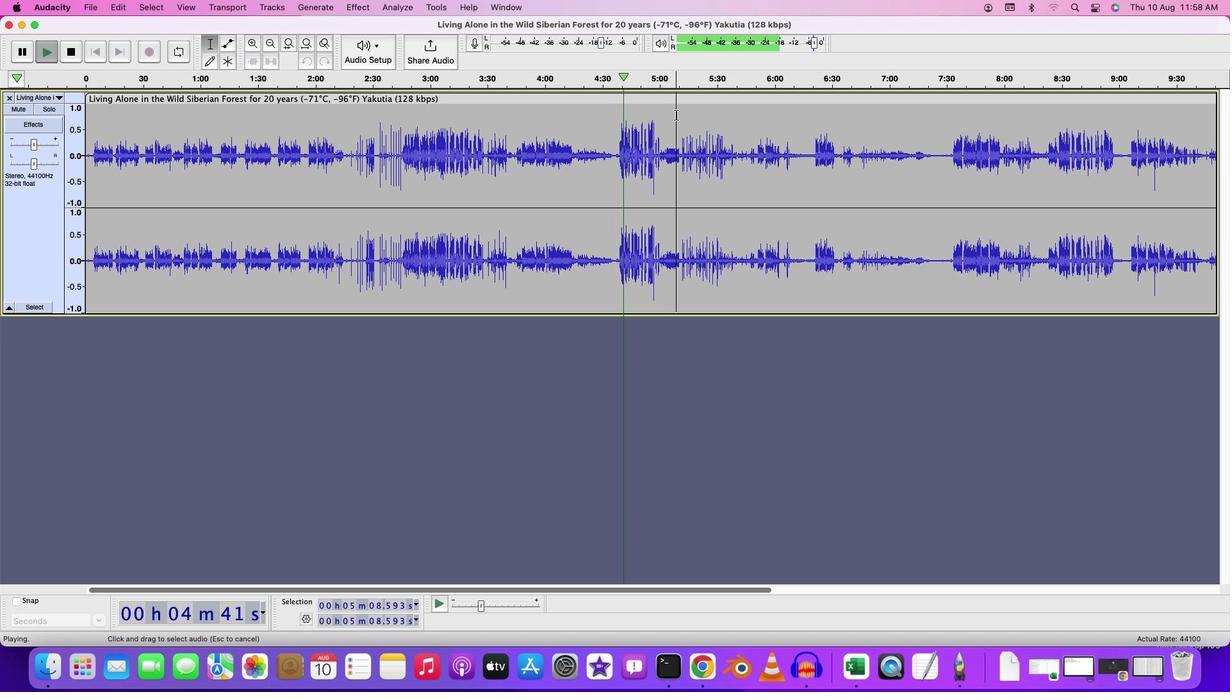 
Action: Mouse moved to (692, 130)
Screenshot: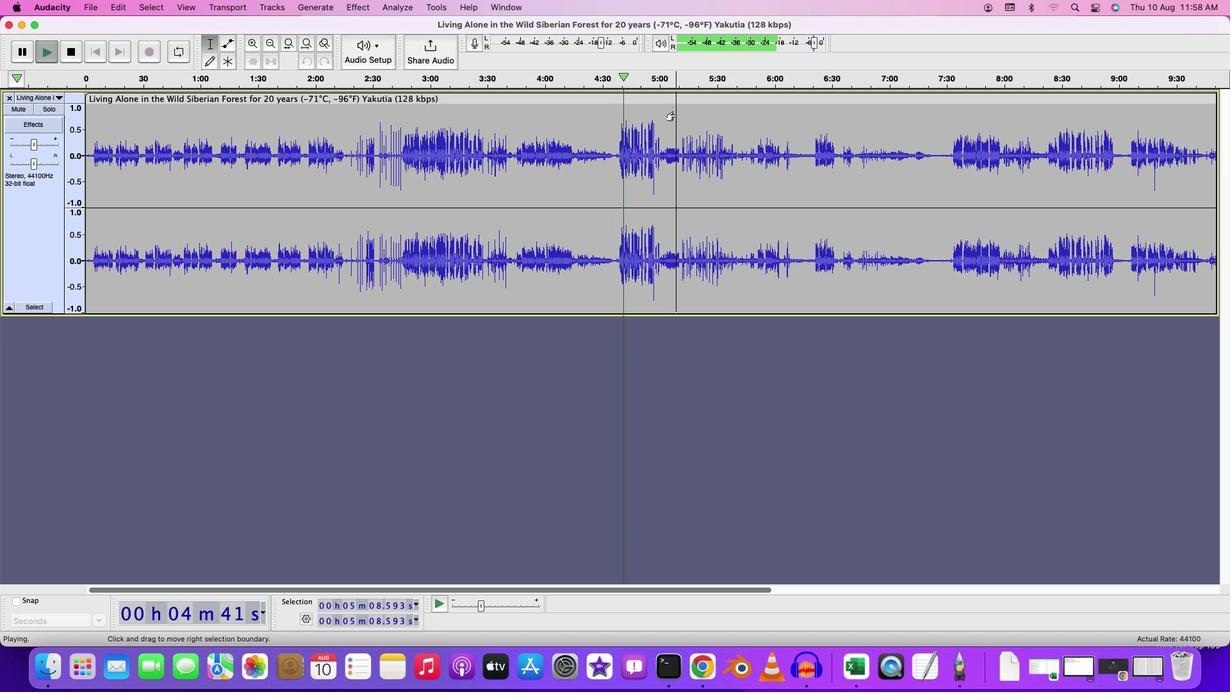 
Action: Key pressed Key.spaceKey.space
Screenshot: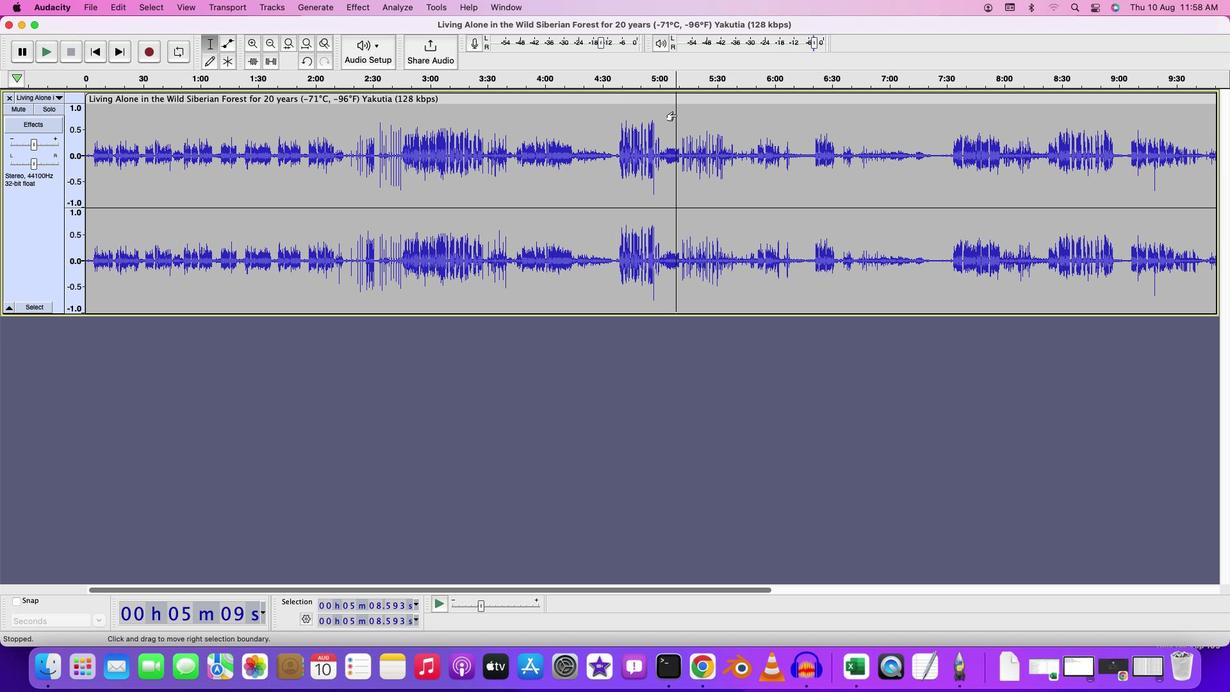 
Action: Mouse moved to (682, 144)
Screenshot: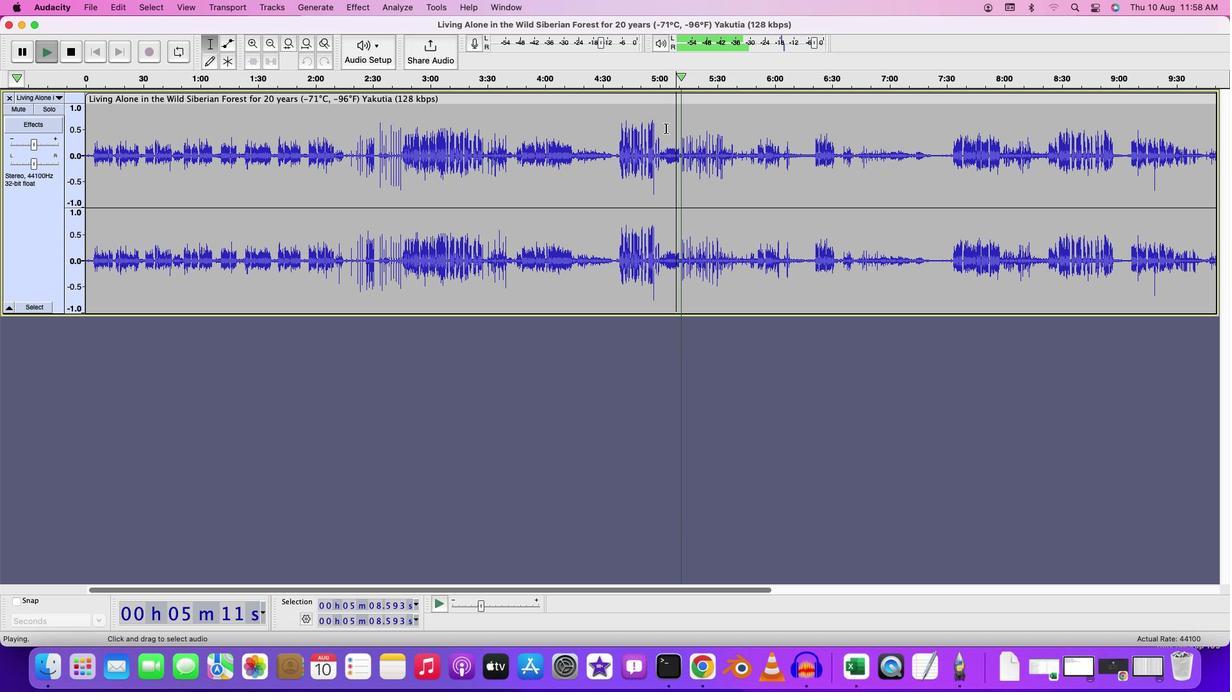
Action: Mouse pressed left at (682, 144)
Screenshot: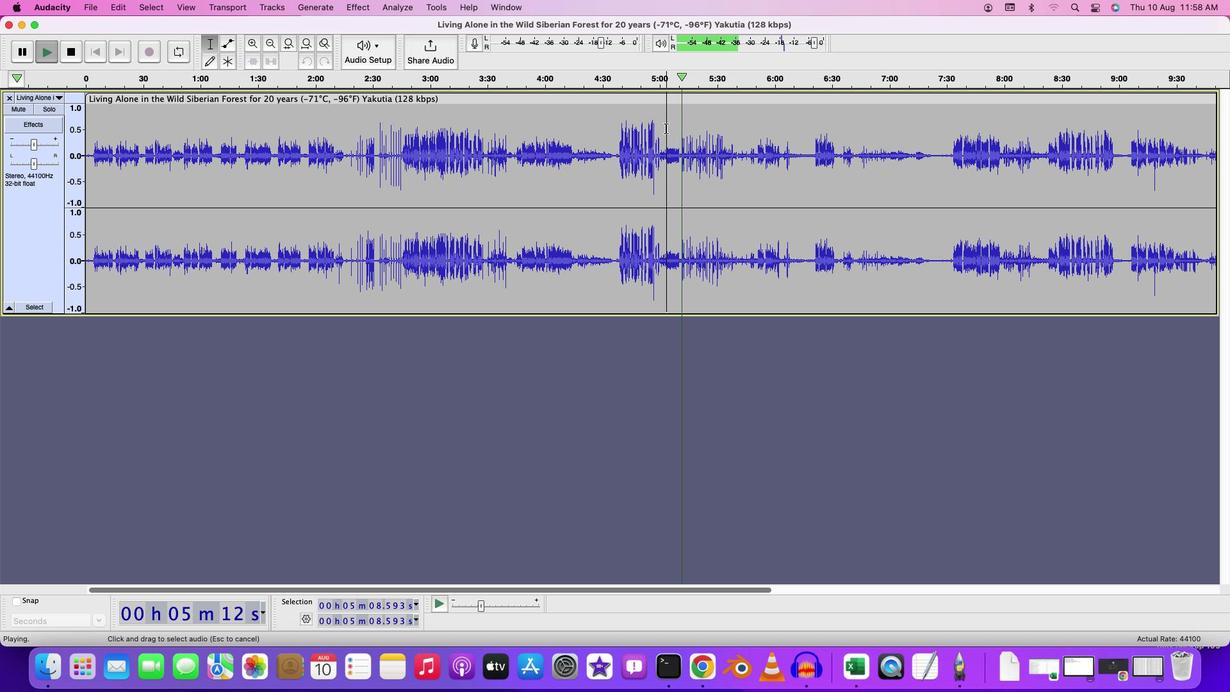 
Action: Mouse moved to (792, 129)
Screenshot: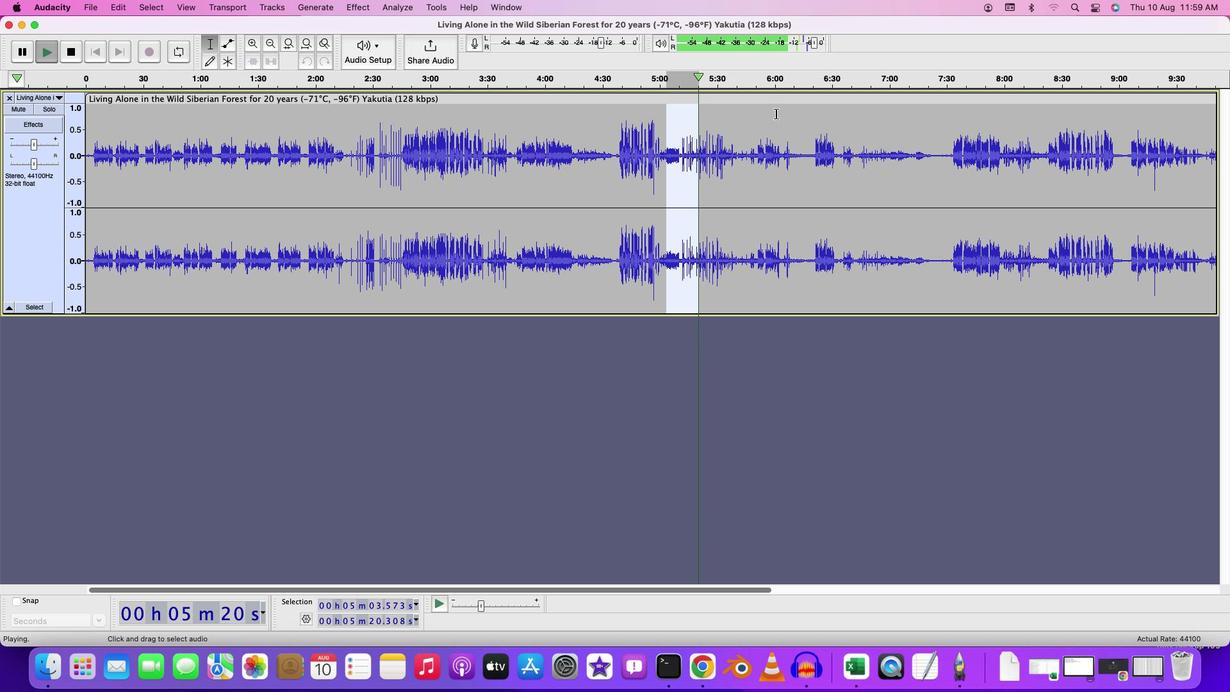 
Action: Mouse pressed left at (792, 129)
Screenshot: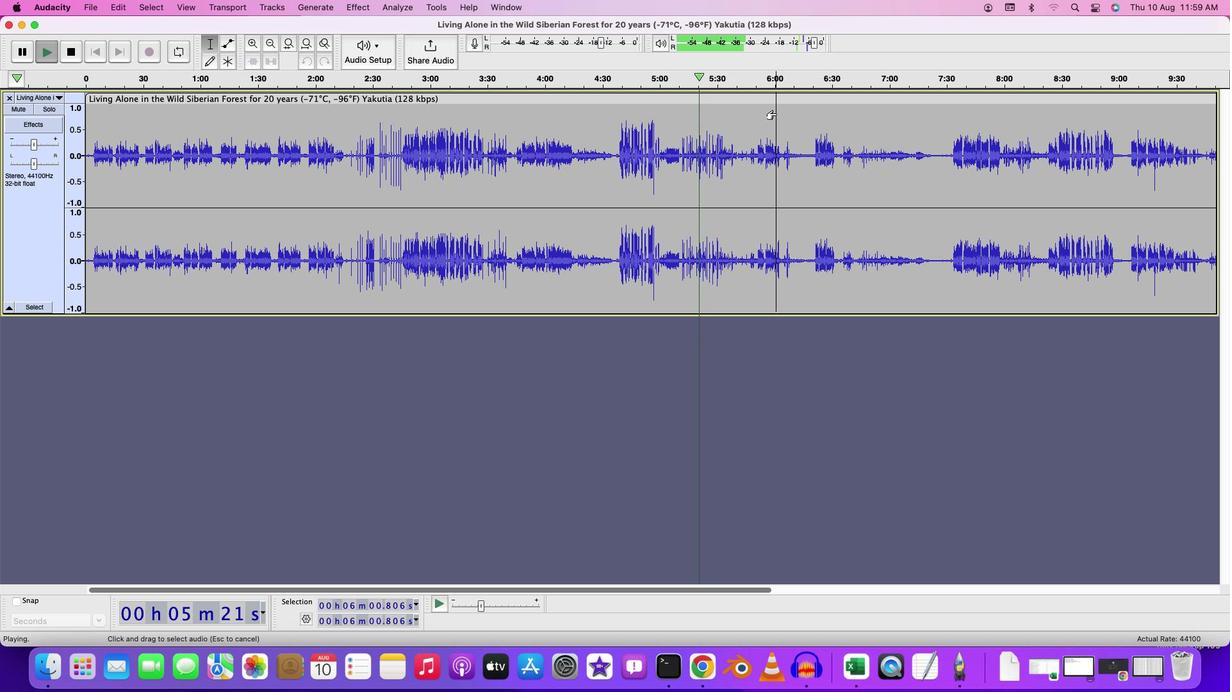 
Action: Mouse moved to (792, 133)
Screenshot: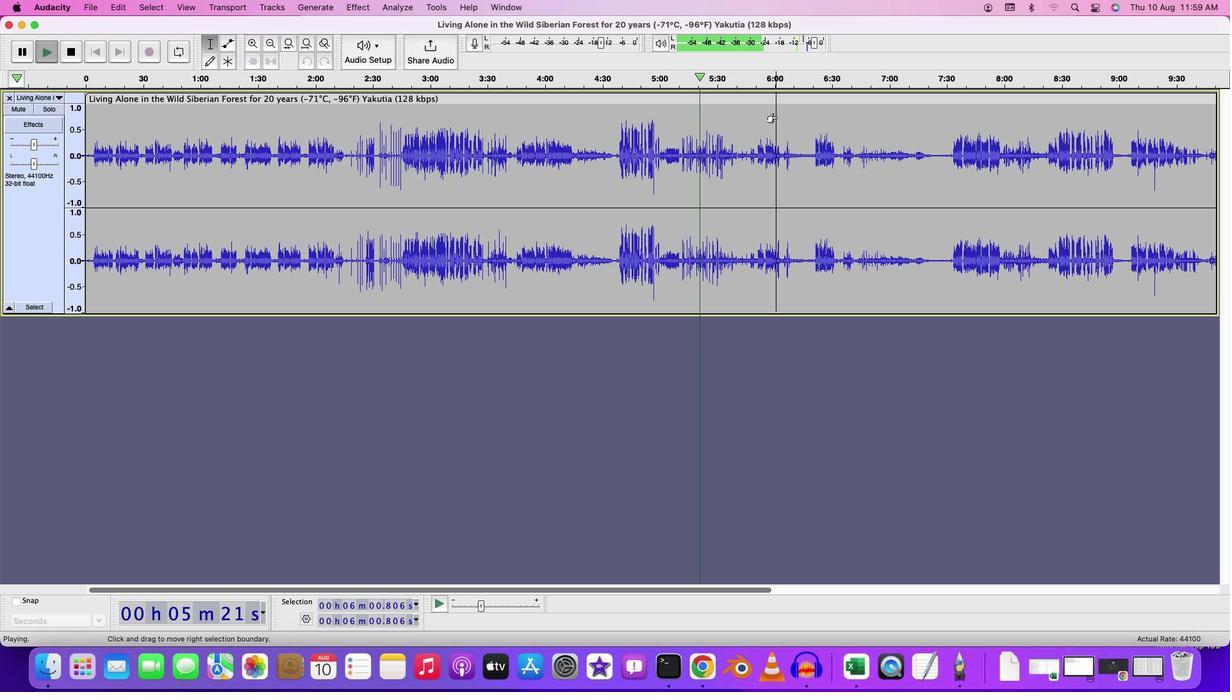
Action: Key pressed Key.space
Screenshot: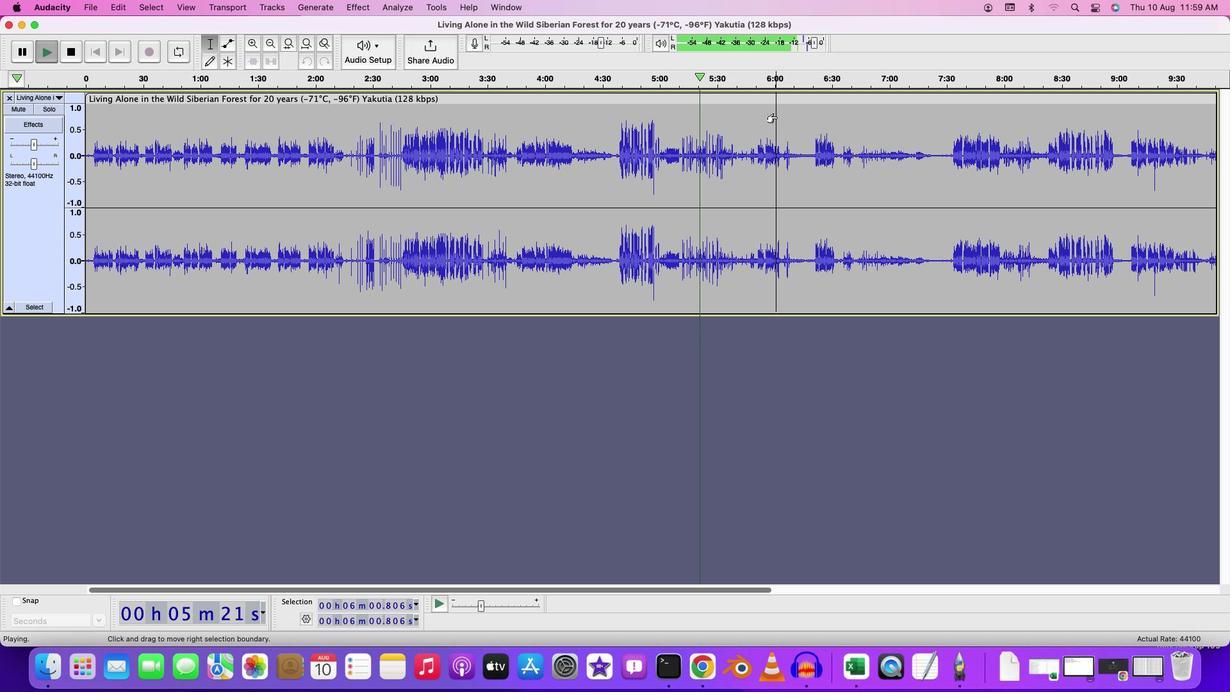 
Action: Mouse moved to (792, 133)
Screenshot: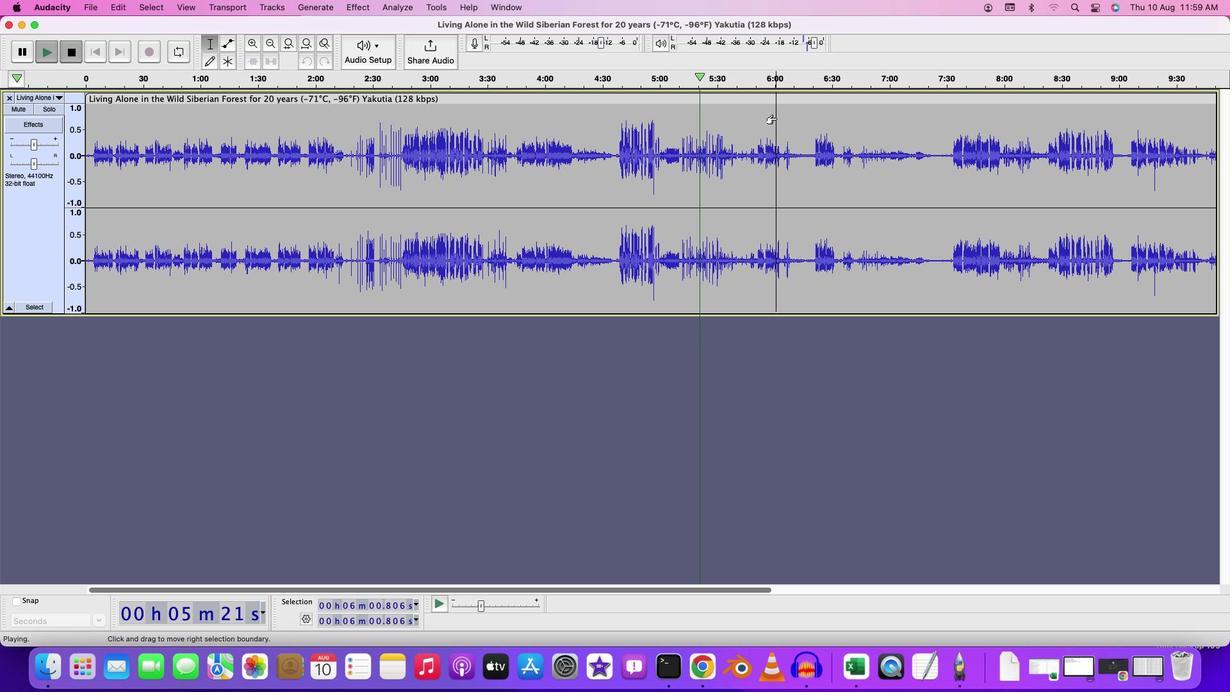 
Action: Key pressed Key.space
Screenshot: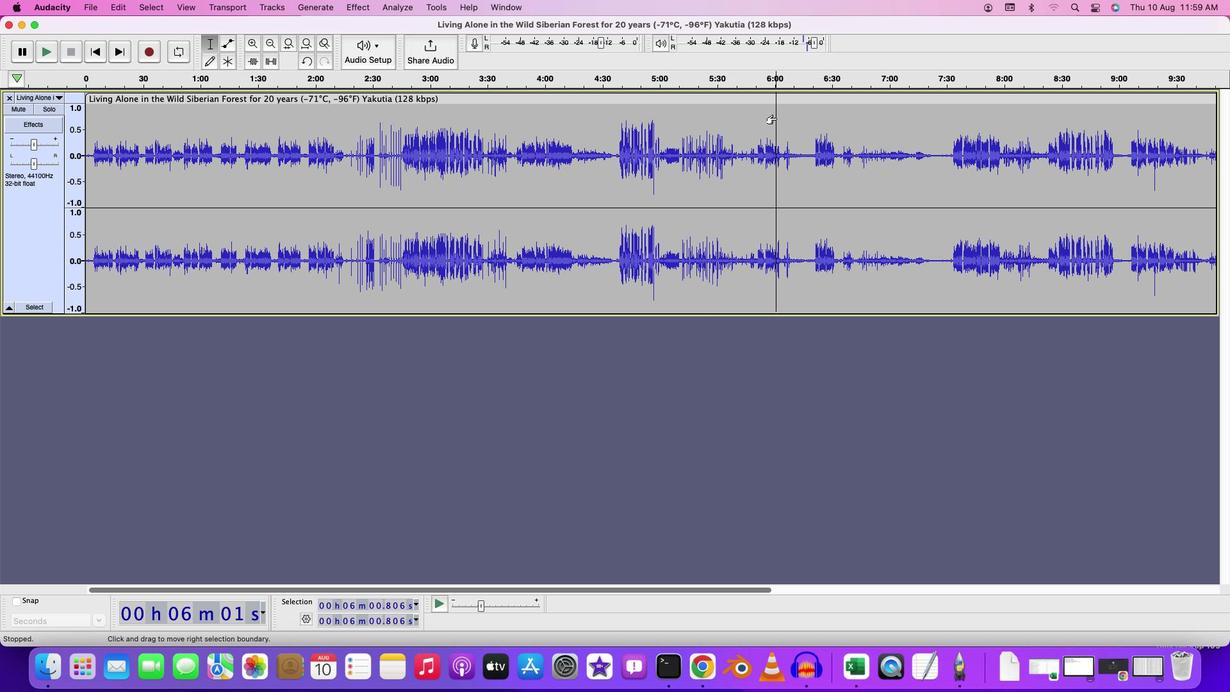 
Action: Mouse moved to (701, 142)
Screenshot: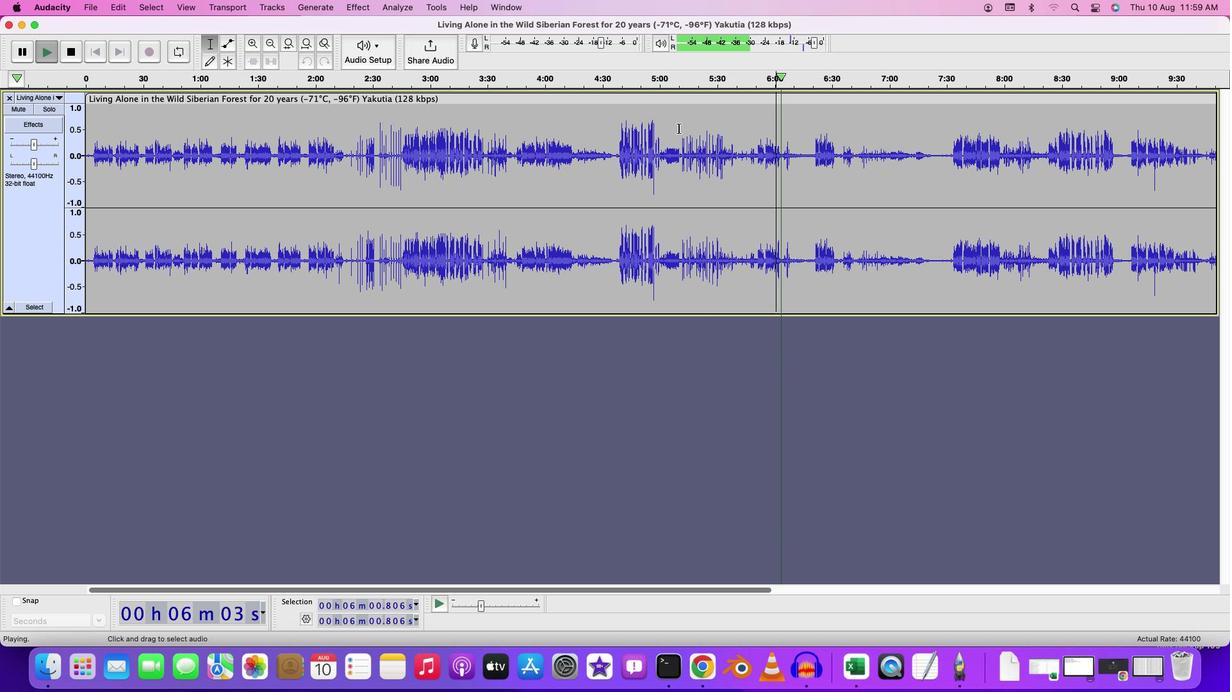
Action: Key pressed Key.space
Screenshot: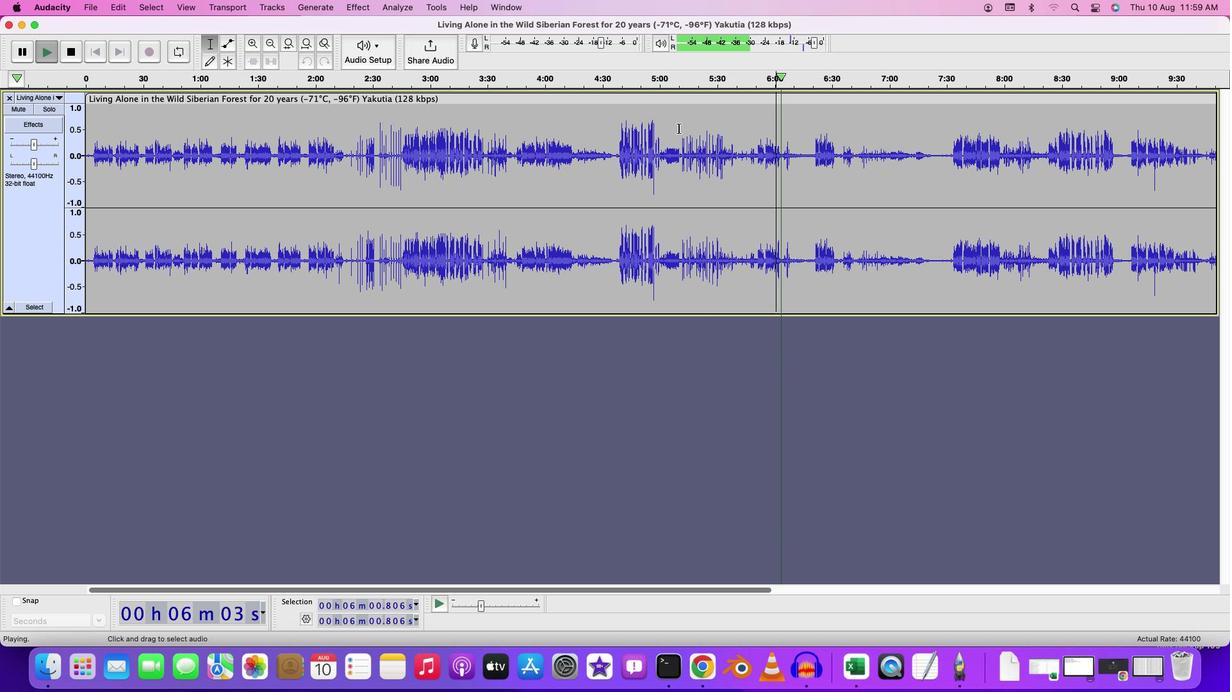 
Action: Mouse moved to (681, 148)
Screenshot: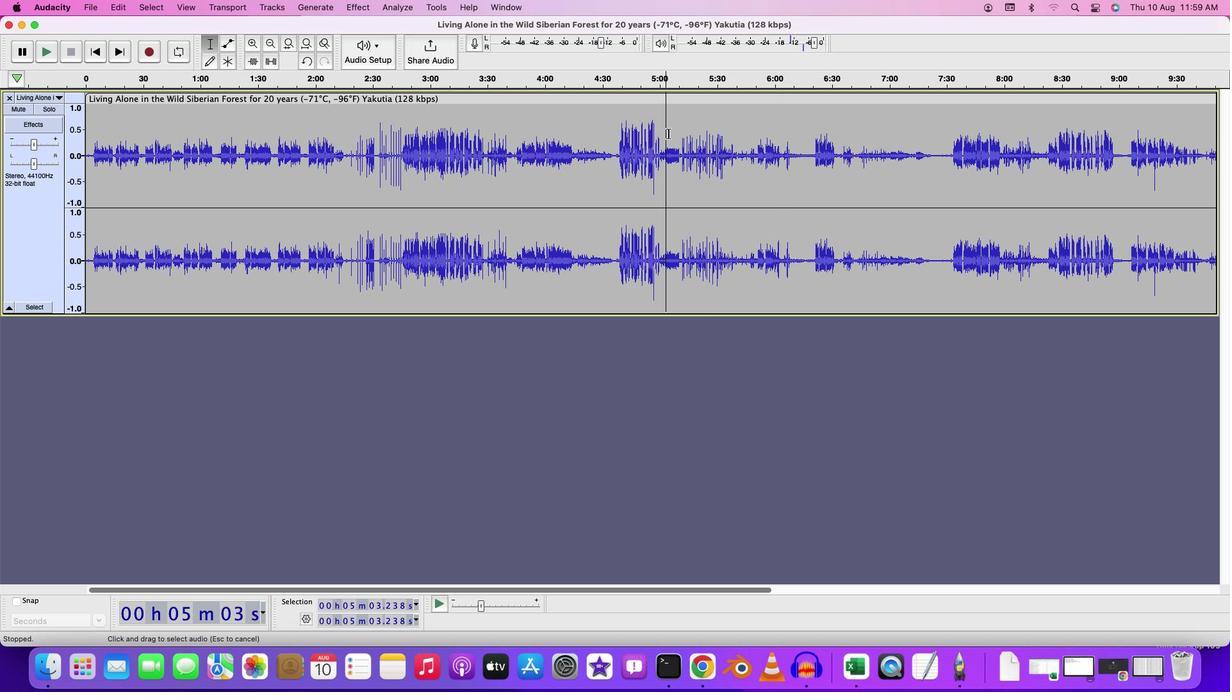 
Action: Mouse pressed left at (681, 148)
Screenshot: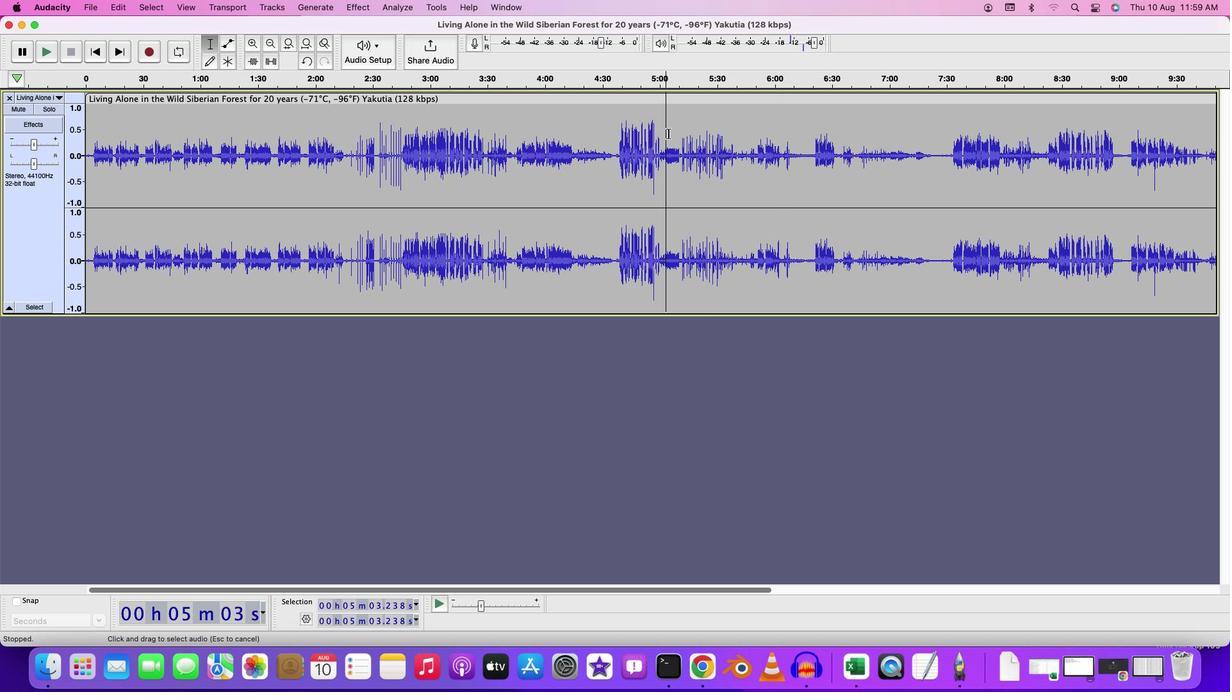 
Action: Mouse moved to (383, 22)
Screenshot: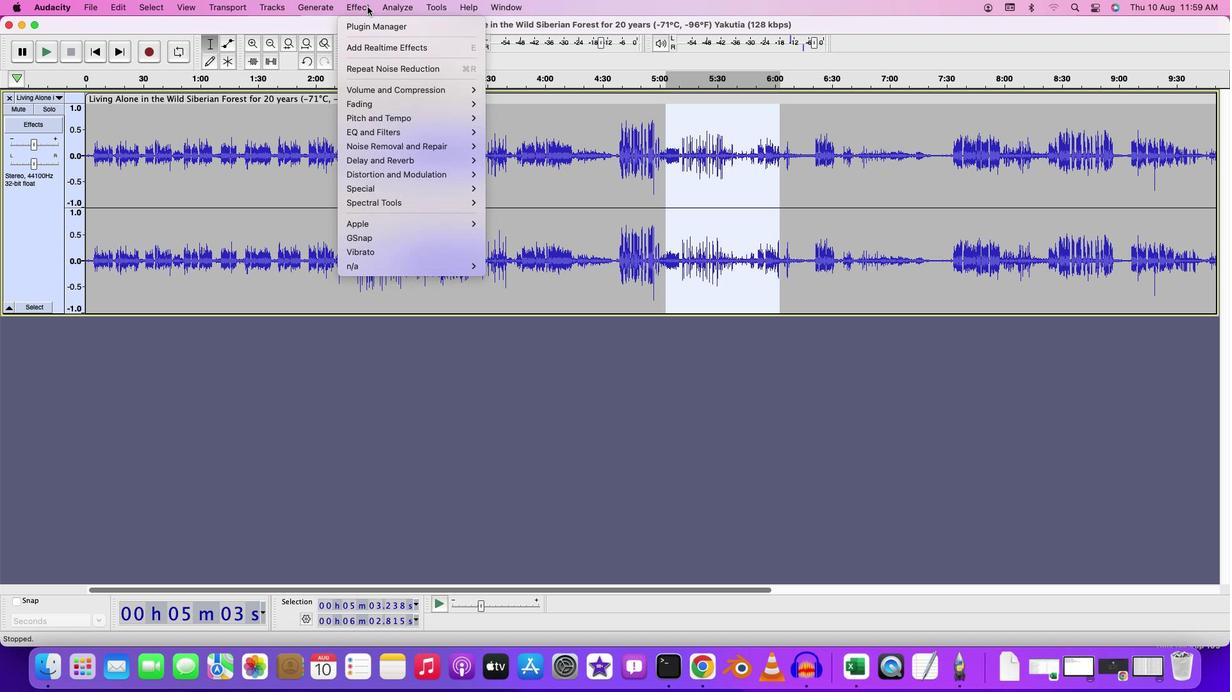 
Action: Mouse pressed left at (383, 22)
Screenshot: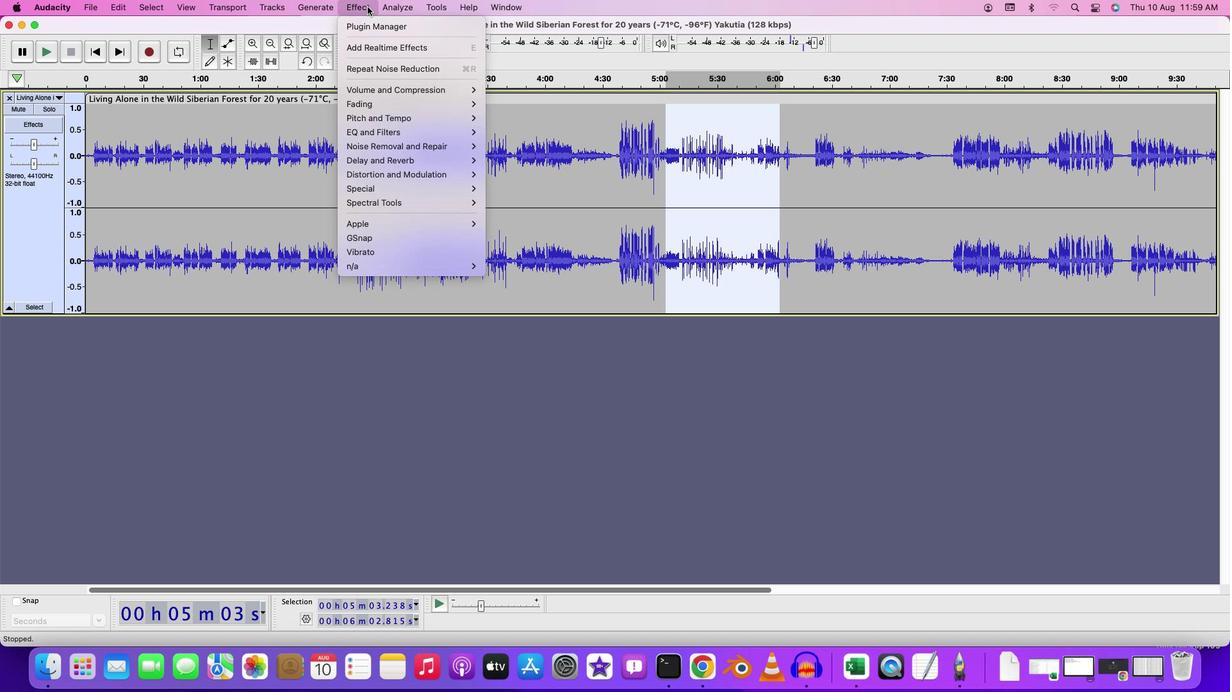 
Action: Mouse moved to (397, 82)
Screenshot: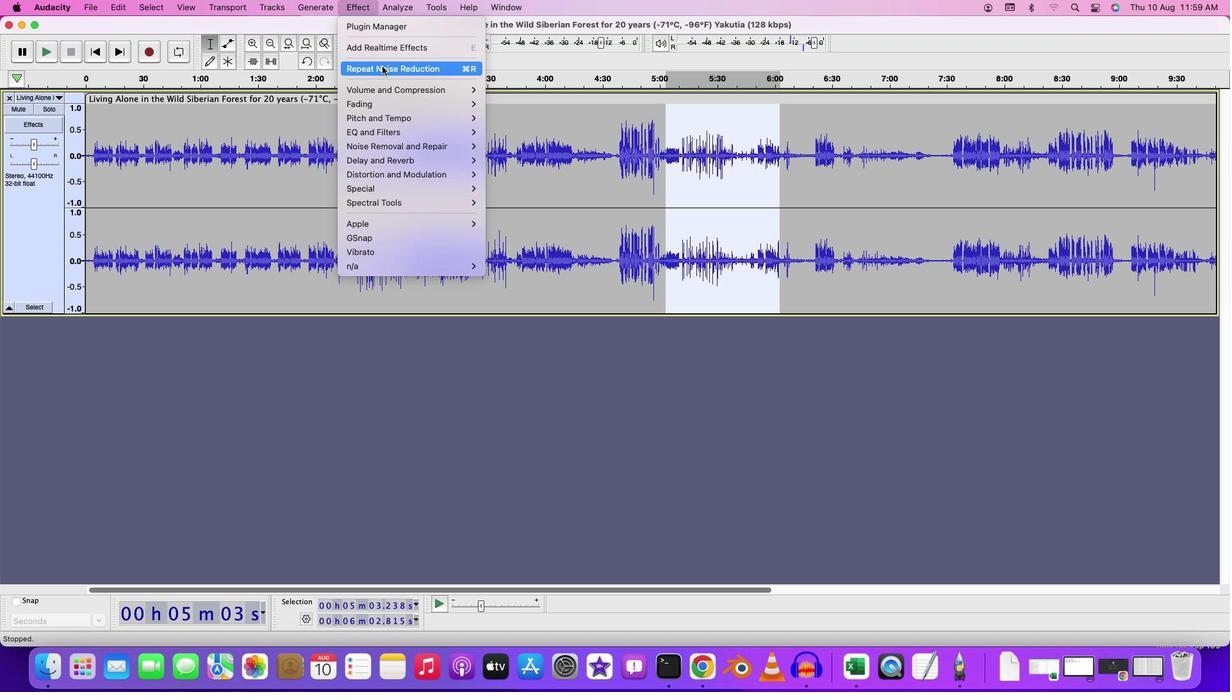 
Action: Mouse pressed left at (397, 82)
Screenshot: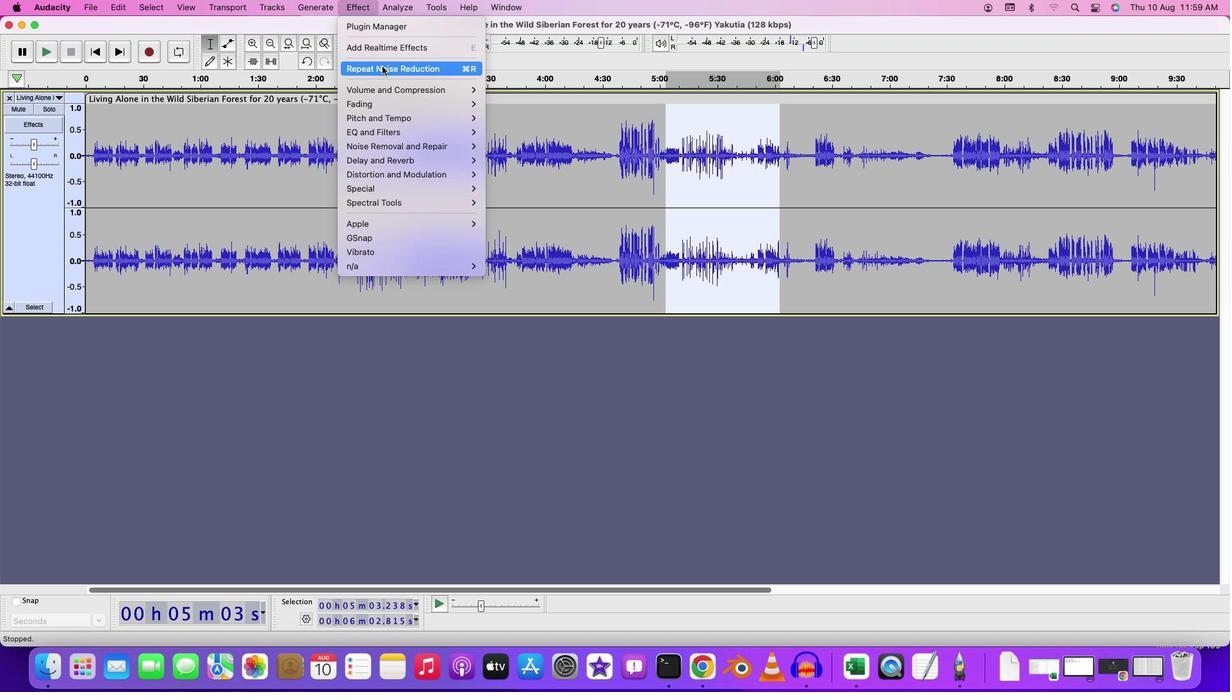 
Action: Mouse moved to (694, 134)
Screenshot: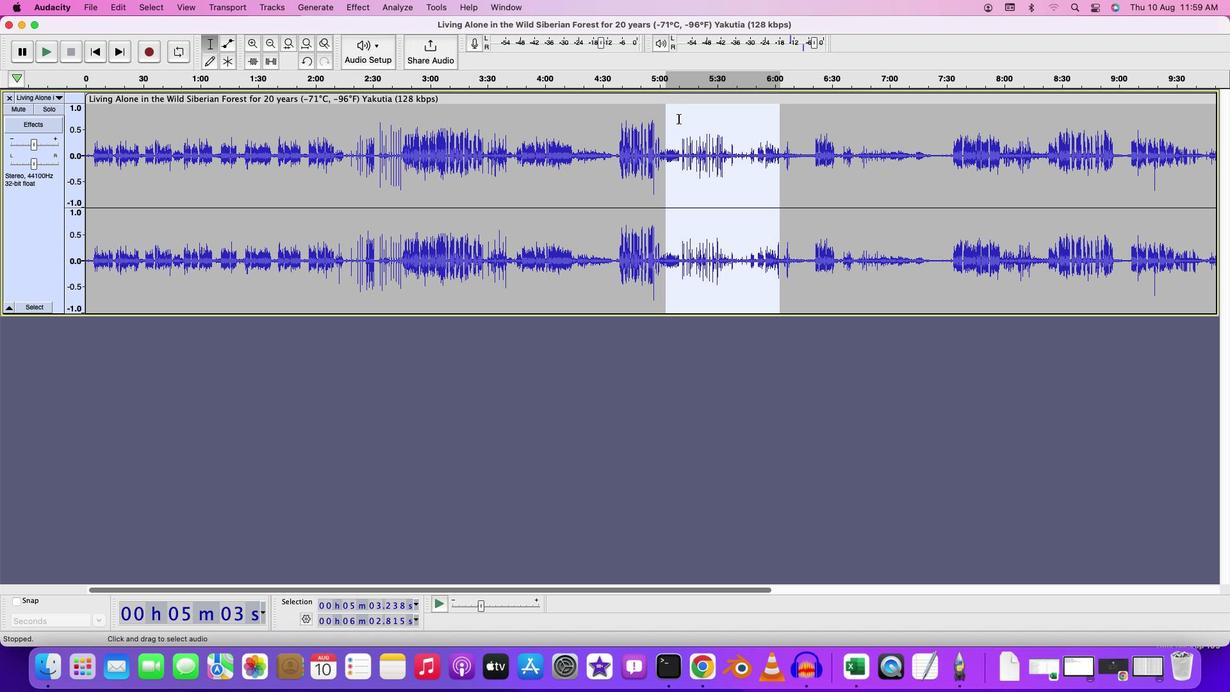 
Action: Mouse pressed left at (694, 134)
Screenshot: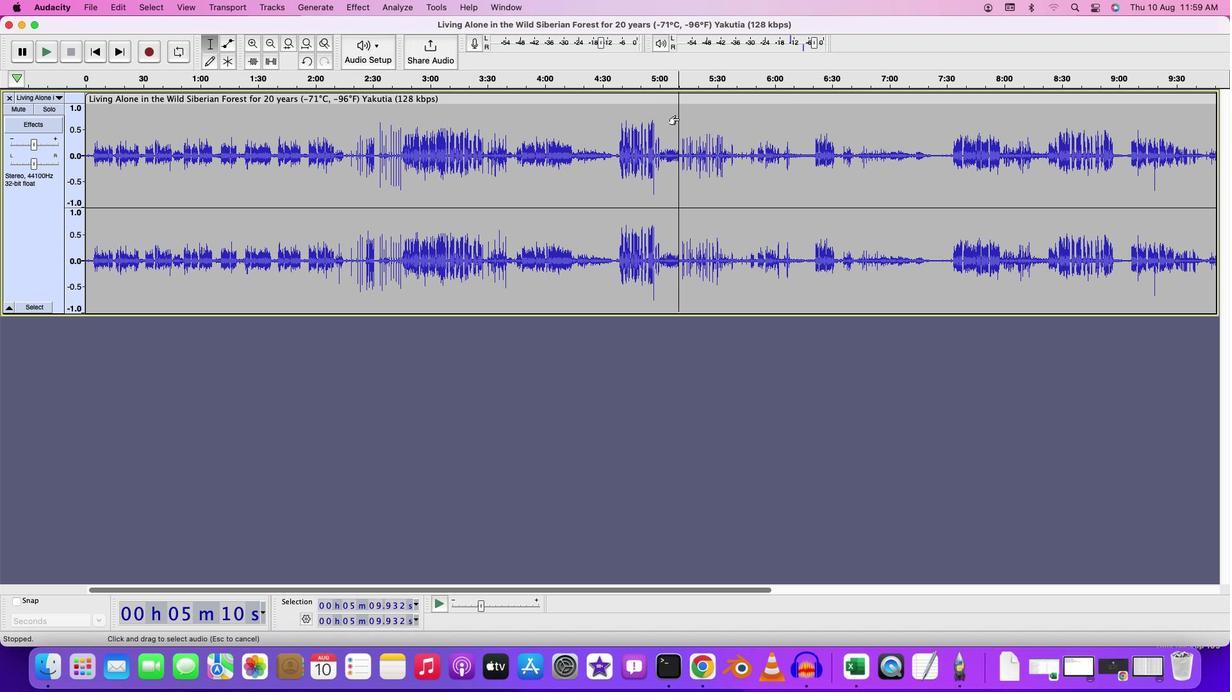 
Action: Mouse moved to (694, 135)
Screenshot: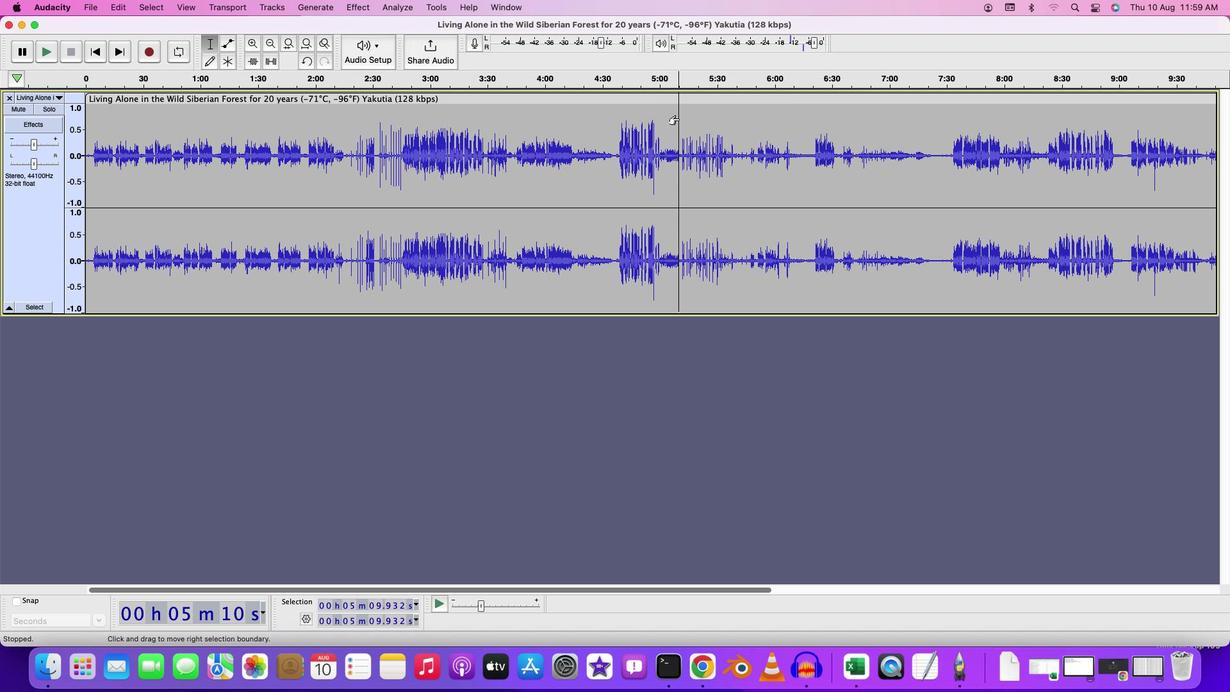 
Action: Key pressed Key.space
Screenshot: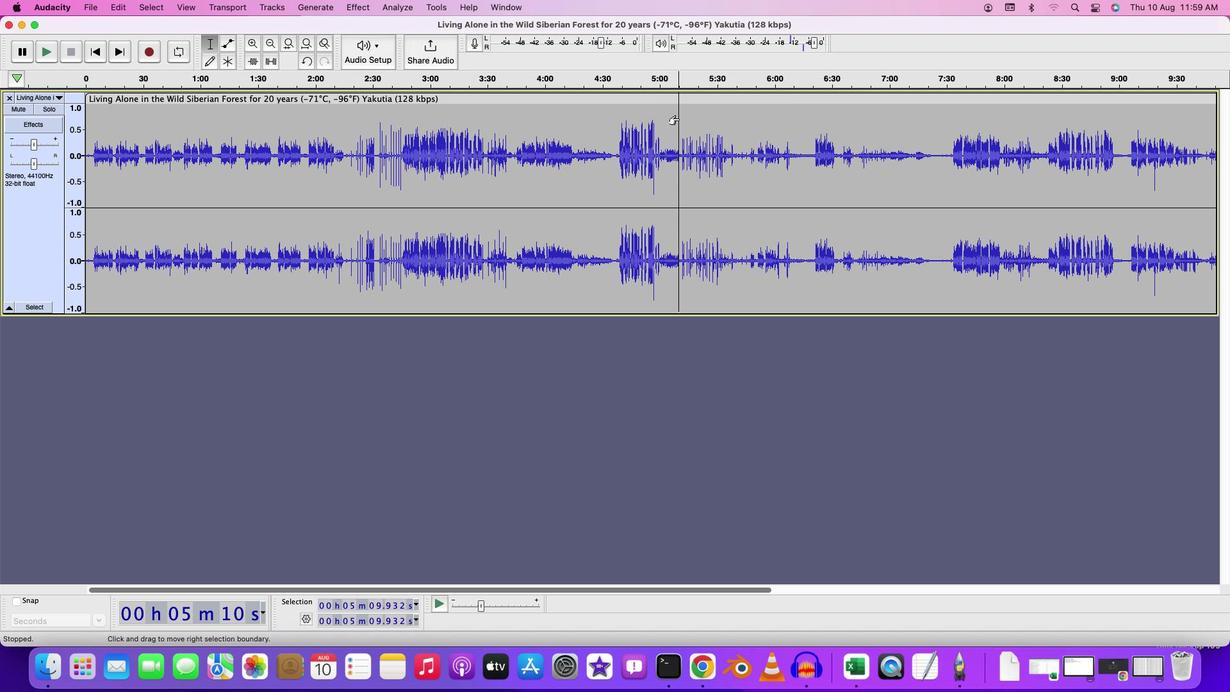 
Action: Mouse moved to (717, 153)
Screenshot: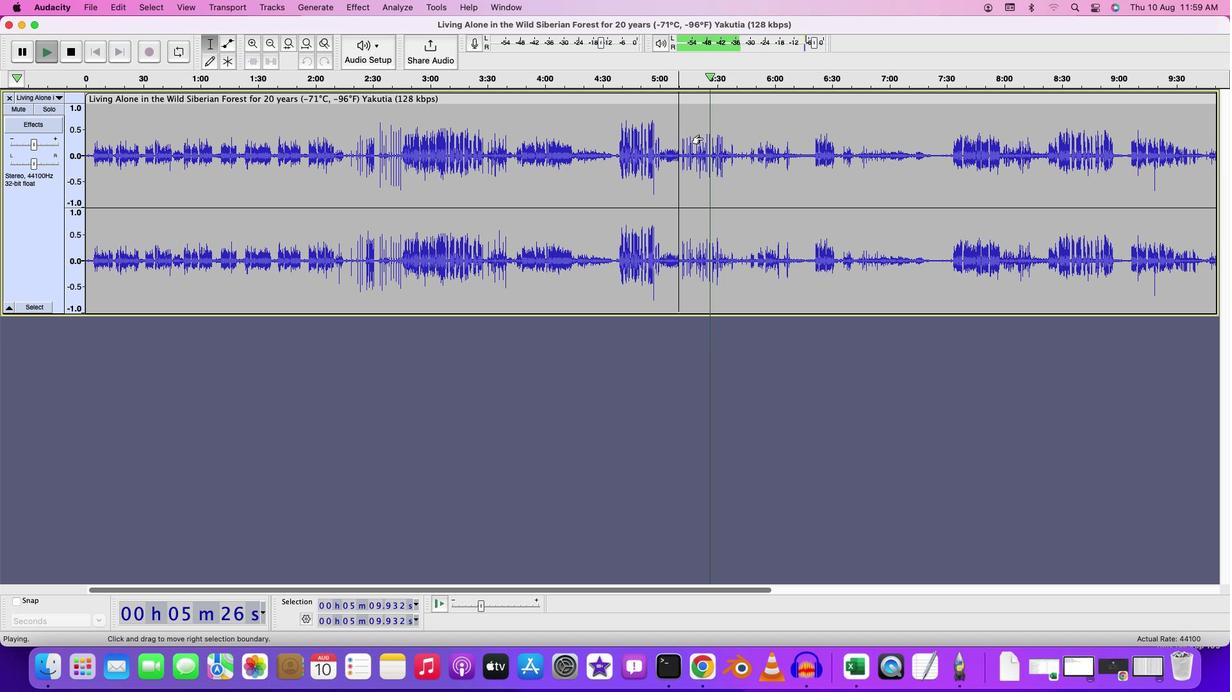 
Action: Key pressed Key.cmd
Screenshot: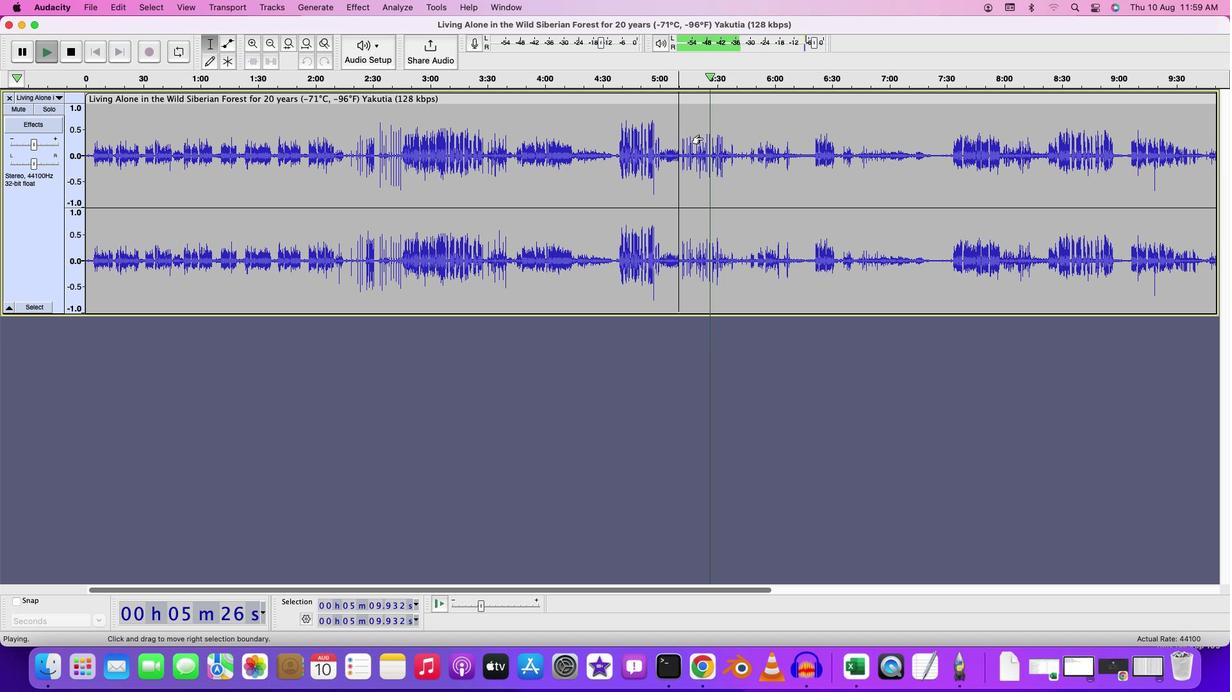 
Action: Mouse moved to (718, 154)
Screenshot: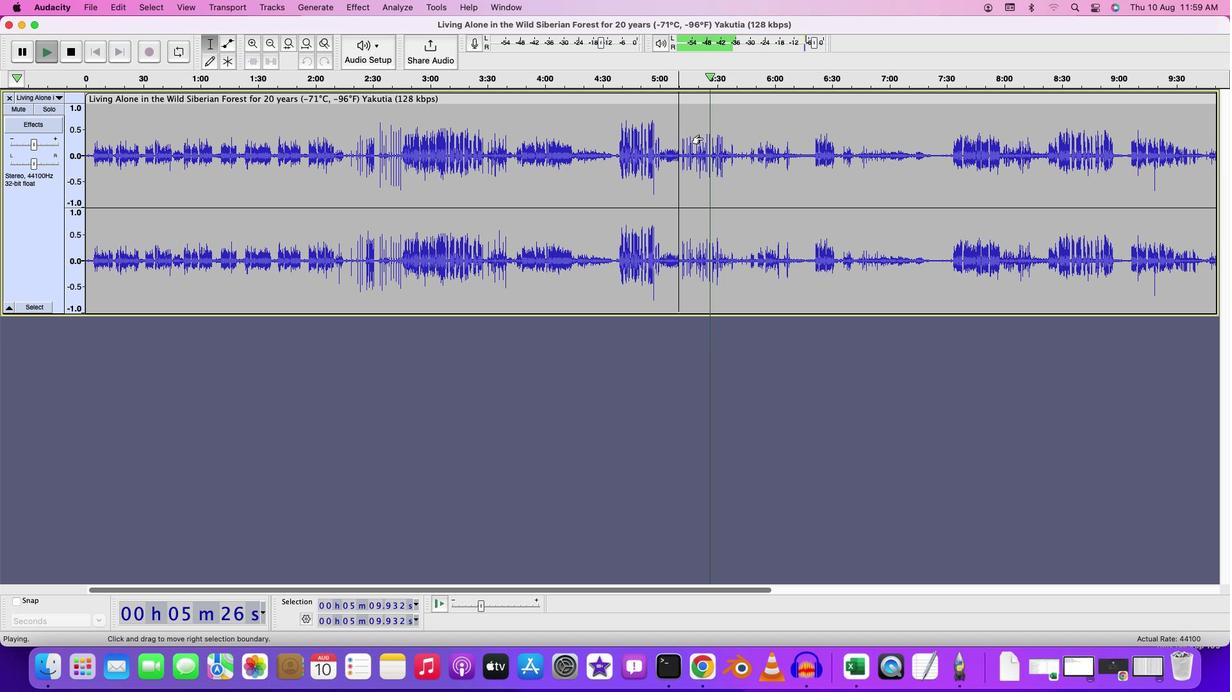 
Action: Mouse scrolled (718, 154) with delta (16, 16)
Screenshot: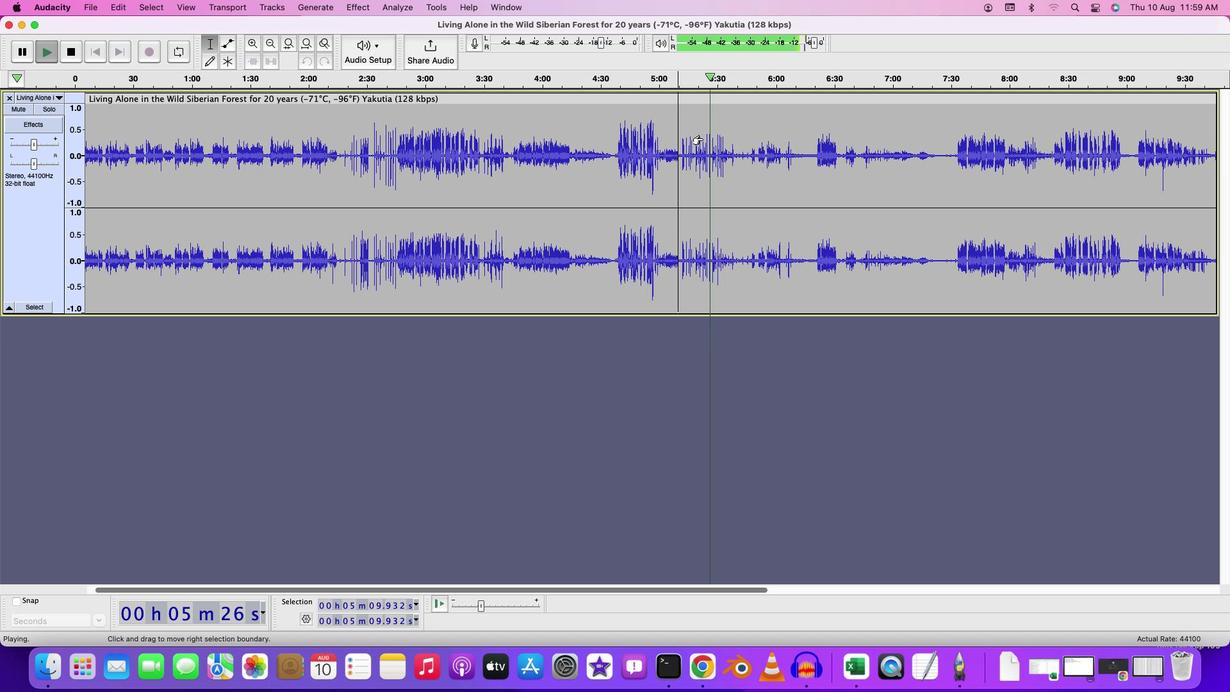 
Action: Mouse scrolled (718, 154) with delta (16, 16)
Screenshot: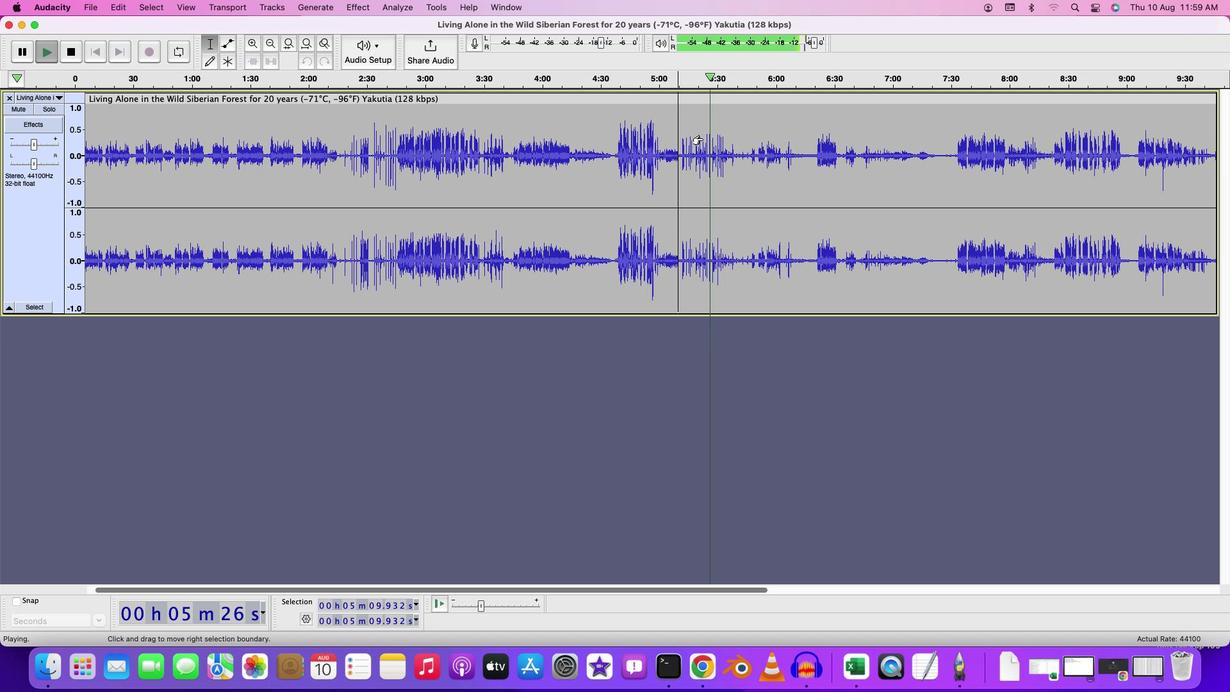 
Action: Mouse scrolled (718, 154) with delta (16, 17)
Screenshot: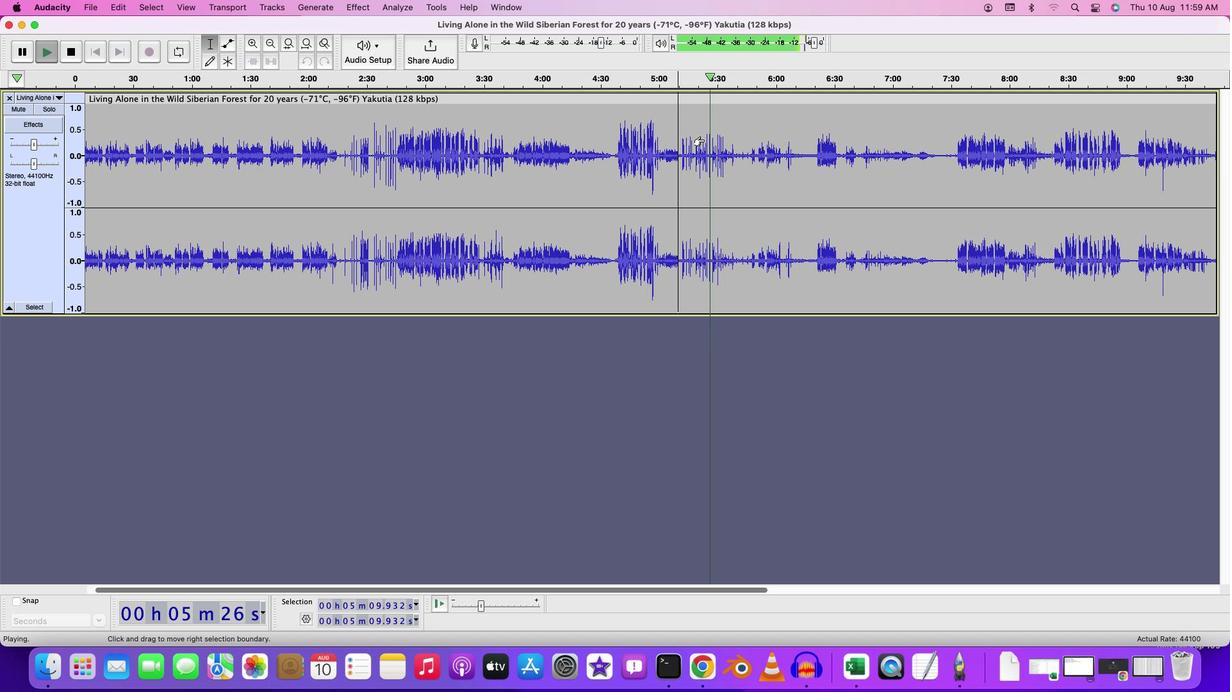 
Action: Mouse moved to (718, 154)
Screenshot: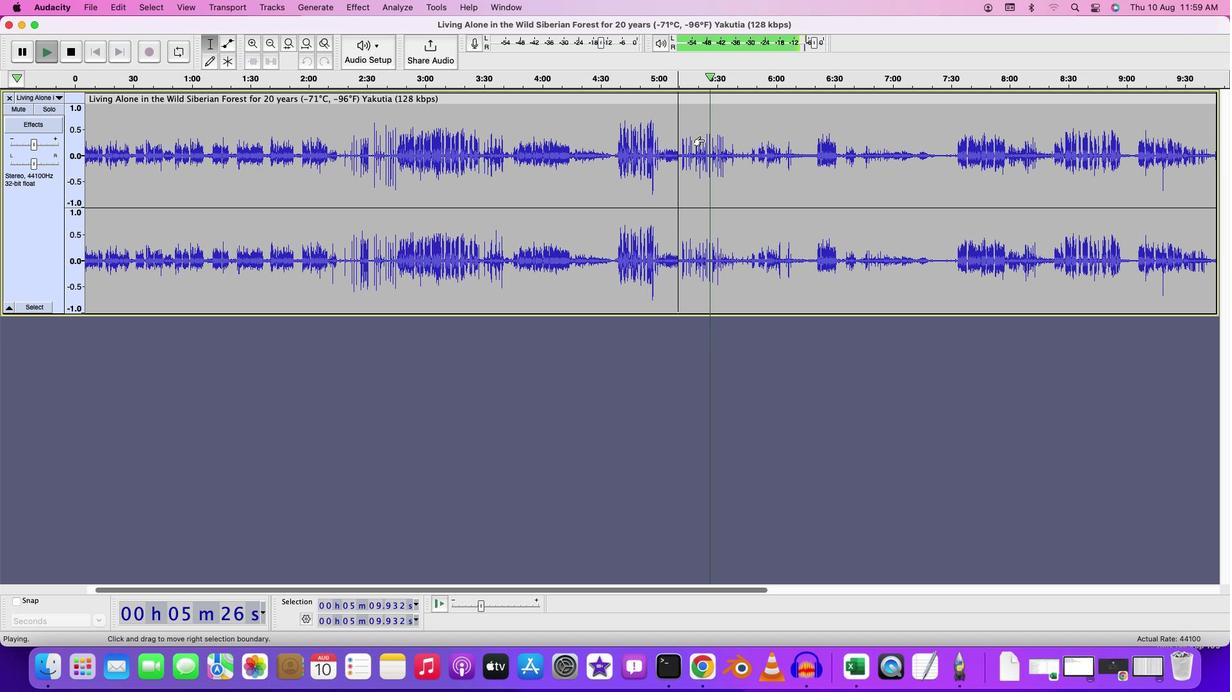 
Action: Mouse scrolled (718, 154) with delta (16, 18)
Screenshot: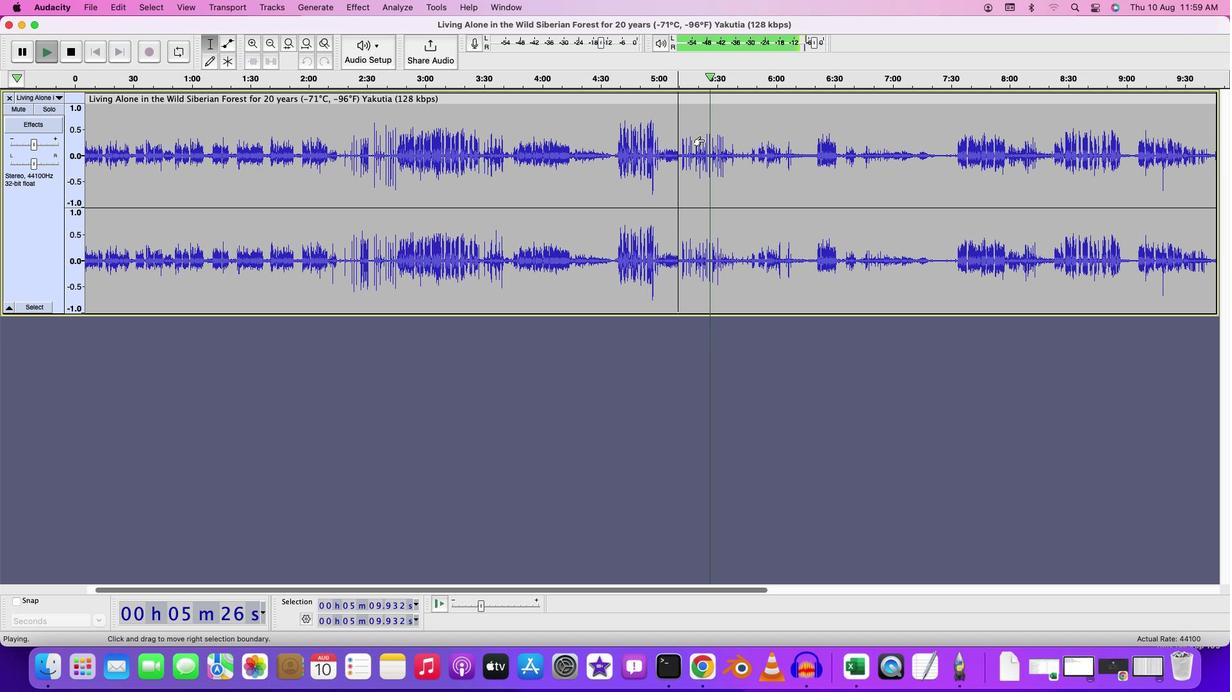 
Action: Mouse moved to (719, 156)
Screenshot: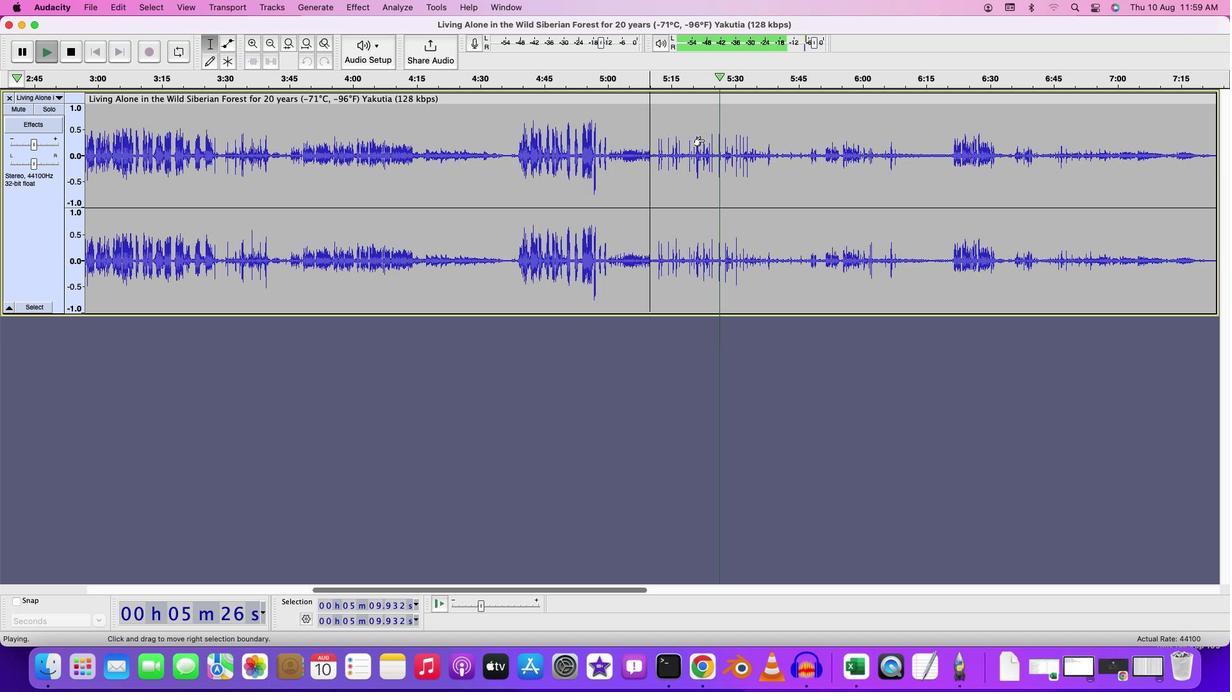 
Action: Mouse scrolled (719, 156) with delta (16, 19)
Screenshot: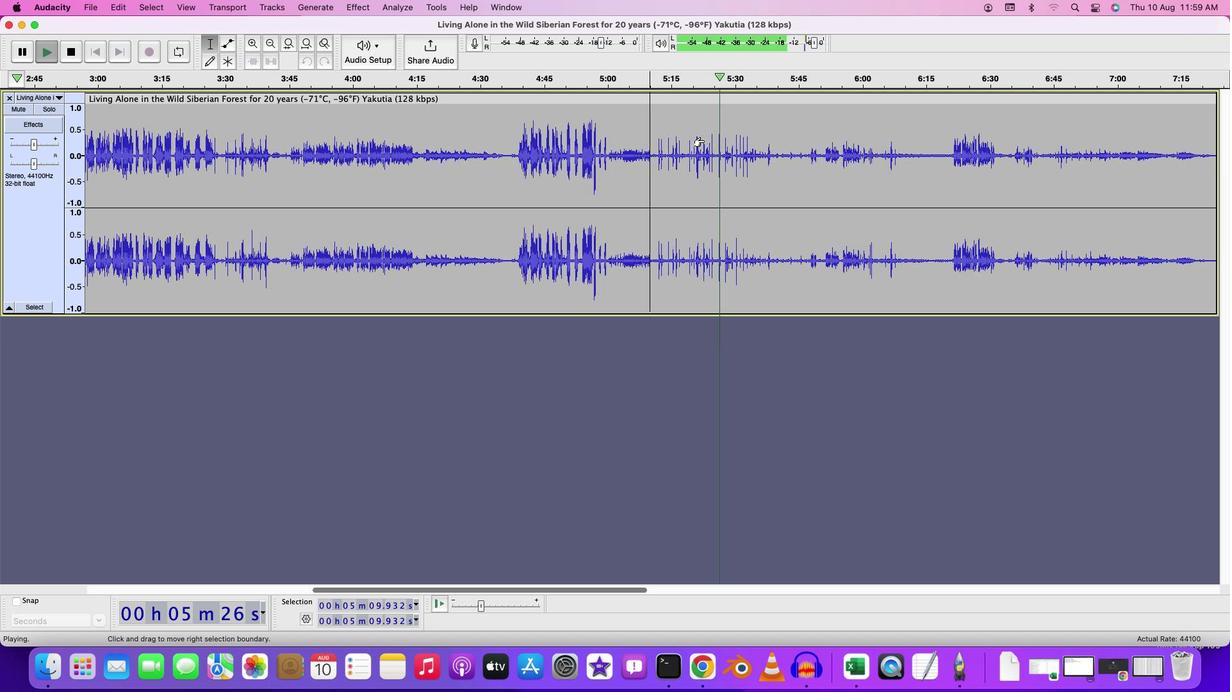 
Action: Mouse moved to (720, 156)
Screenshot: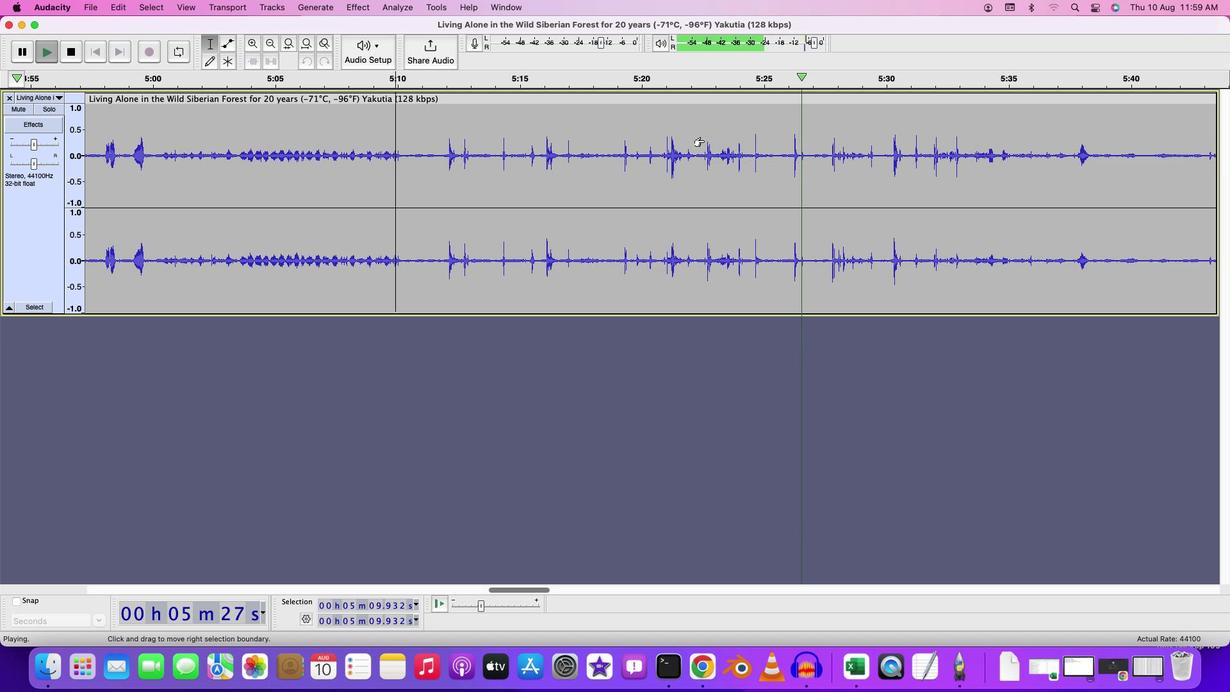 
Action: Mouse scrolled (720, 156) with delta (16, 16)
Screenshot: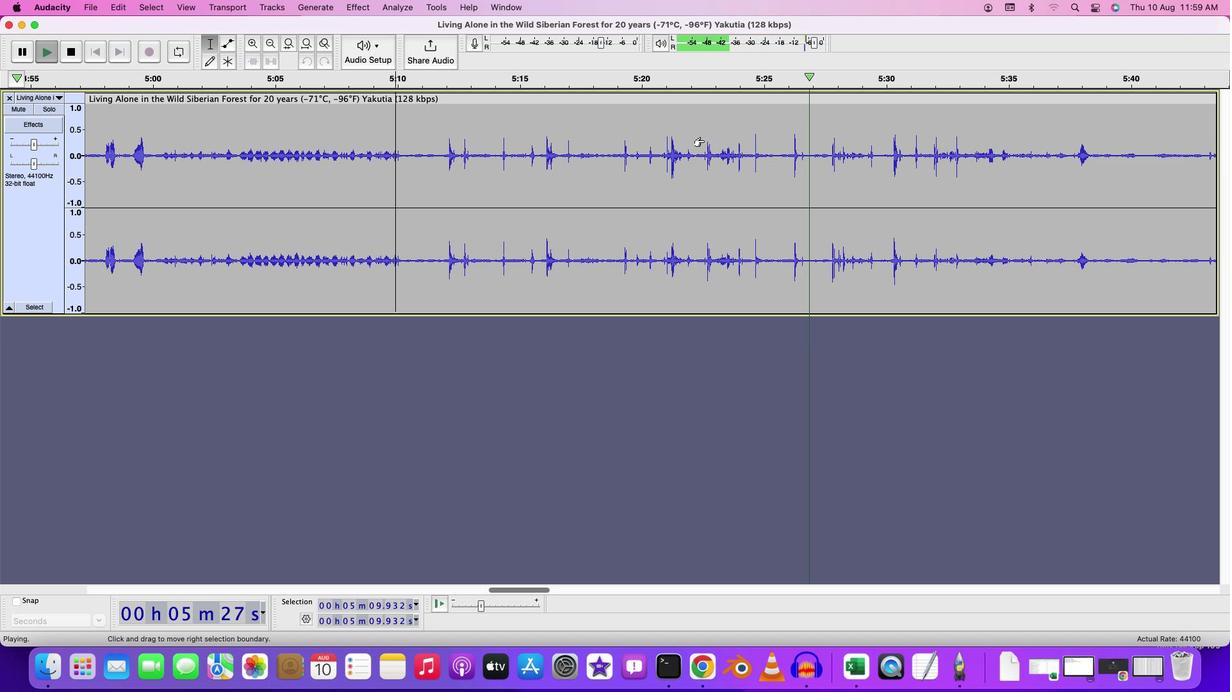 
Action: Mouse scrolled (720, 156) with delta (16, 16)
Screenshot: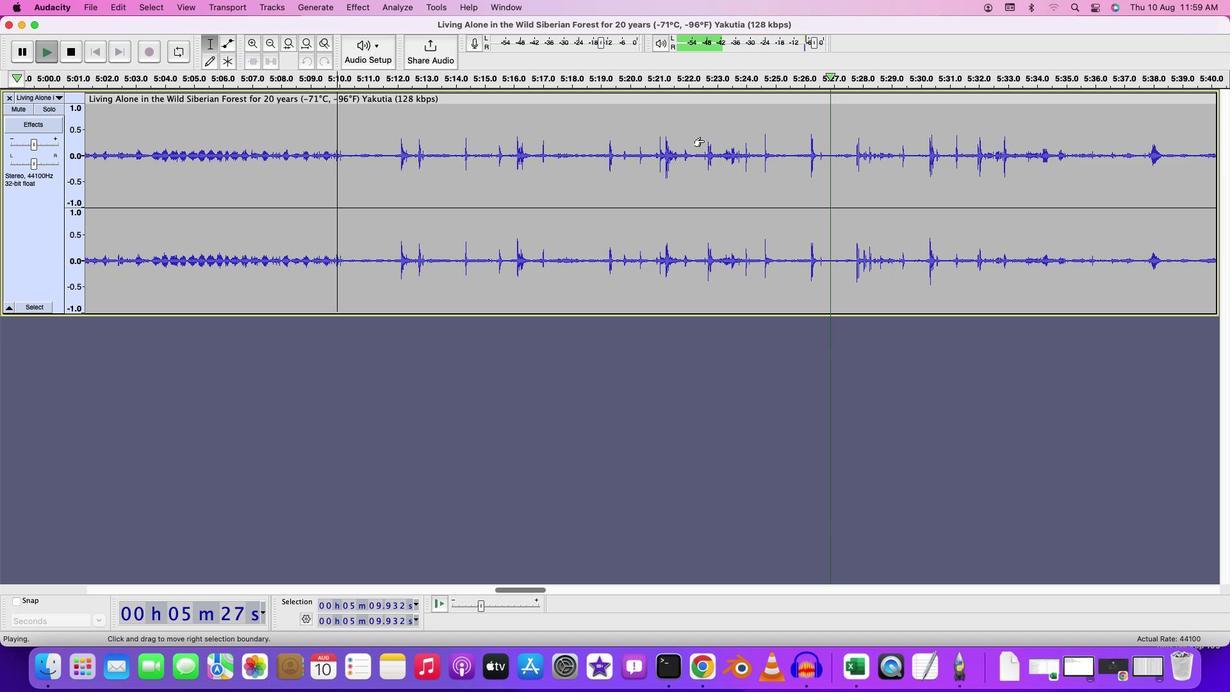 
Action: Mouse scrolled (720, 156) with delta (16, 17)
Screenshot: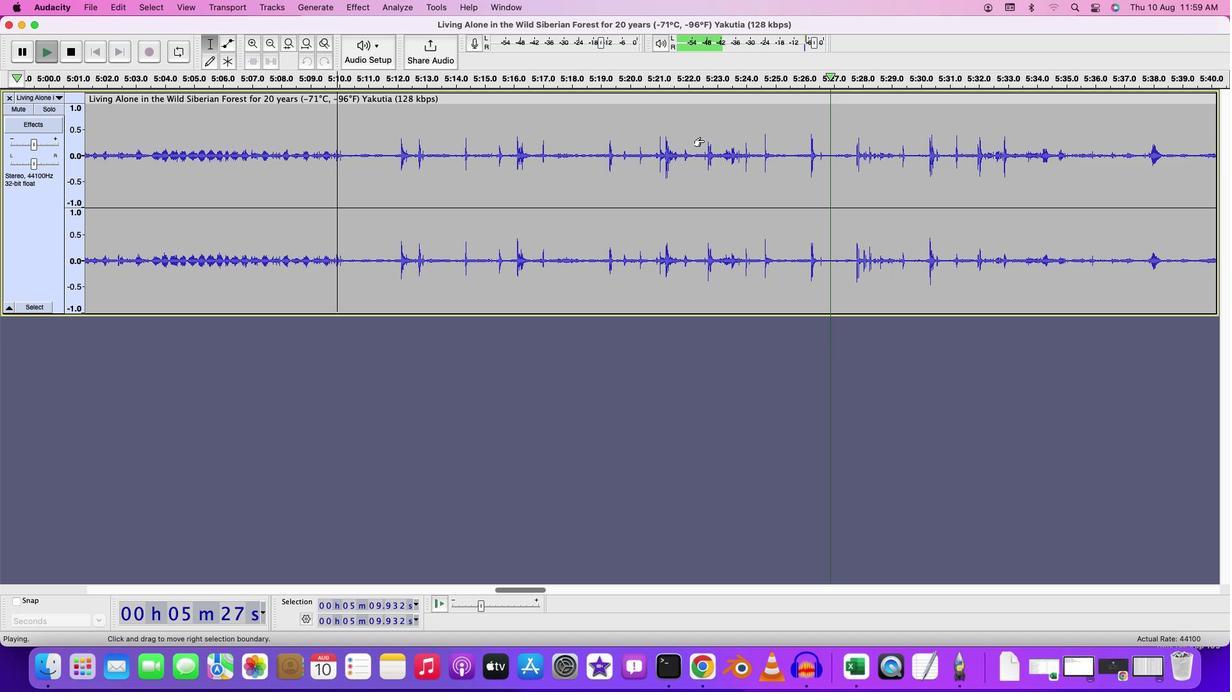 
Action: Mouse scrolled (720, 156) with delta (16, 19)
Screenshot: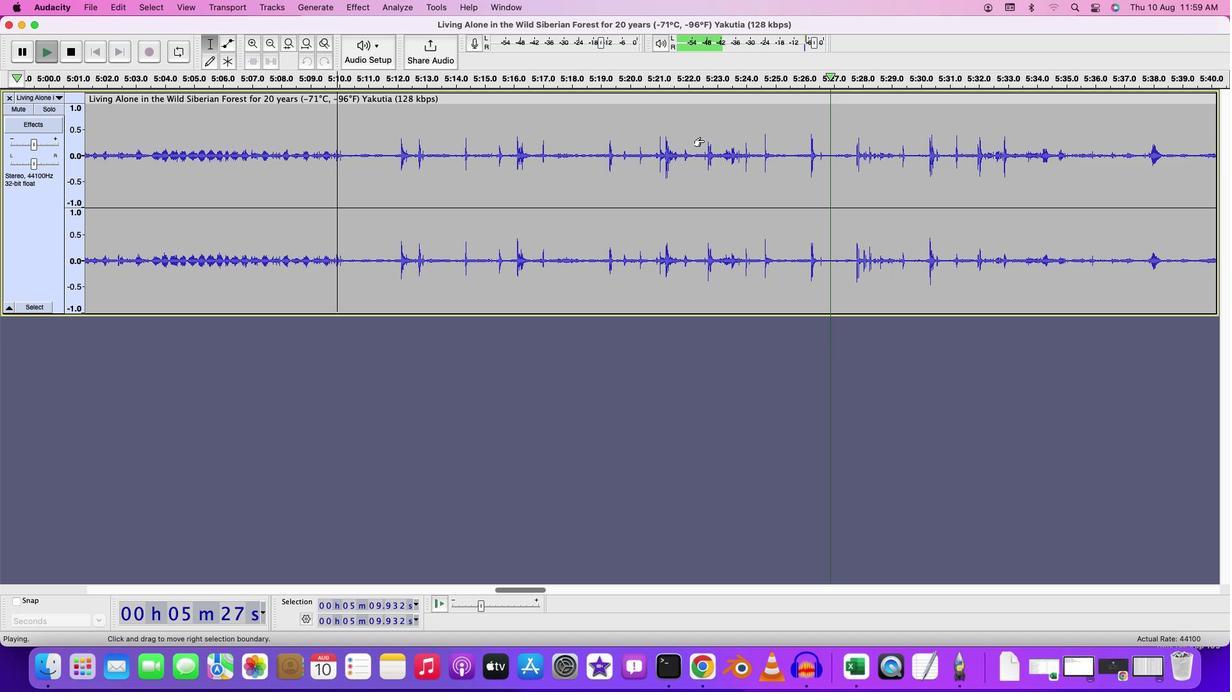
Action: Mouse moved to (720, 156)
Screenshot: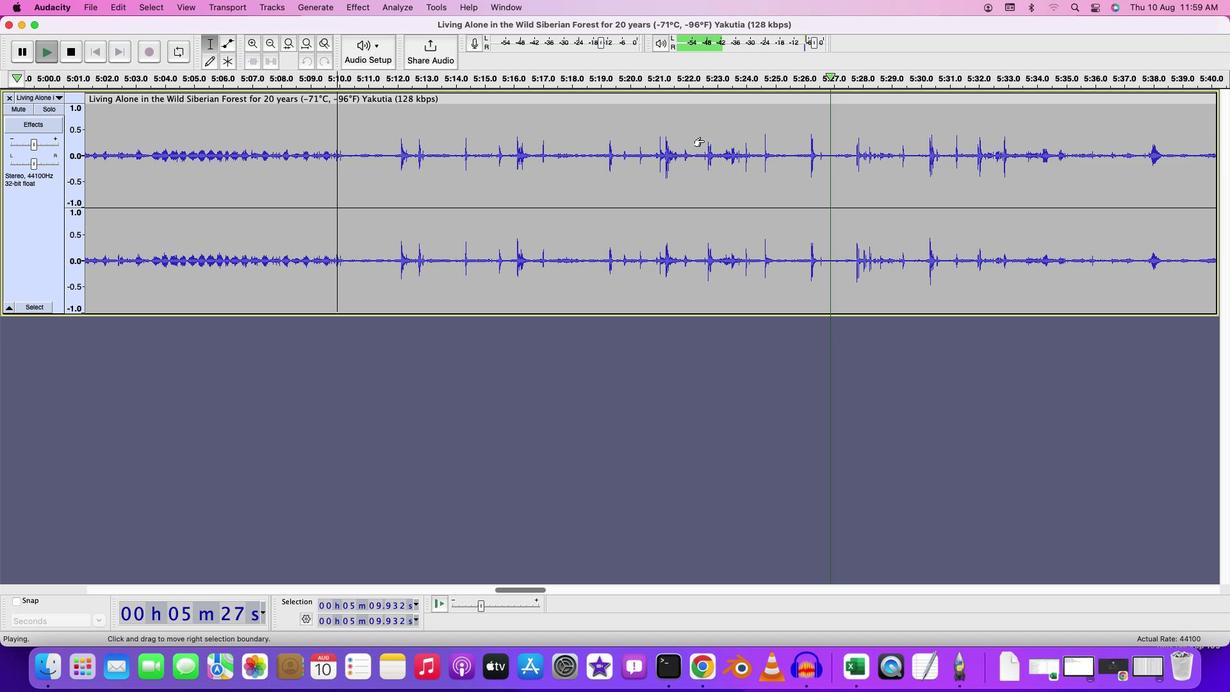 
Action: Mouse scrolled (720, 156) with delta (16, 19)
Screenshot: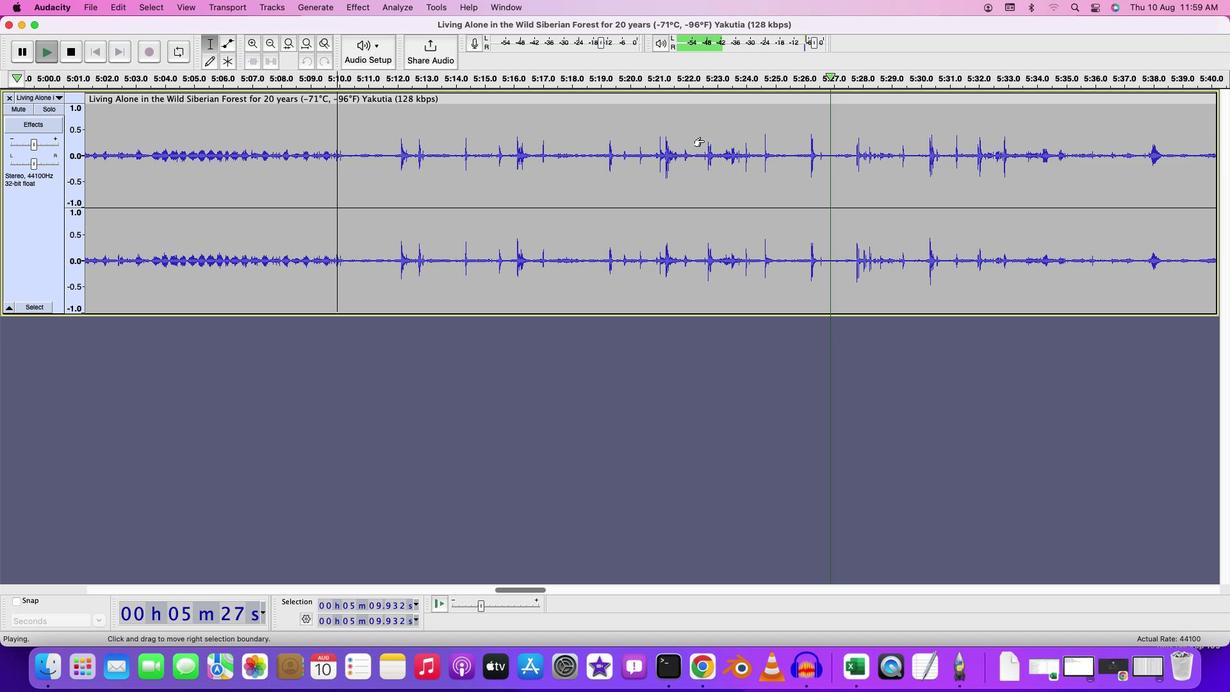 
Action: Mouse scrolled (720, 156) with delta (16, 16)
Screenshot: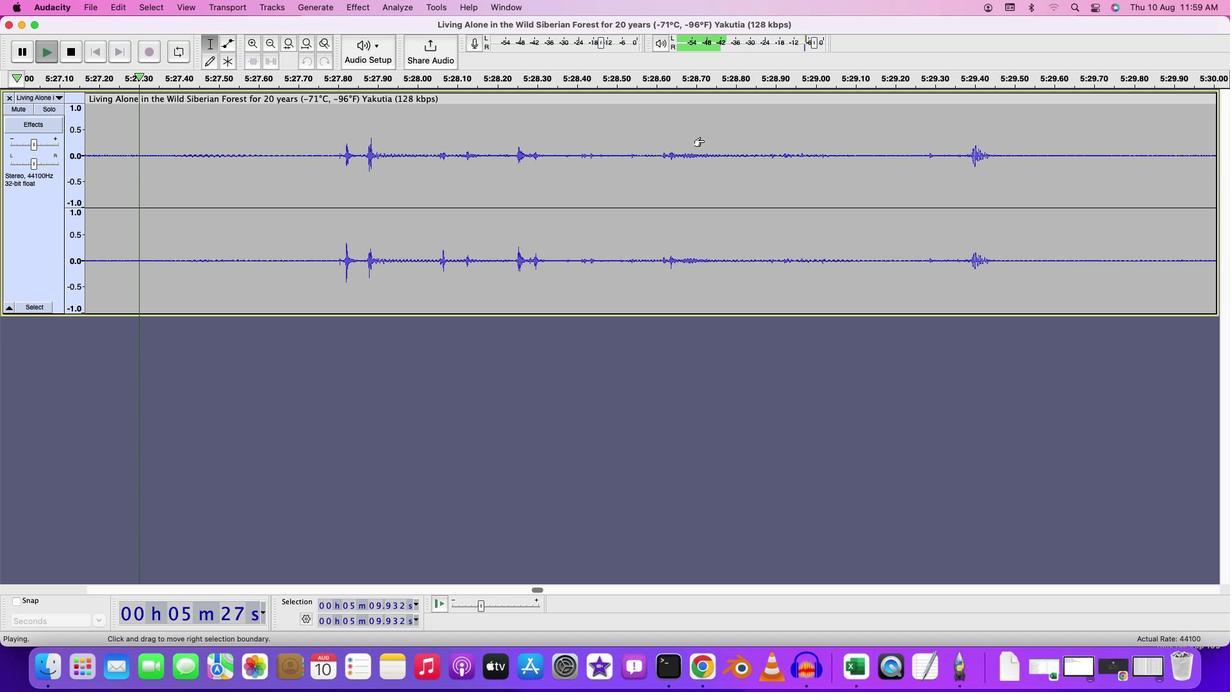 
Action: Mouse scrolled (720, 156) with delta (16, 16)
Screenshot: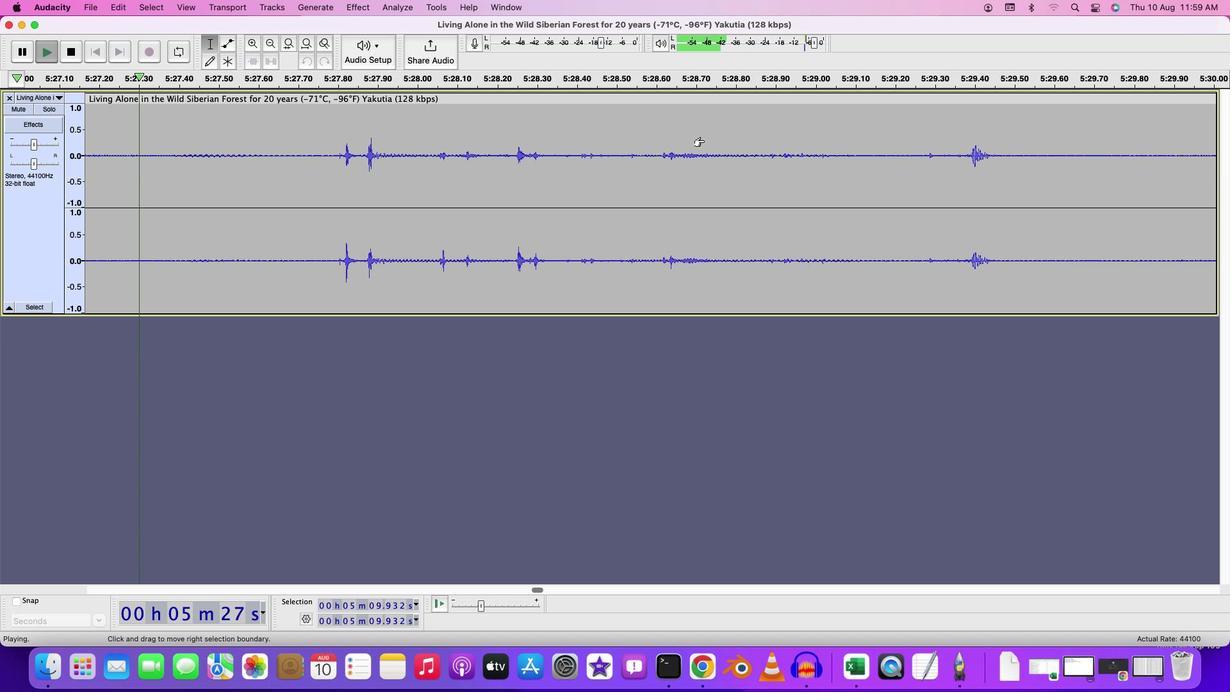 
Action: Mouse scrolled (720, 156) with delta (16, 17)
Screenshot: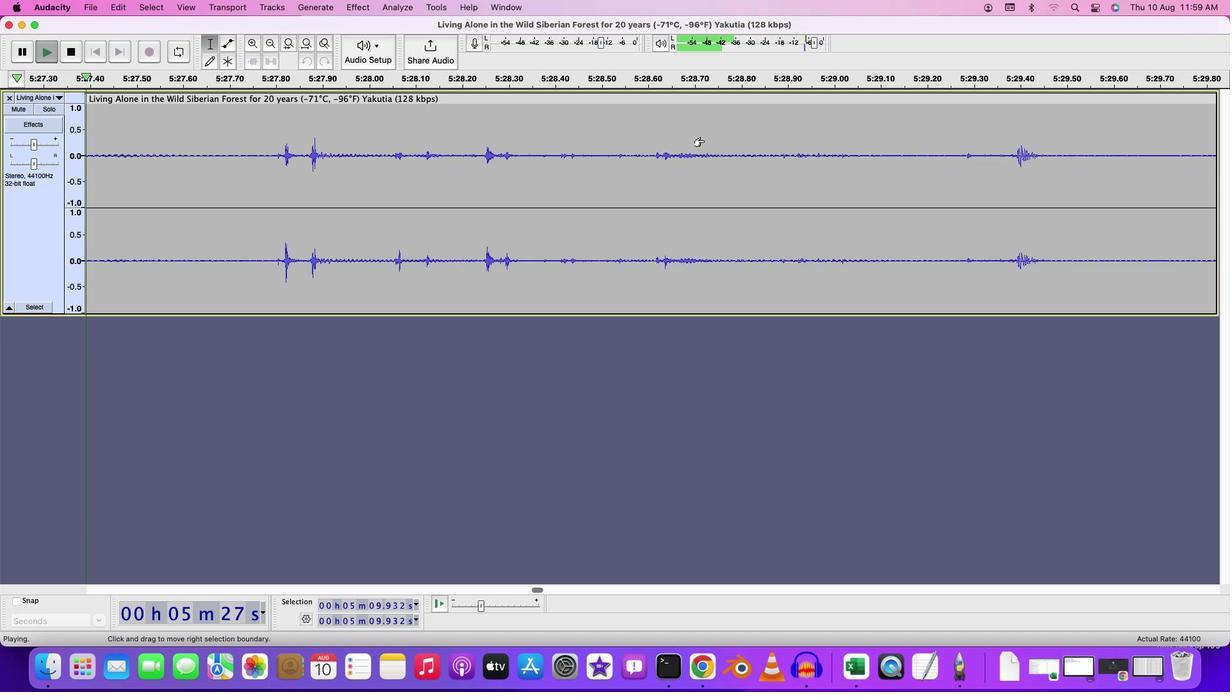
Action: Mouse scrolled (720, 156) with delta (16, 18)
Screenshot: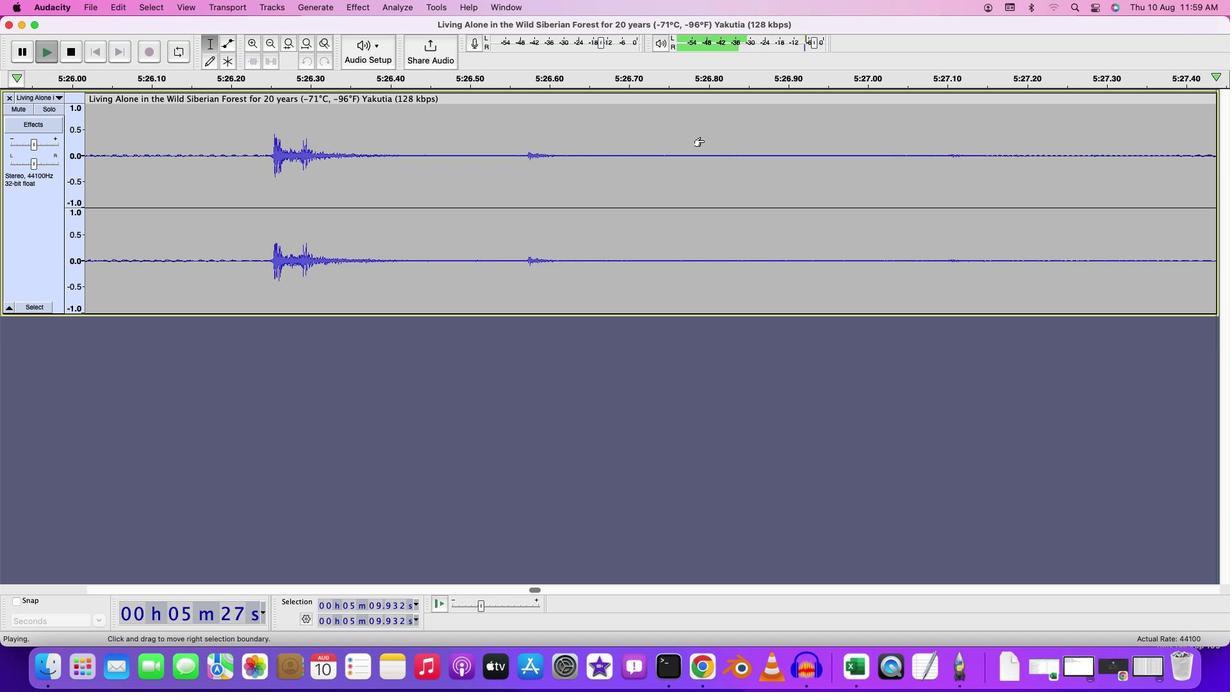 
Action: Mouse scrolled (720, 156) with delta (16, 16)
Screenshot: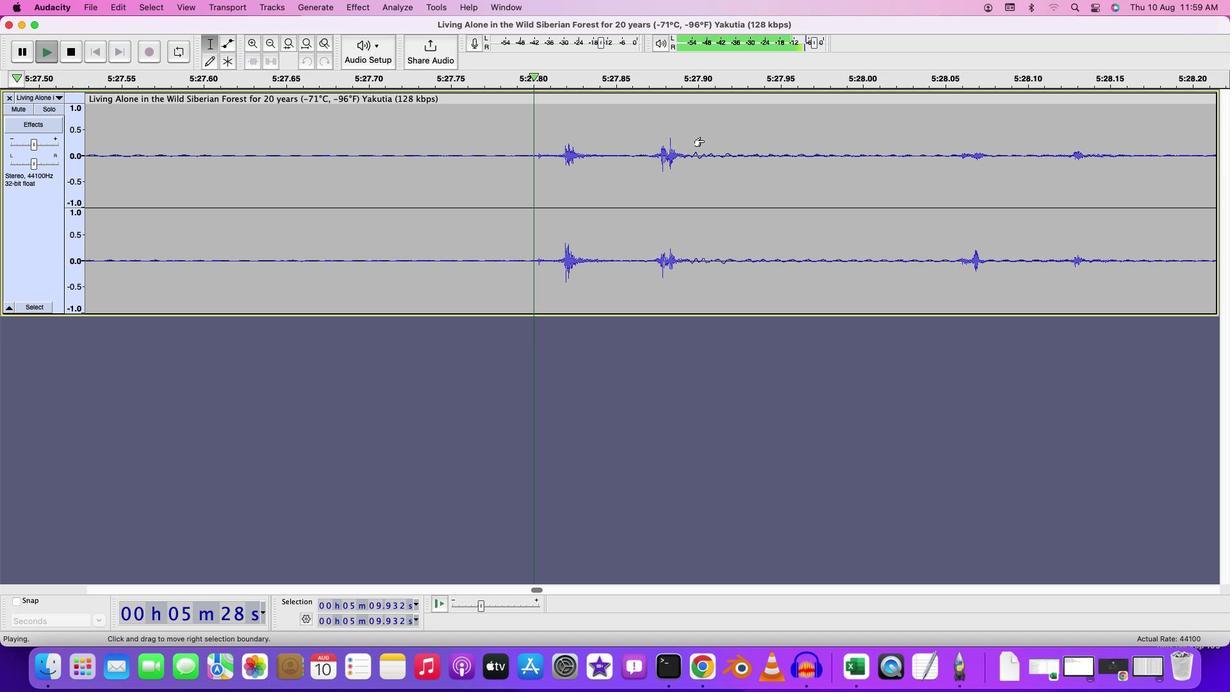 
Action: Mouse scrolled (720, 156) with delta (16, 16)
Screenshot: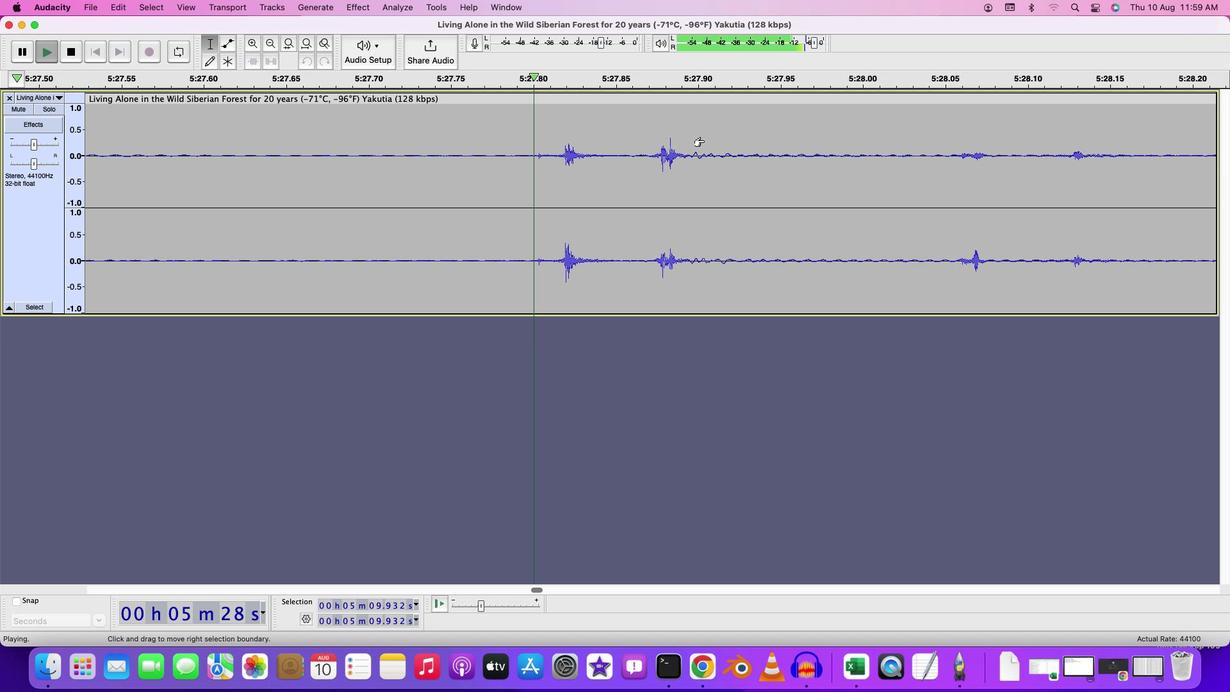 
Action: Mouse scrolled (720, 156) with delta (16, 17)
Screenshot: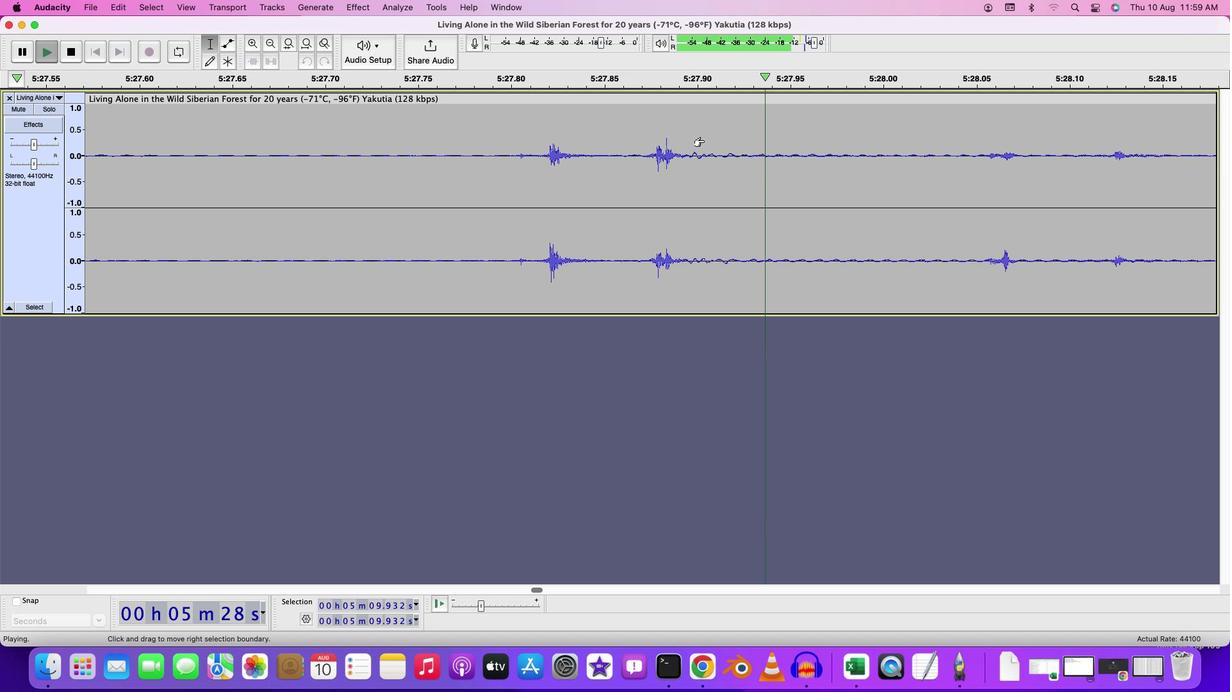 
Action: Mouse scrolled (720, 156) with delta (16, 16)
Screenshot: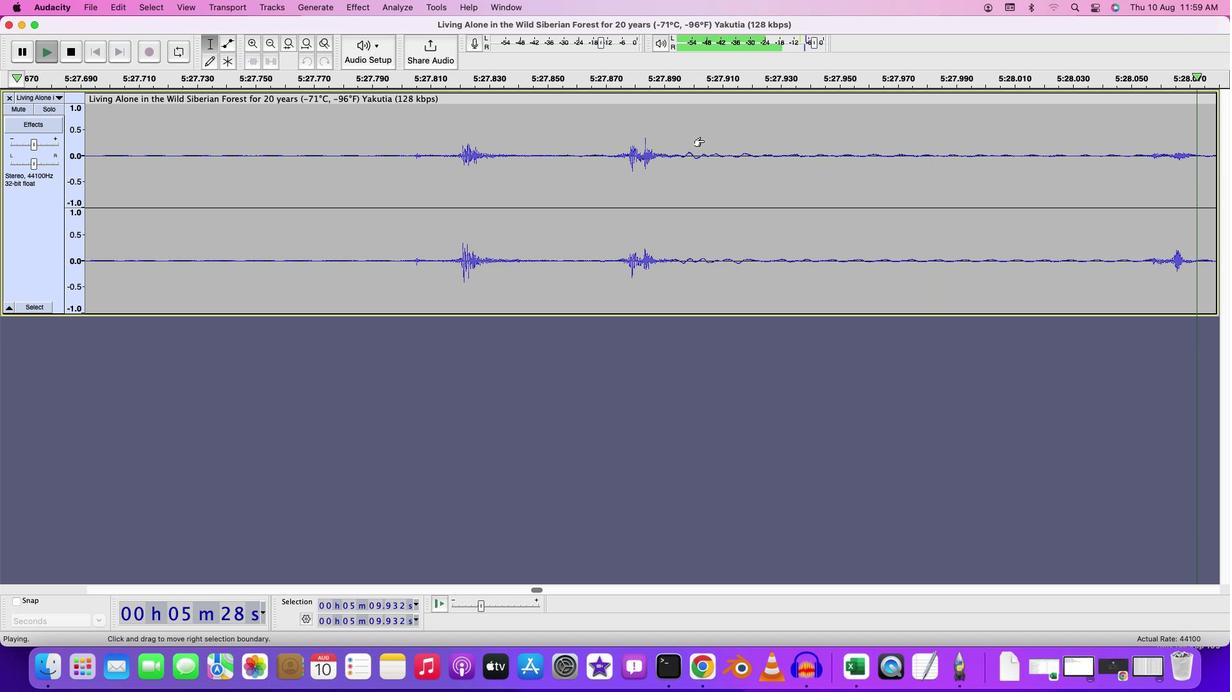 
Action: Mouse scrolled (720, 156) with delta (16, 15)
Screenshot: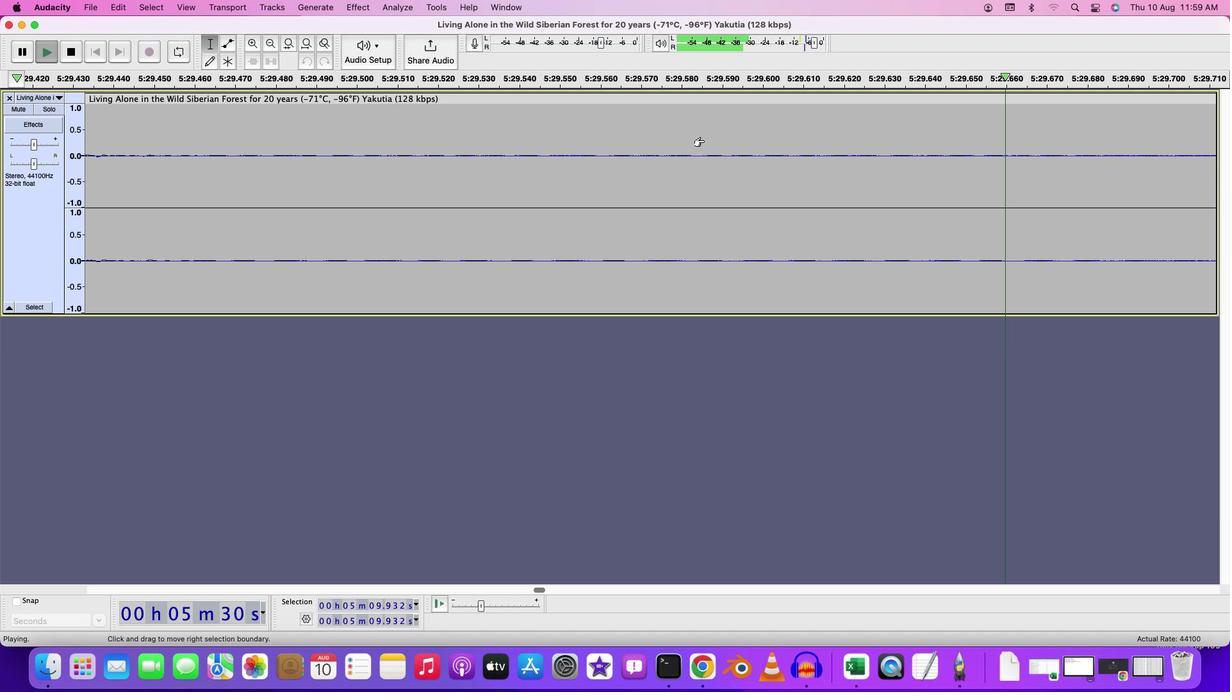 
Action: Mouse moved to (720, 157)
Screenshot: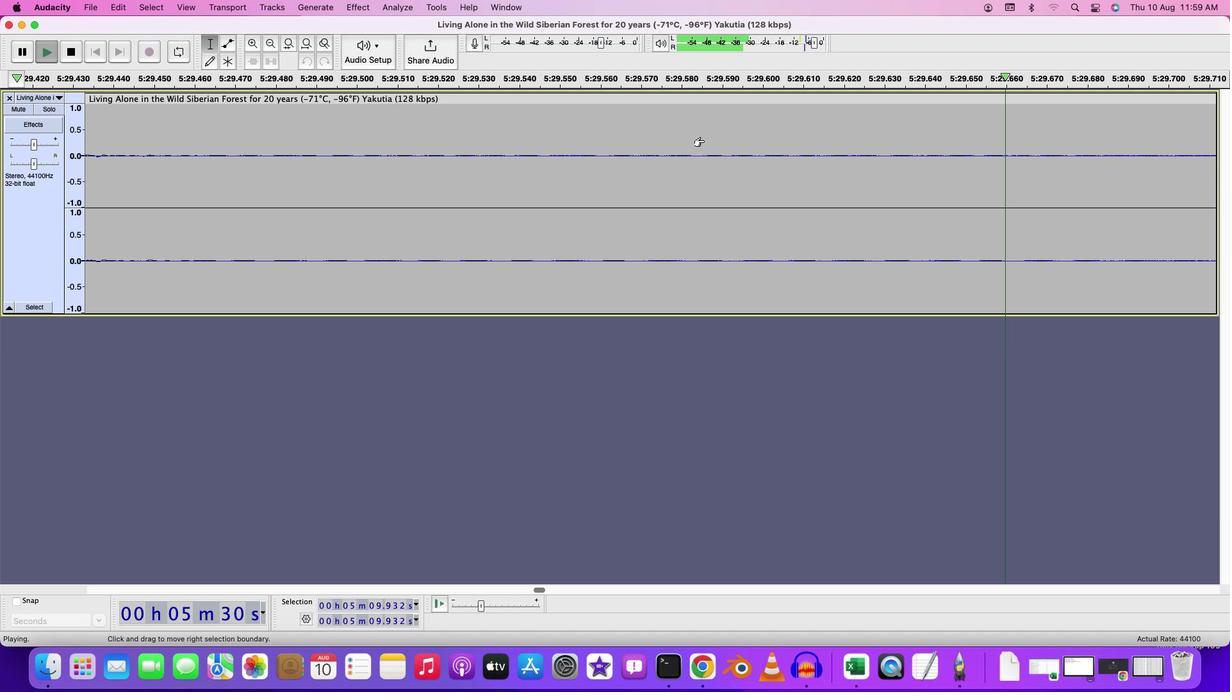
Action: Mouse scrolled (720, 157) with delta (16, 15)
Screenshot: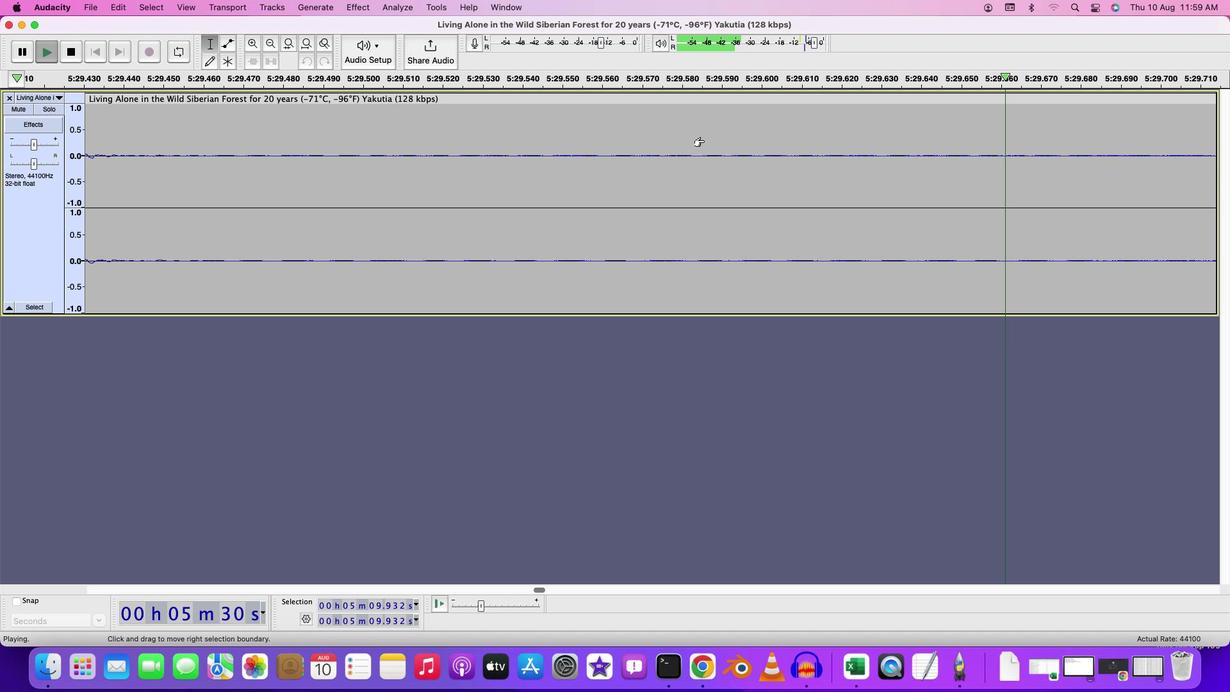 
Action: Mouse scrolled (720, 157) with delta (16, 14)
Screenshot: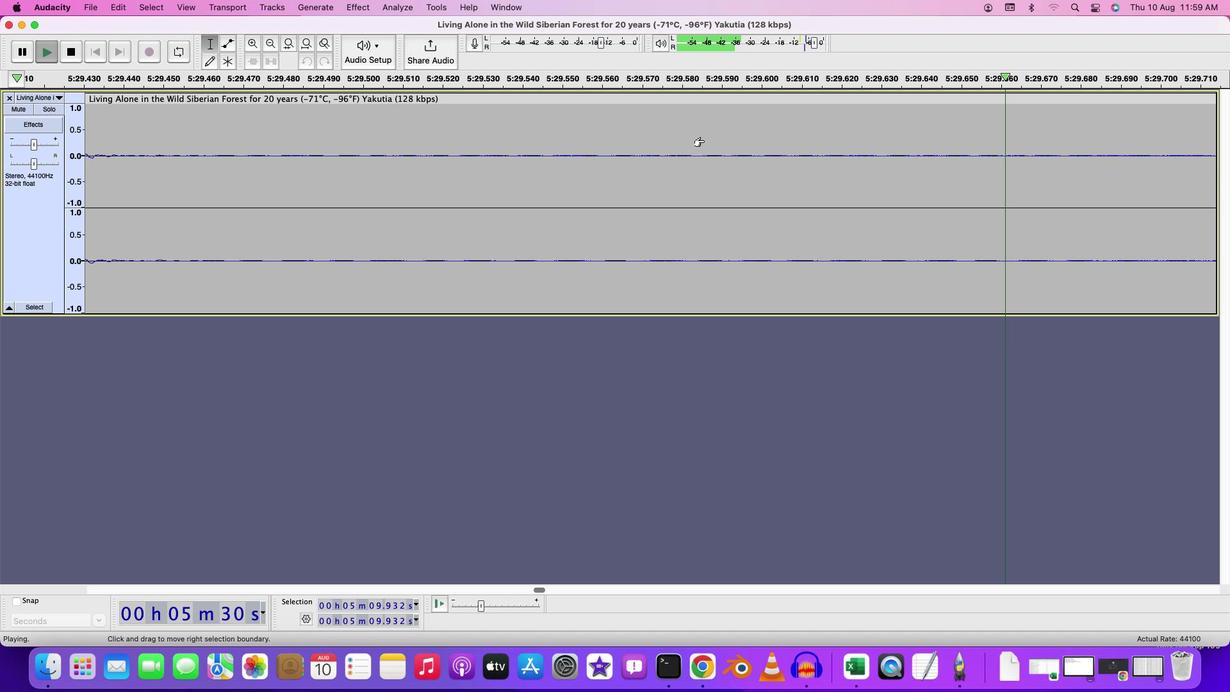 
Action: Mouse scrolled (720, 157) with delta (16, 14)
Screenshot: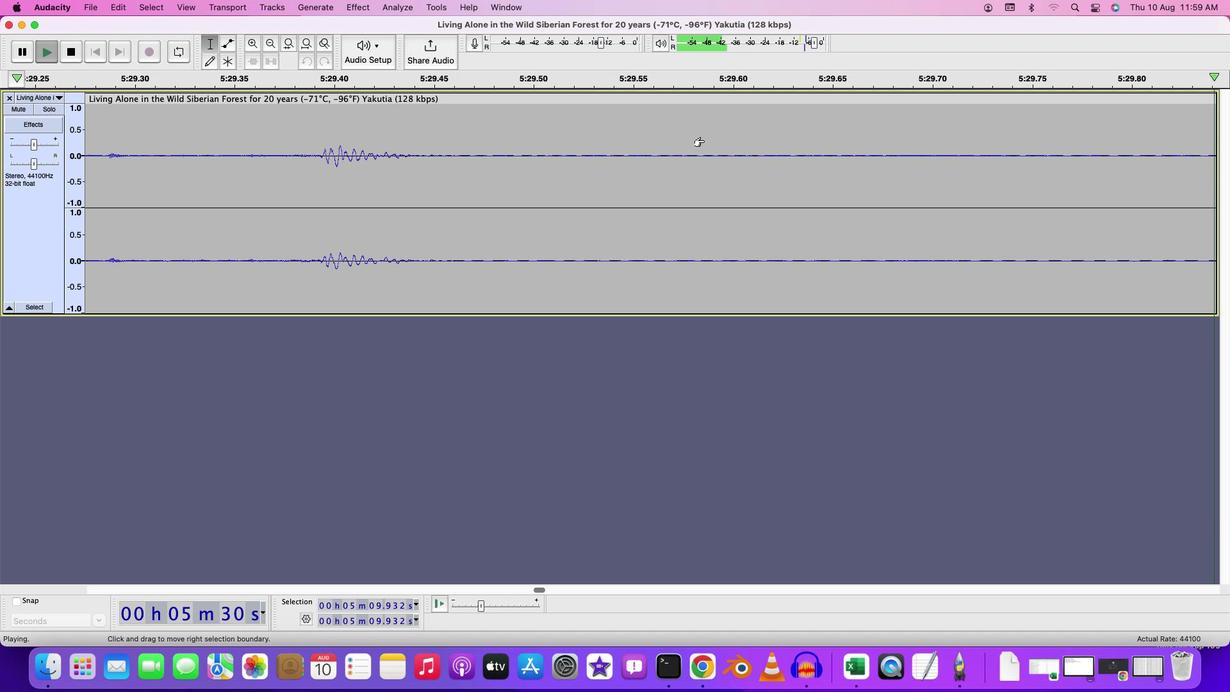 
Action: Mouse scrolled (720, 157) with delta (16, 15)
Screenshot: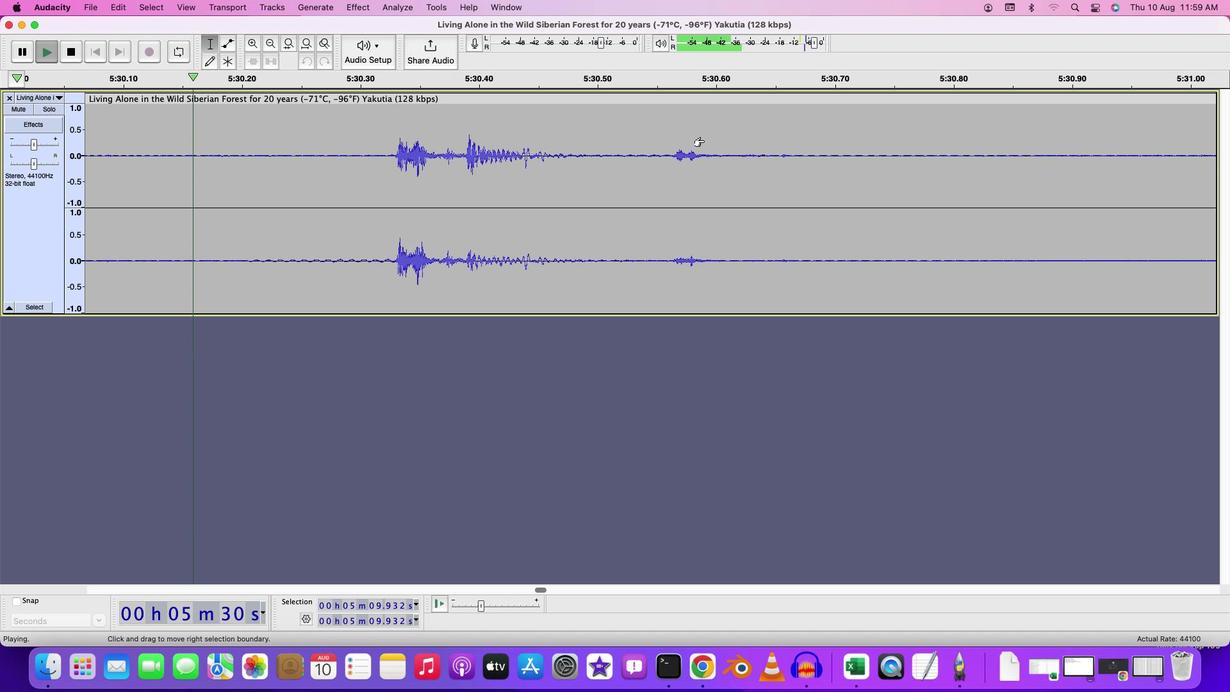 
Action: Mouse scrolled (720, 157) with delta (16, 15)
Screenshot: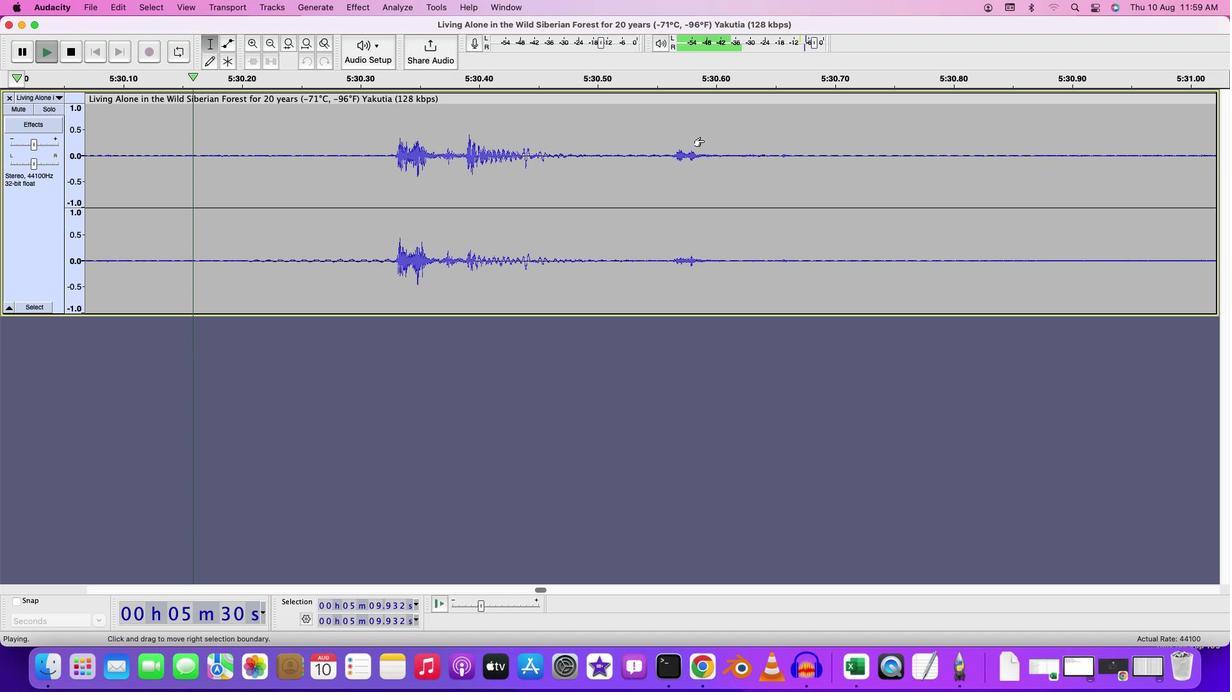
Action: Mouse scrolled (720, 157) with delta (16, 14)
Screenshot: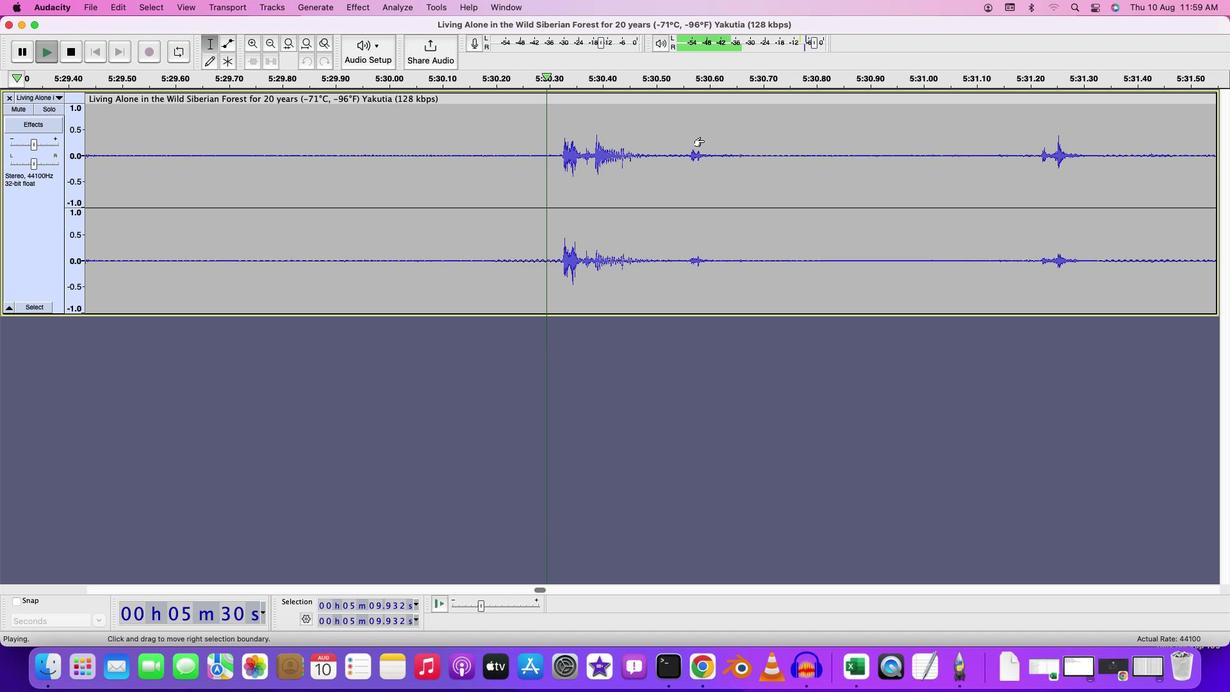 
Action: Mouse scrolled (720, 157) with delta (16, 15)
Screenshot: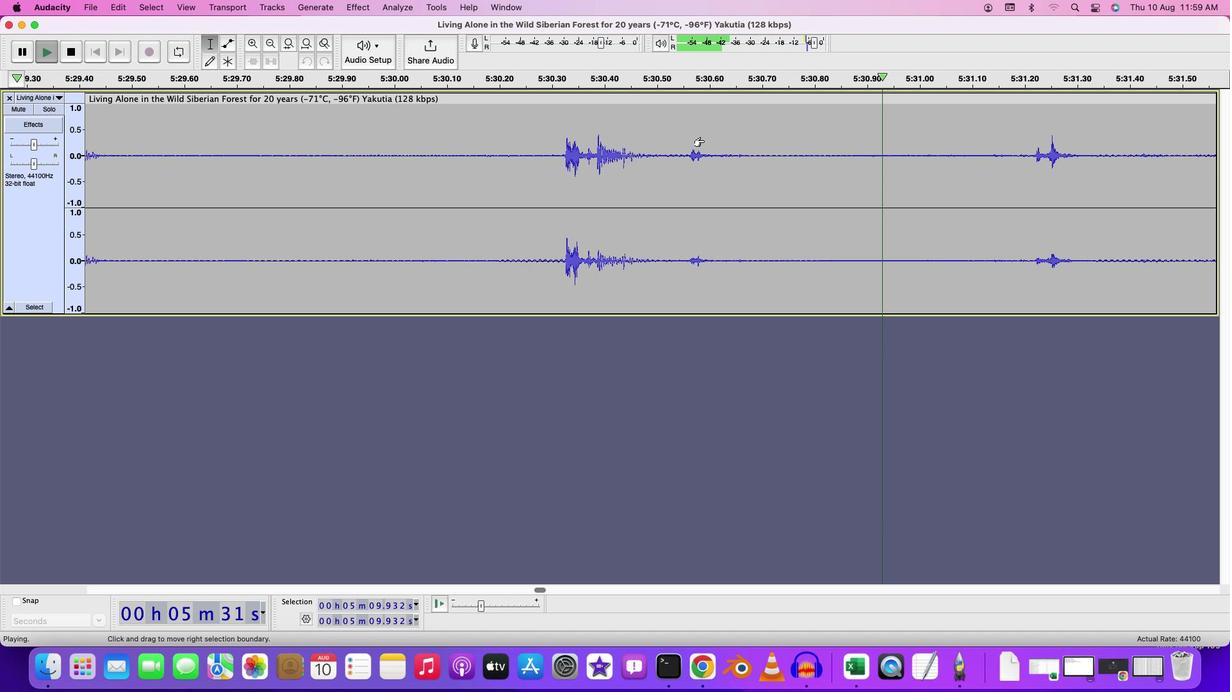 
Action: Mouse scrolled (720, 157) with delta (16, 15)
Screenshot: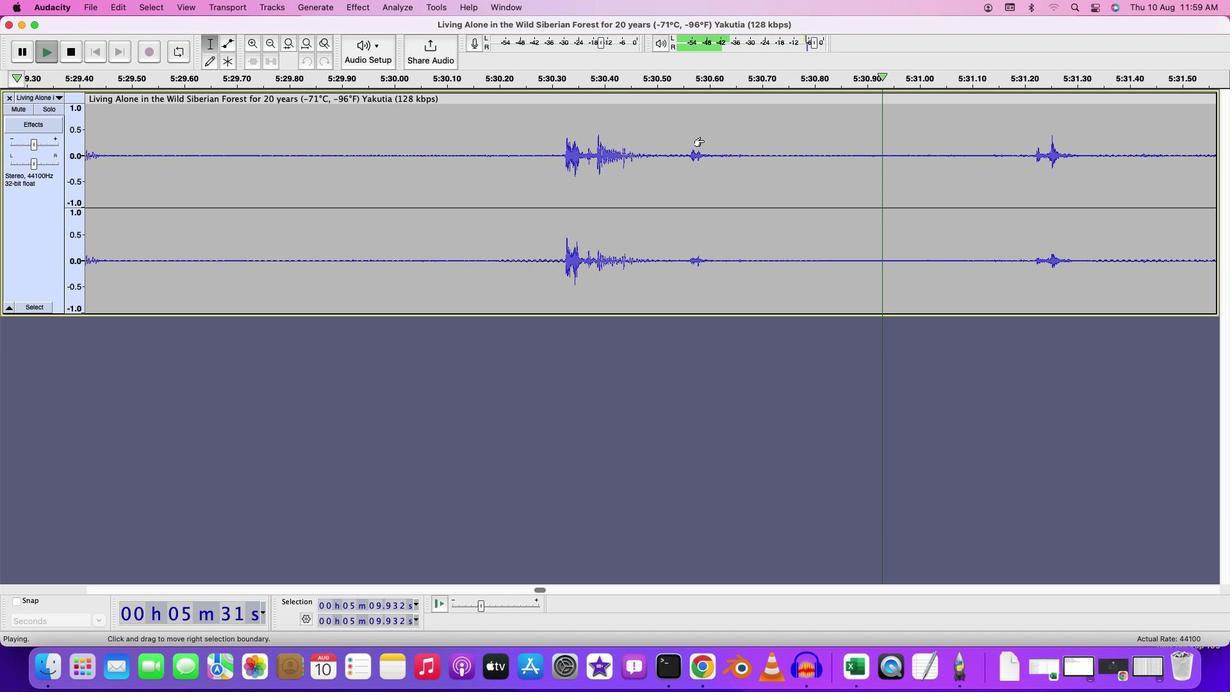 
Action: Mouse scrolled (720, 157) with delta (16, 14)
Screenshot: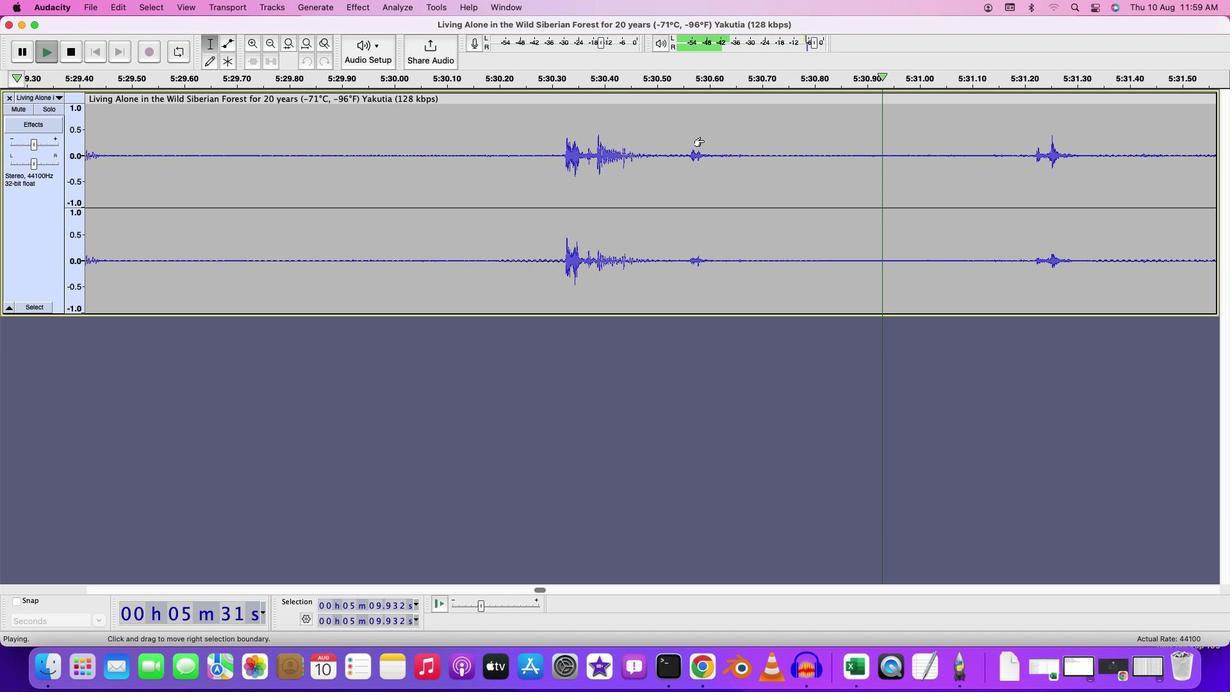 
Action: Mouse scrolled (720, 157) with delta (16, 12)
Screenshot: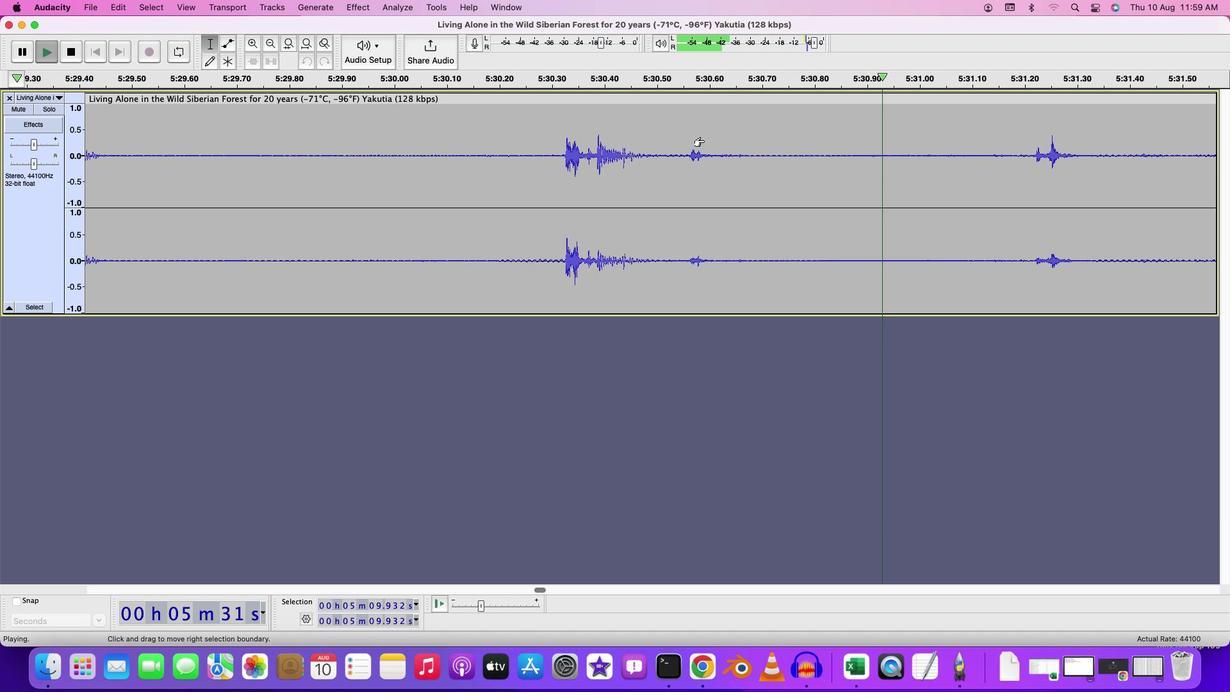 
Action: Mouse scrolled (720, 157) with delta (16, 15)
Screenshot: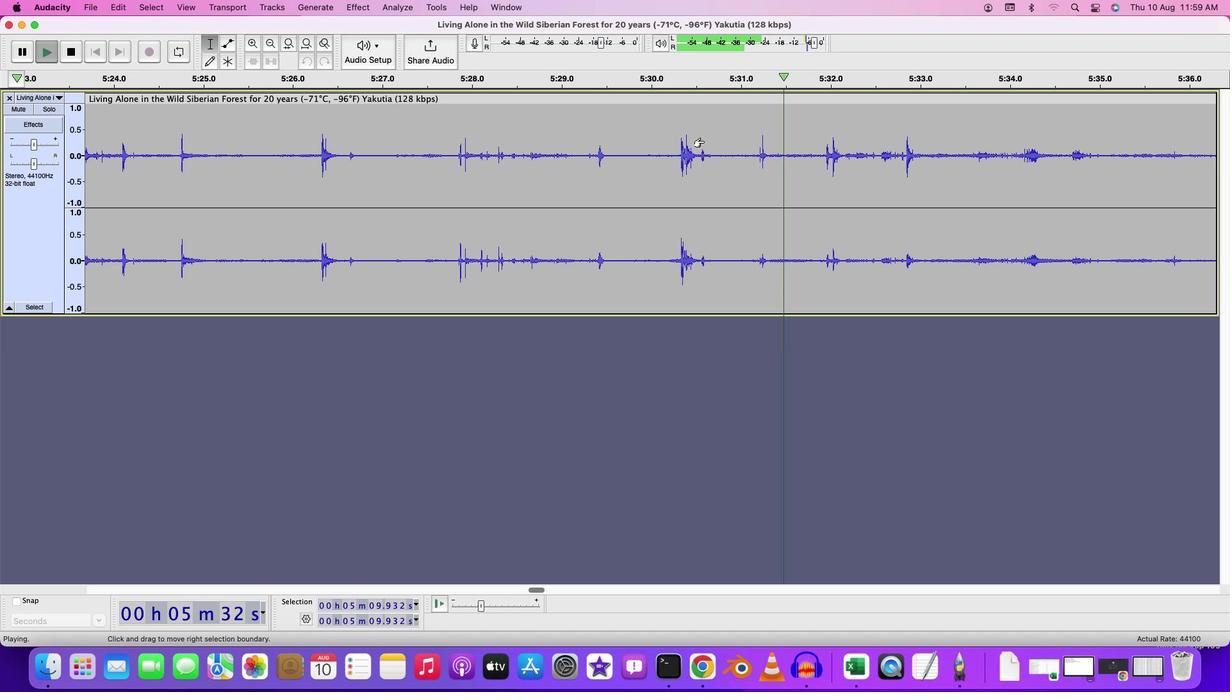 
Action: Mouse scrolled (720, 157) with delta (16, 15)
Screenshot: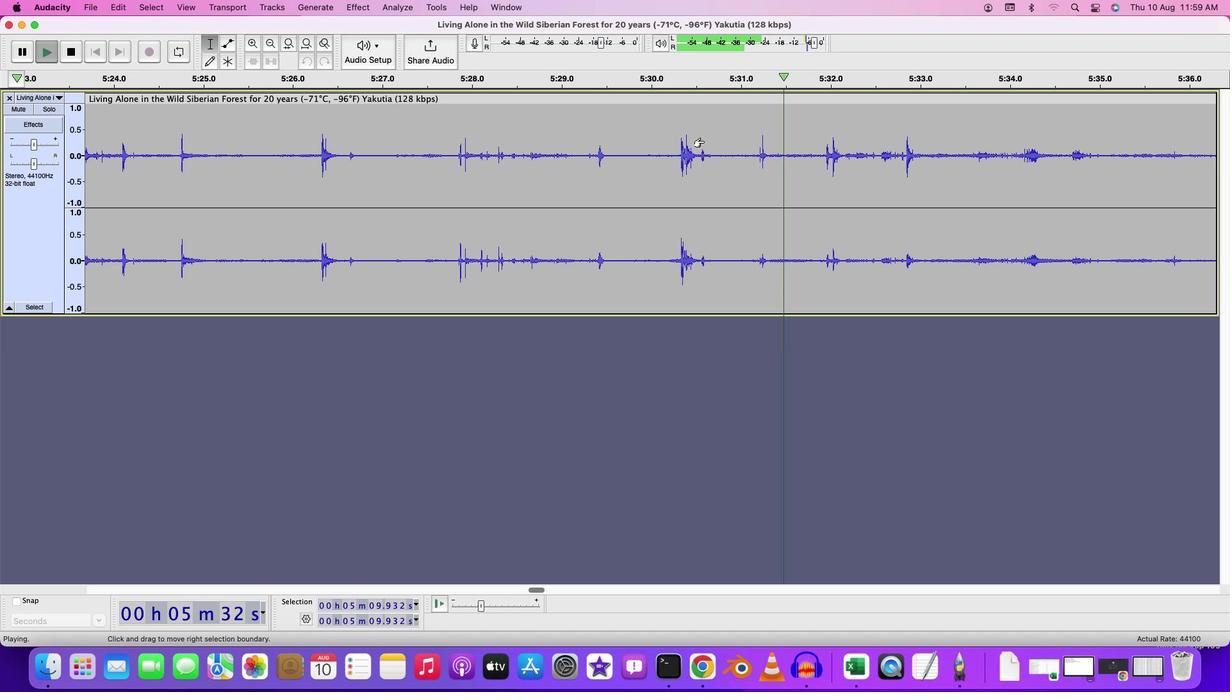 
Action: Mouse scrolled (720, 157) with delta (16, 14)
Screenshot: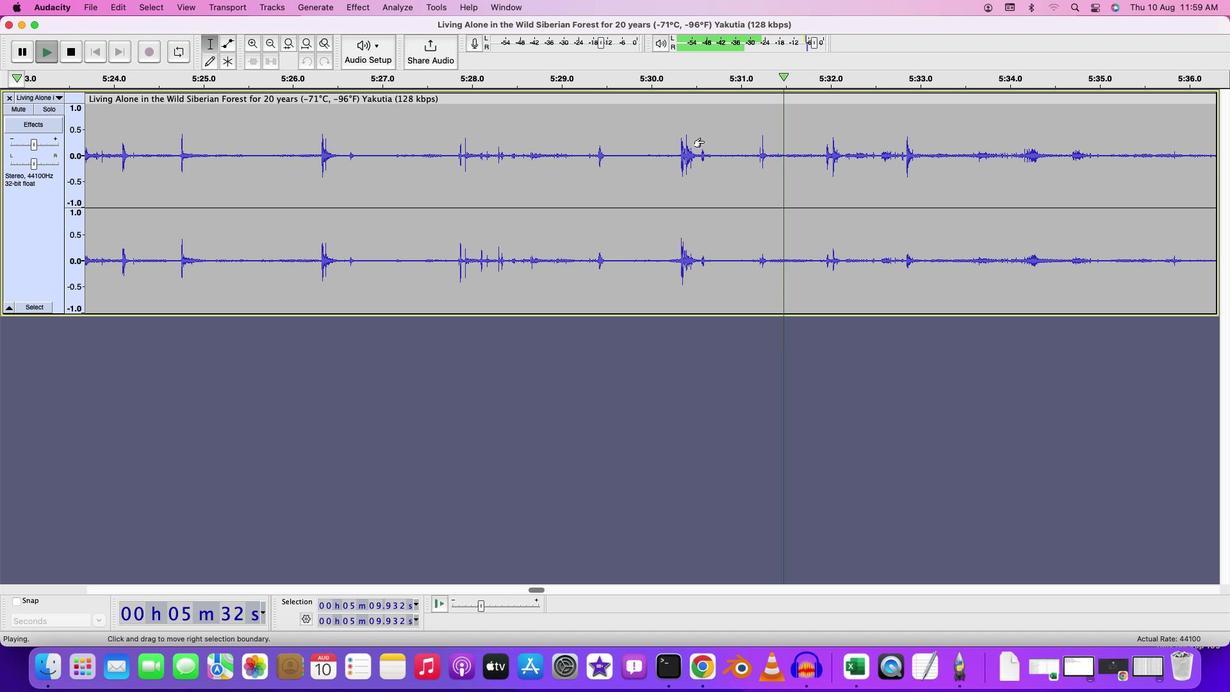 
Action: Mouse scrolled (720, 157) with delta (16, 12)
Screenshot: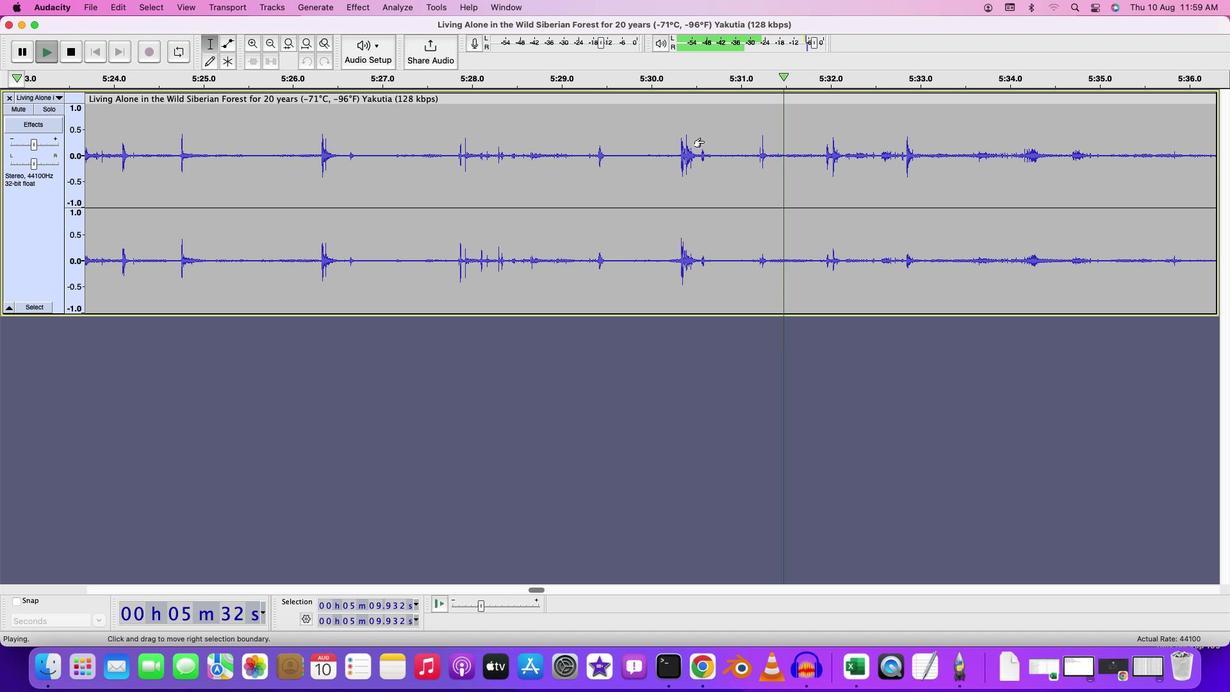 
Action: Mouse moved to (720, 157)
Screenshot: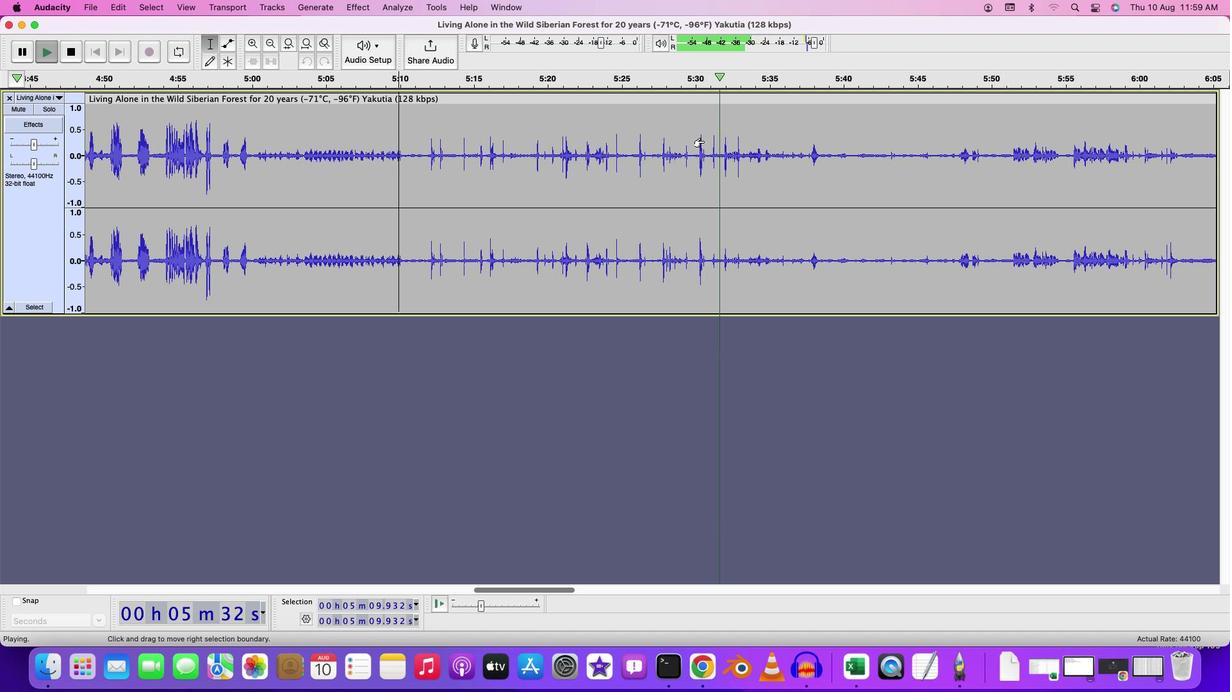 
Action: Mouse scrolled (720, 157) with delta (16, 12)
Screenshot: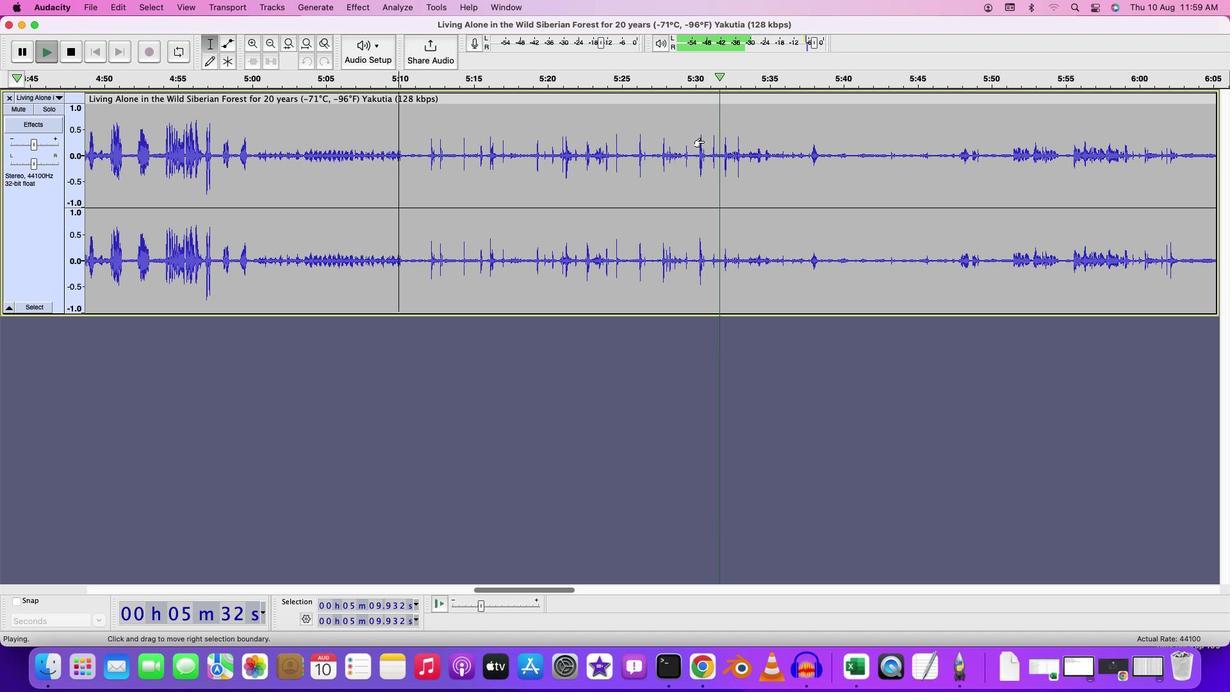 
Action: Mouse moved to (582, 604)
Screenshot: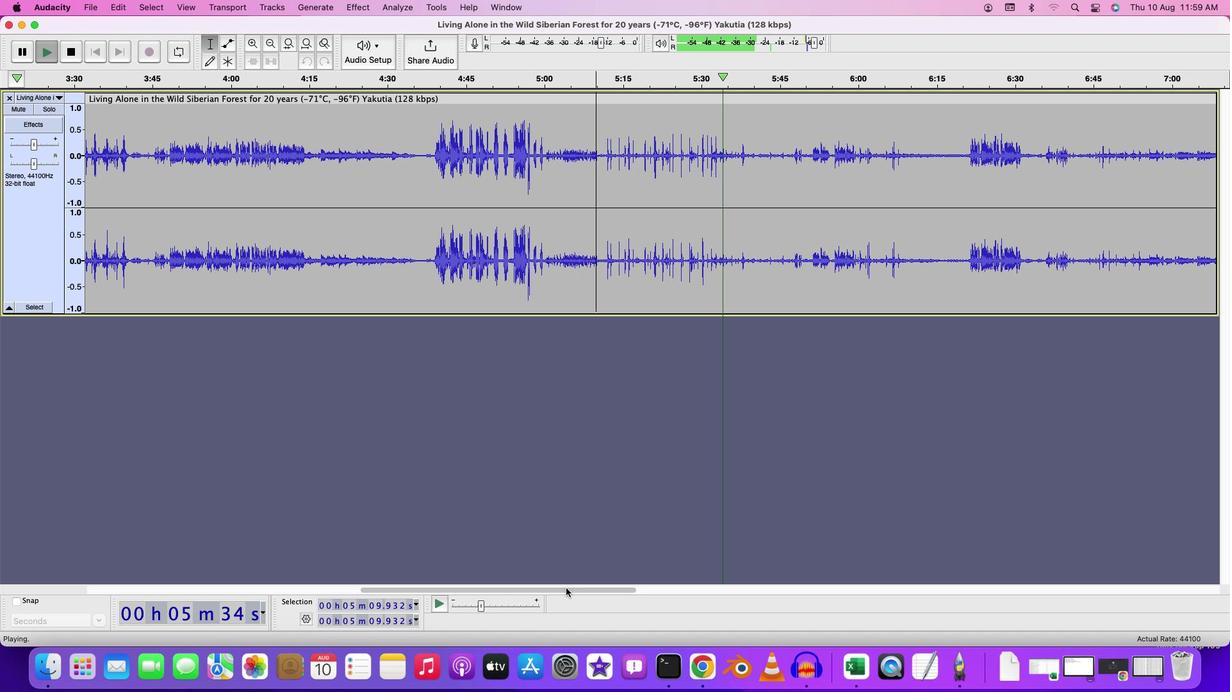 
Action: Mouse pressed left at (582, 604)
Screenshot: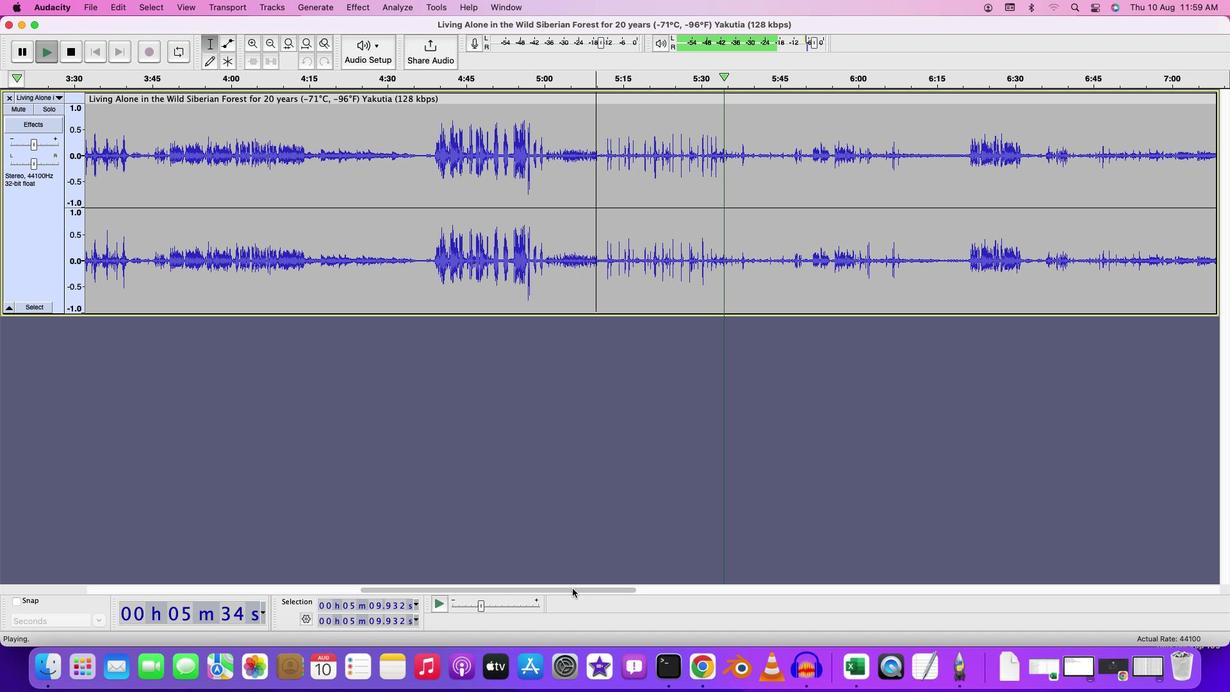 
Action: Mouse moved to (636, 272)
Screenshot: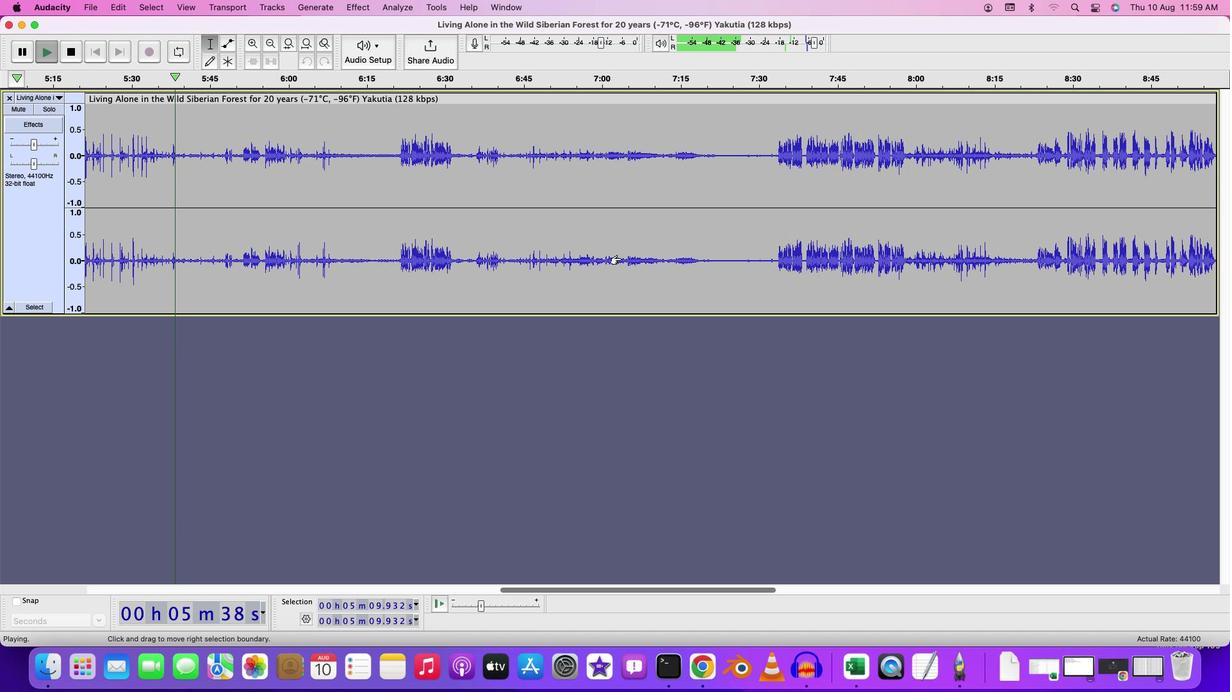 
Action: Key pressed Key.cmd
Screenshot: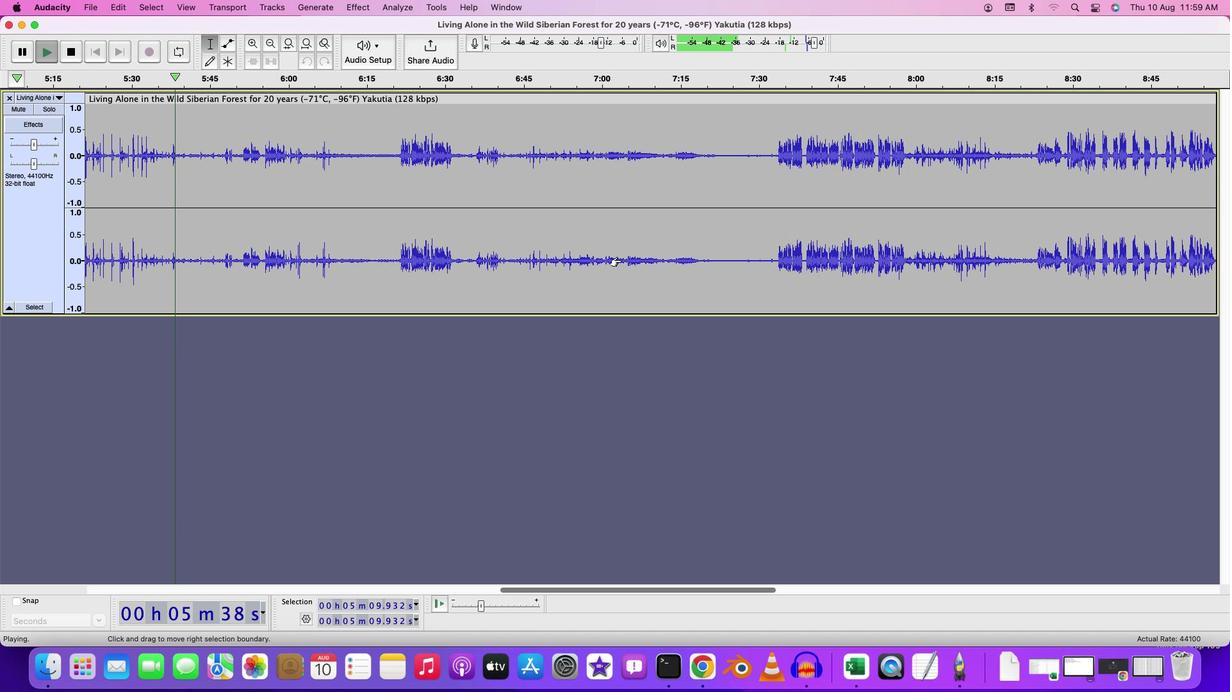 
Action: Mouse moved to (636, 276)
Screenshot: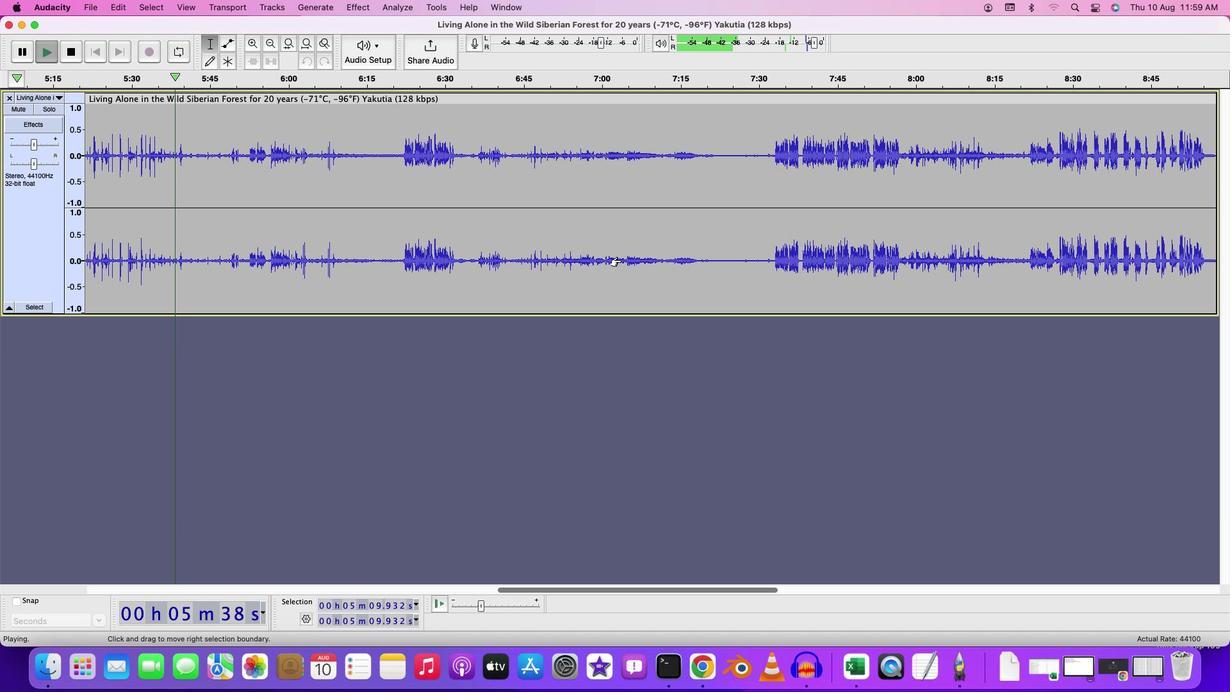 
Action: Mouse scrolled (636, 276) with delta (16, 15)
Screenshot: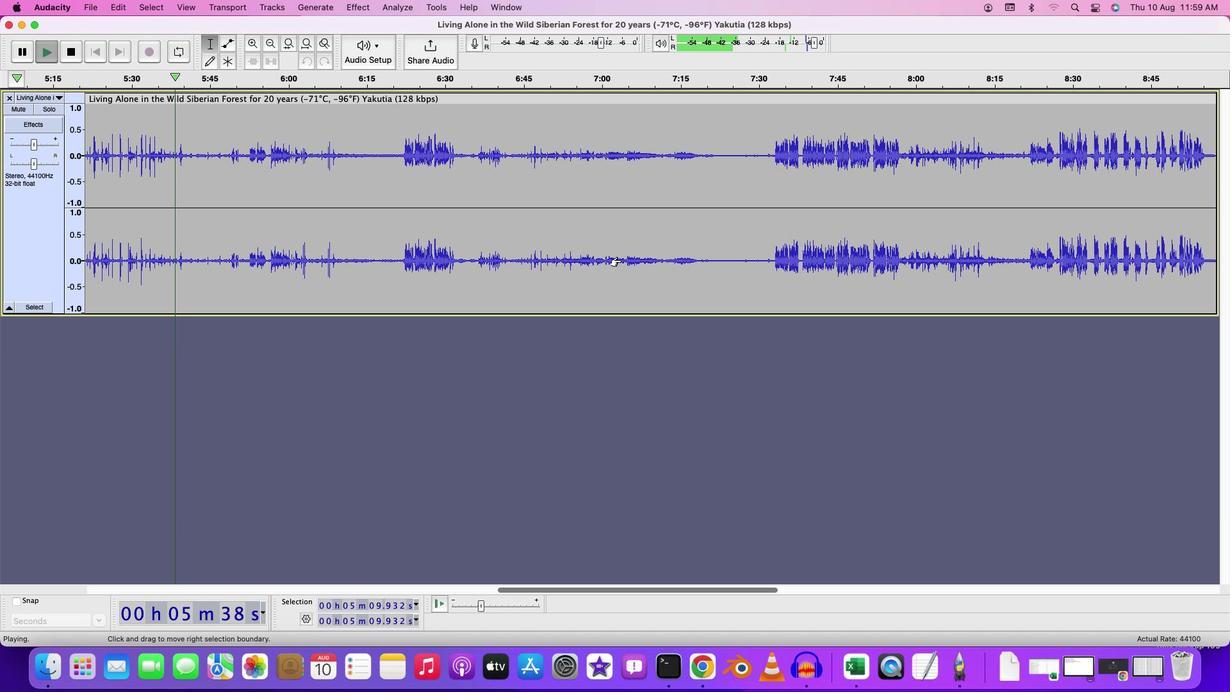 
Action: Mouse scrolled (636, 276) with delta (16, 15)
Screenshot: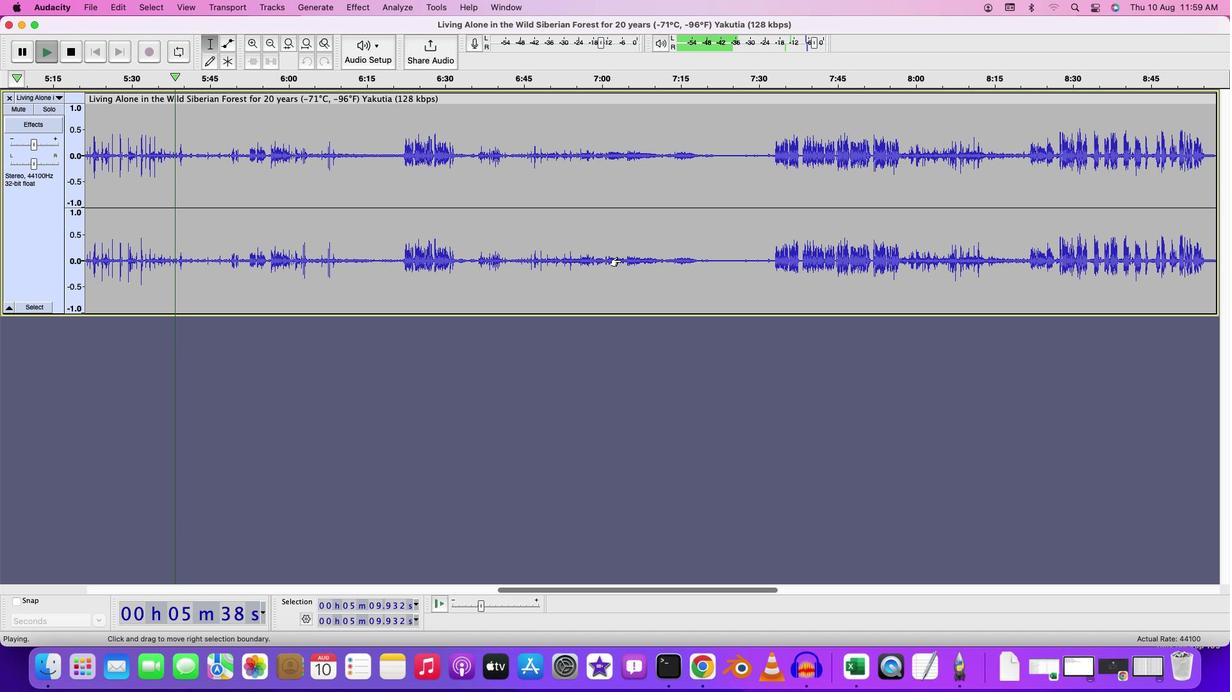 
Action: Mouse scrolled (636, 276) with delta (16, 15)
Screenshot: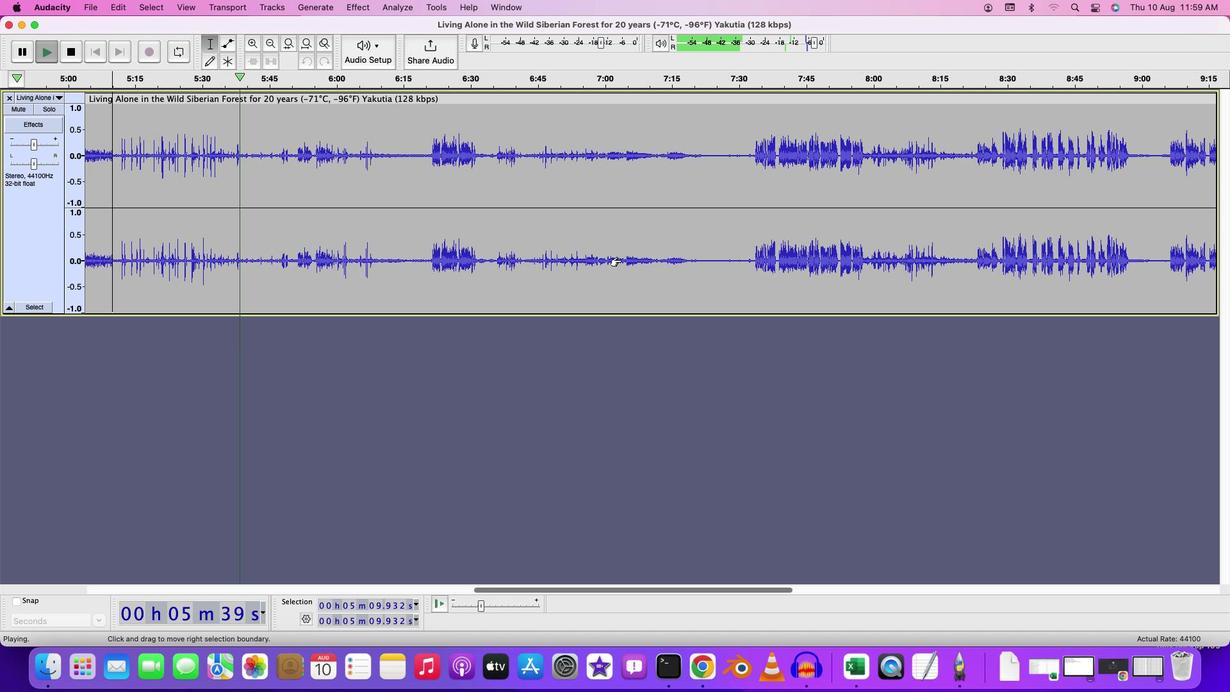
Action: Mouse scrolled (636, 276) with delta (16, 14)
Screenshot: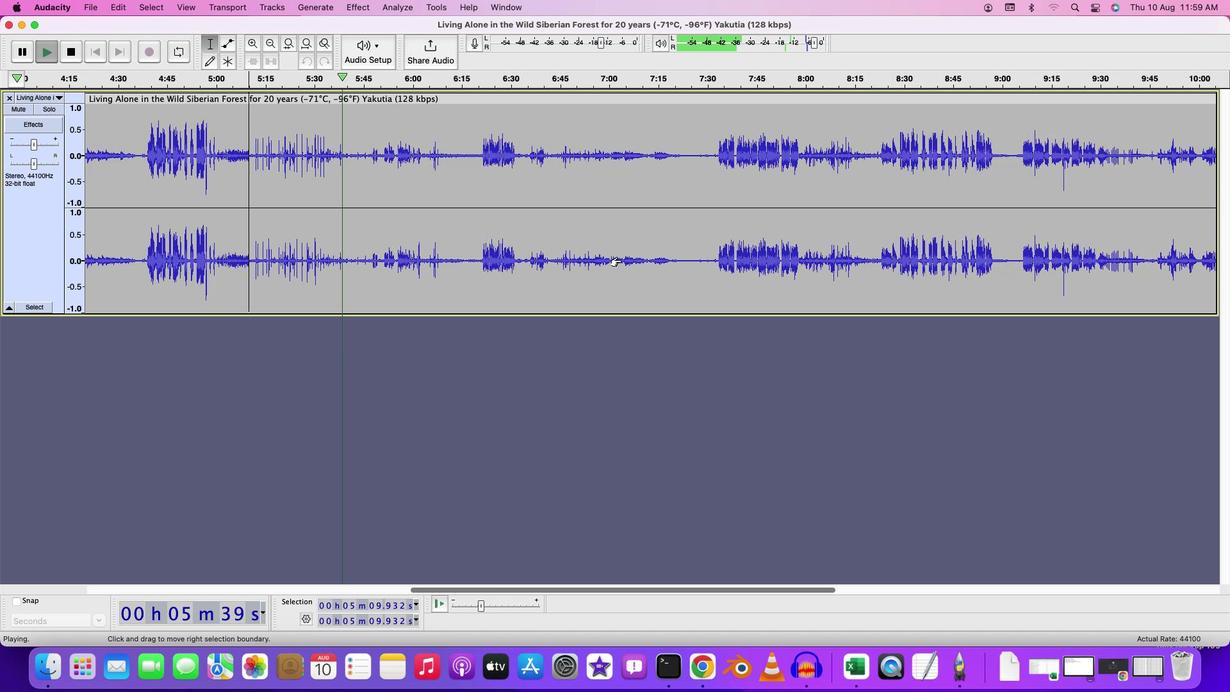 
Action: Mouse scrolled (636, 276) with delta (16, 14)
Screenshot: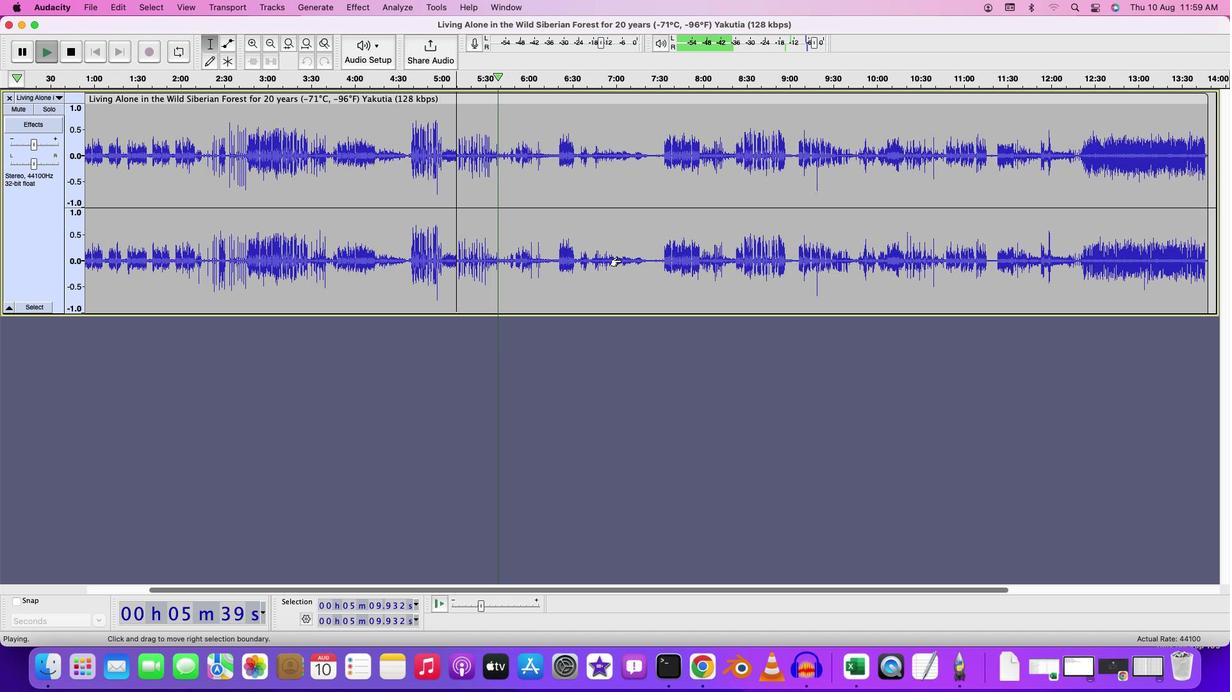 
Action: Mouse moved to (757, 292)
Screenshot: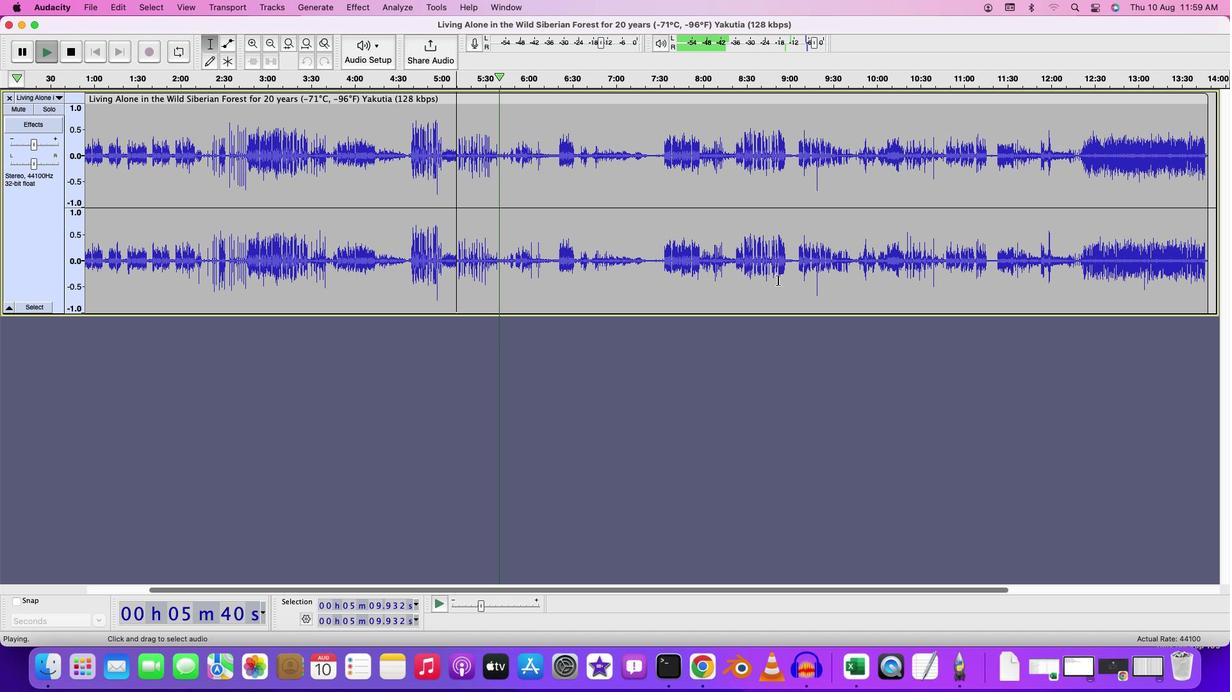 
Action: Key pressed Key.space
Screenshot: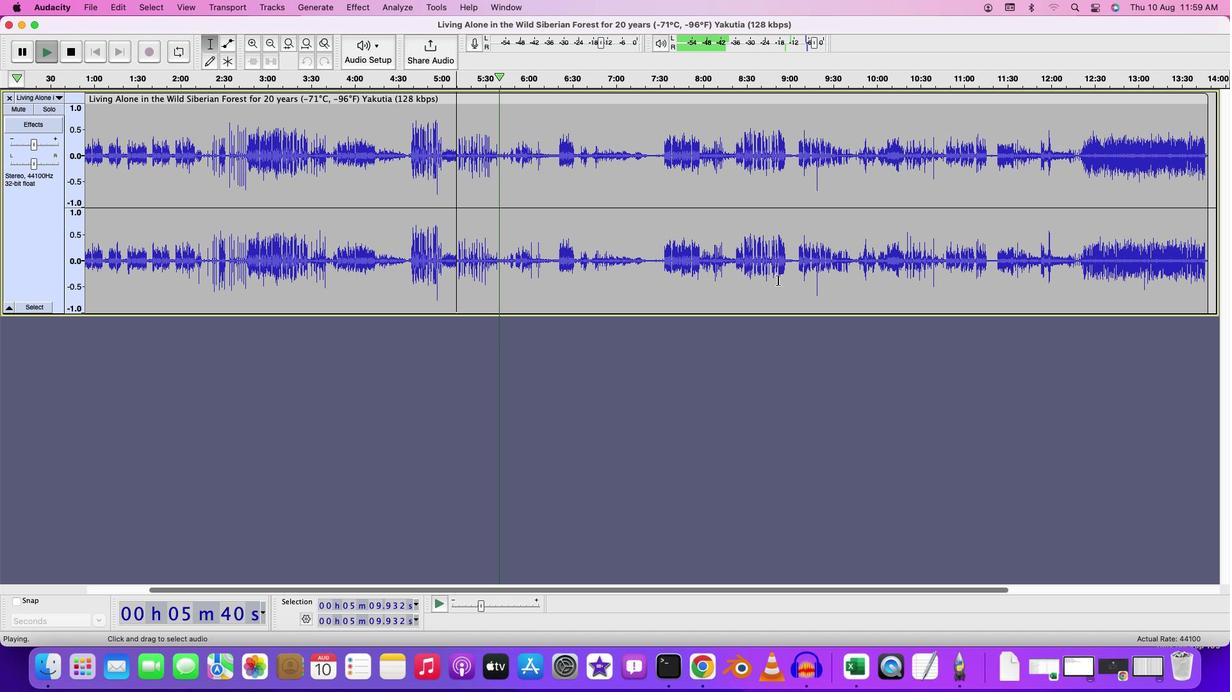 
Action: Mouse moved to (828, 297)
Screenshot: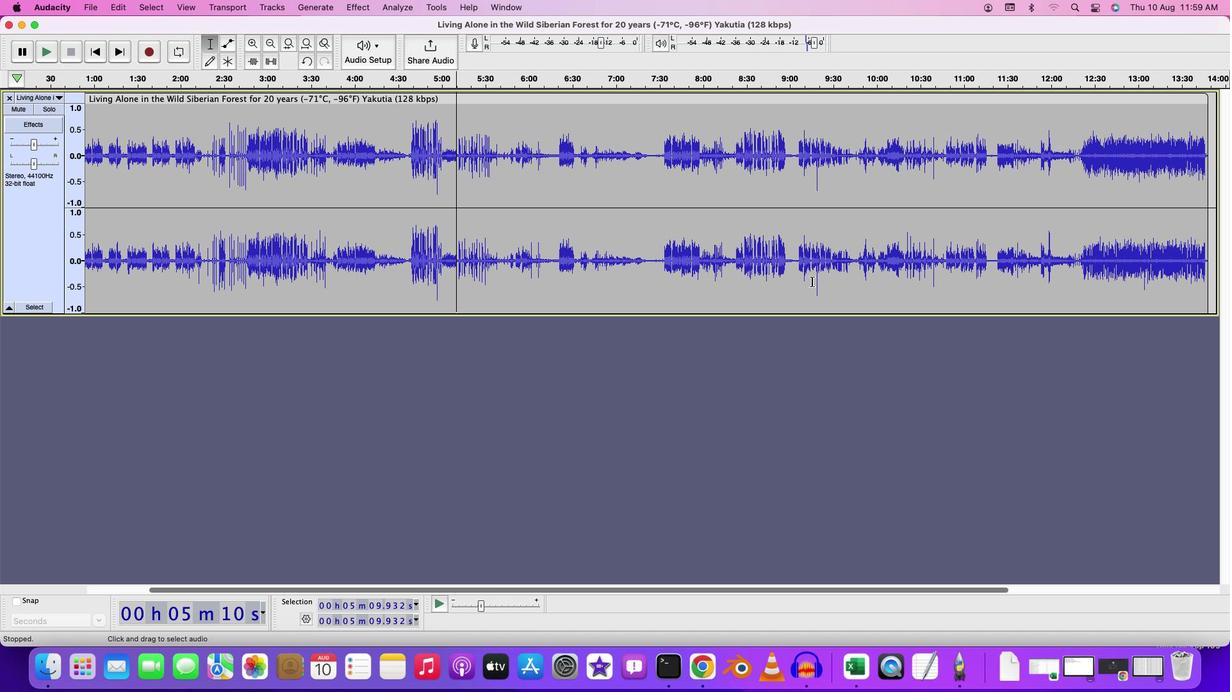 
Action: Mouse pressed left at (828, 297)
Screenshot: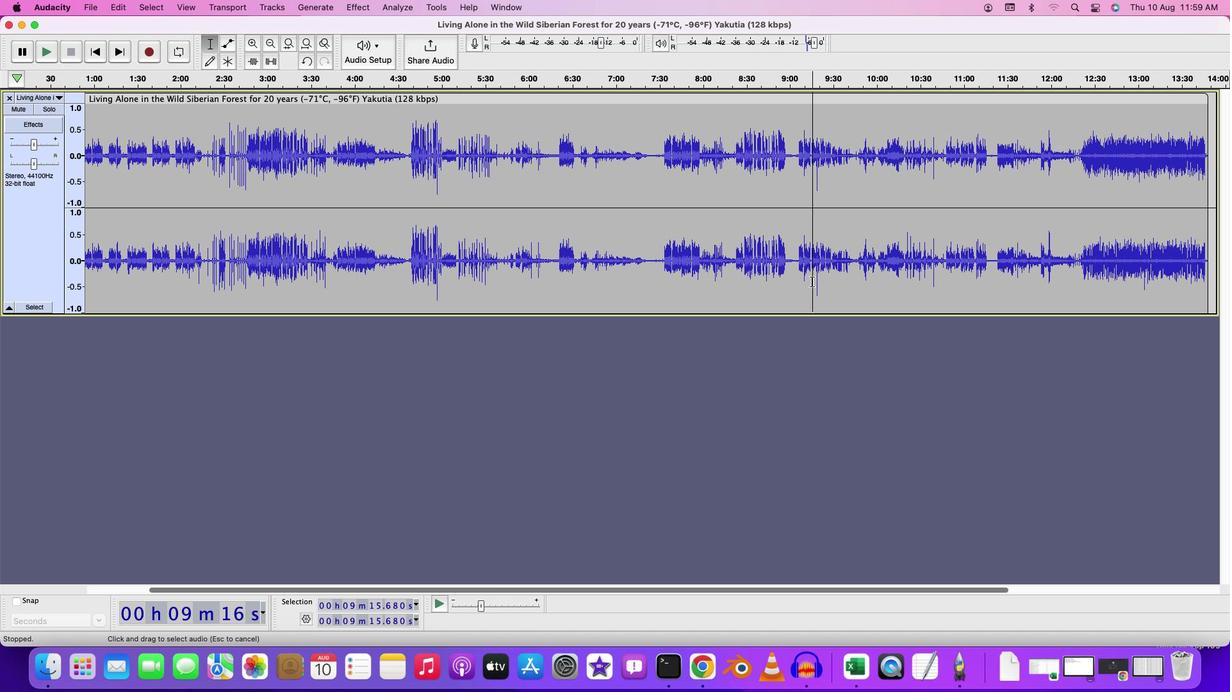 
Action: Mouse moved to (838, 299)
Screenshot: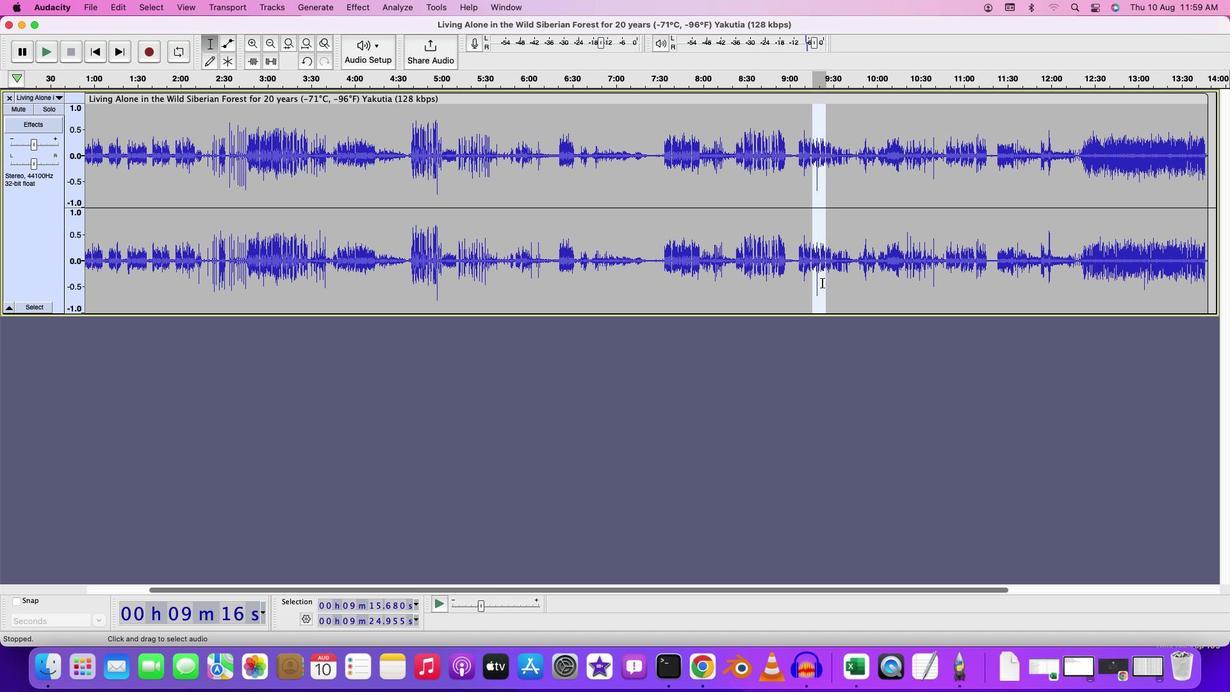 
Action: Mouse pressed left at (838, 299)
Screenshot: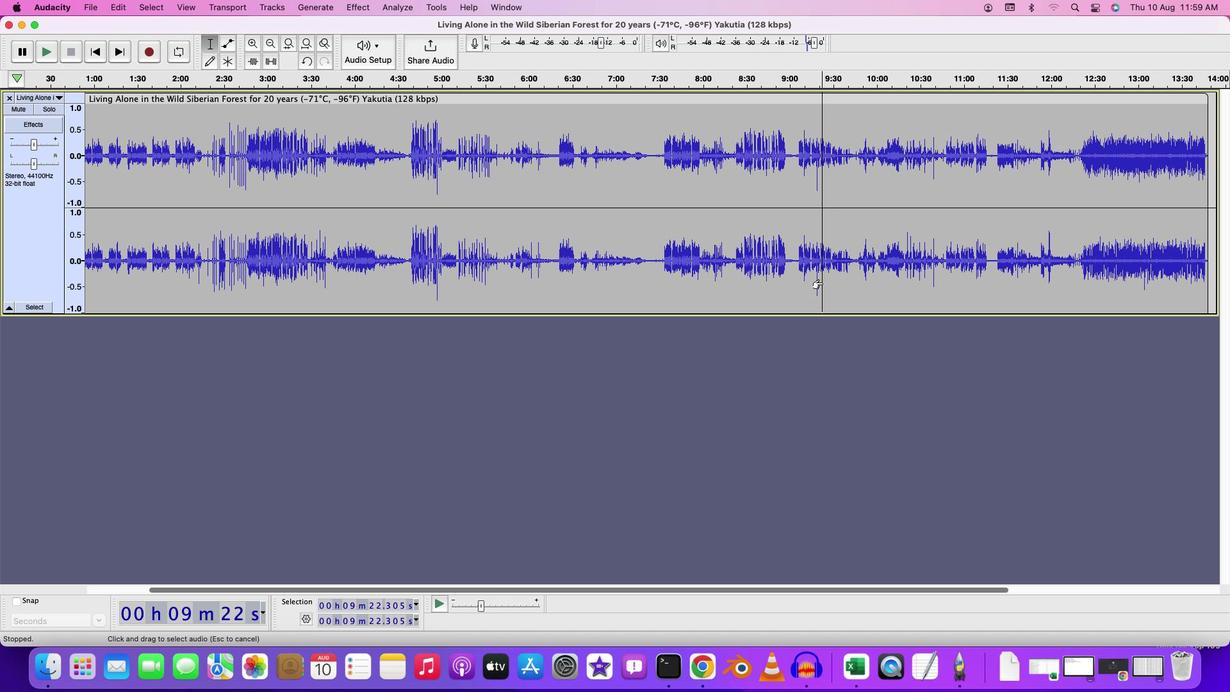 
Action: Mouse moved to (836, 306)
Screenshot: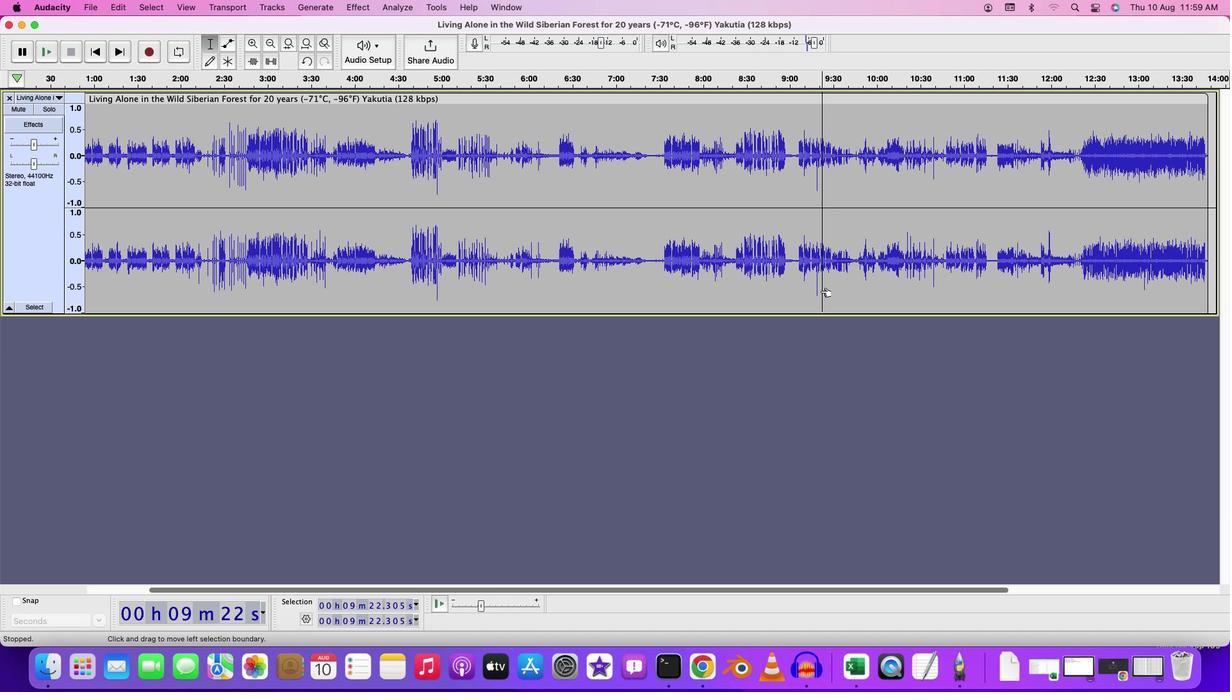 
Action: Key pressed Key.cmd
Screenshot: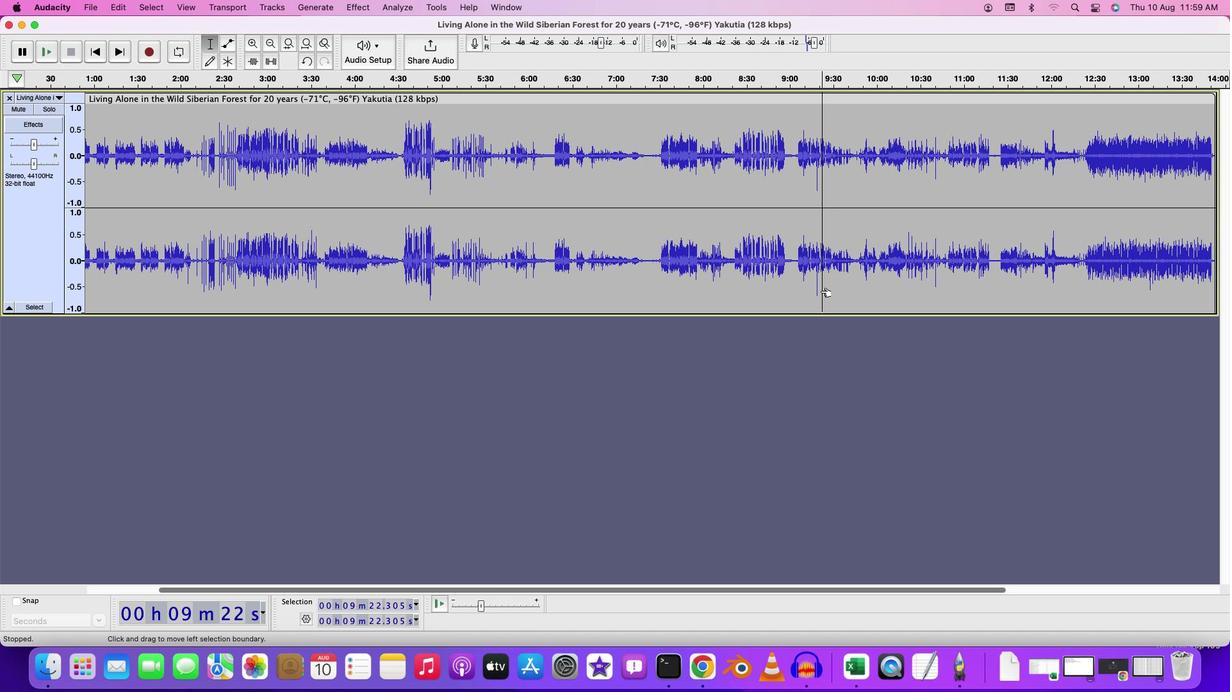 
Action: Mouse scrolled (836, 306) with delta (16, 16)
Screenshot: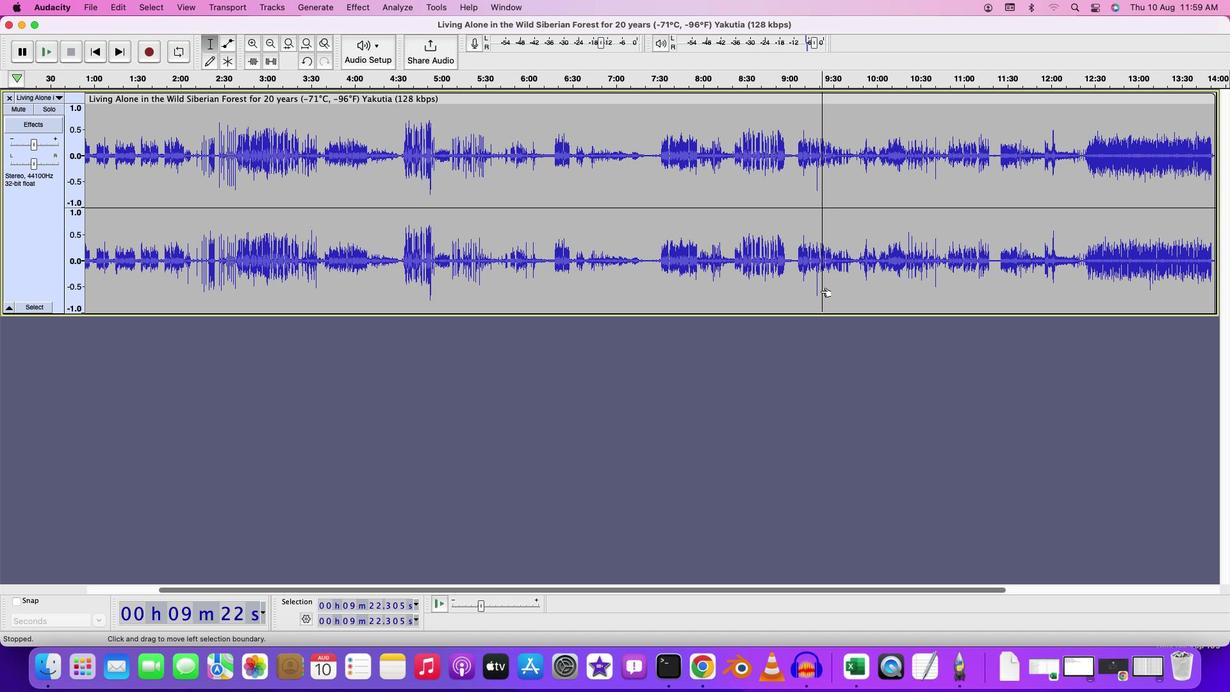 
Action: Mouse scrolled (836, 306) with delta (16, 16)
Screenshot: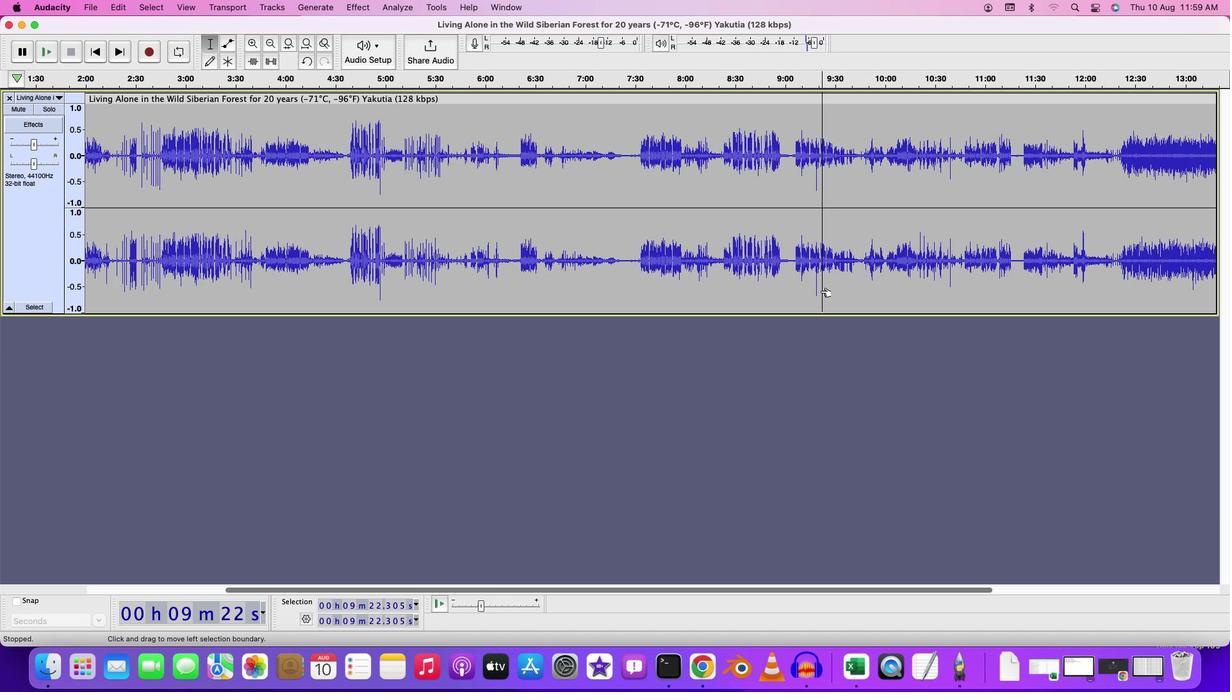 
Action: Mouse moved to (836, 307)
Screenshot: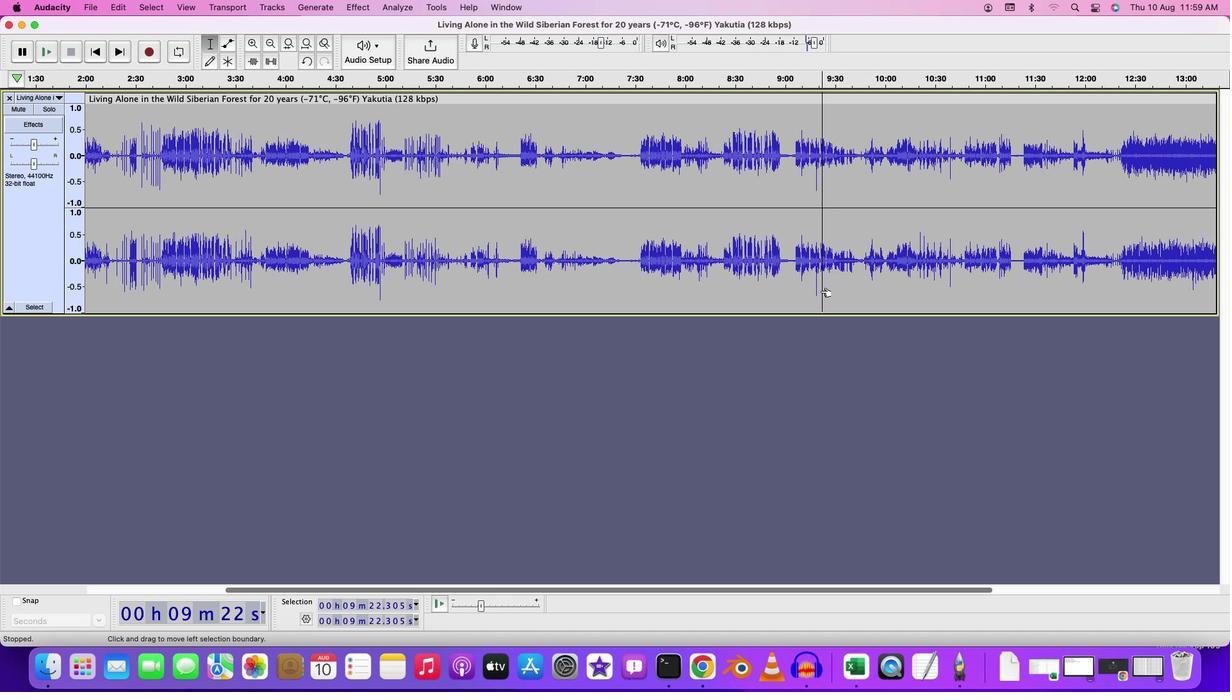 
Action: Mouse scrolled (836, 307) with delta (16, 17)
Screenshot: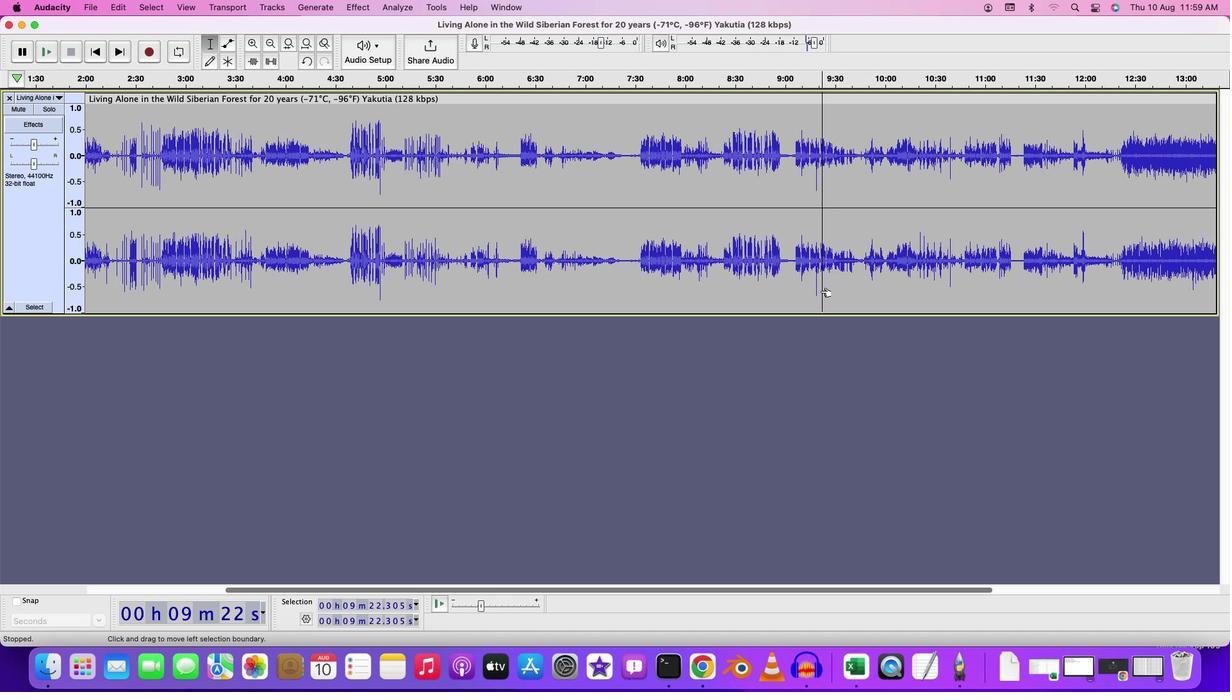 
Action: Mouse scrolled (836, 307) with delta (16, 18)
Screenshot: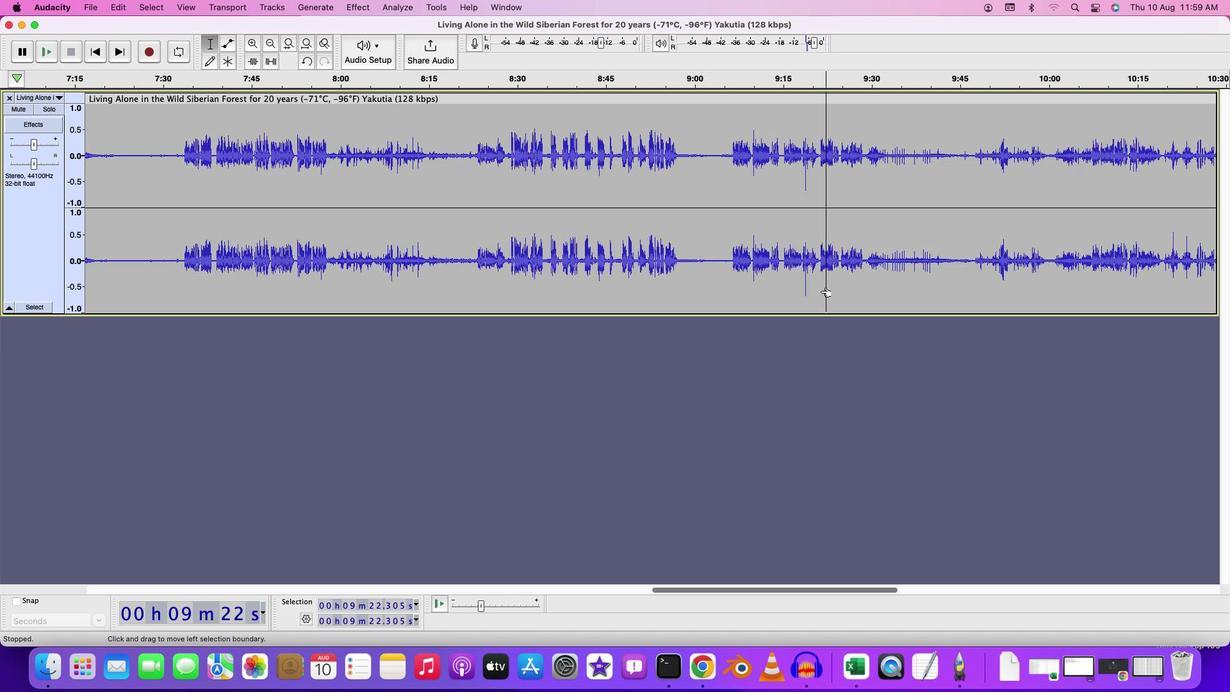 
Action: Mouse moved to (826, 306)
Screenshot: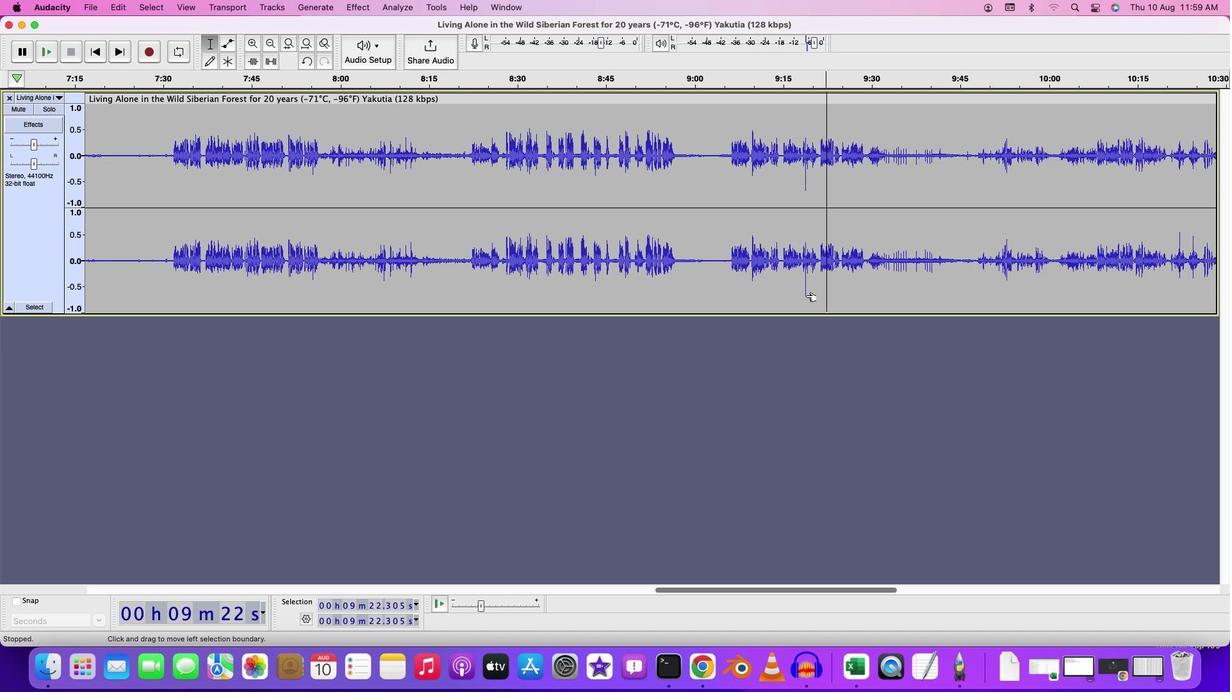 
Action: Mouse scrolled (826, 306) with delta (16, 16)
